 Task: Research Airbnb properties in Yako, Burkina Faso from 1st December, 2023 to 9th December, 2023 for 2 adults.1  bedroom having 1 bed and 1 bathroom. Property type can be house. Amenities needed are: air conditioning, dryer, free parkinig on premises, smoking allowed.  Look for 5 properties as per requirement.
Action: Mouse moved to (588, 127)
Screenshot: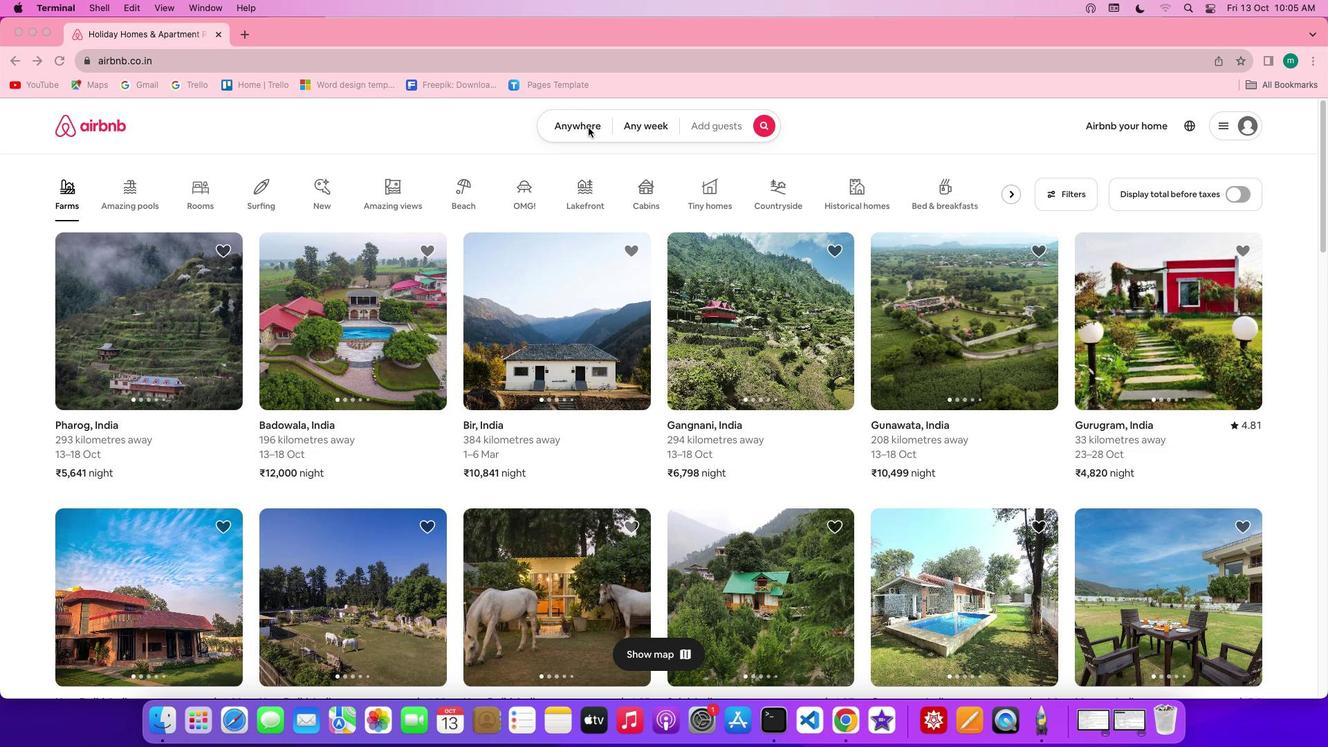
Action: Mouse pressed left at (588, 127)
Screenshot: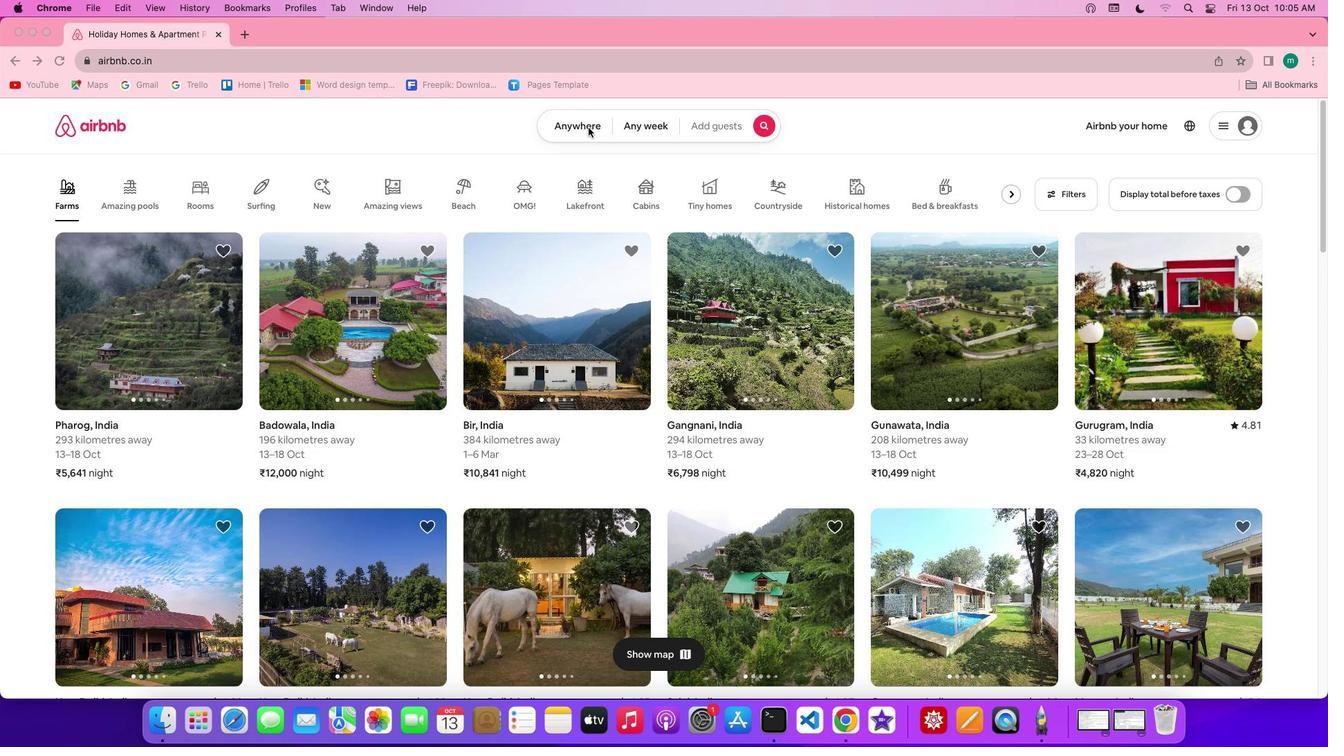 
Action: Mouse pressed left at (588, 127)
Screenshot: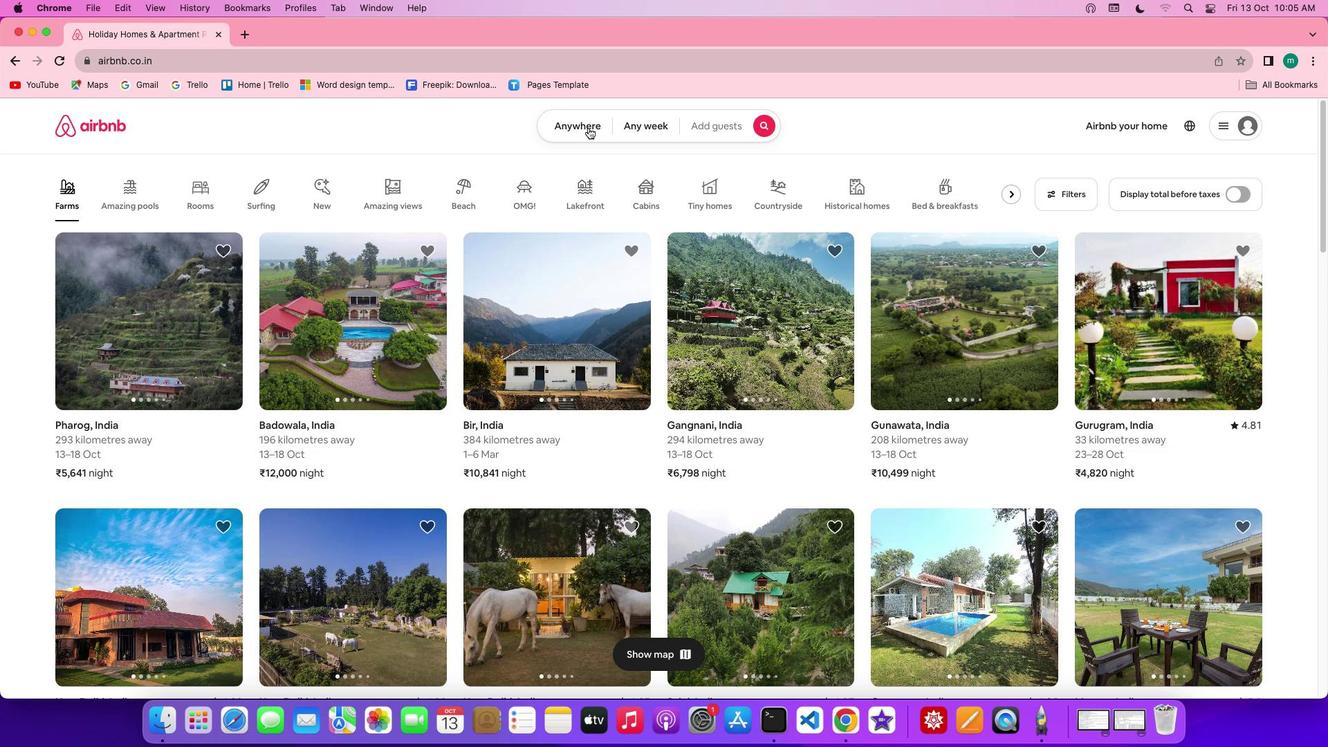 
Action: Mouse moved to (452, 184)
Screenshot: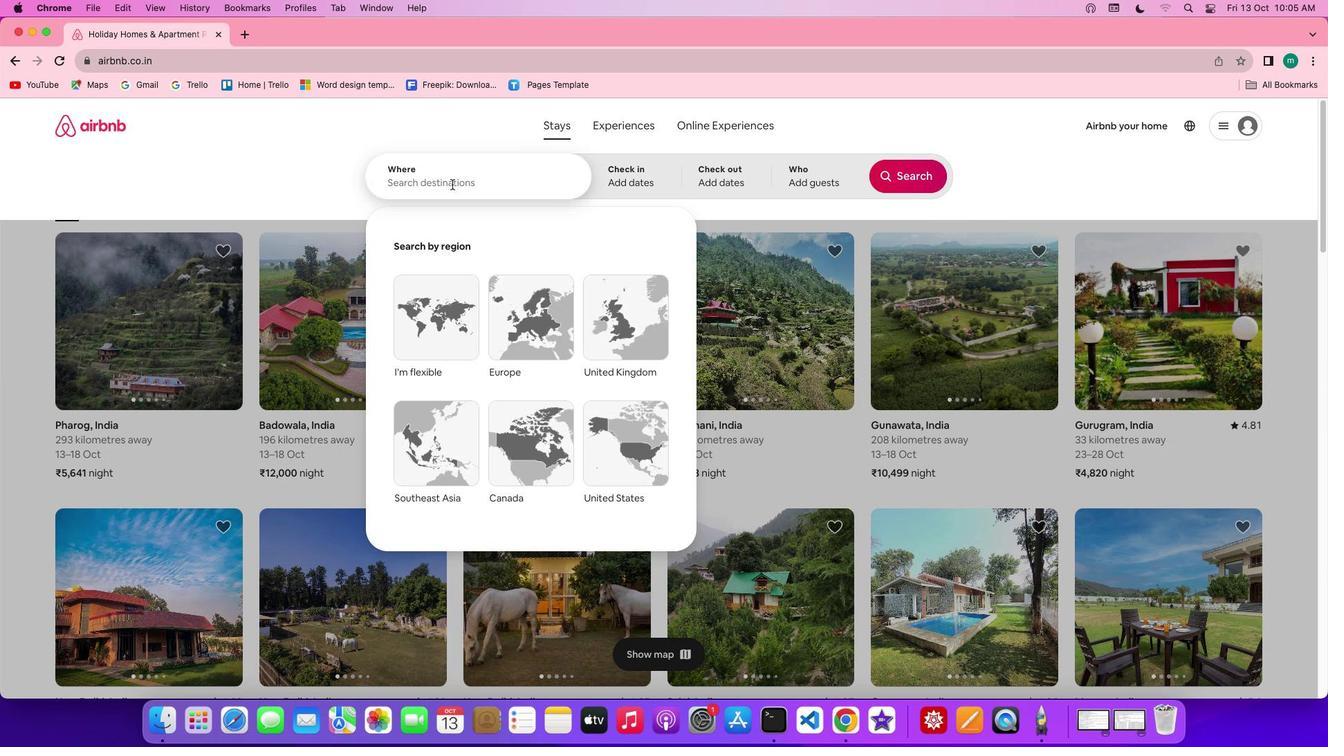 
Action: Mouse pressed left at (452, 184)
Screenshot: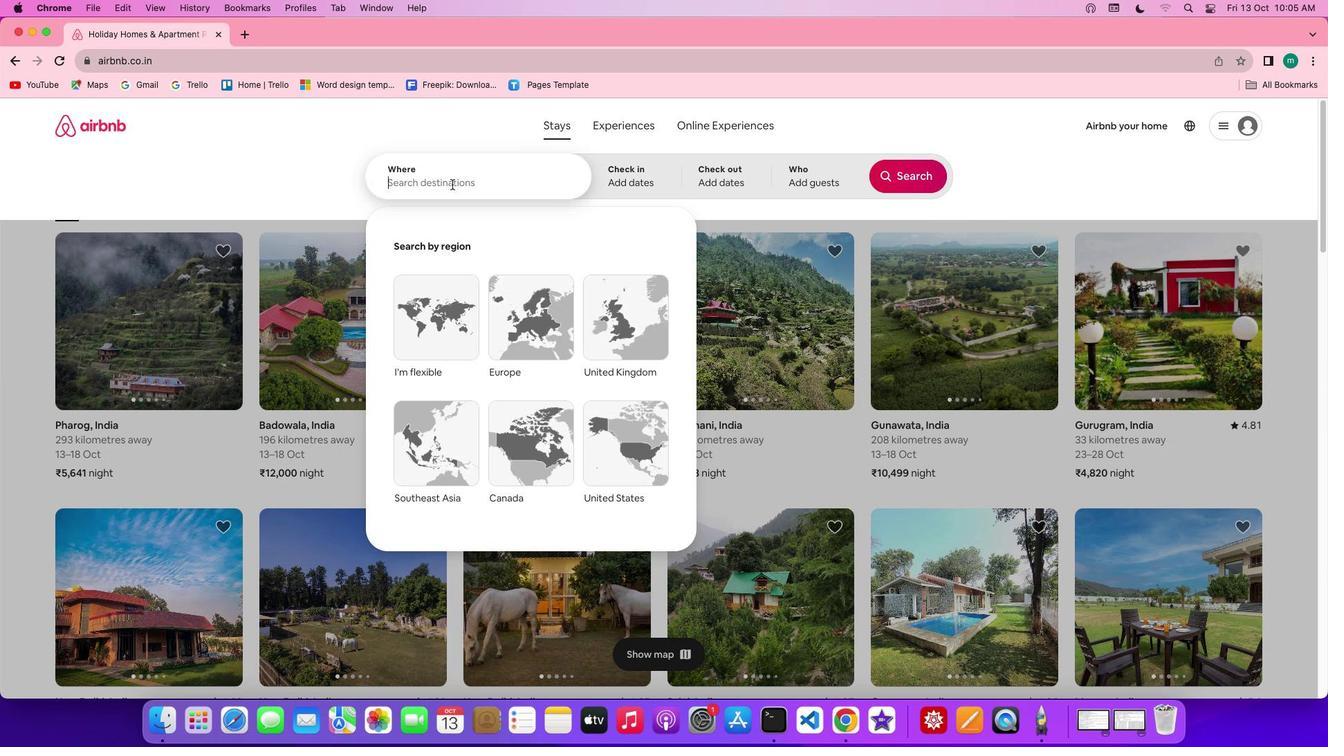 
Action: Key pressed Key.shift'Y''a''k''o'','Key.spaceKey.shift'B''u''r''k''i''n''a'
Screenshot: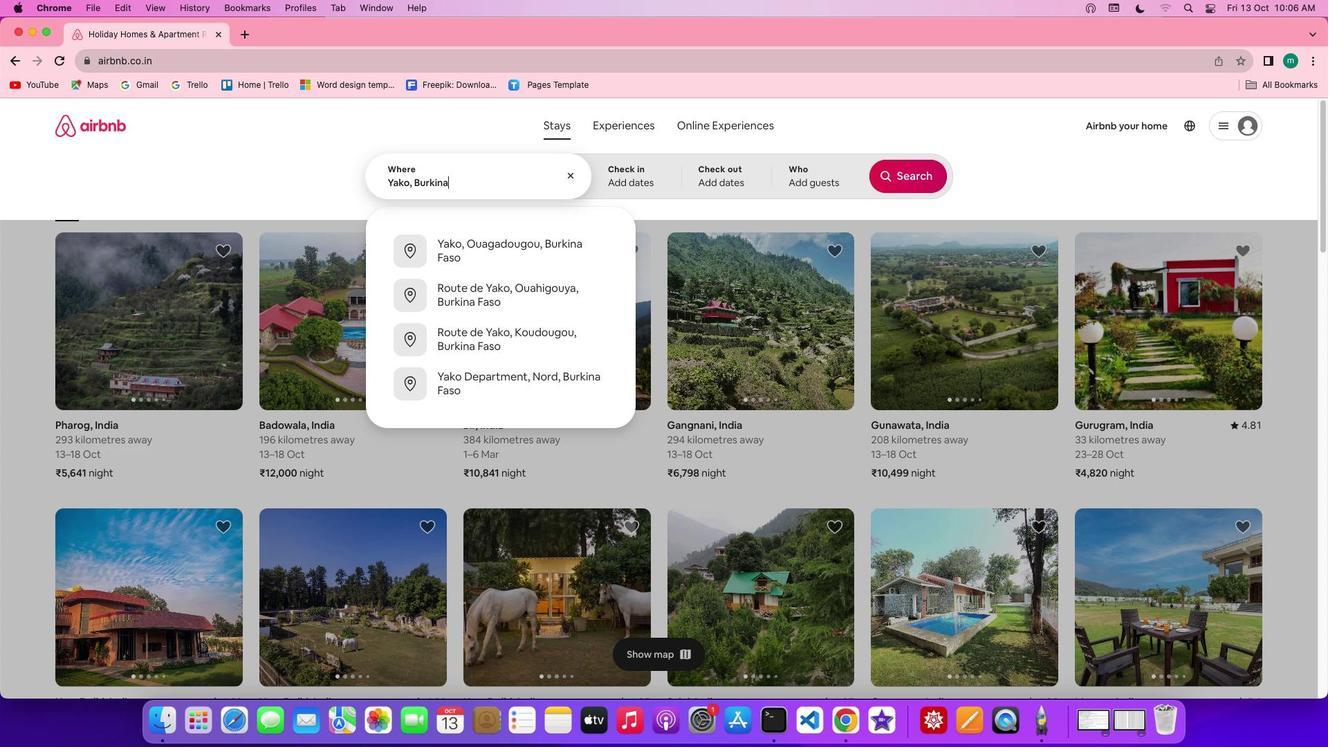 
Action: Mouse moved to (635, 168)
Screenshot: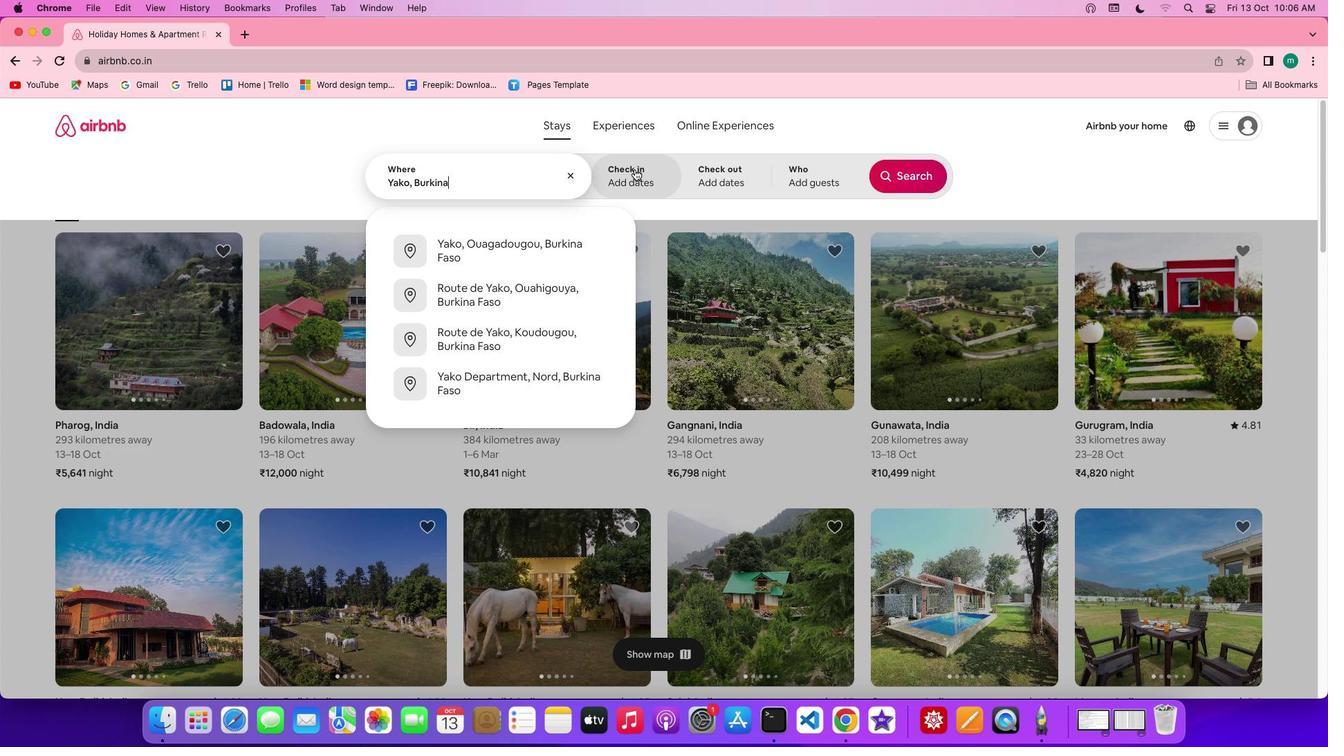 
Action: Mouse pressed left at (635, 168)
Screenshot: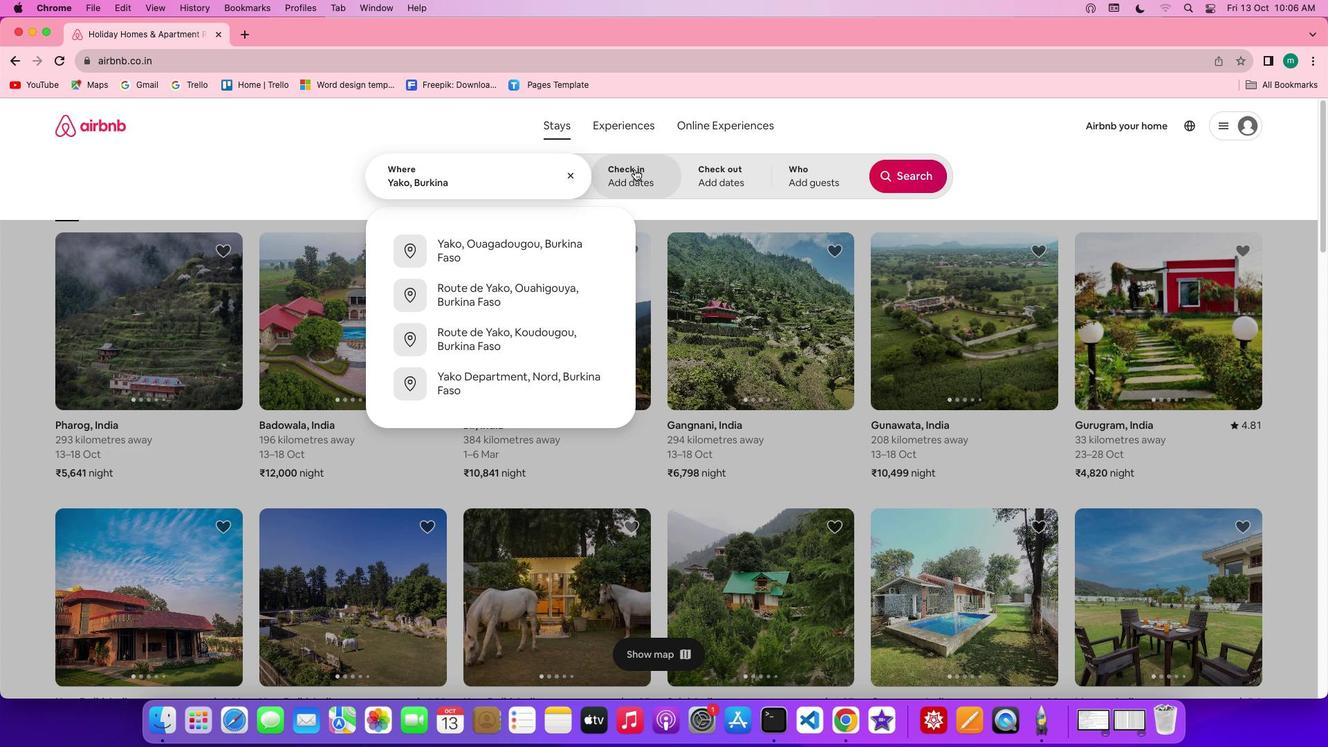 
Action: Mouse moved to (903, 281)
Screenshot: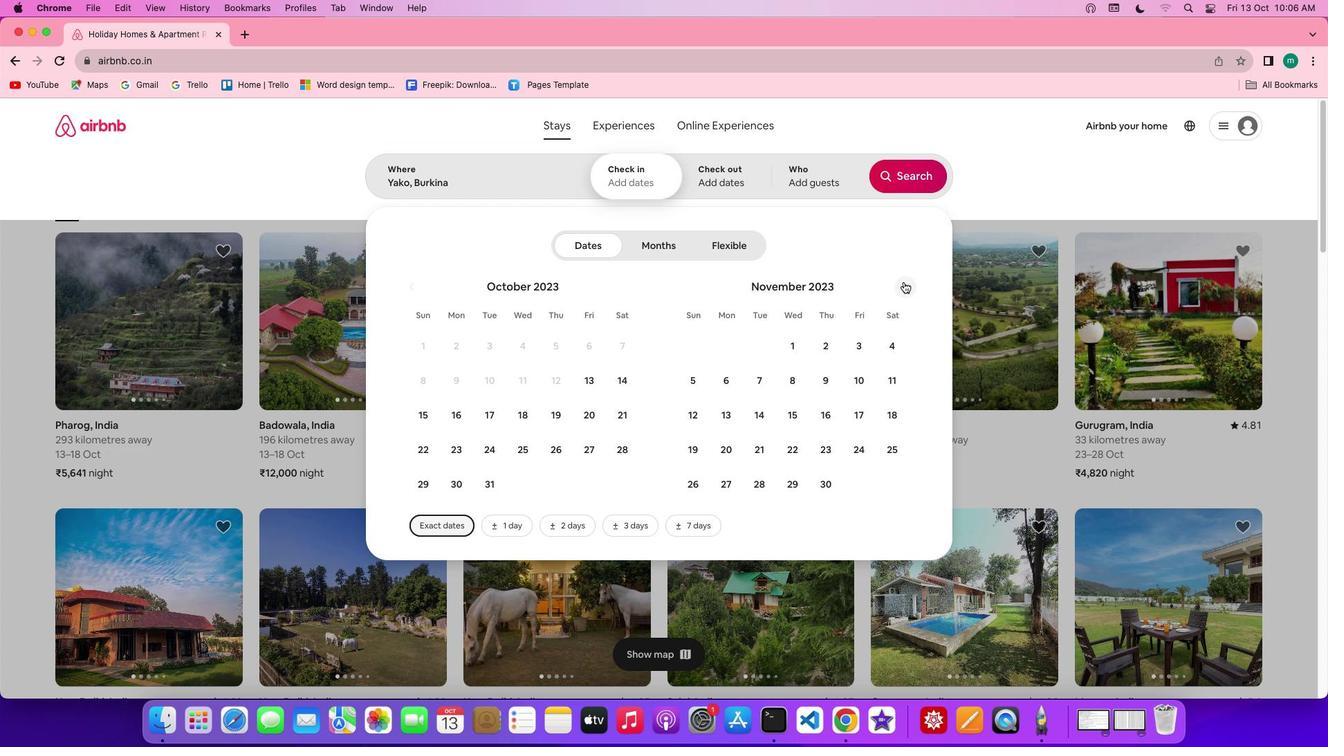 
Action: Mouse pressed left at (903, 281)
Screenshot: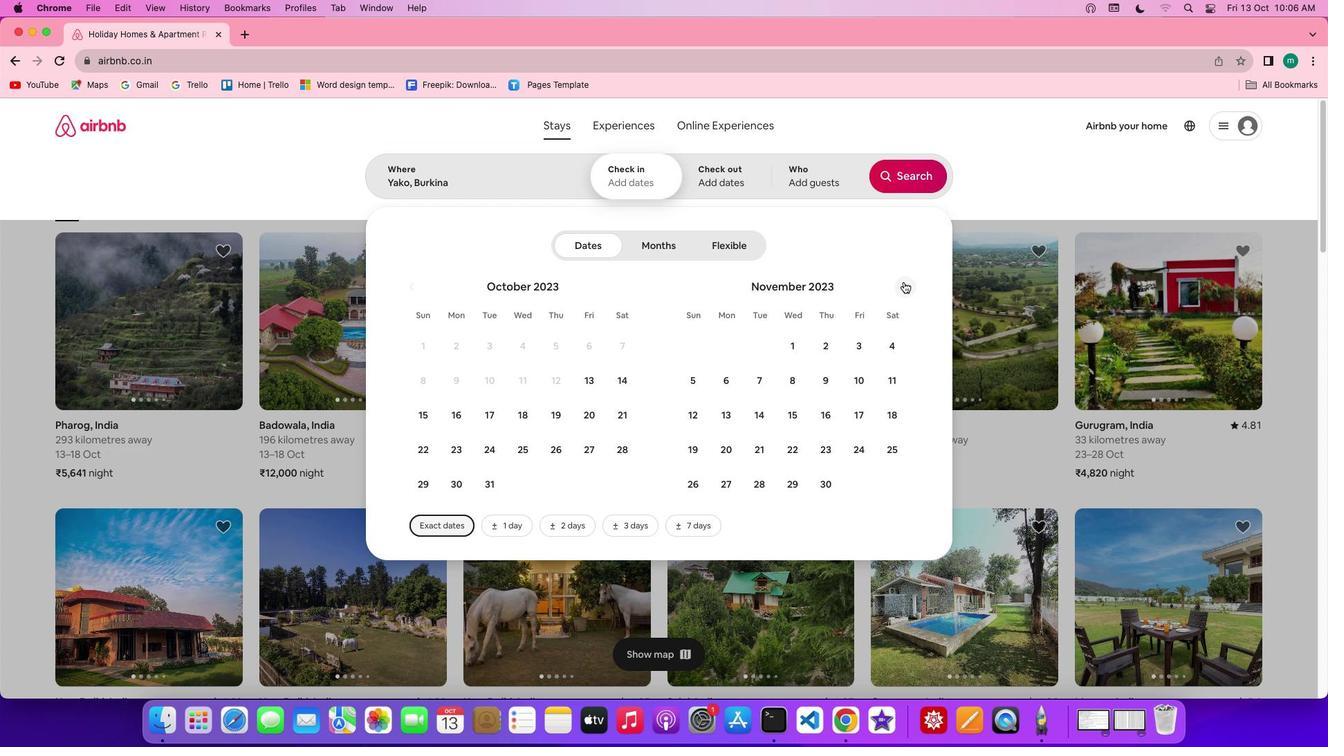 
Action: Mouse moved to (864, 339)
Screenshot: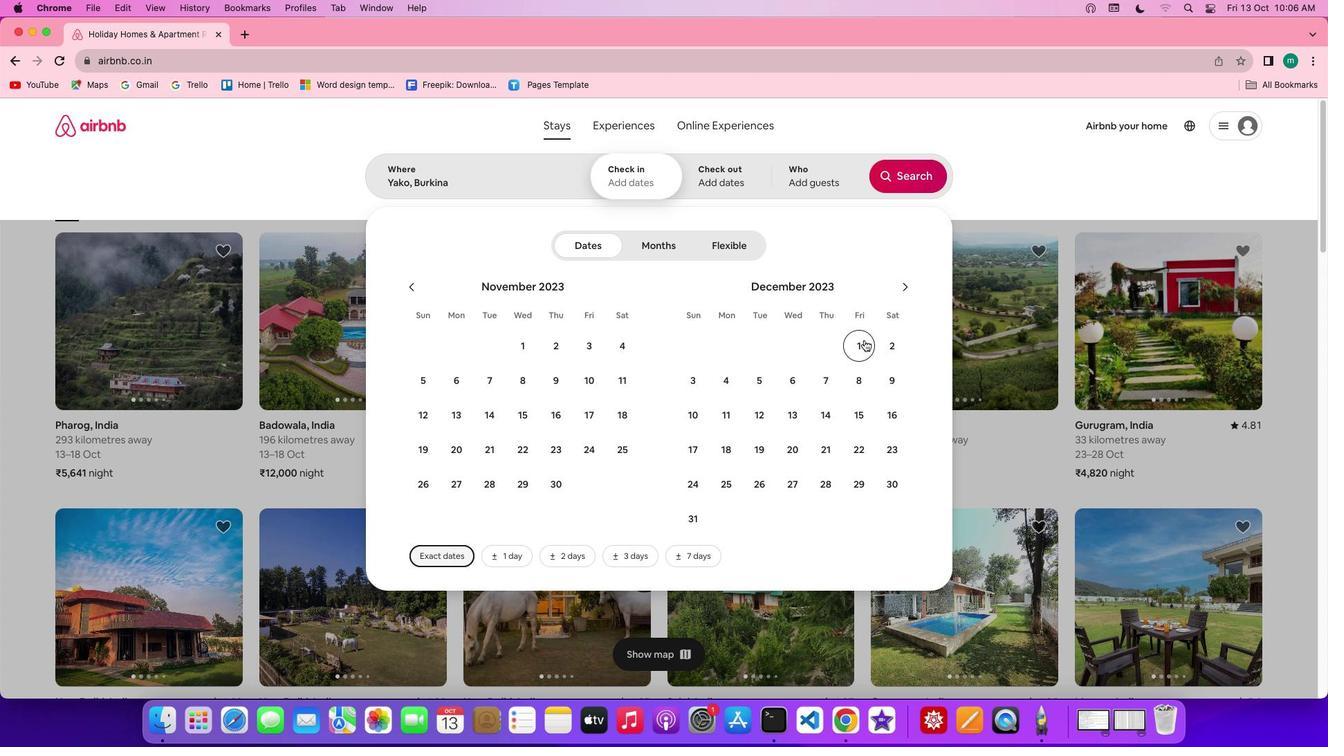 
Action: Mouse pressed left at (864, 339)
Screenshot: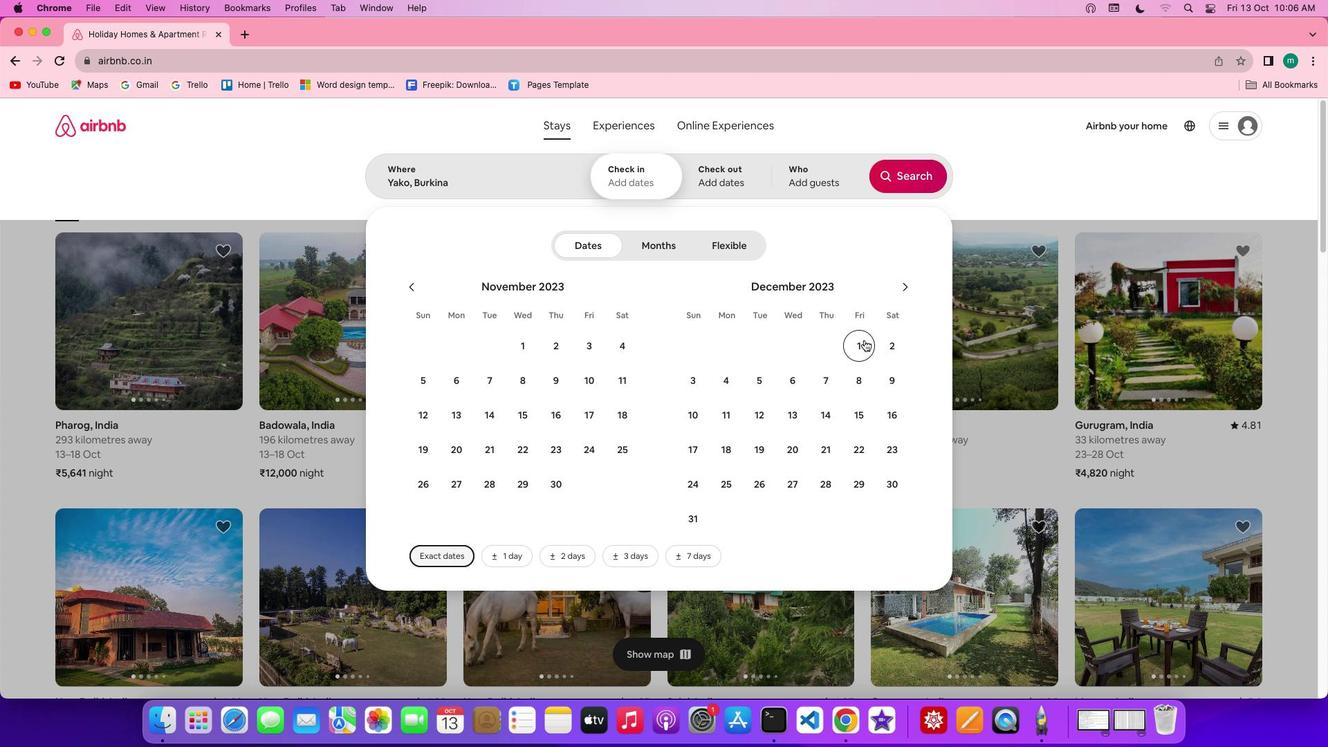 
Action: Mouse moved to (886, 378)
Screenshot: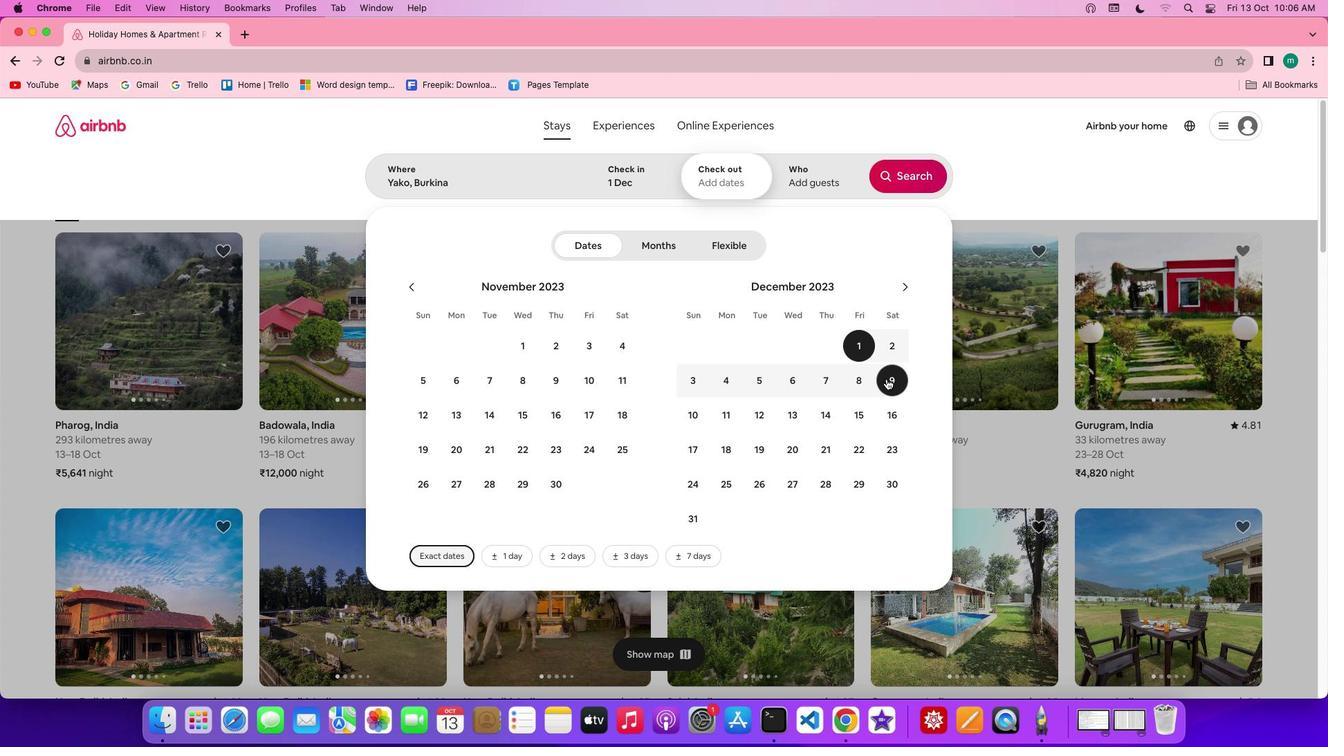 
Action: Mouse pressed left at (886, 378)
Screenshot: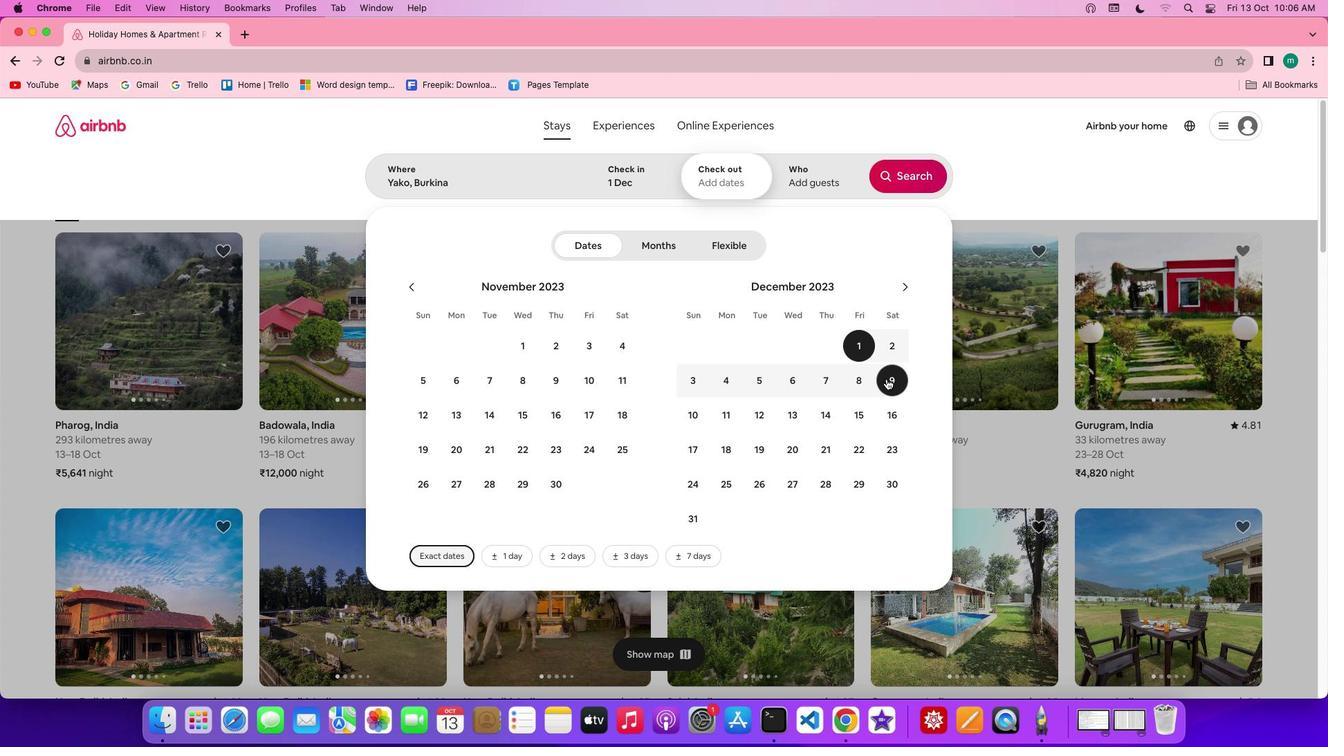 
Action: Mouse moved to (833, 190)
Screenshot: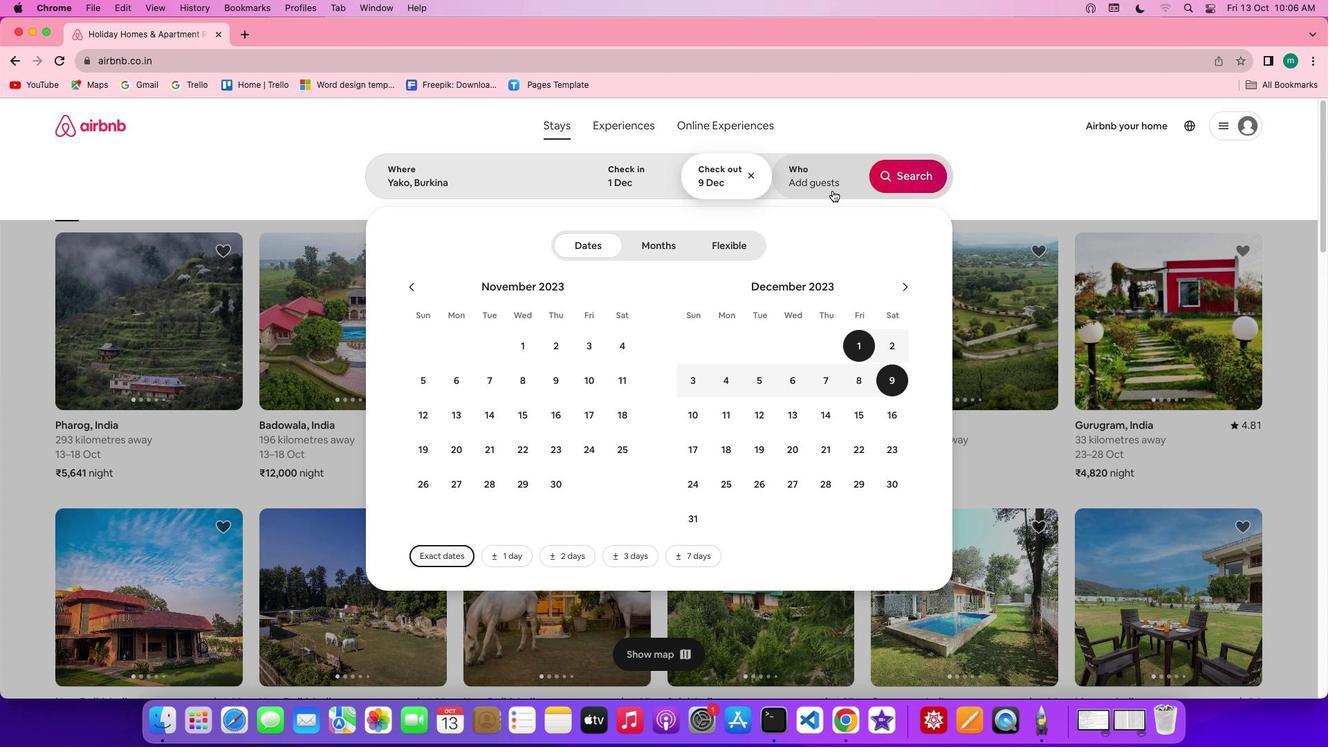 
Action: Mouse pressed left at (833, 190)
Screenshot: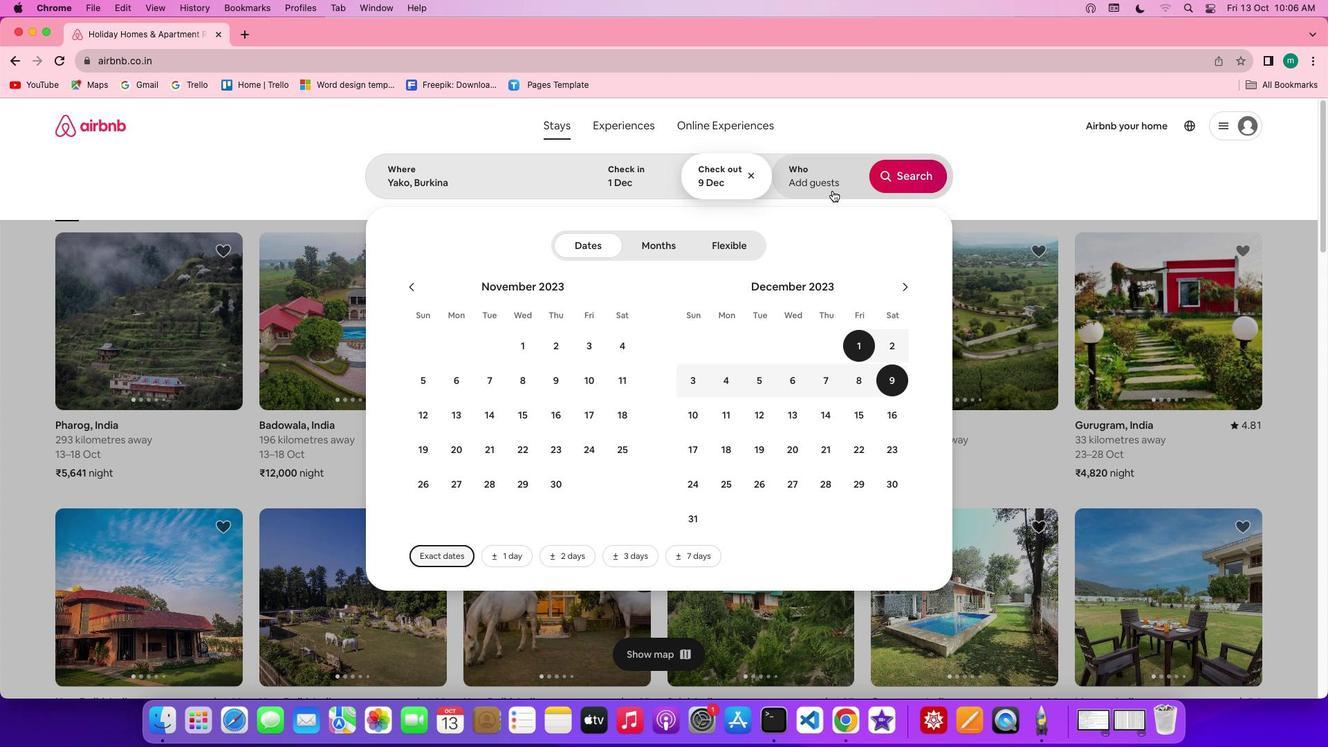 
Action: Mouse moved to (915, 251)
Screenshot: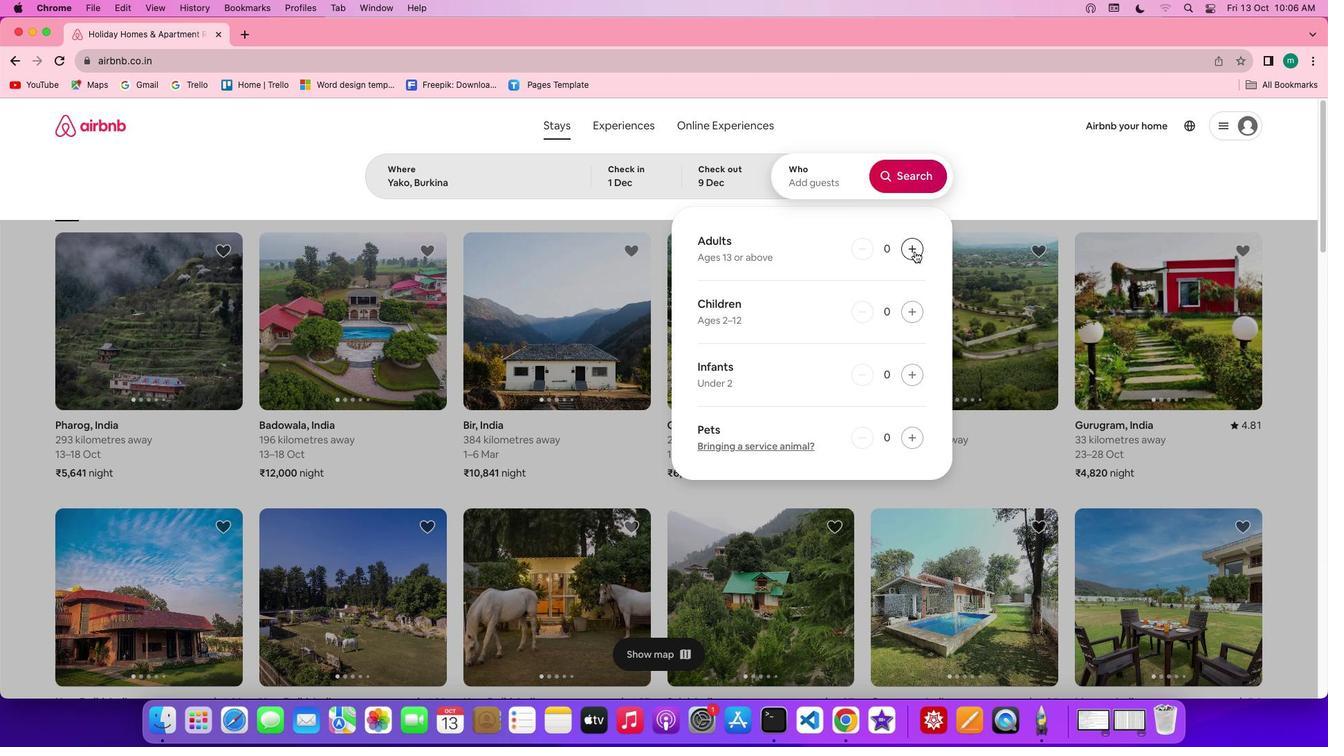 
Action: Mouse pressed left at (915, 251)
Screenshot: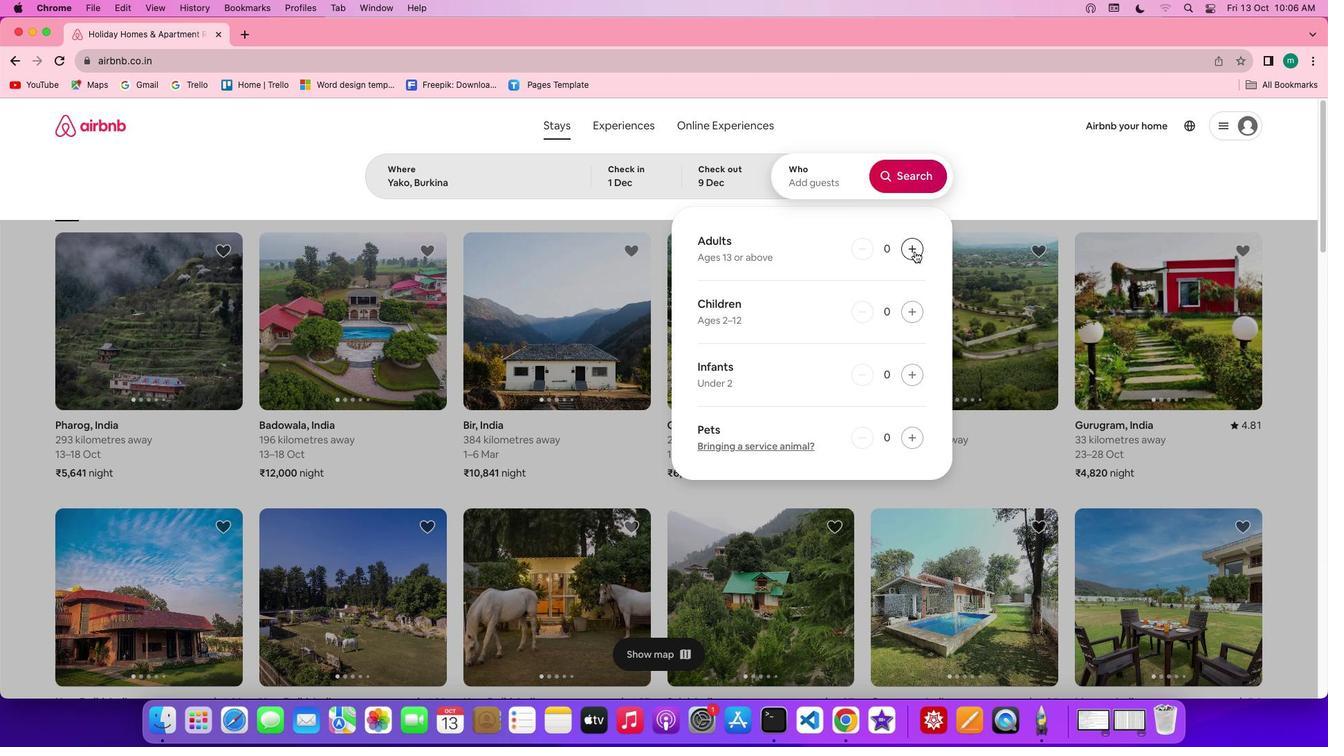 
Action: Mouse pressed left at (915, 251)
Screenshot: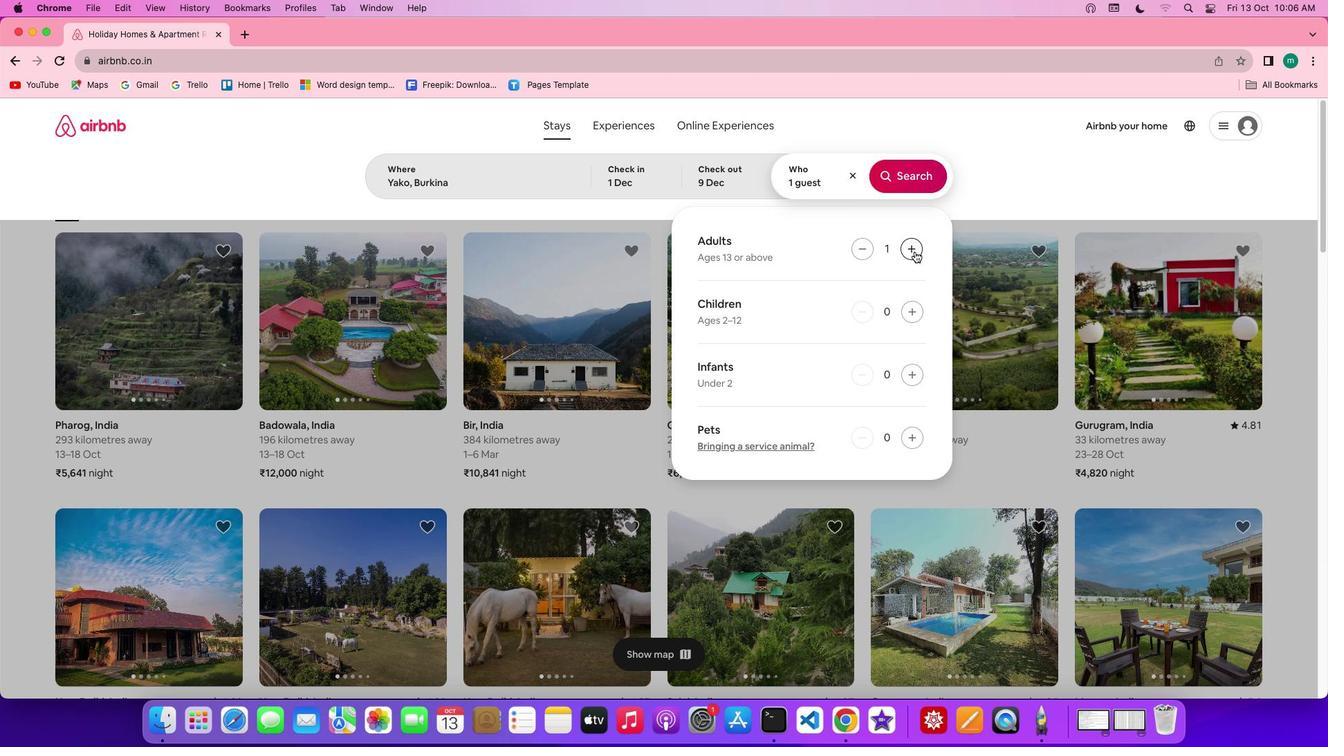 
Action: Mouse moved to (904, 179)
Screenshot: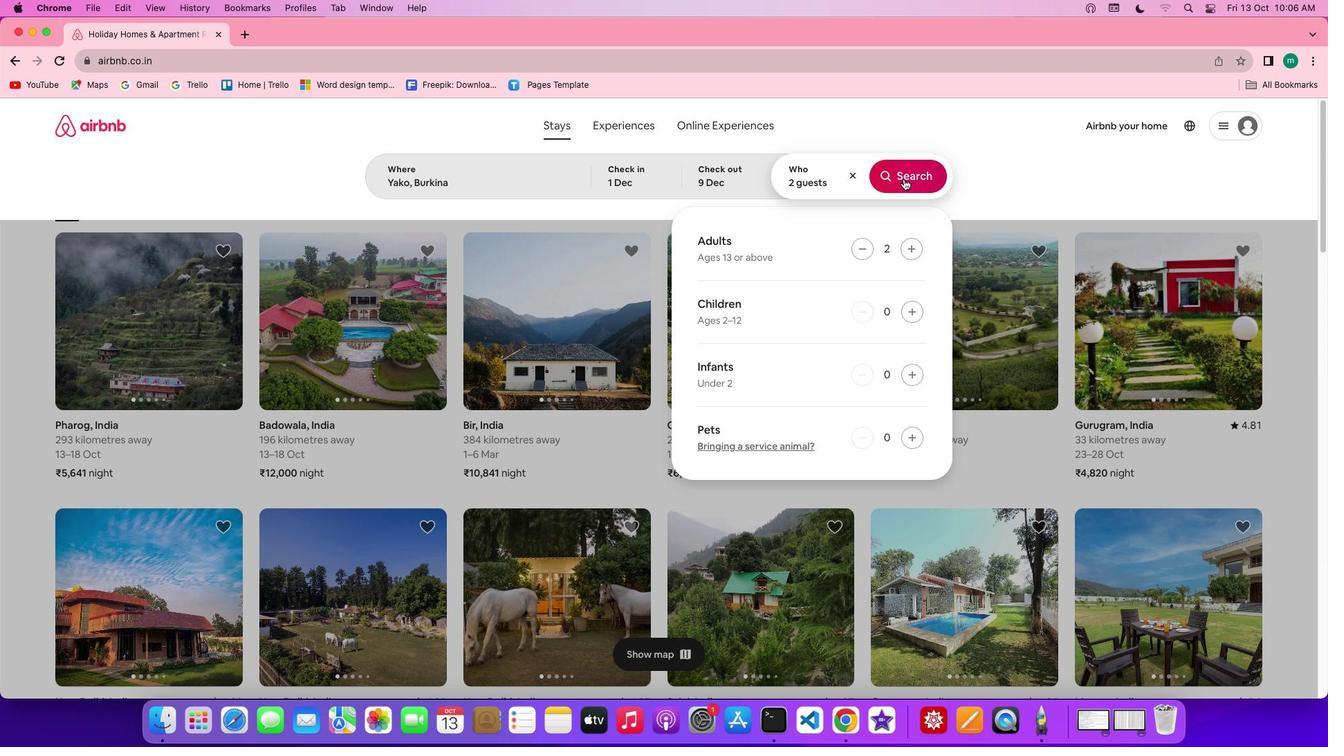 
Action: Mouse pressed left at (904, 179)
Screenshot: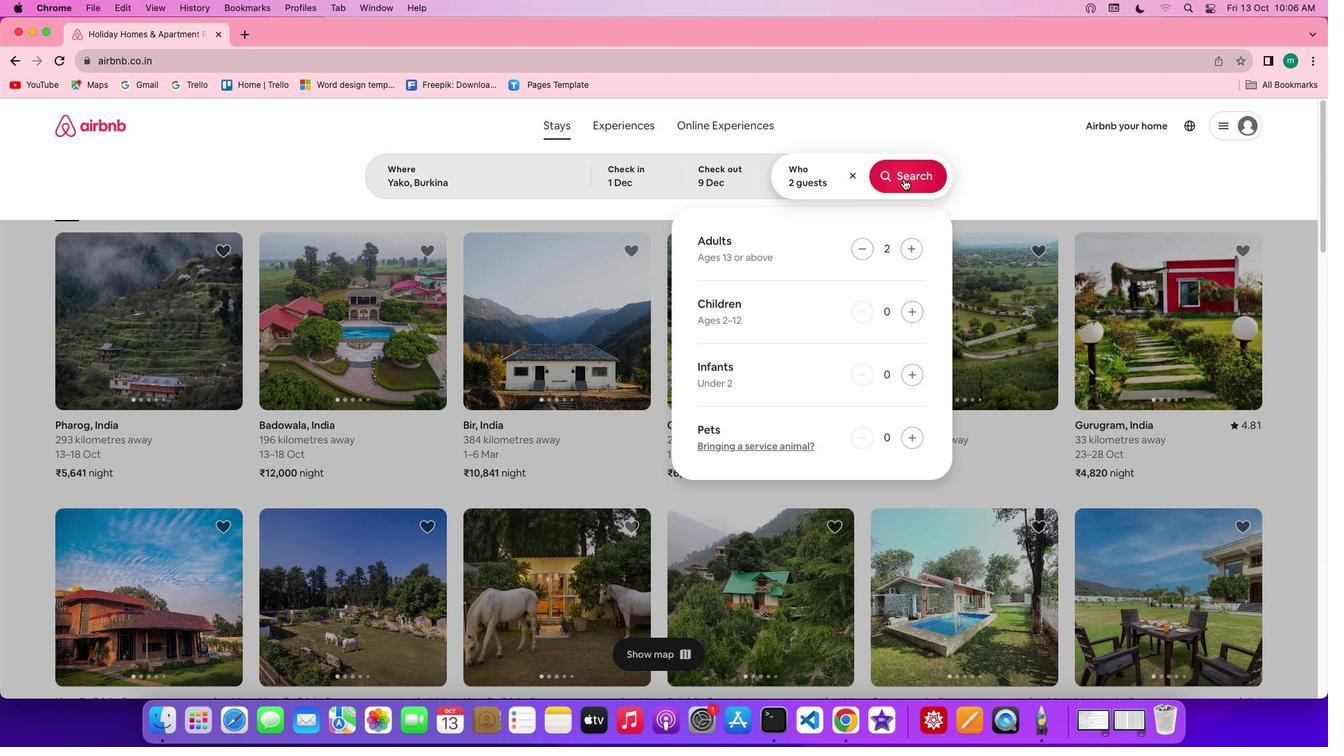 
Action: Mouse moved to (1106, 182)
Screenshot: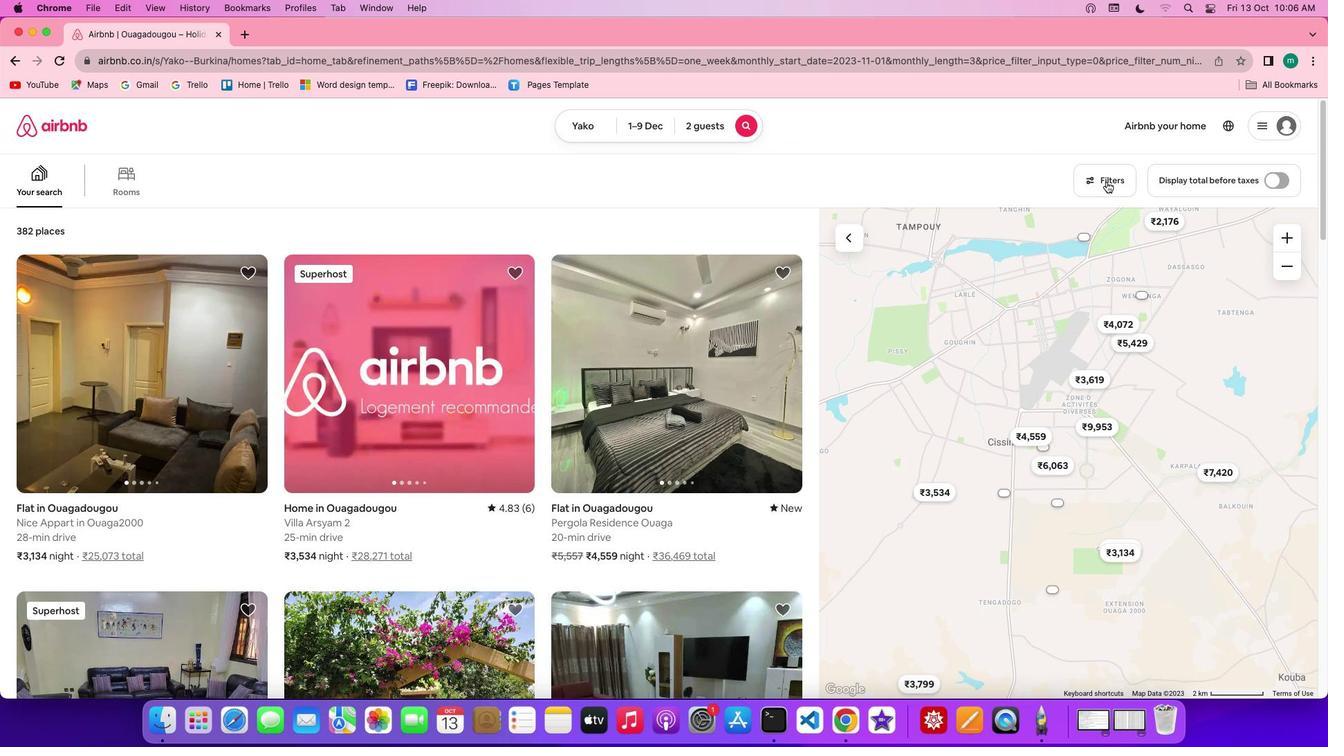 
Action: Mouse pressed left at (1106, 182)
Screenshot: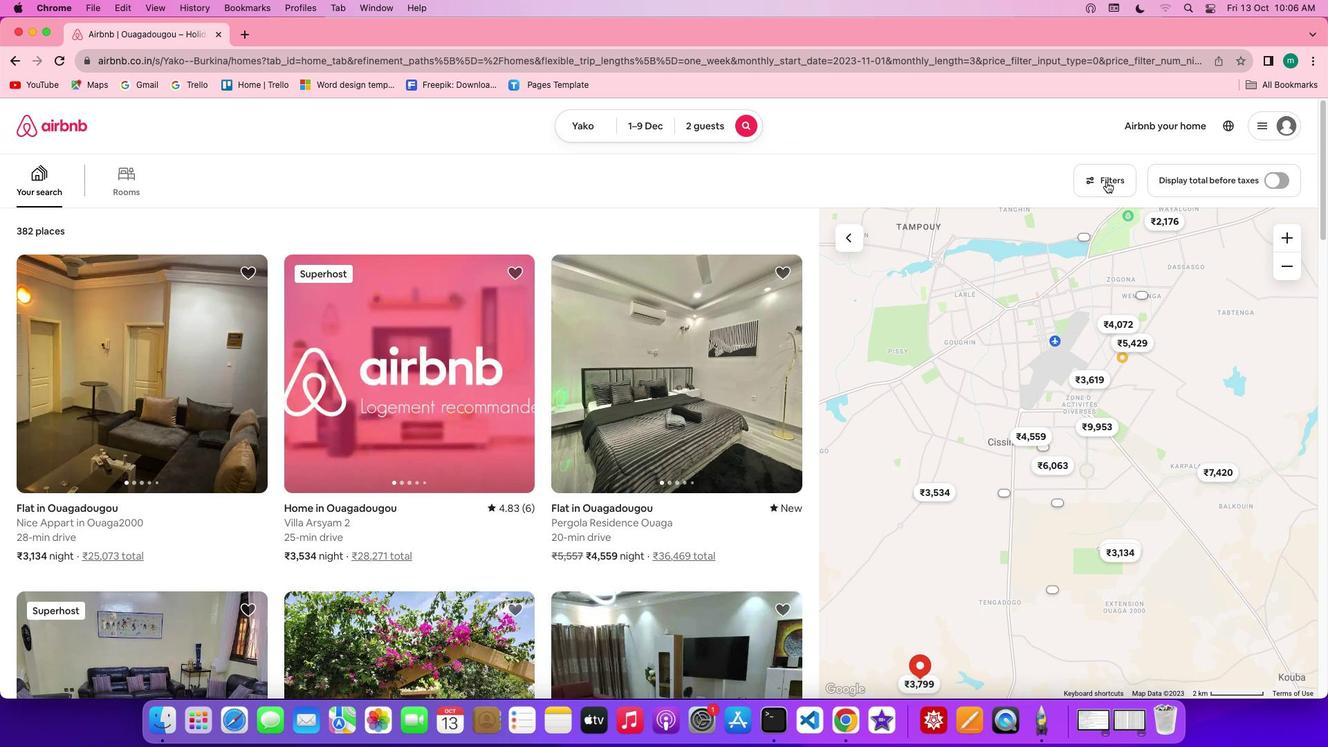 
Action: Mouse moved to (728, 400)
Screenshot: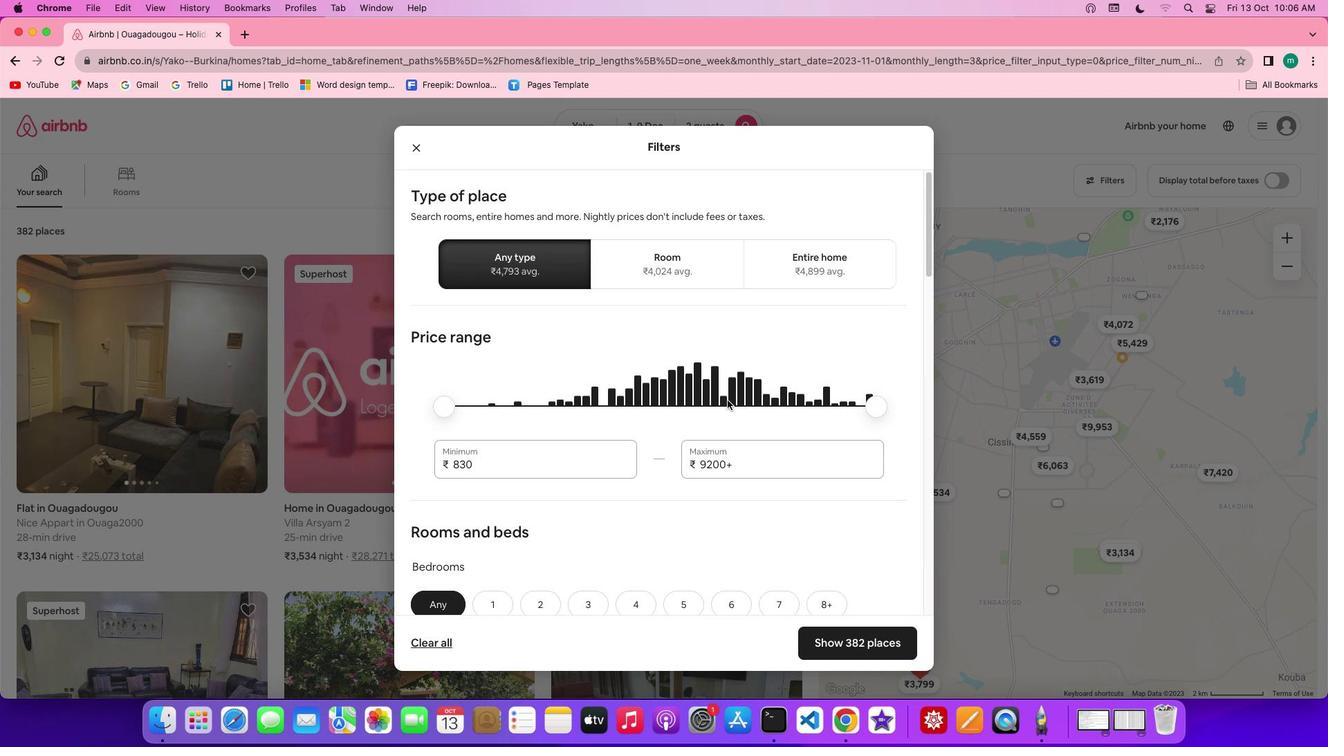 
Action: Mouse scrolled (728, 400) with delta (0, 0)
Screenshot: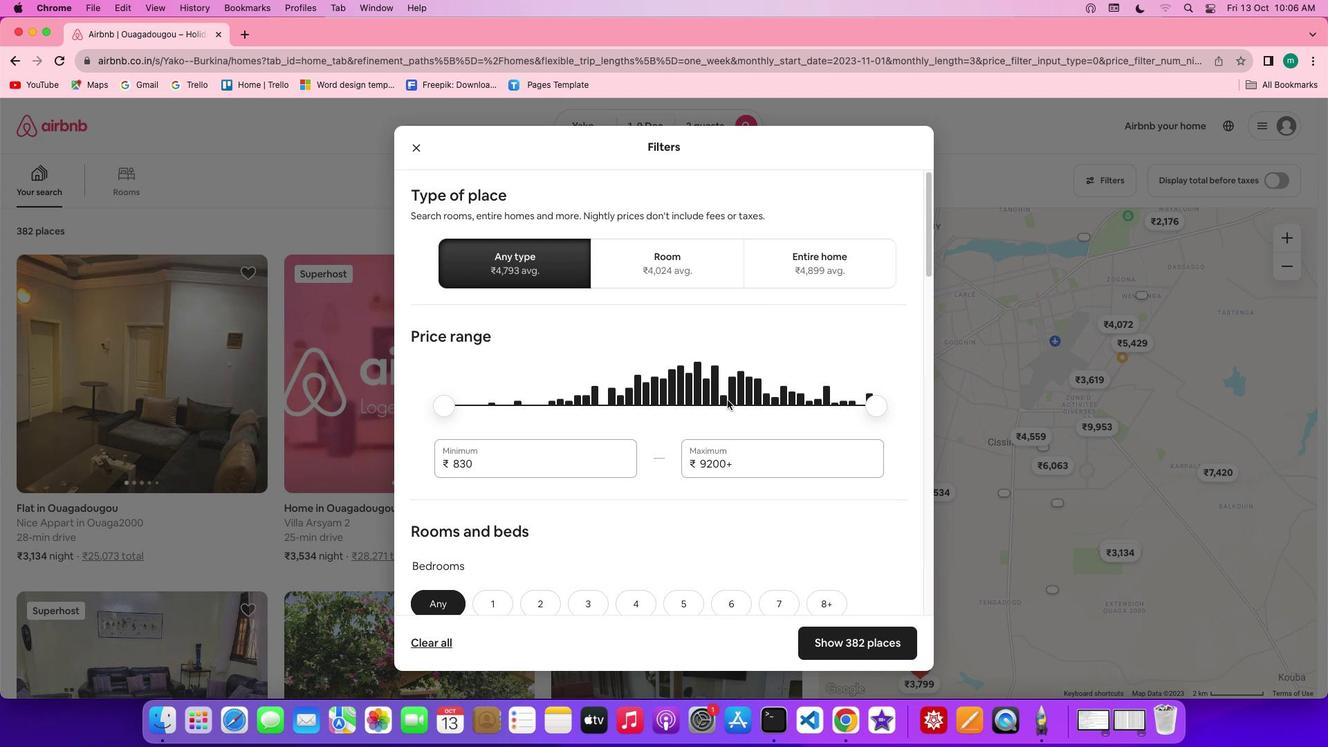 
Action: Mouse scrolled (728, 400) with delta (0, 0)
Screenshot: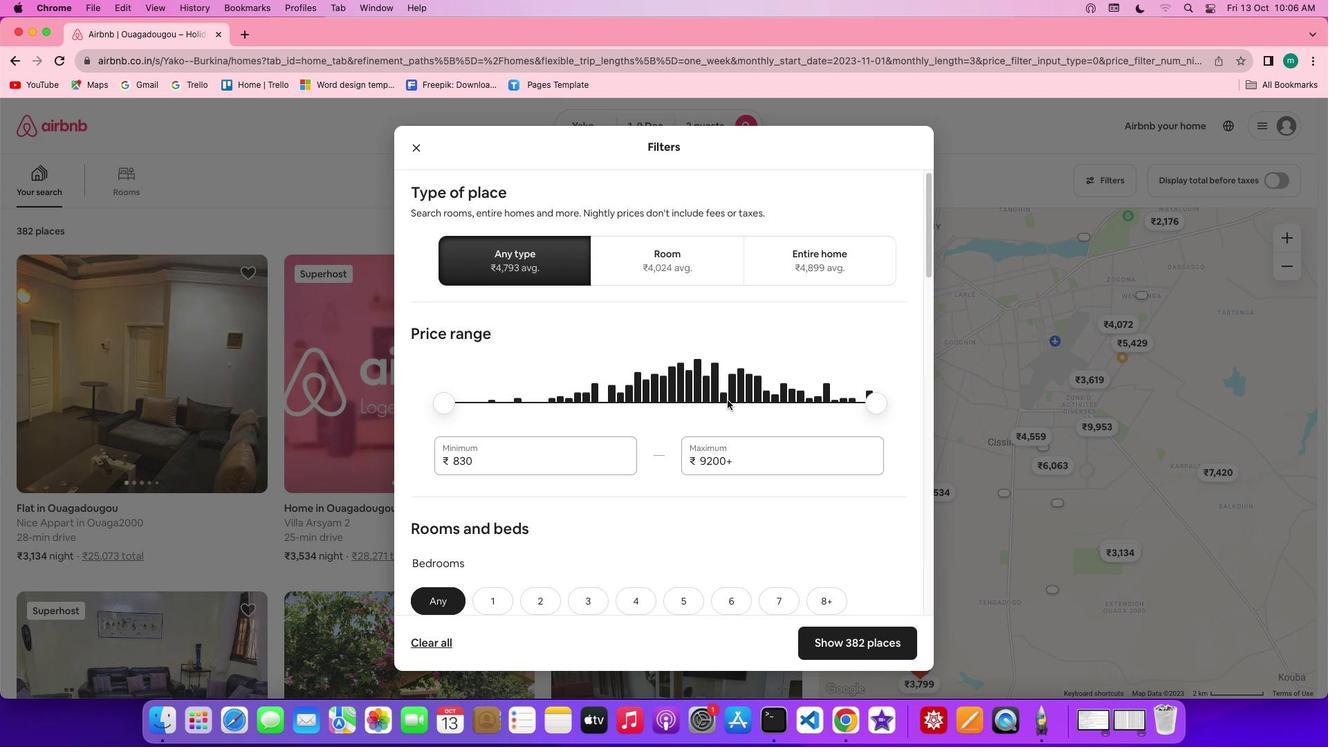 
Action: Mouse scrolled (728, 400) with delta (0, 0)
Screenshot: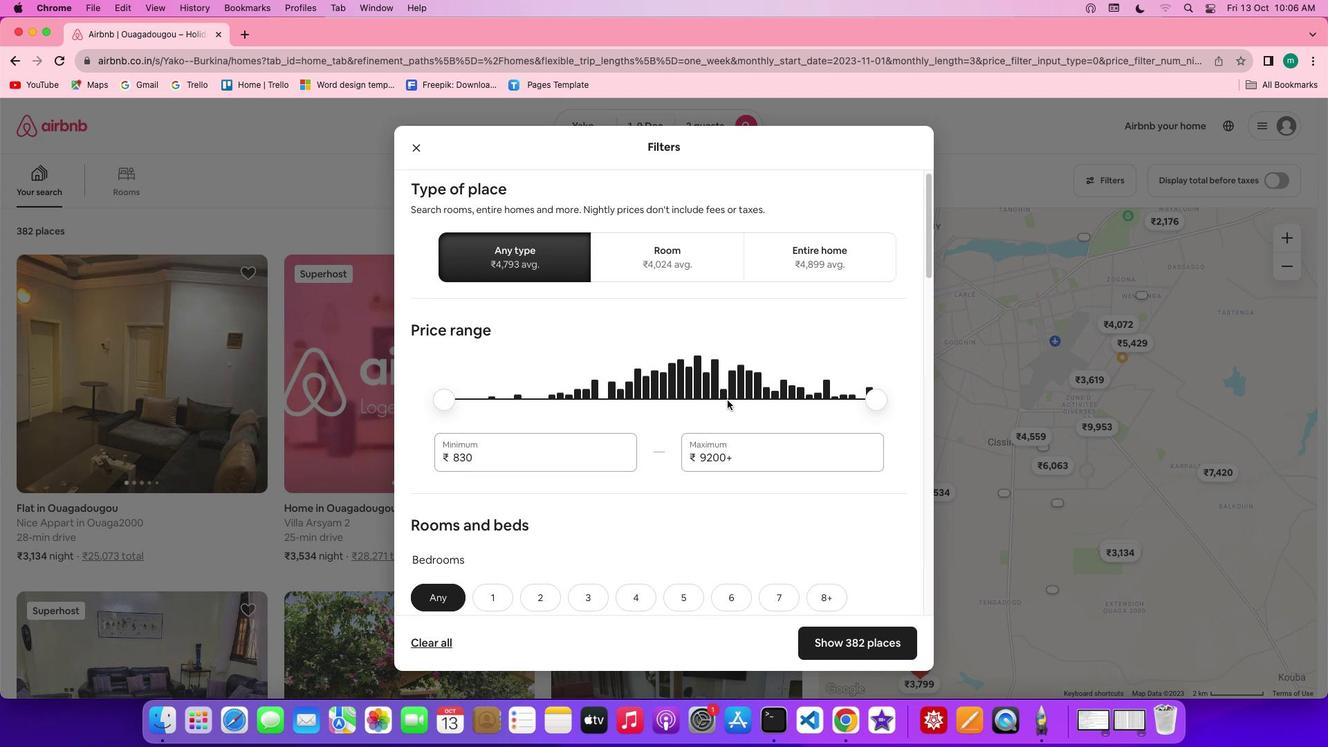 
Action: Mouse scrolled (728, 400) with delta (0, 0)
Screenshot: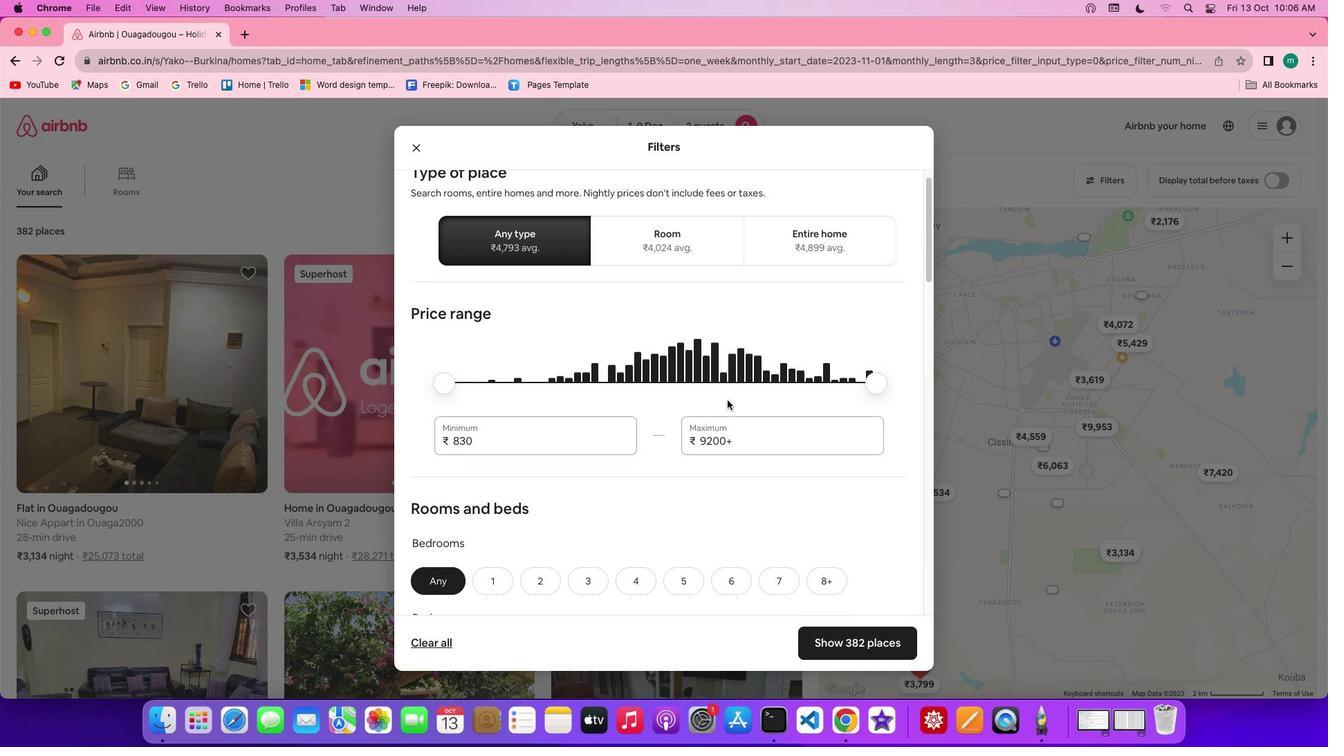 
Action: Mouse scrolled (728, 400) with delta (0, 0)
Screenshot: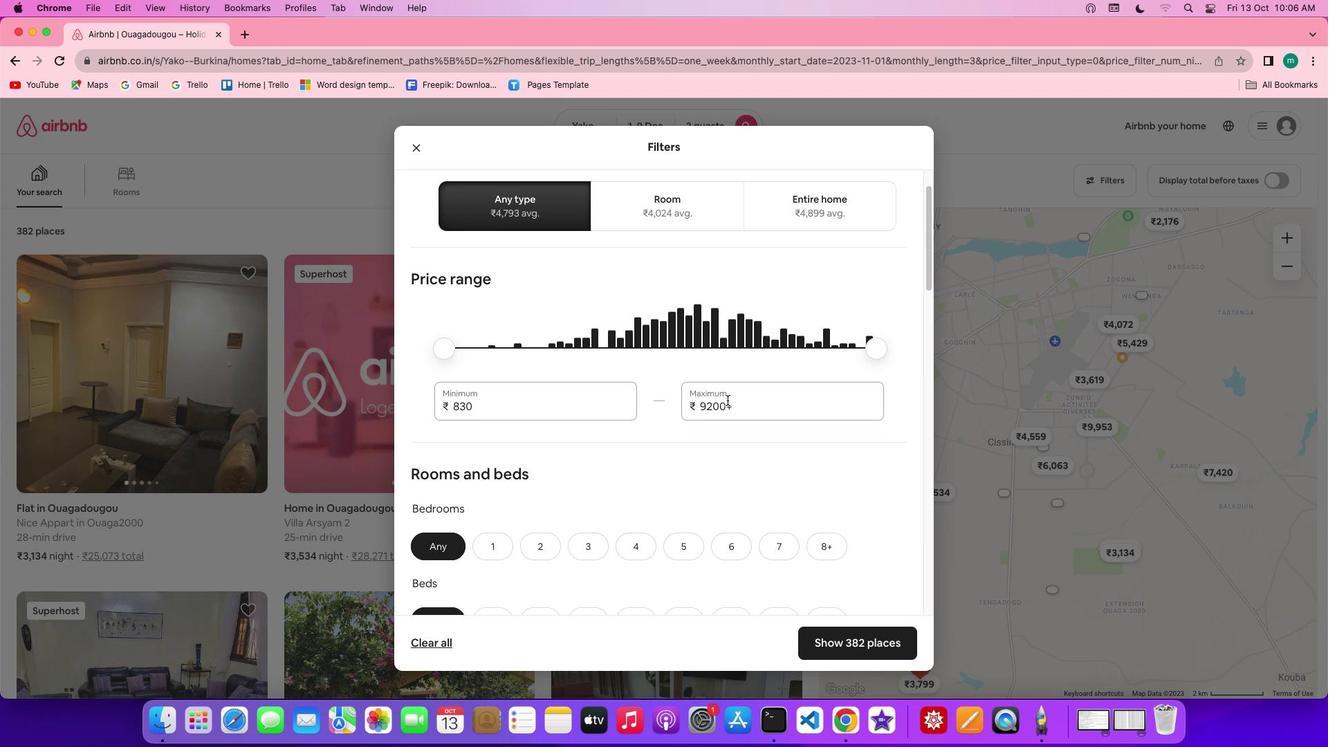 
Action: Mouse scrolled (728, 400) with delta (0, 0)
Screenshot: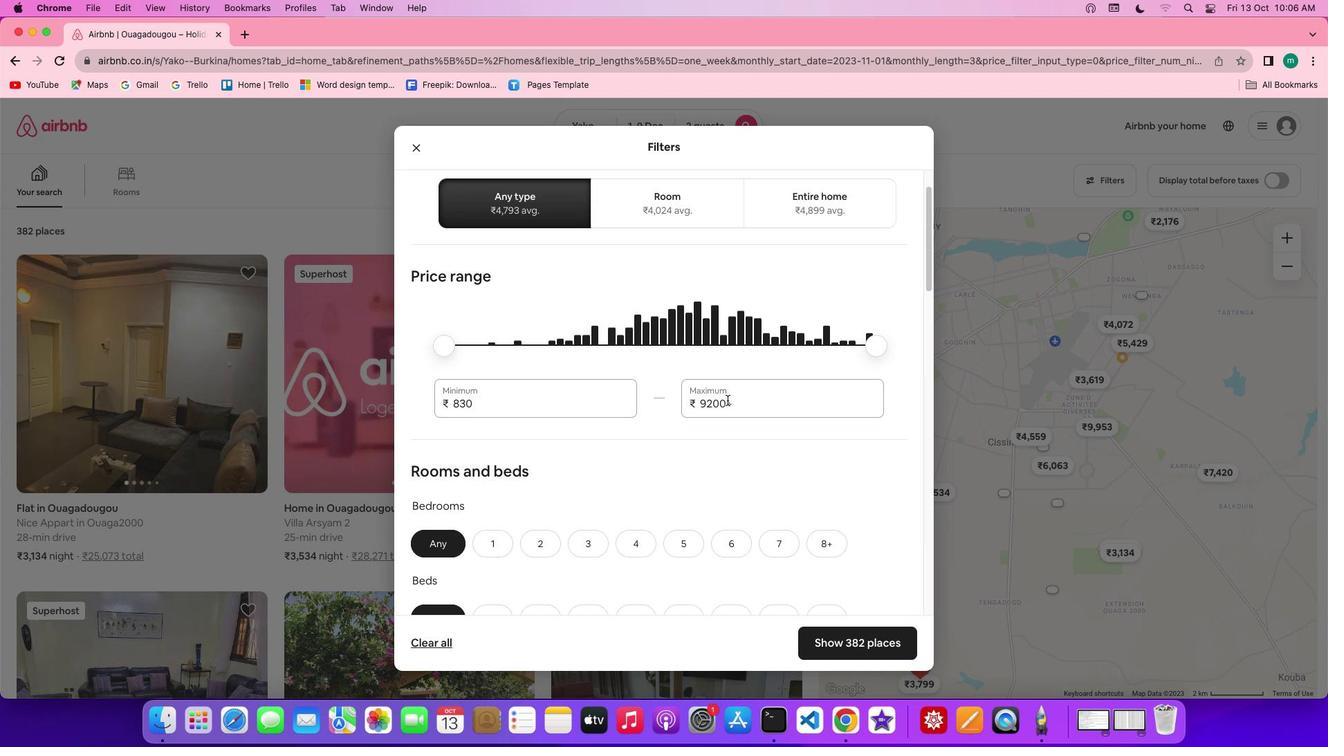 
Action: Mouse scrolled (728, 400) with delta (0, 0)
Screenshot: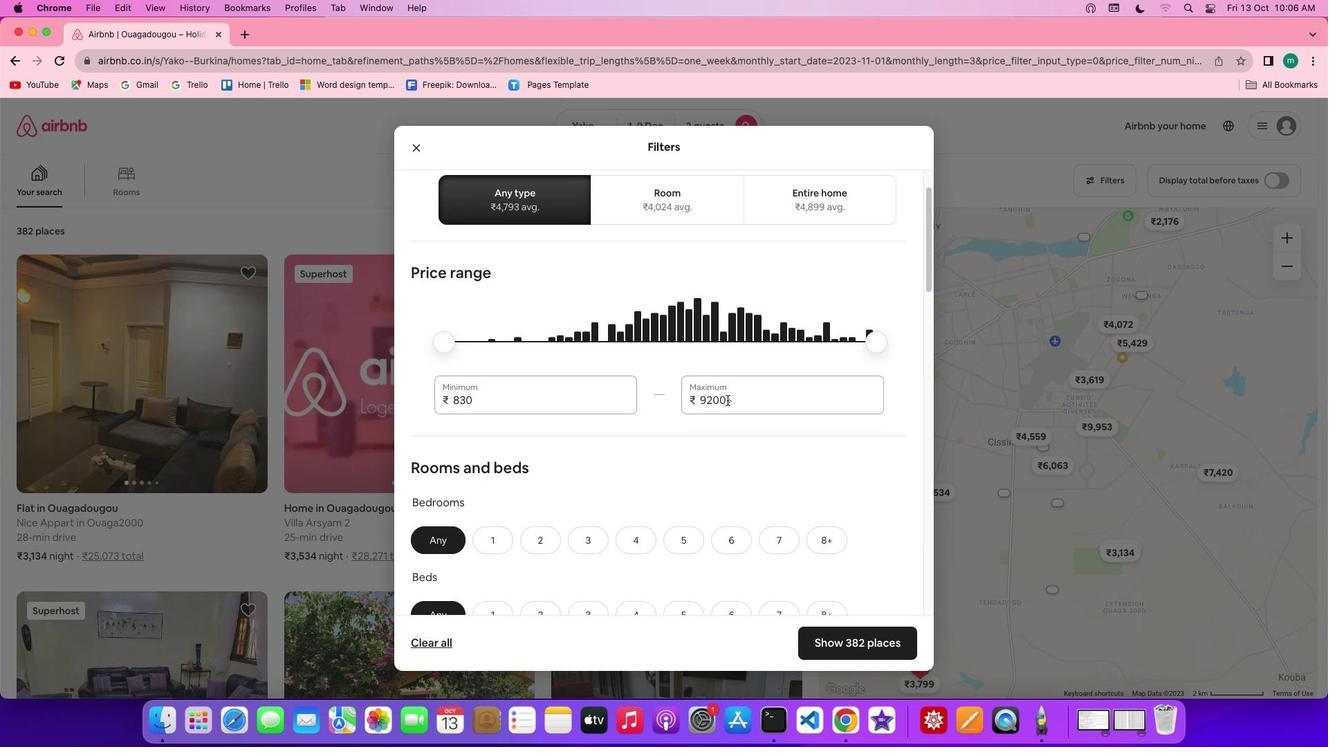 
Action: Mouse scrolled (728, 400) with delta (0, 0)
Screenshot: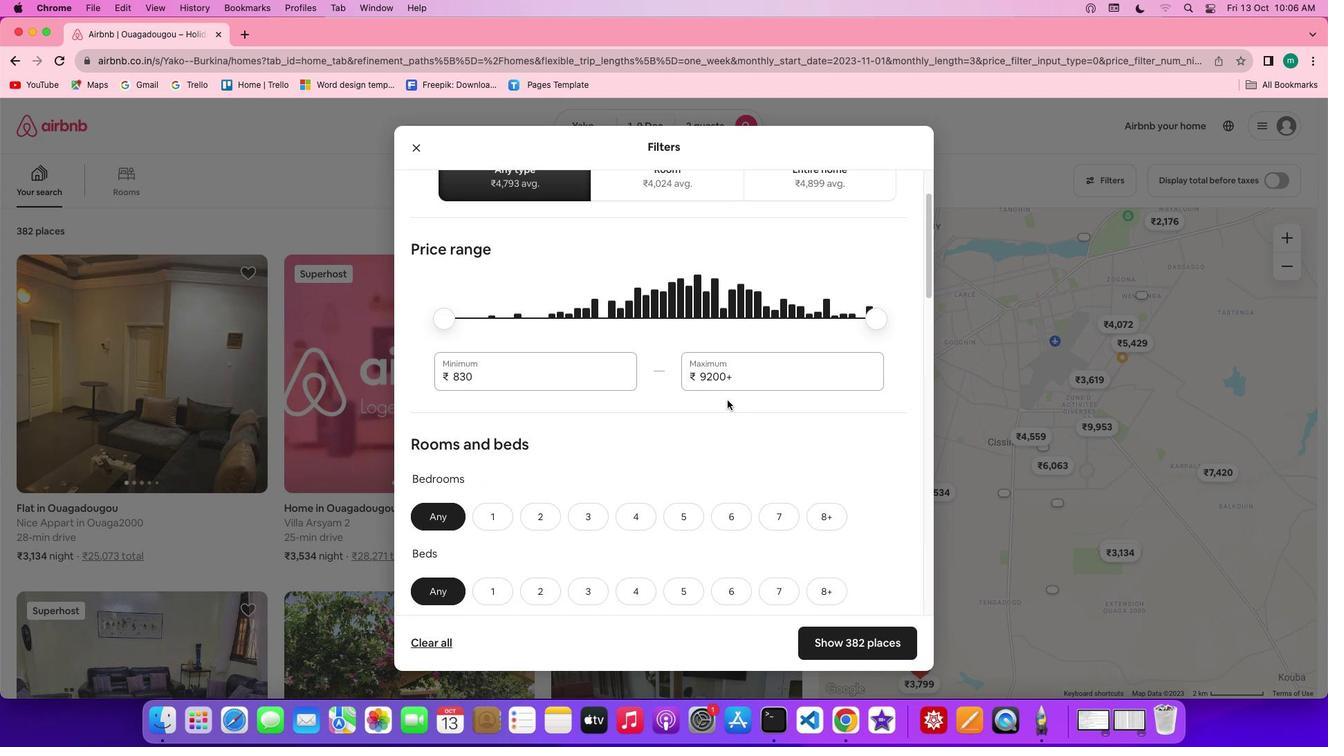 
Action: Mouse scrolled (728, 400) with delta (0, 0)
Screenshot: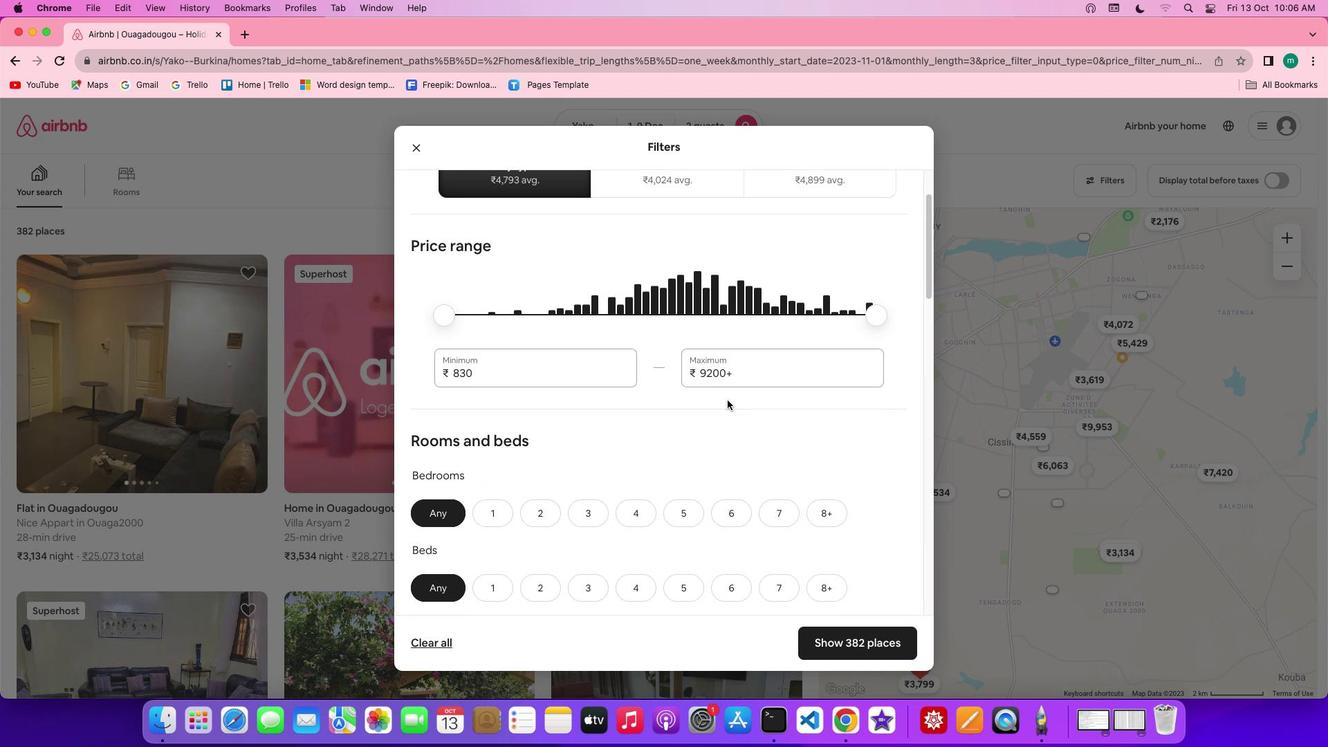 
Action: Mouse scrolled (728, 400) with delta (0, 0)
Screenshot: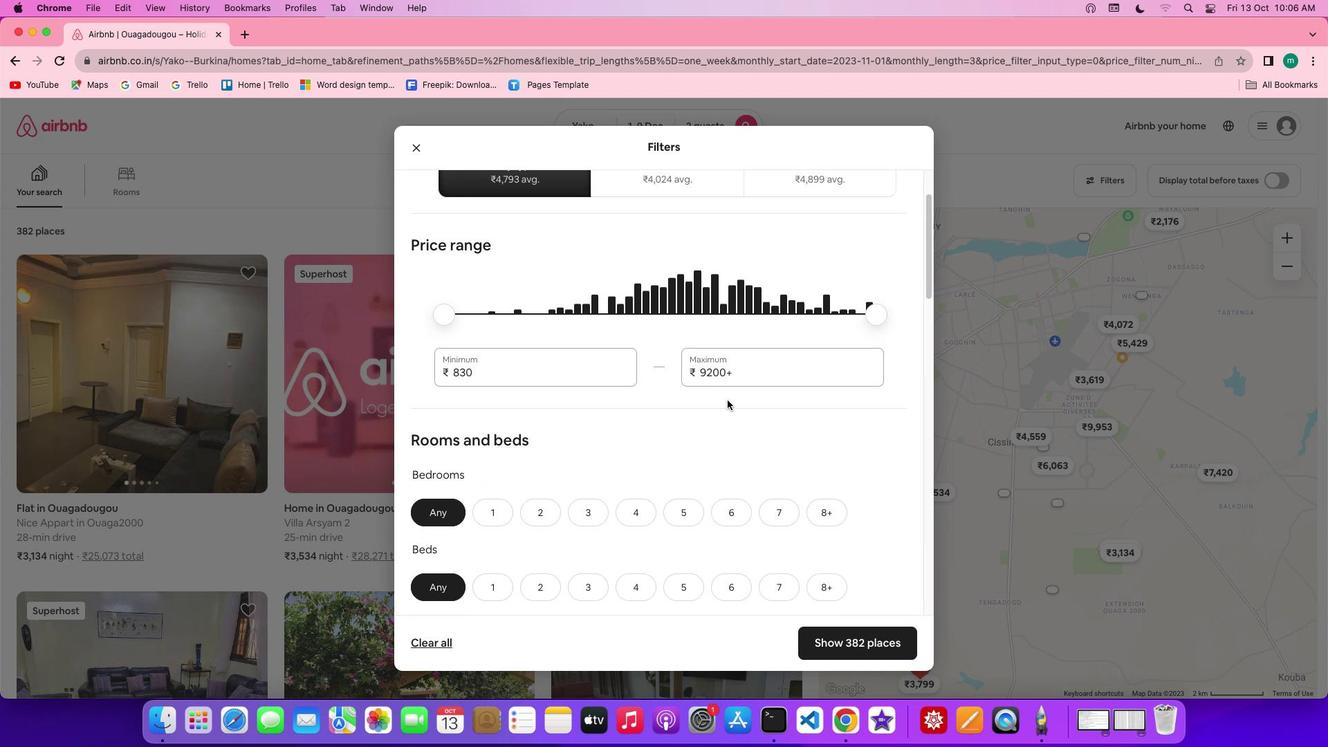
Action: Mouse scrolled (728, 400) with delta (0, 0)
Screenshot: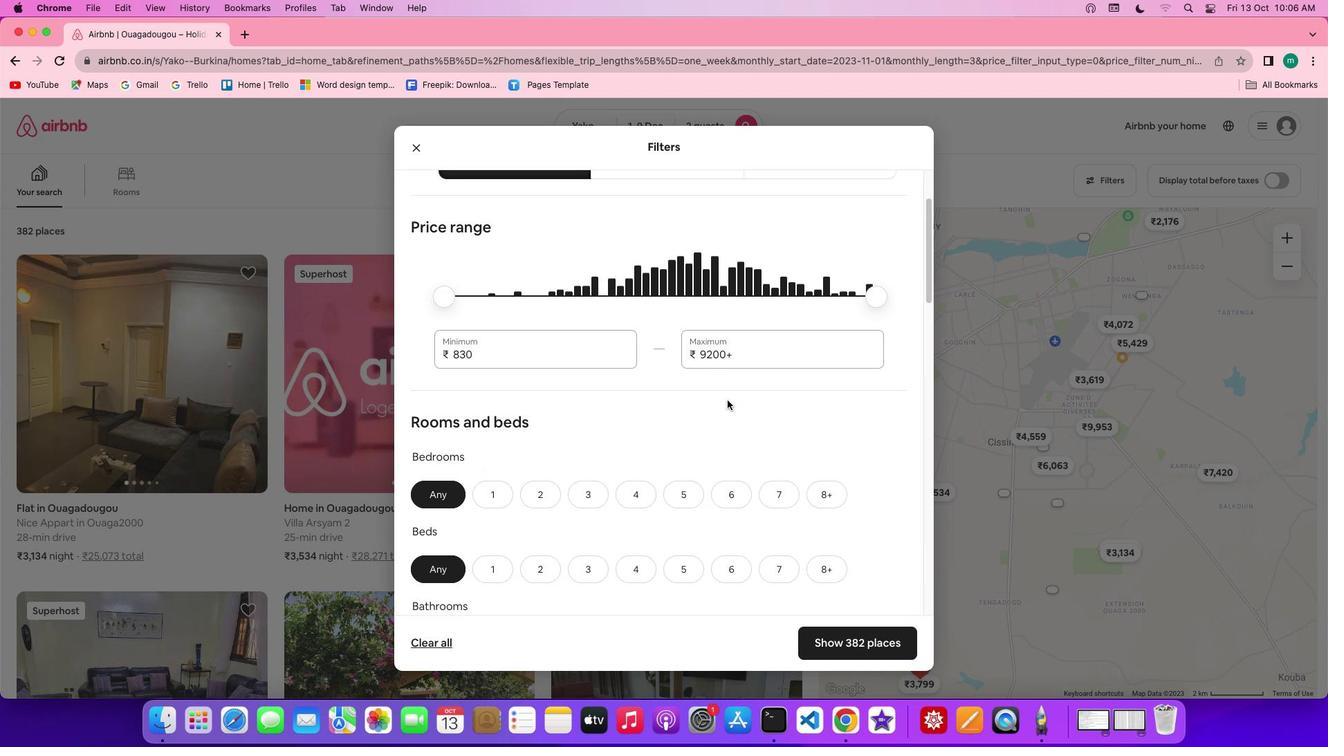 
Action: Mouse scrolled (728, 400) with delta (0, 0)
Screenshot: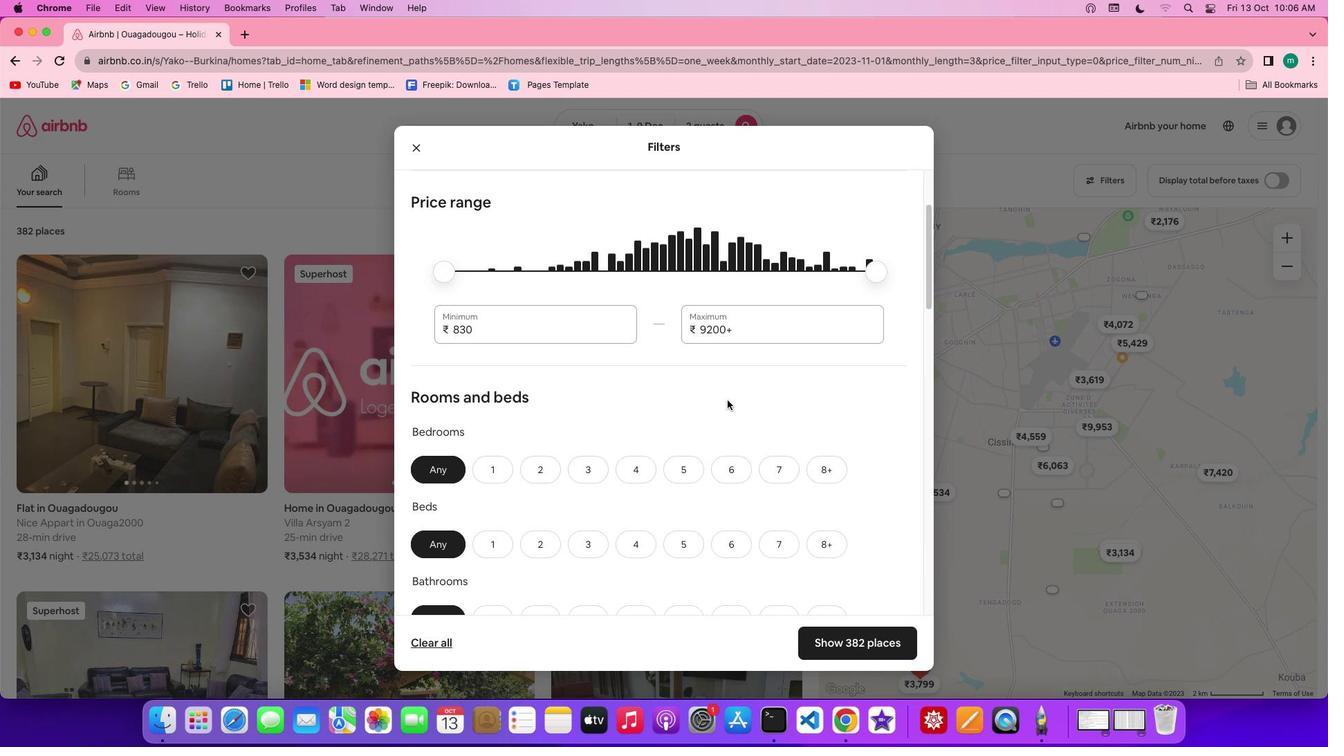 
Action: Mouse scrolled (728, 400) with delta (0, 0)
Screenshot: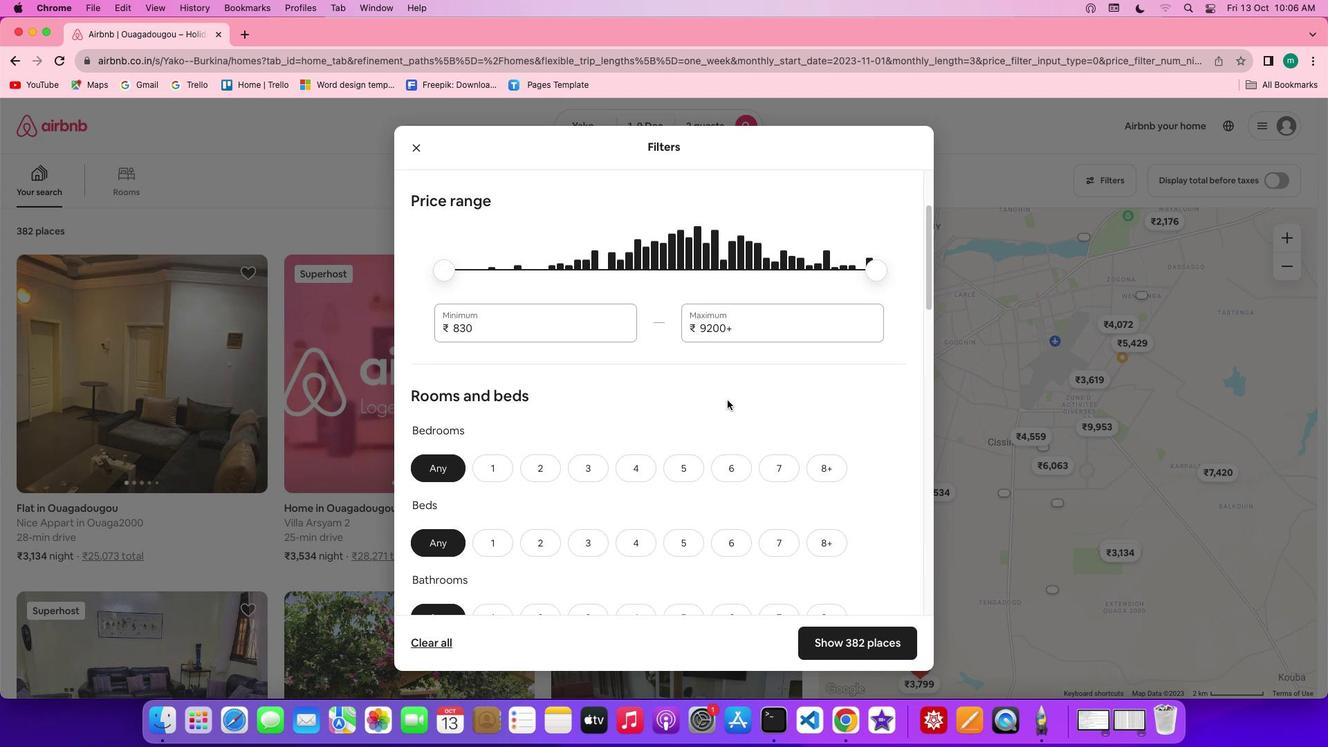
Action: Mouse scrolled (728, 400) with delta (0, 0)
Screenshot: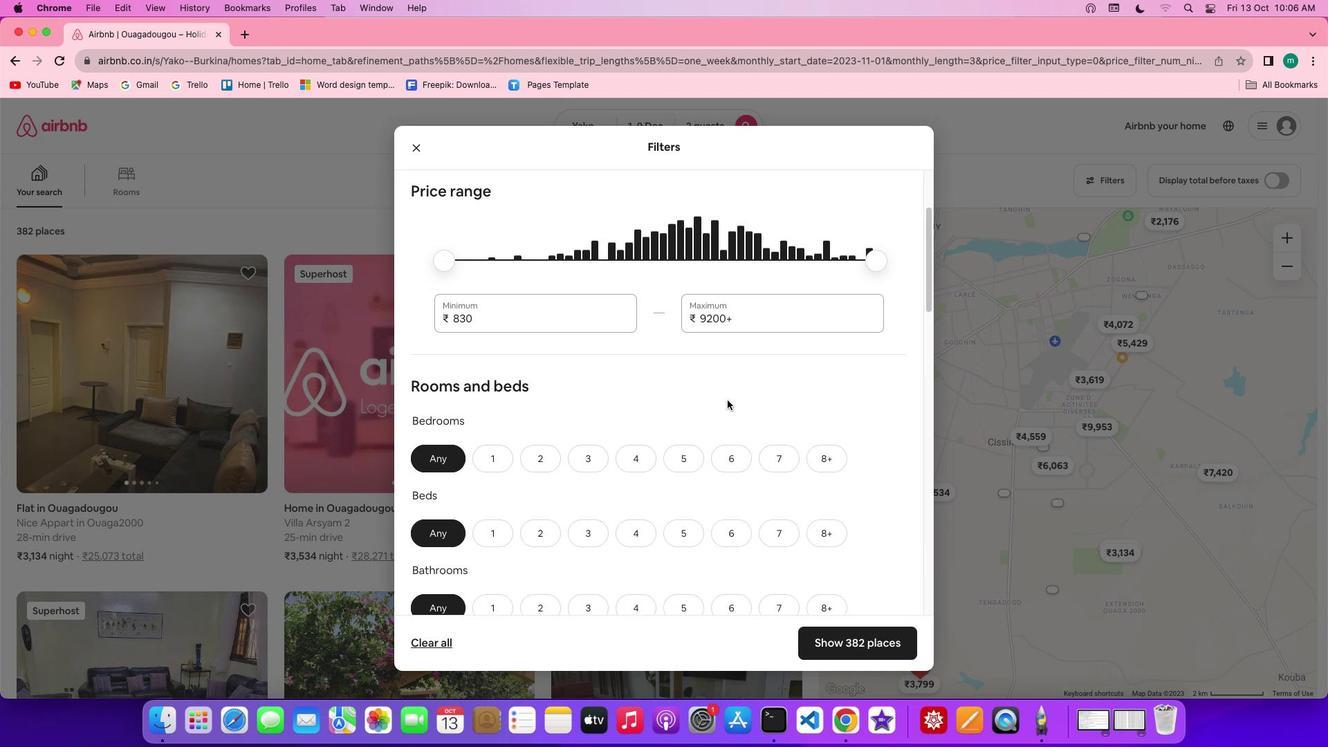 
Action: Mouse scrolled (728, 400) with delta (0, -1)
Screenshot: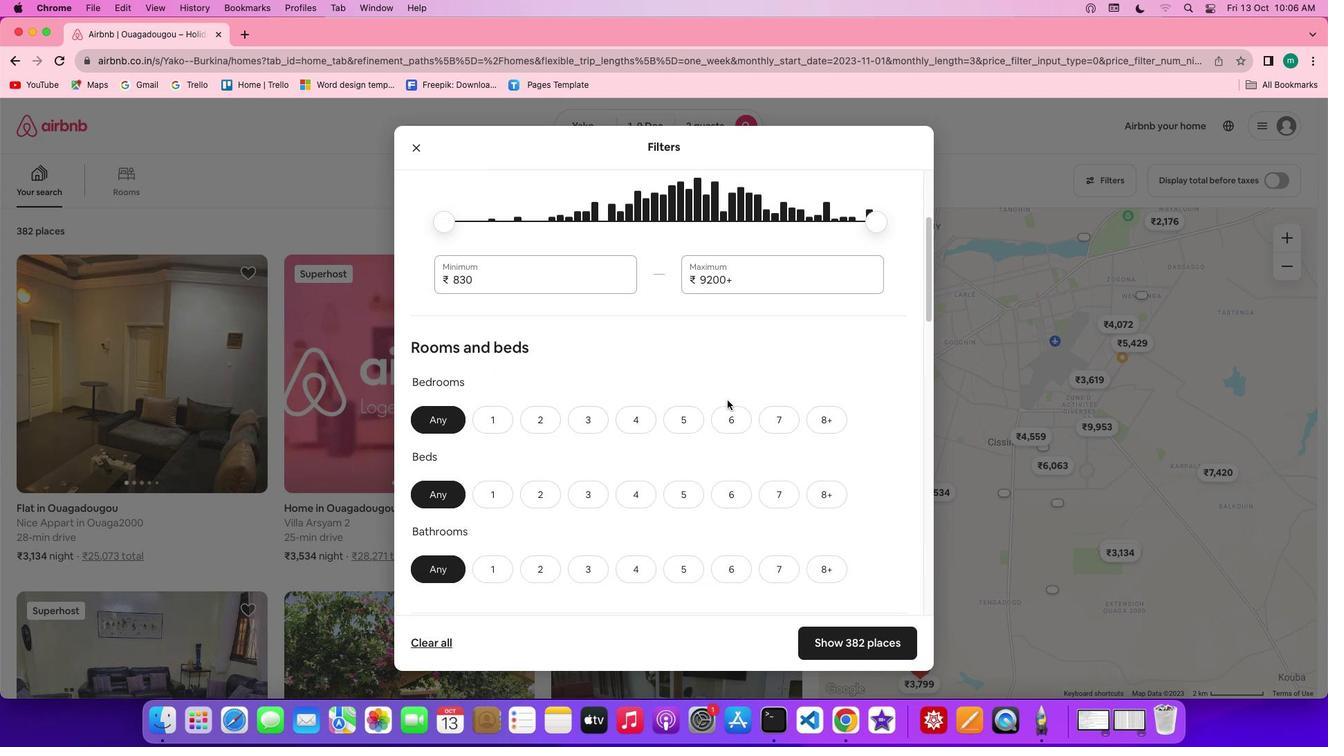 
Action: Mouse scrolled (728, 400) with delta (0, 0)
Screenshot: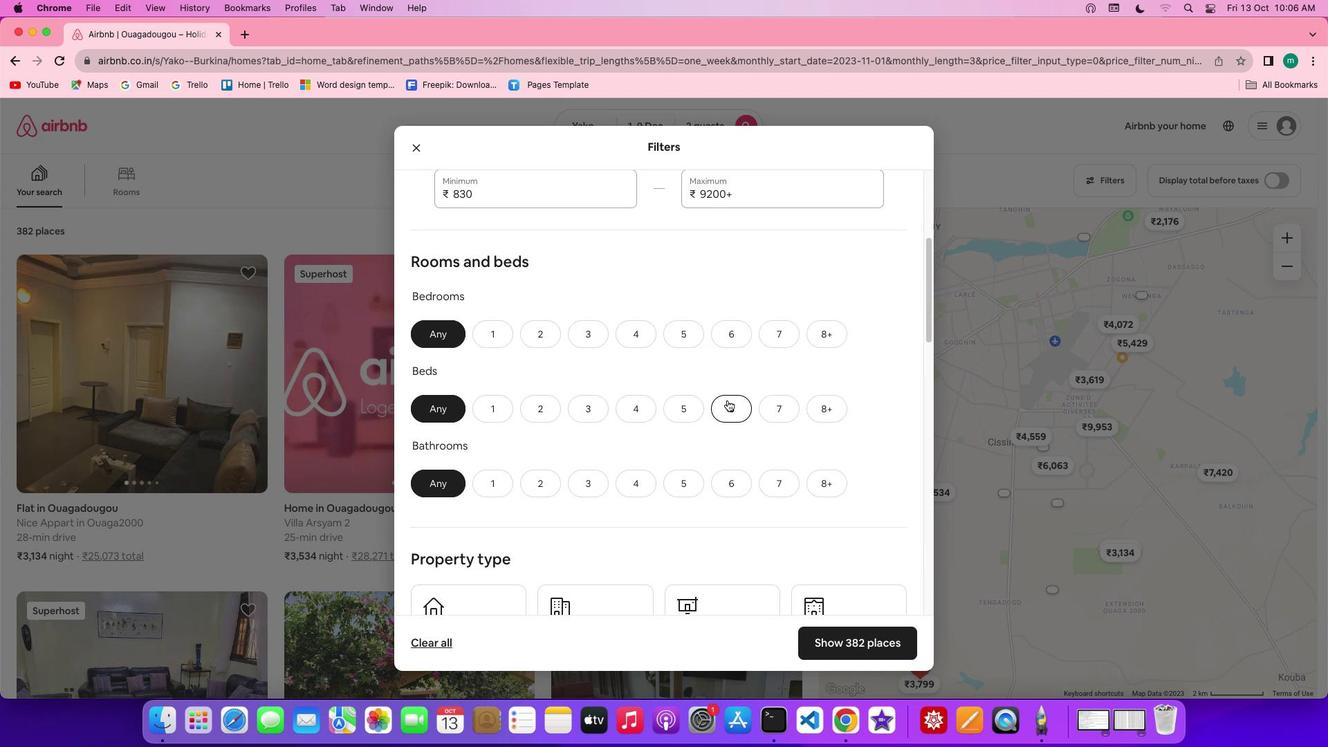 
Action: Mouse scrolled (728, 400) with delta (0, 0)
Screenshot: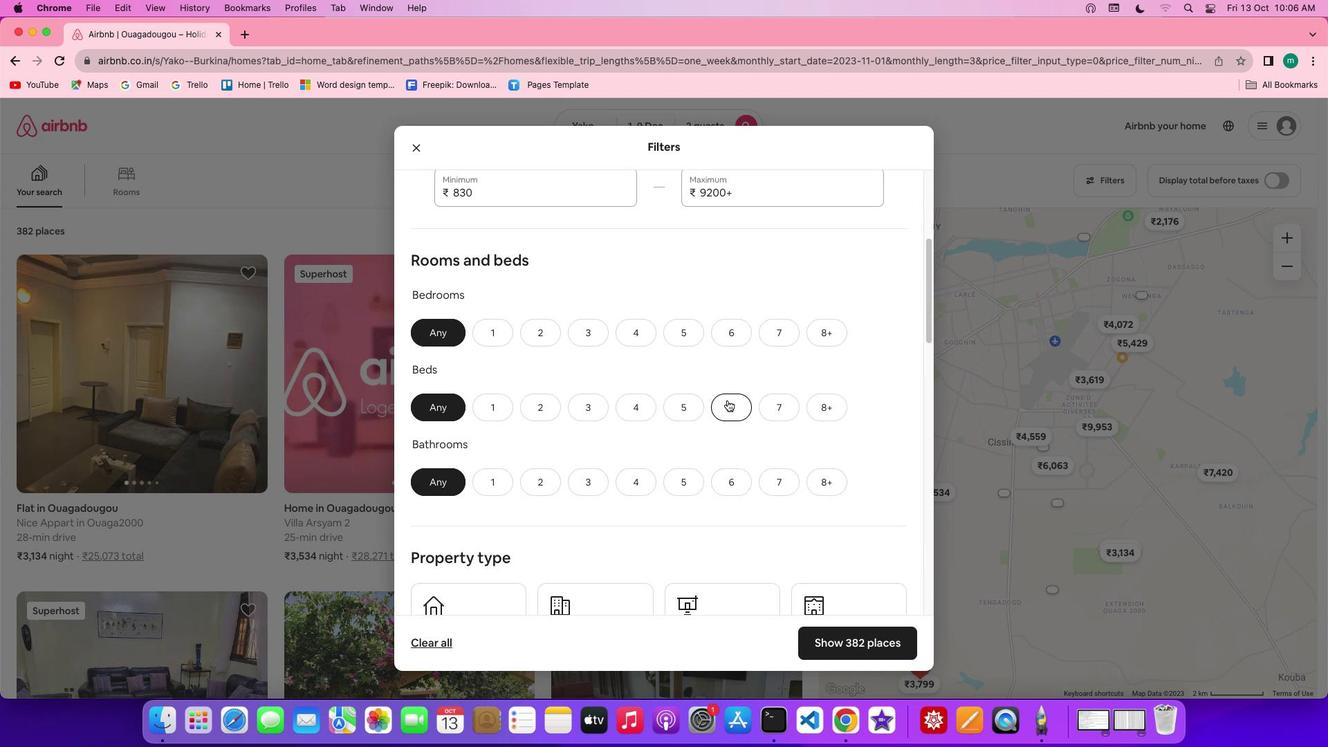 
Action: Mouse scrolled (728, 400) with delta (0, 0)
Screenshot: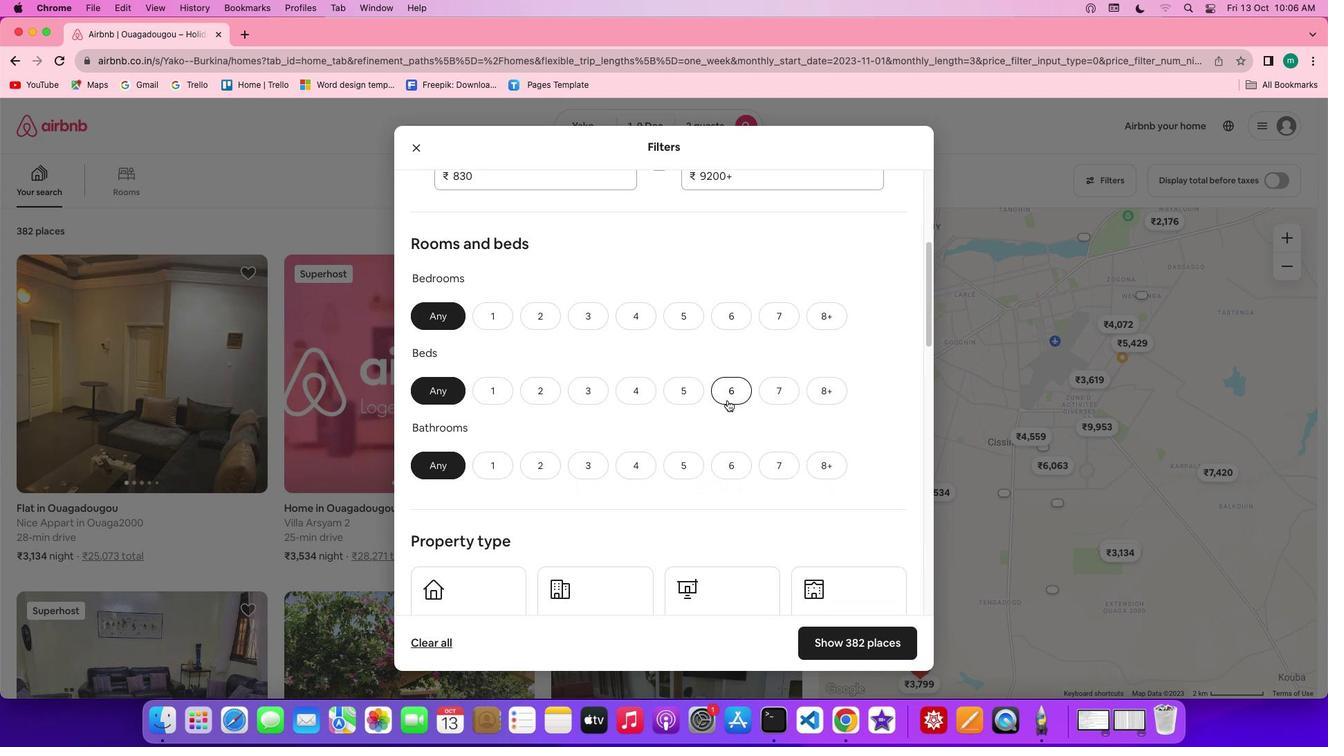 
Action: Mouse scrolled (728, 400) with delta (0, 0)
Screenshot: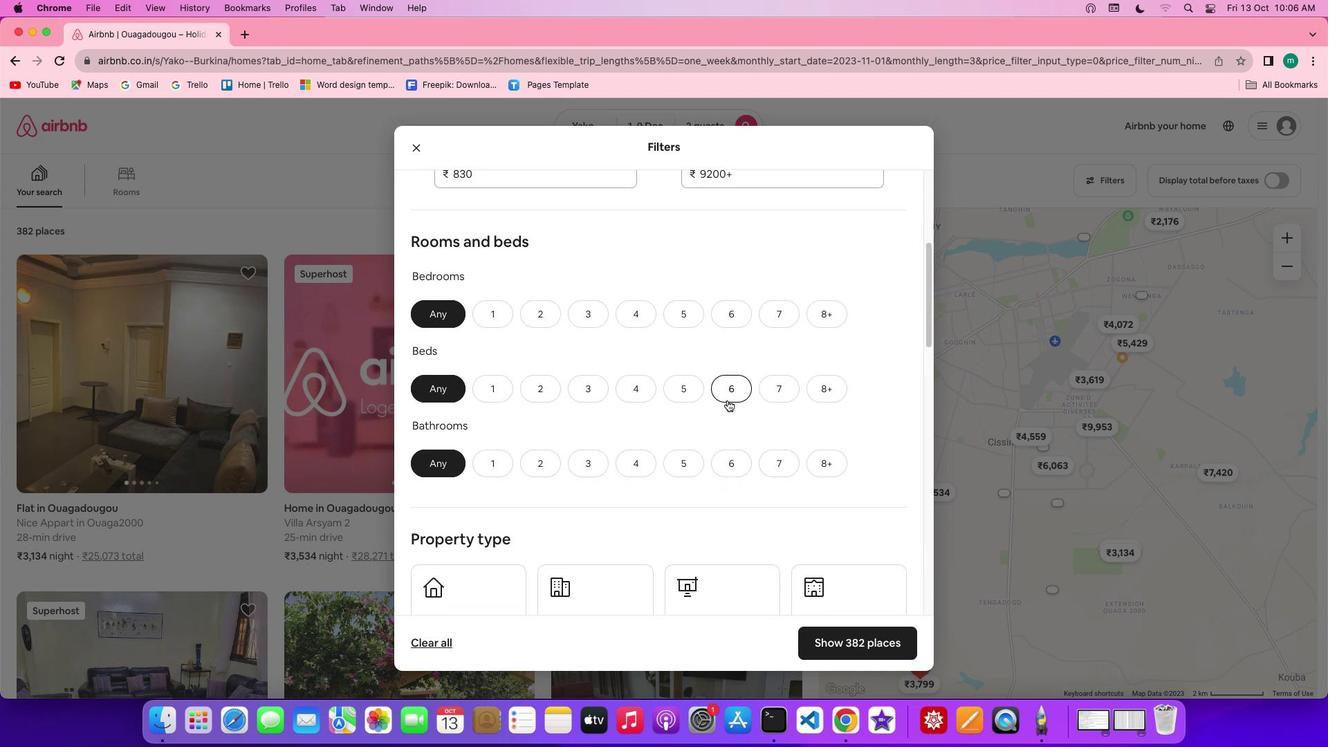 
Action: Mouse scrolled (728, 400) with delta (0, 0)
Screenshot: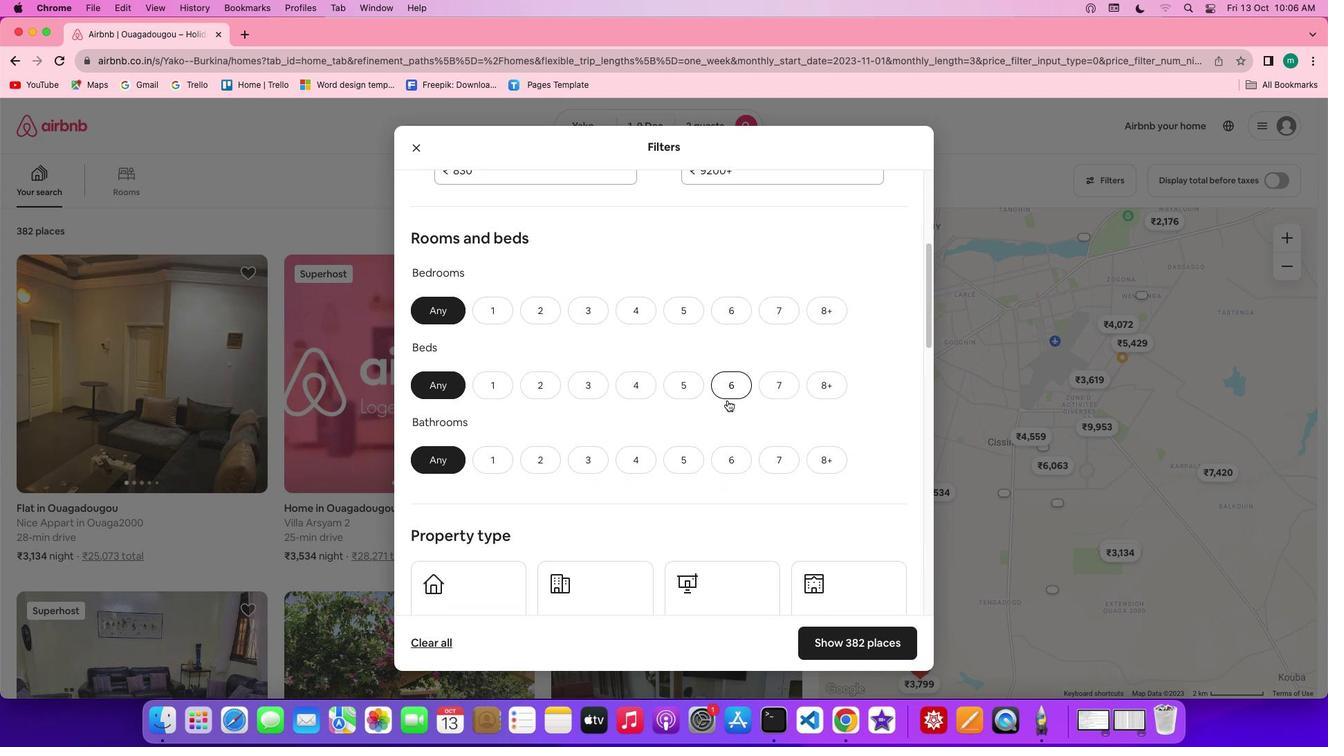 
Action: Mouse scrolled (728, 400) with delta (0, 0)
Screenshot: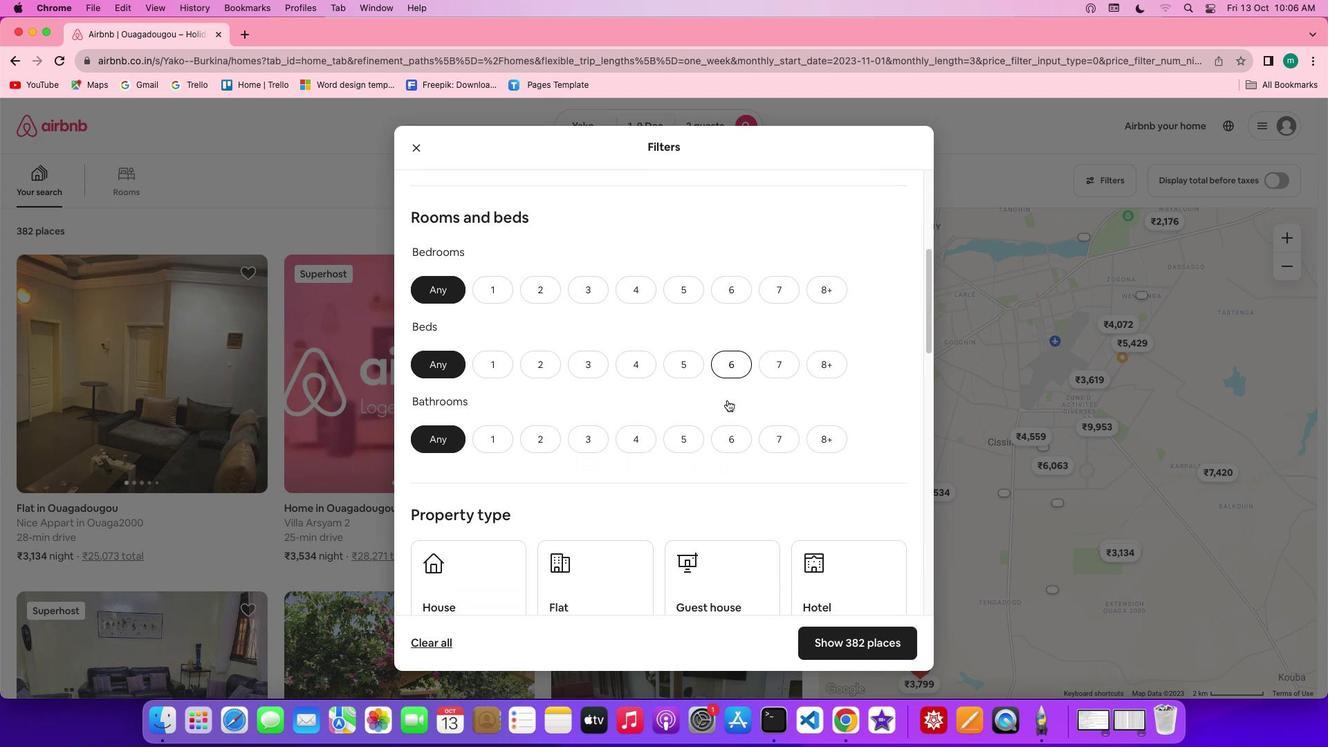 
Action: Mouse scrolled (728, 400) with delta (0, 0)
Screenshot: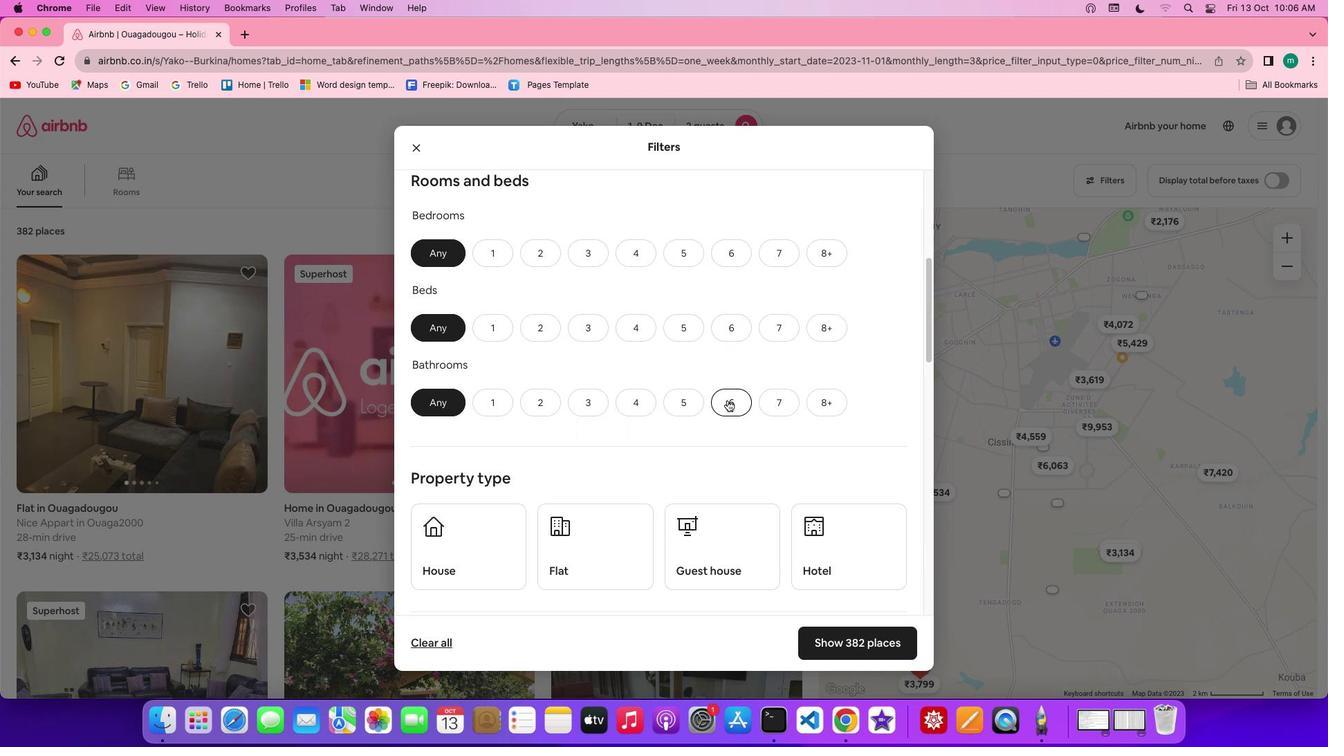 
Action: Mouse scrolled (728, 400) with delta (0, 0)
Screenshot: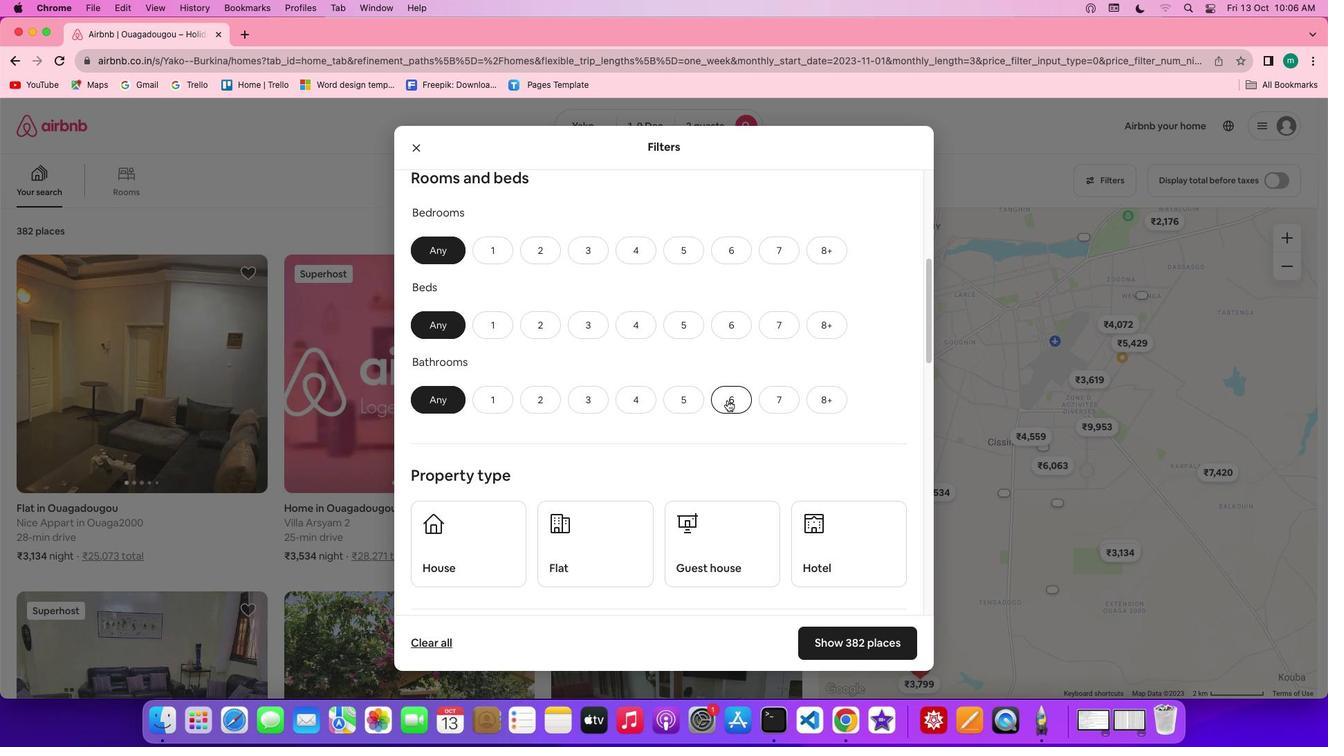 
Action: Mouse scrolled (728, 400) with delta (0, 0)
Screenshot: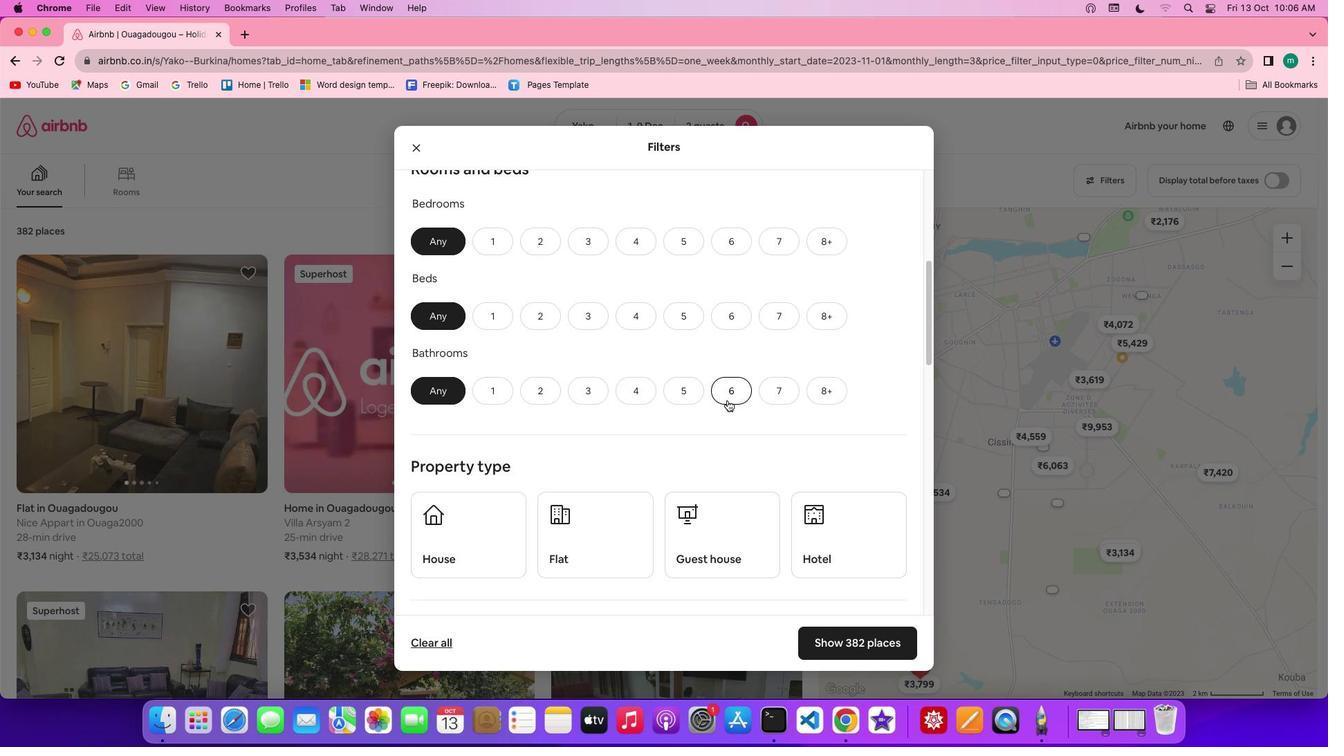 
Action: Mouse scrolled (728, 400) with delta (0, 0)
Screenshot: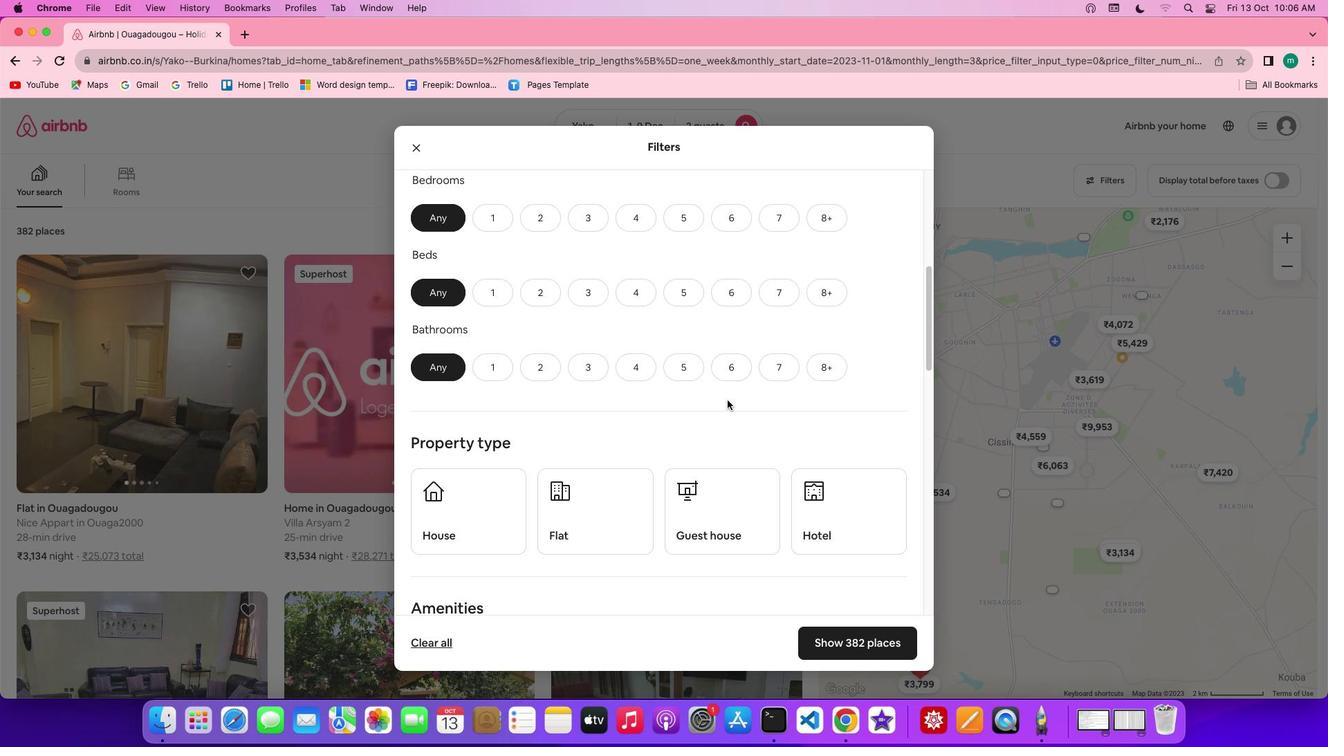 
Action: Mouse scrolled (728, 400) with delta (0, 0)
Screenshot: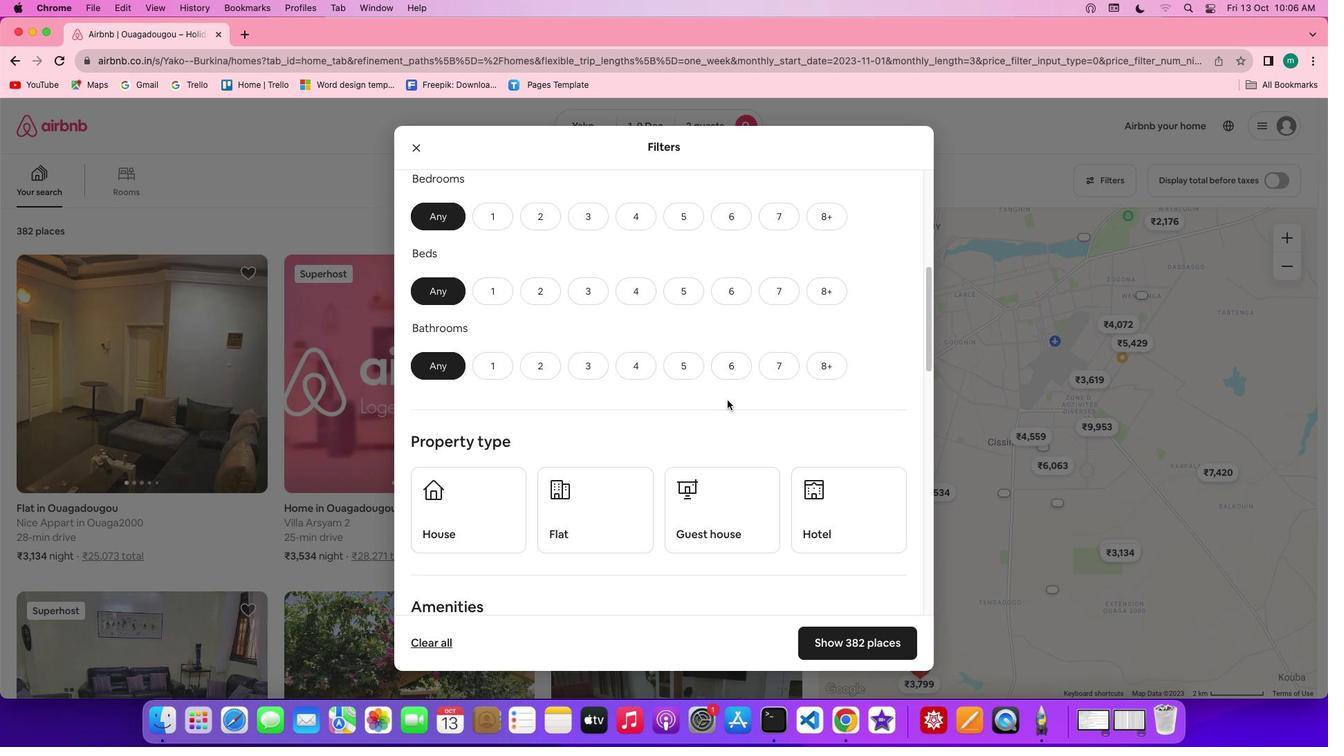 
Action: Mouse scrolled (728, 400) with delta (0, 0)
Screenshot: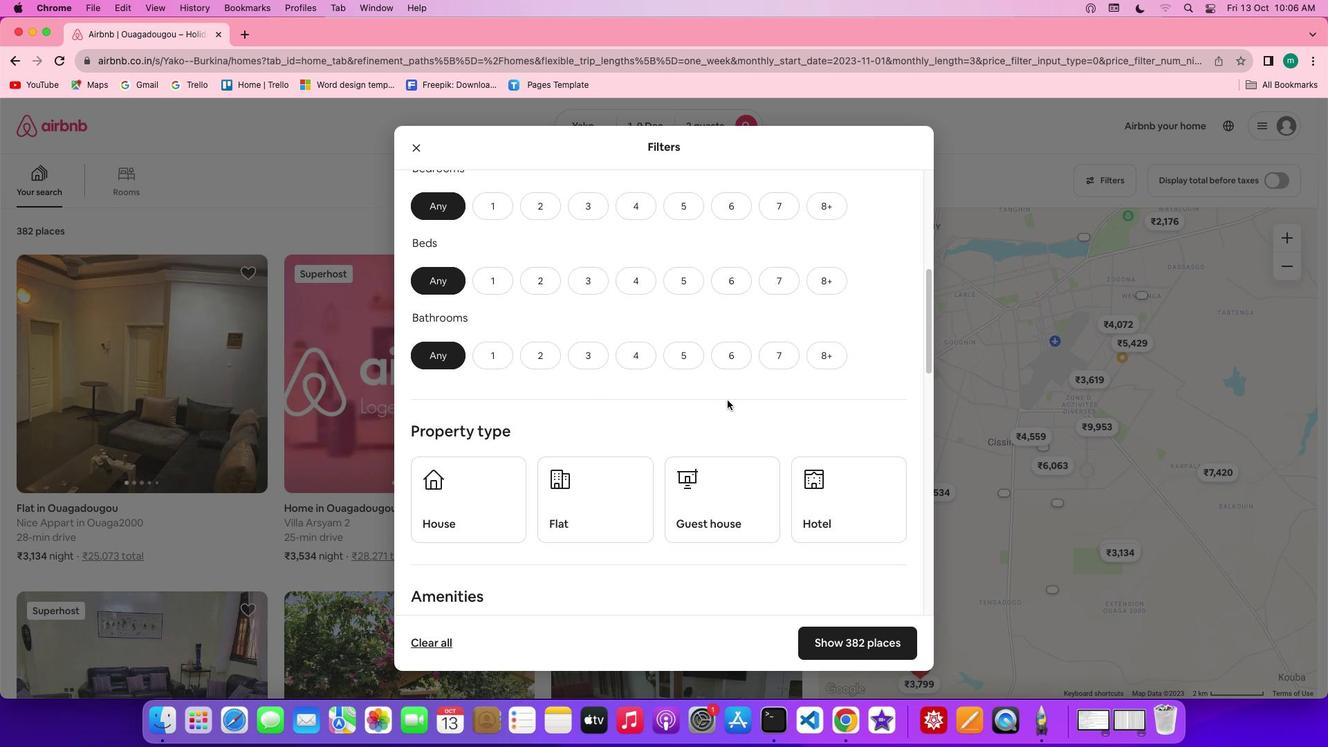
Action: Mouse scrolled (728, 400) with delta (0, 0)
Screenshot: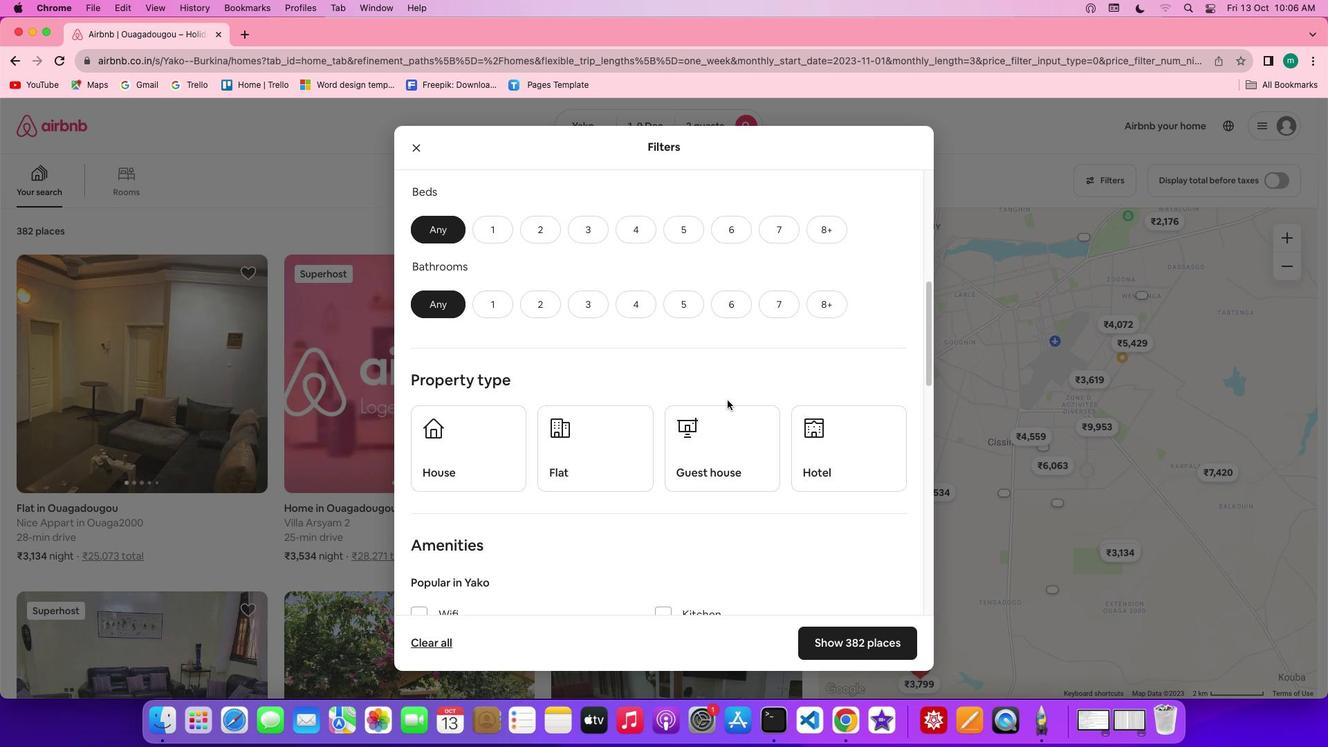
Action: Mouse scrolled (728, 400) with delta (0, 0)
Screenshot: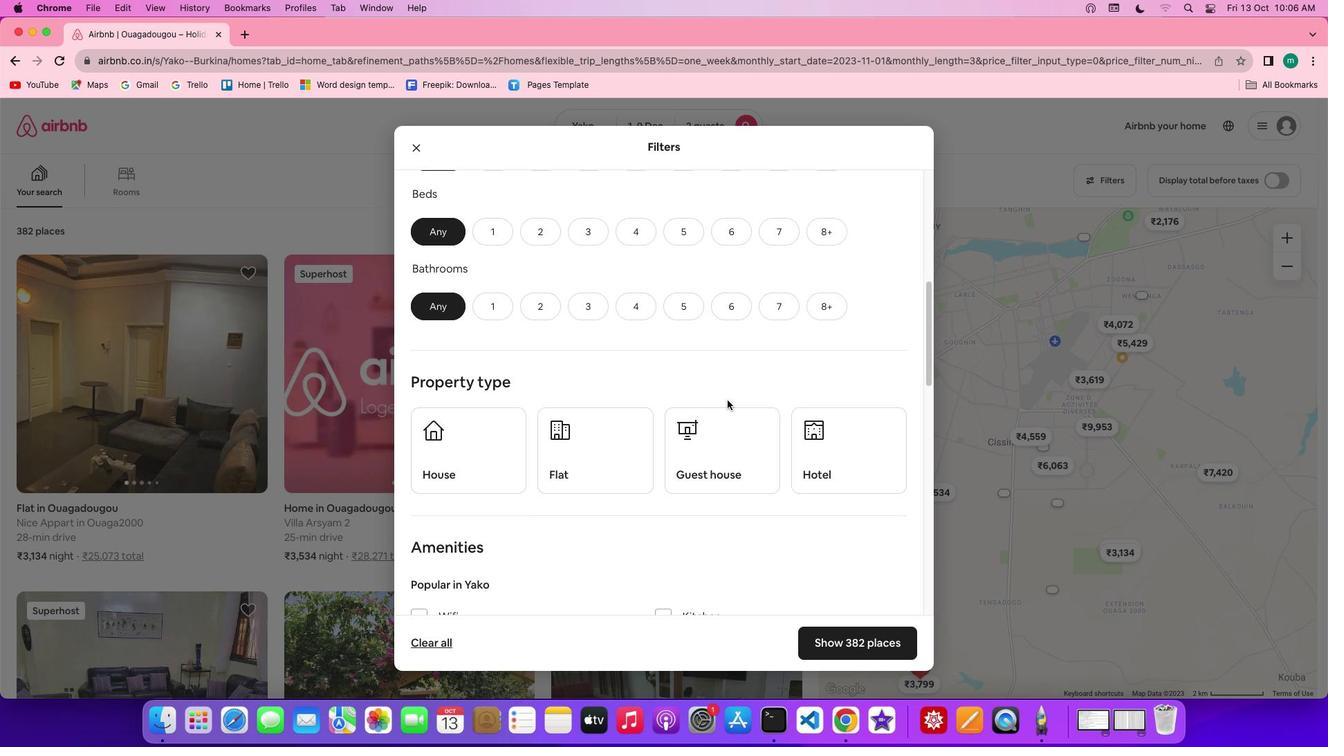 
Action: Mouse scrolled (728, 400) with delta (0, 0)
Screenshot: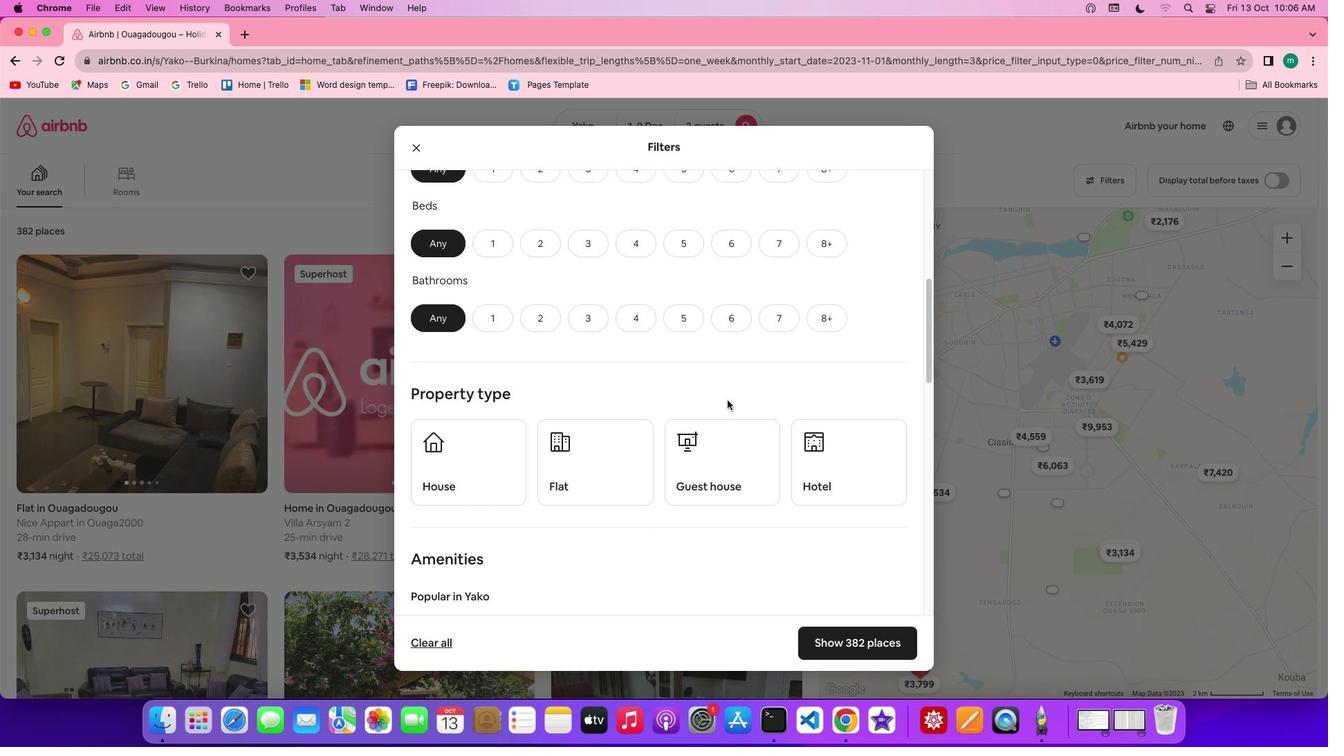 
Action: Mouse moved to (477, 222)
Screenshot: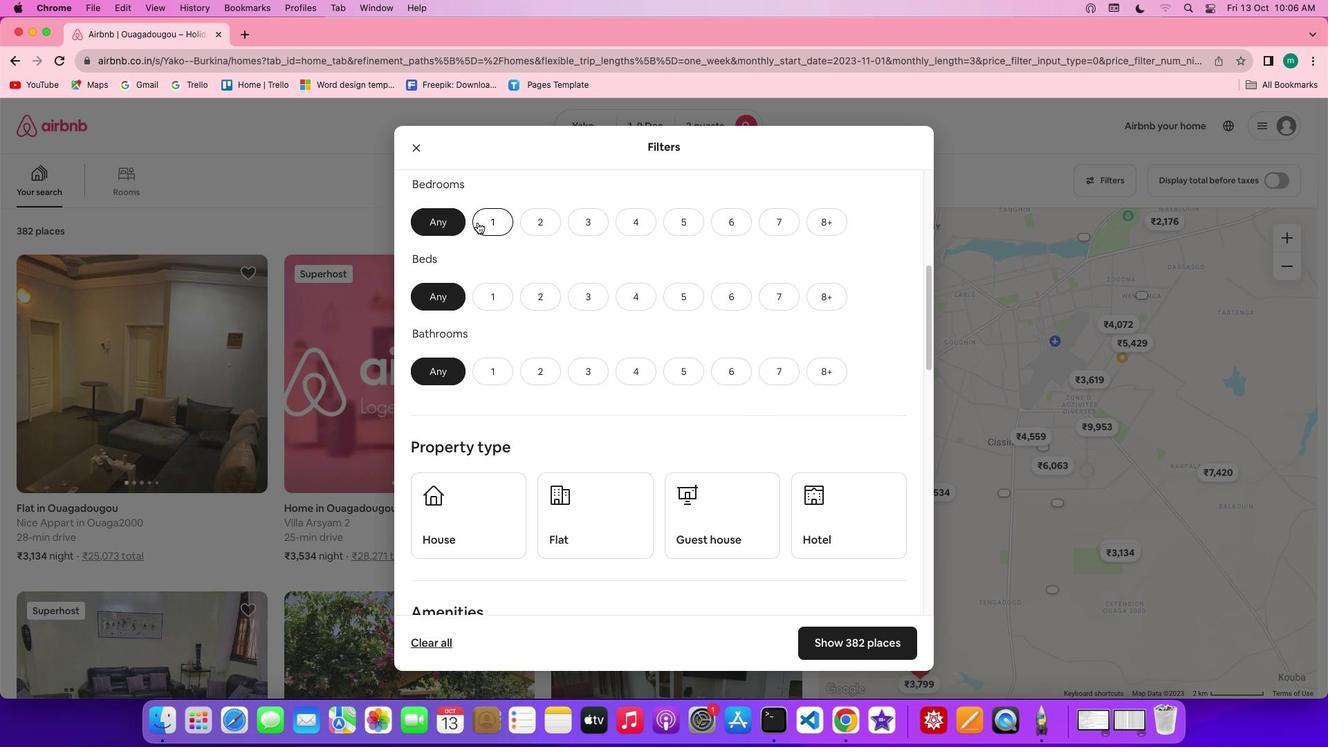 
Action: Mouse pressed left at (477, 222)
Screenshot: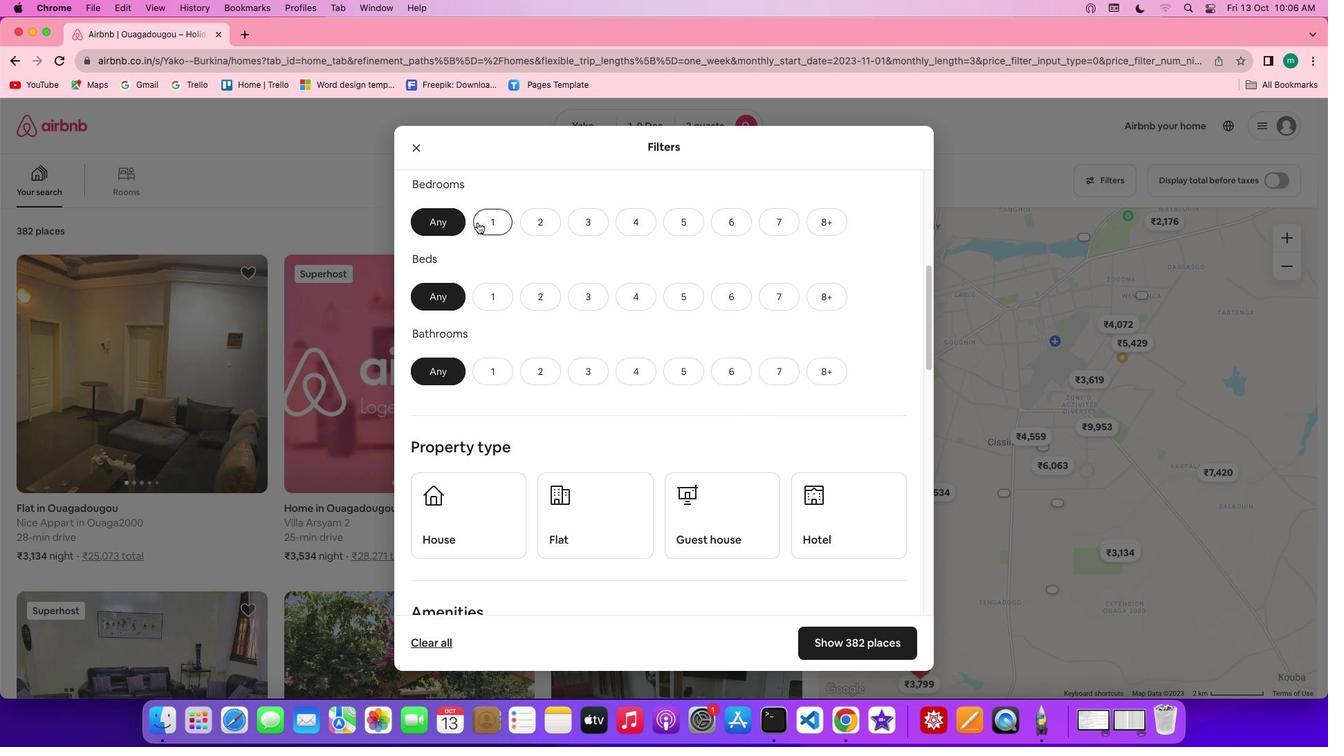 
Action: Mouse moved to (483, 306)
Screenshot: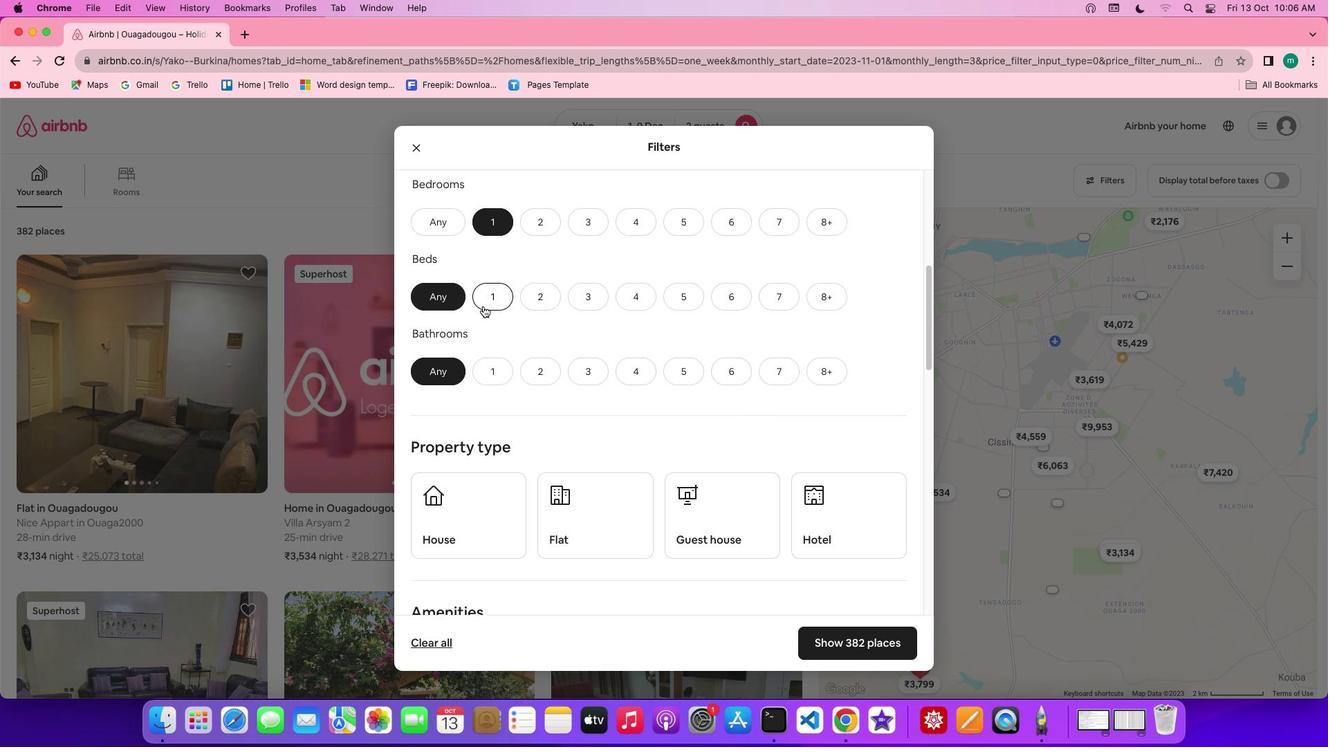 
Action: Mouse pressed left at (483, 306)
Screenshot: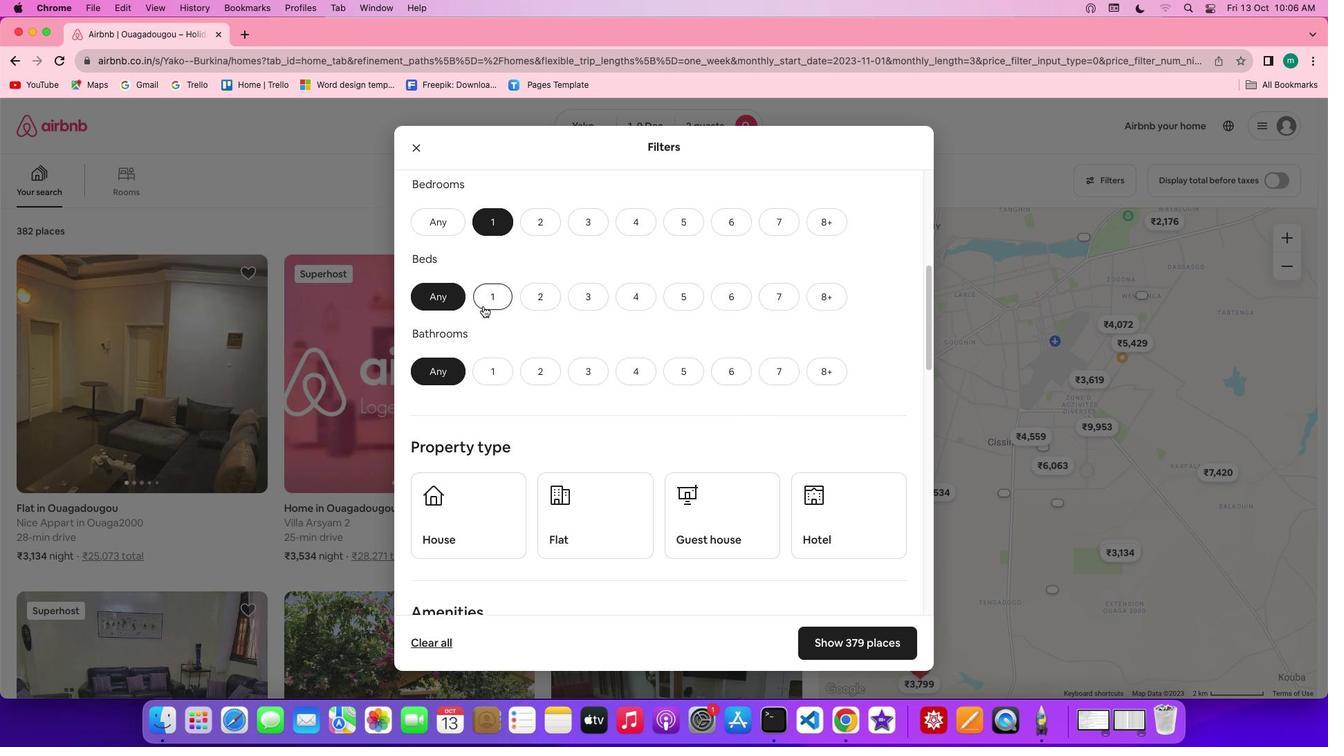 
Action: Mouse moved to (485, 368)
Screenshot: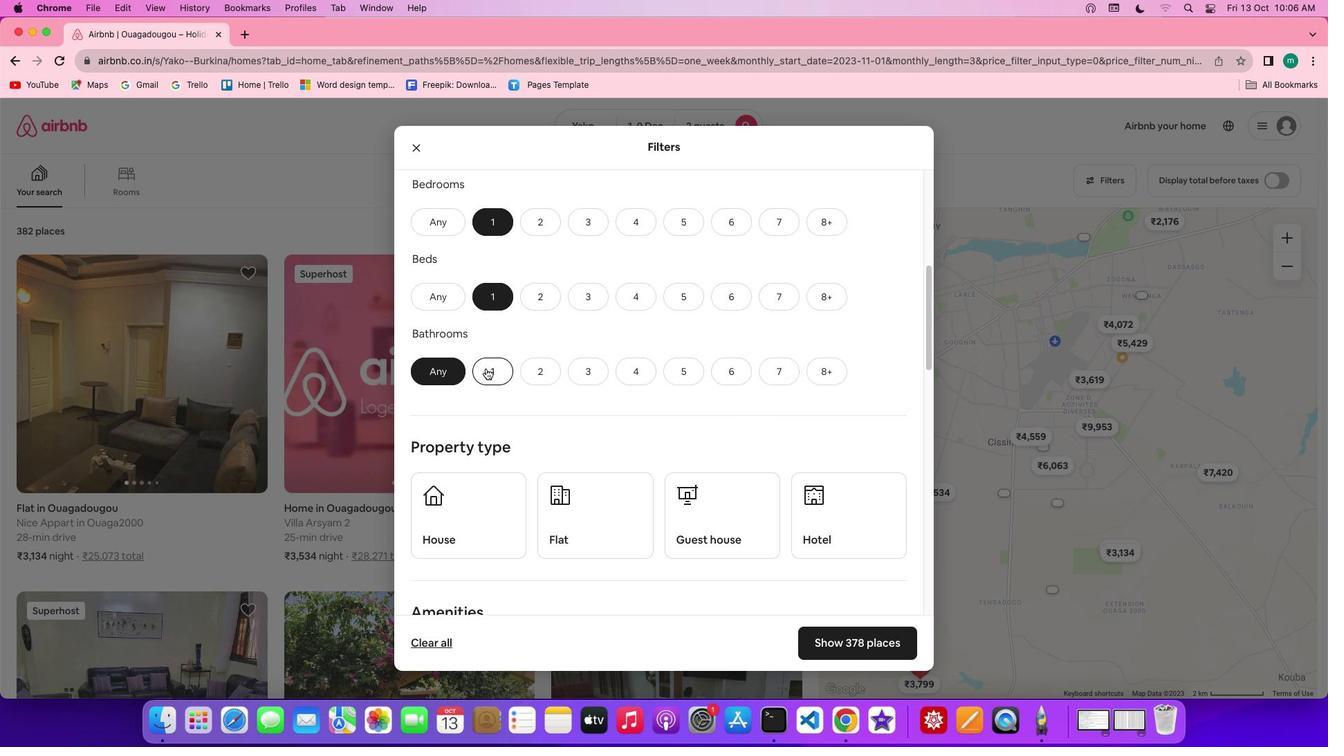 
Action: Mouse pressed left at (485, 368)
Screenshot: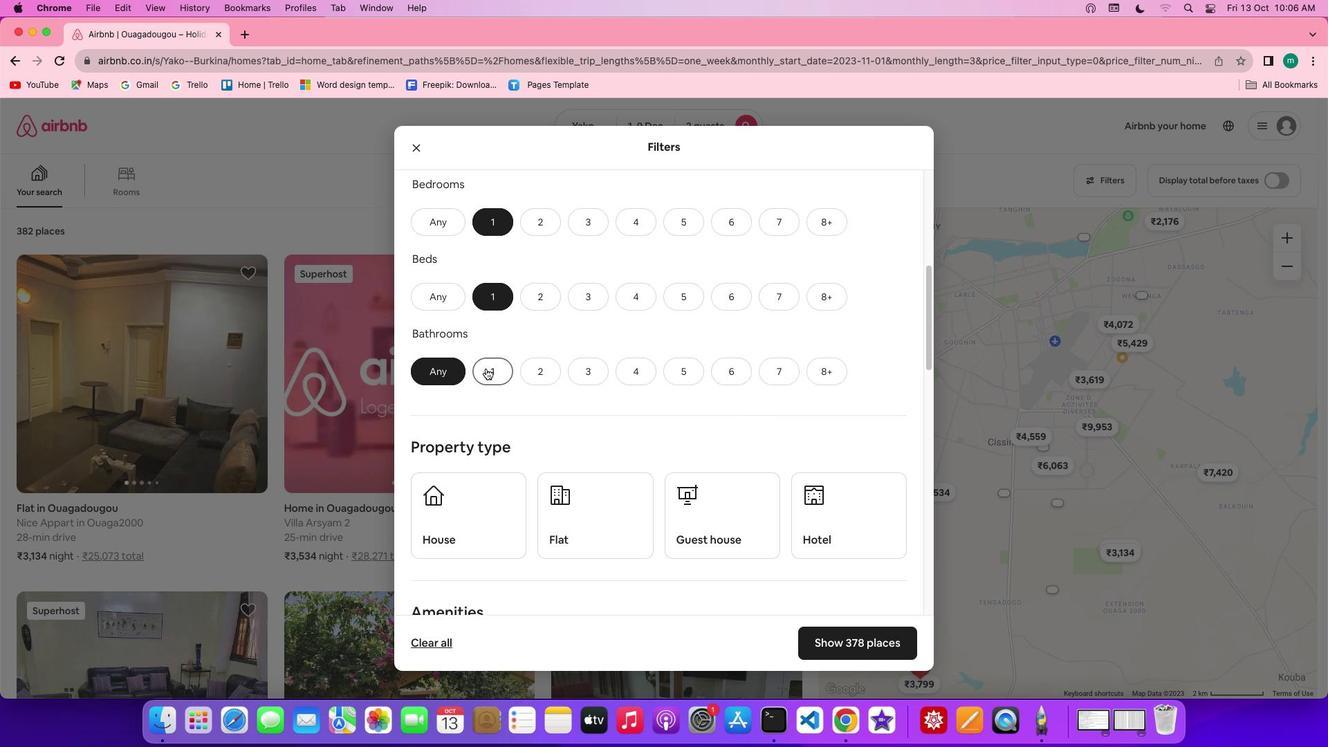
Action: Mouse moved to (669, 430)
Screenshot: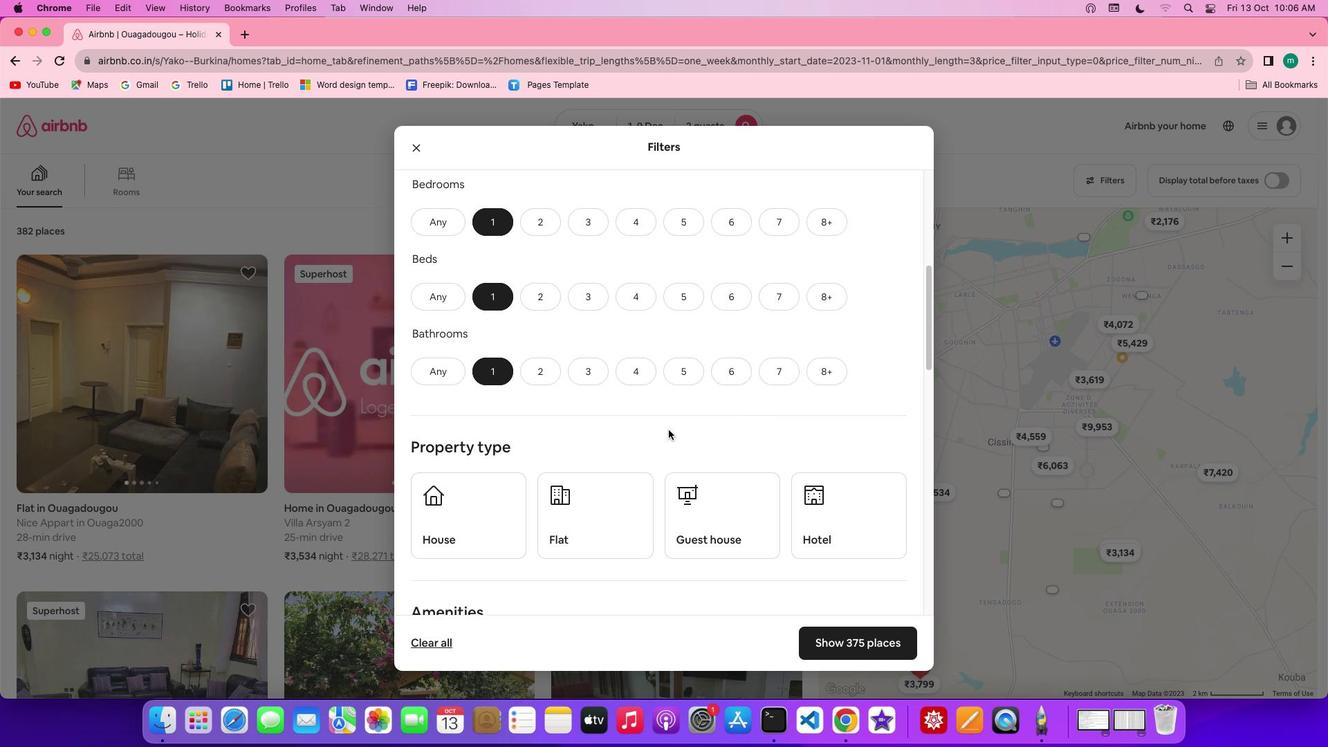 
Action: Mouse scrolled (669, 430) with delta (0, 0)
Screenshot: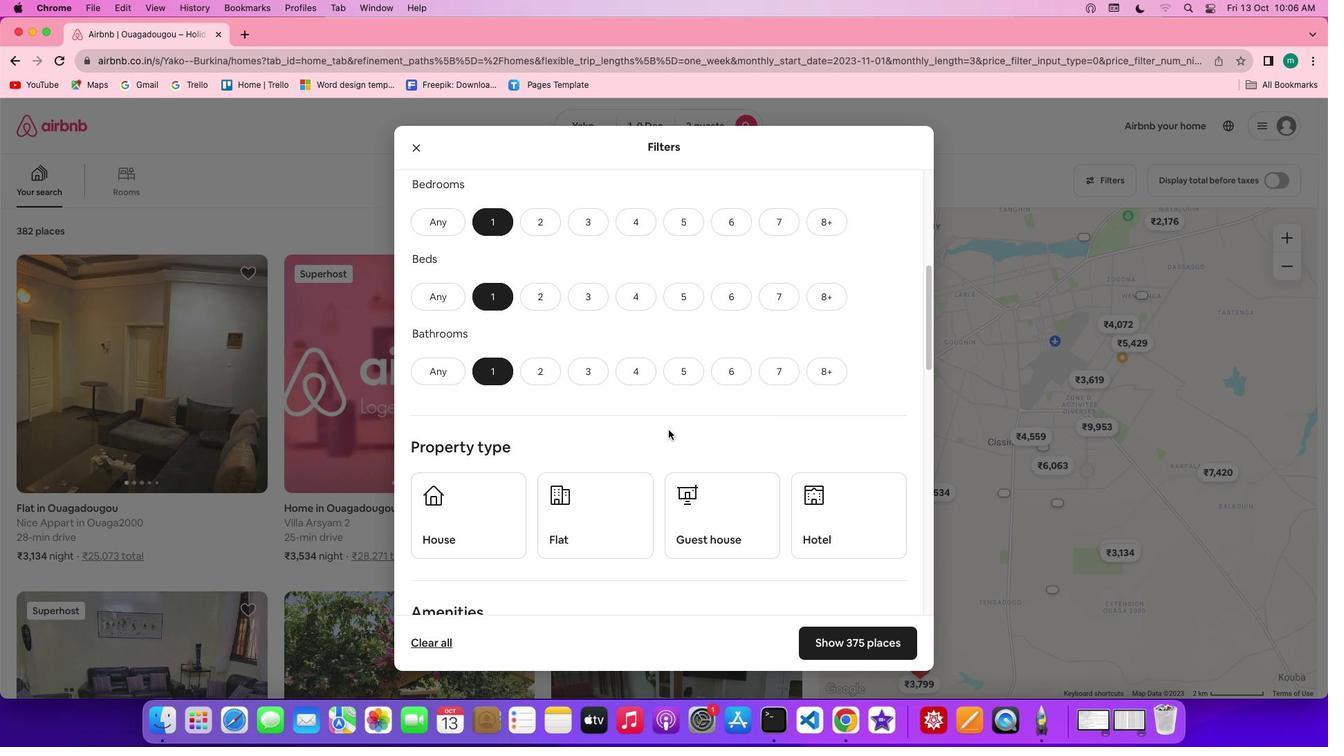 
Action: Mouse scrolled (669, 430) with delta (0, 0)
Screenshot: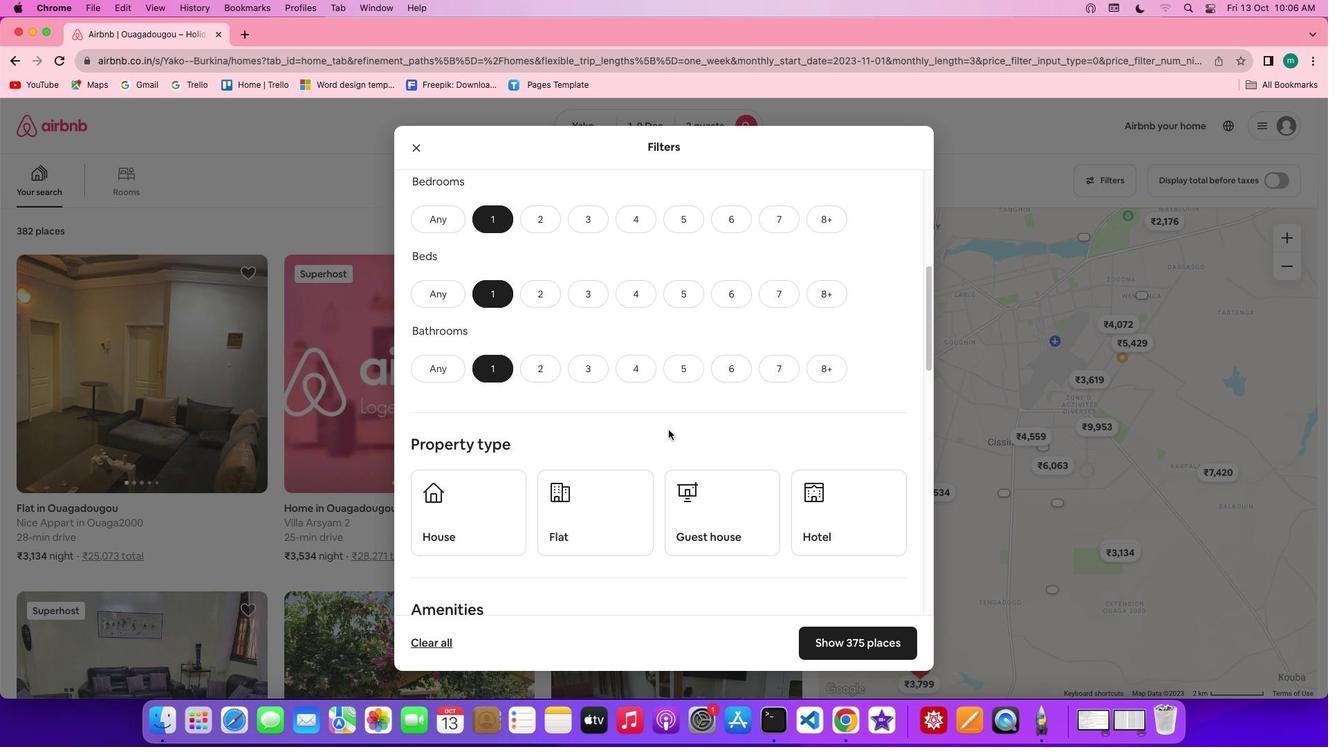 
Action: Mouse scrolled (669, 430) with delta (0, -1)
Screenshot: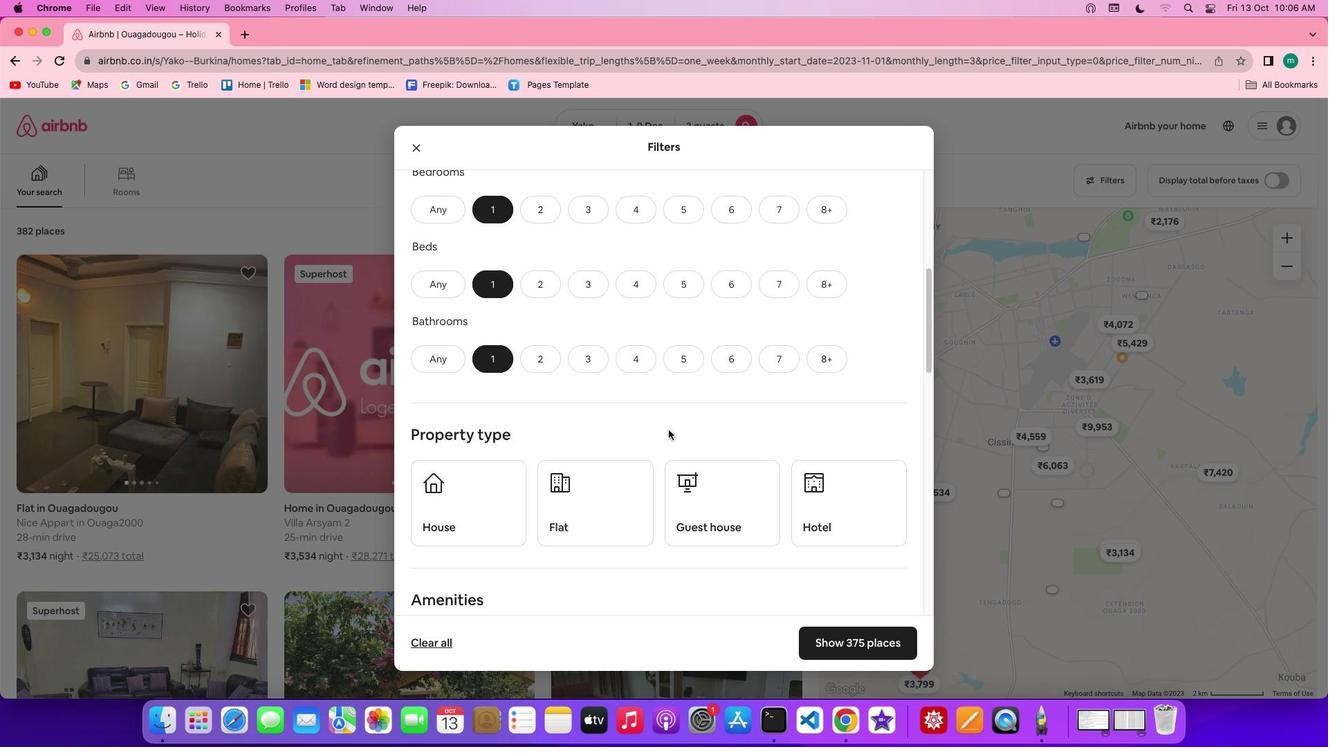 
Action: Mouse scrolled (669, 430) with delta (0, 0)
Screenshot: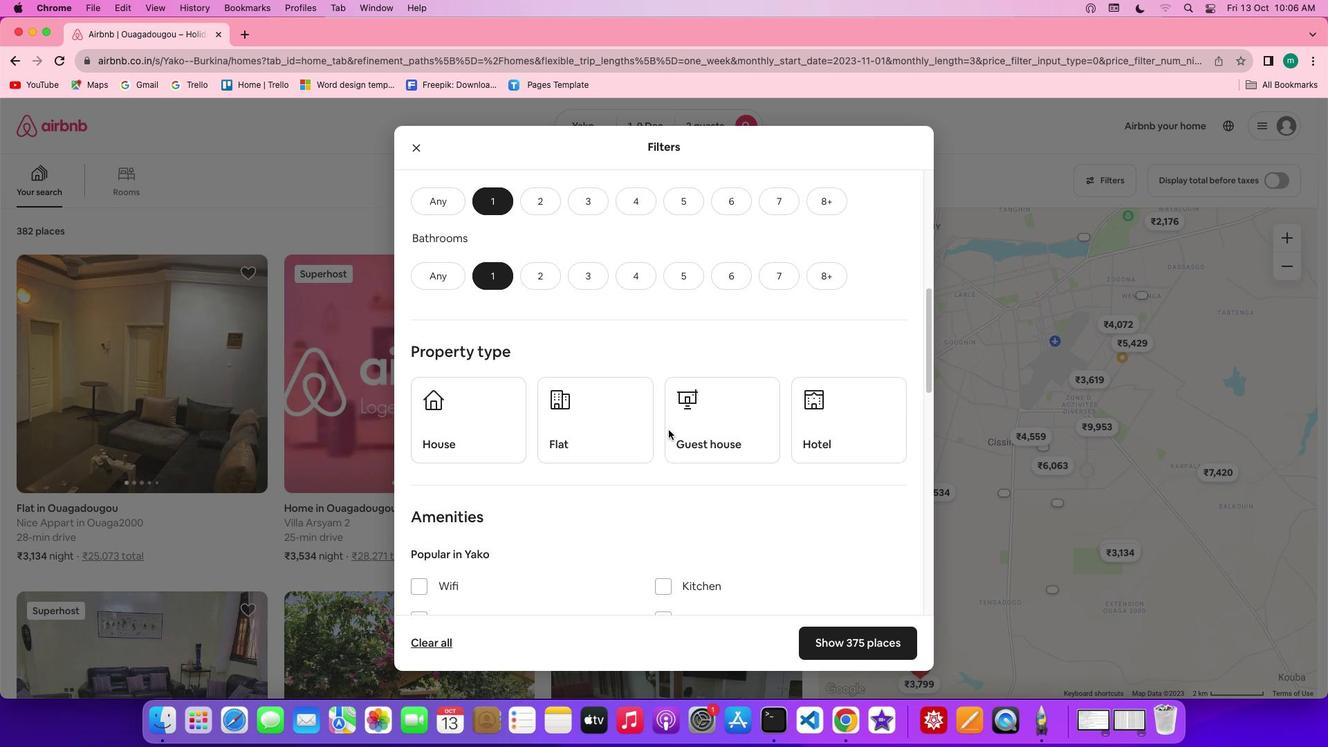 
Action: Mouse scrolled (669, 430) with delta (0, 0)
Screenshot: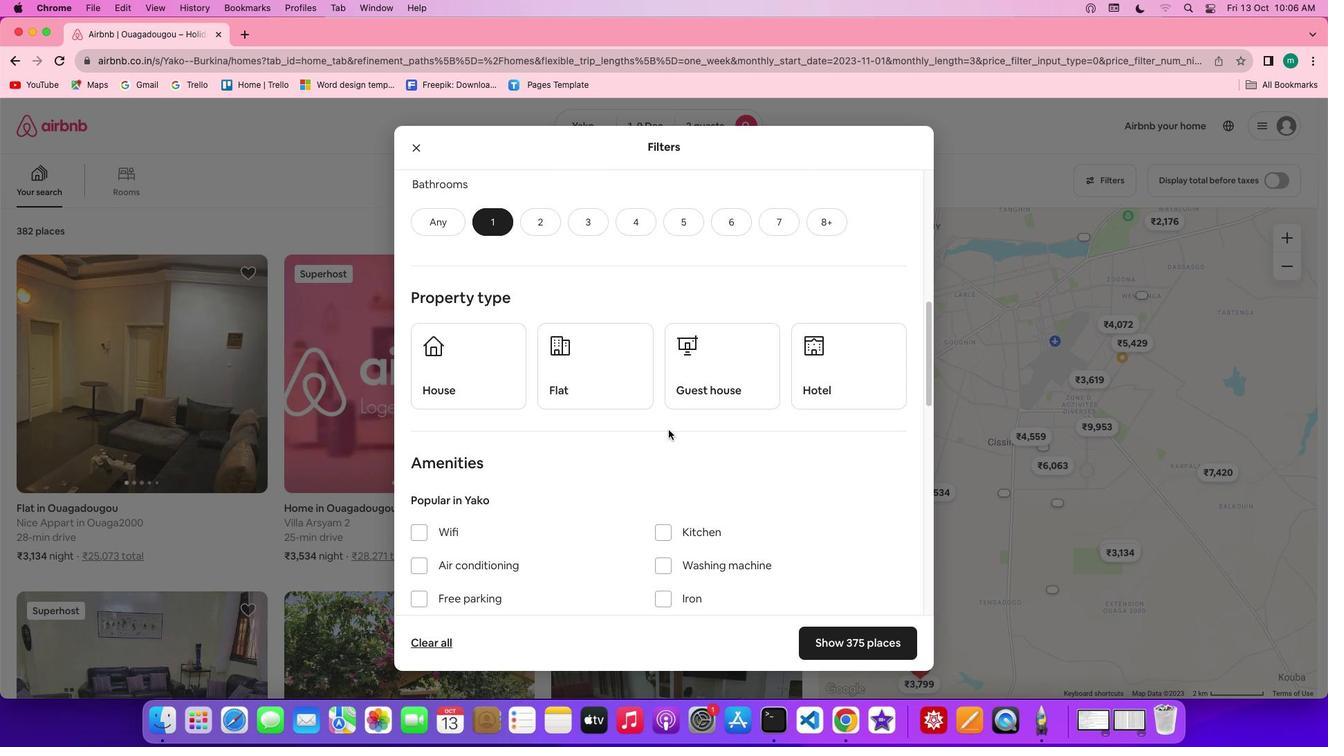
Action: Mouse scrolled (669, 430) with delta (0, 0)
Screenshot: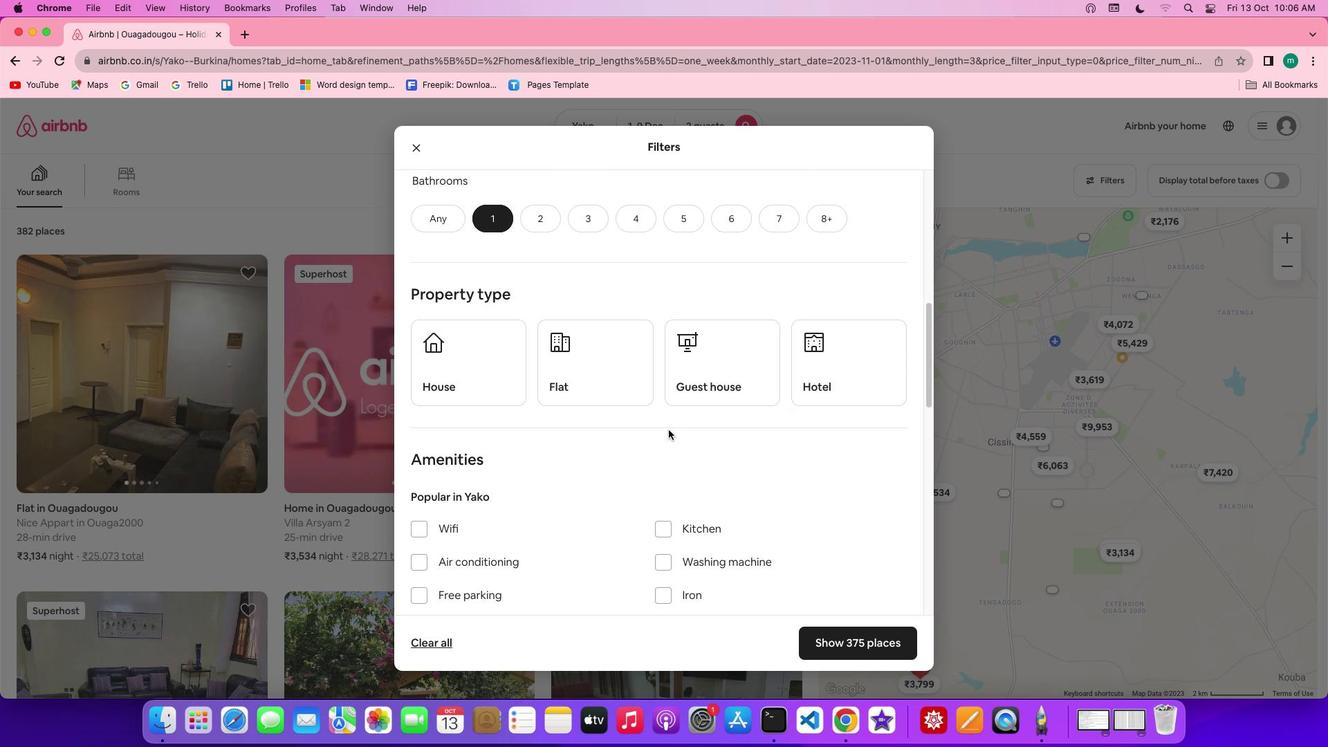 
Action: Mouse moved to (424, 345)
Screenshot: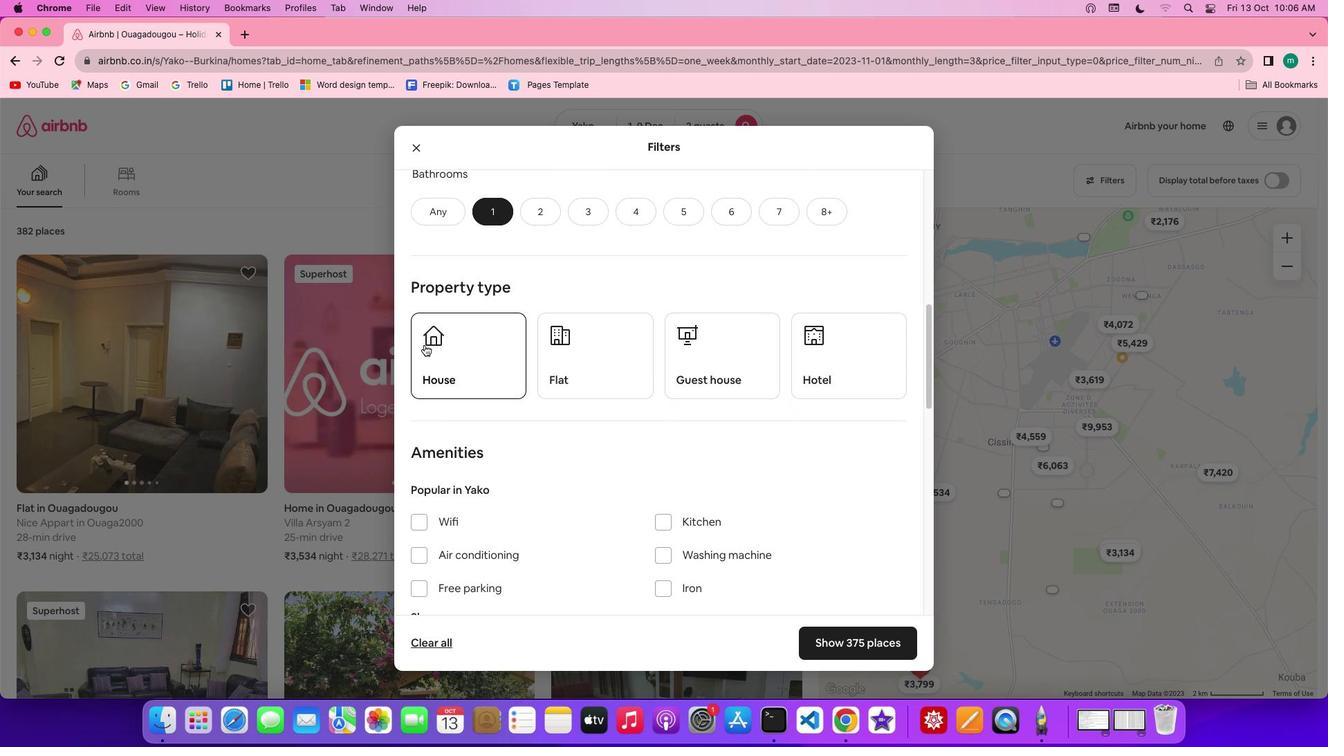 
Action: Mouse pressed left at (424, 345)
Screenshot: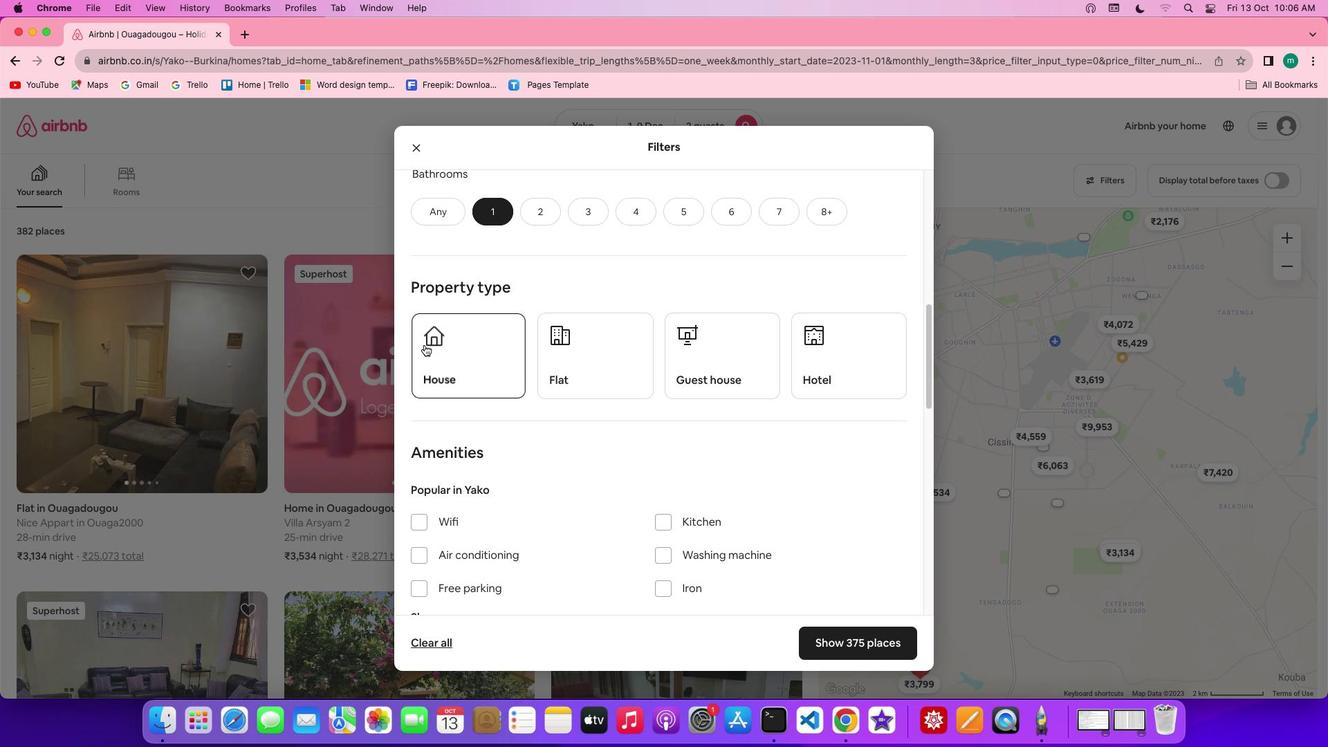 
Action: Mouse moved to (672, 417)
Screenshot: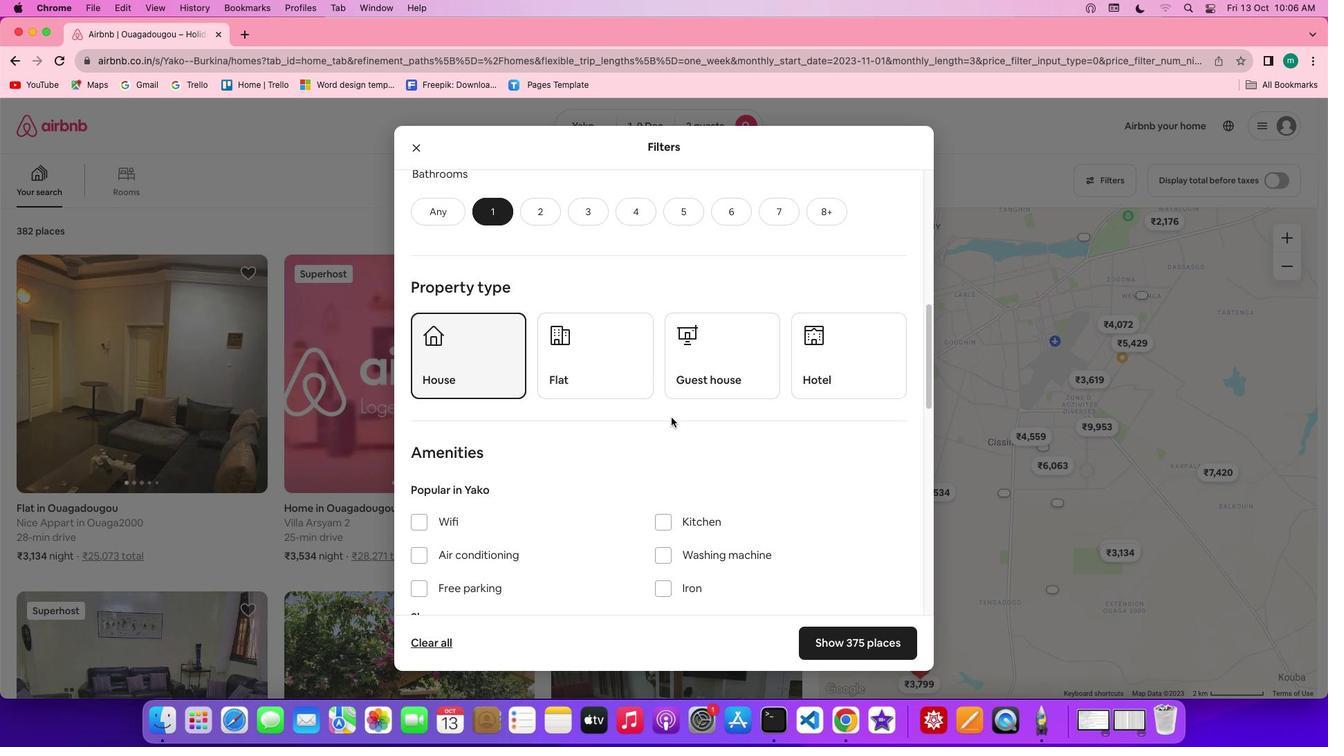 
Action: Mouse scrolled (672, 417) with delta (0, 0)
Screenshot: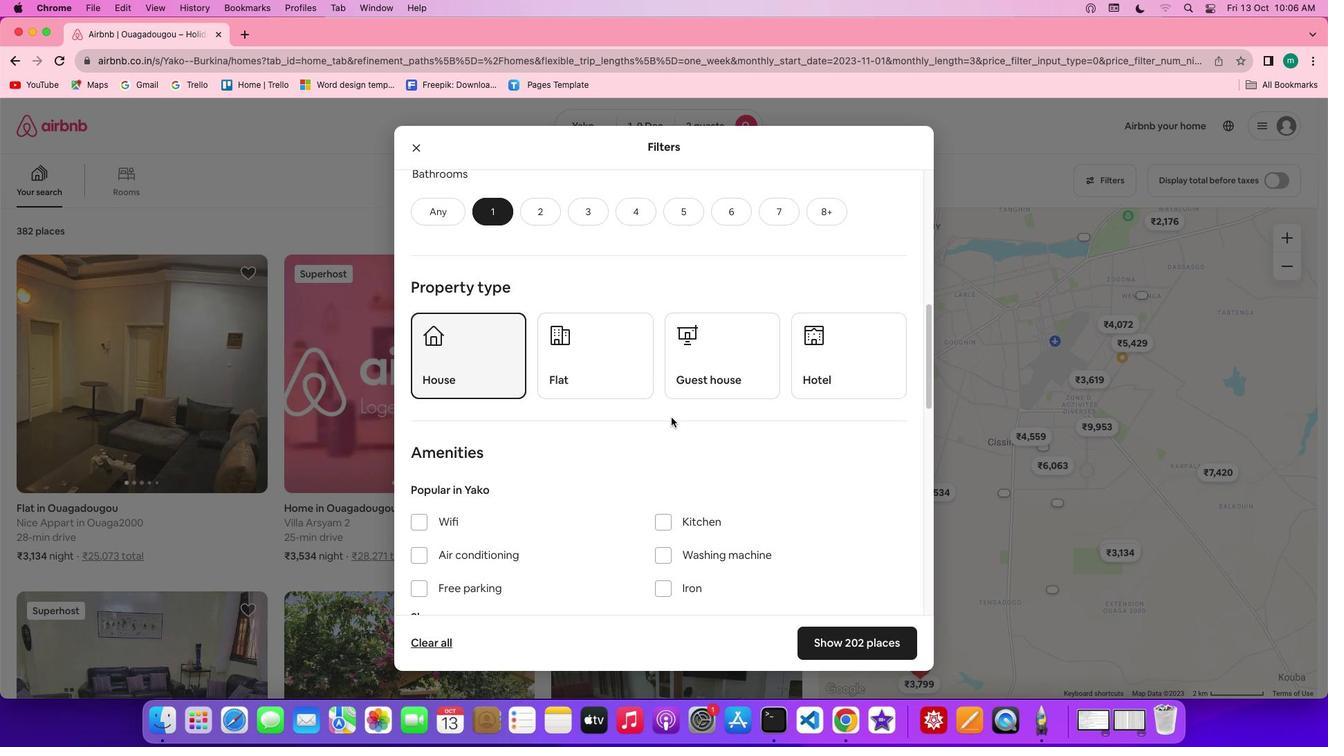 
Action: Mouse scrolled (672, 417) with delta (0, 0)
Screenshot: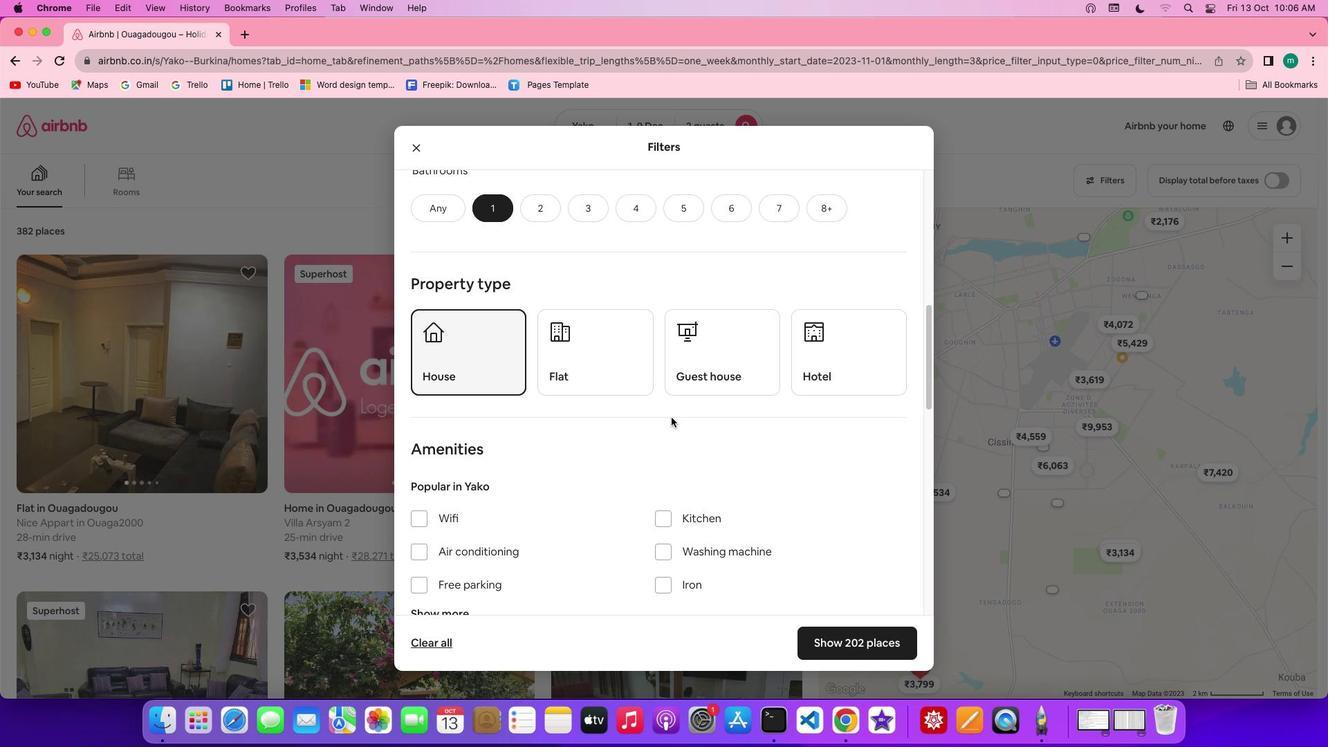 
Action: Mouse scrolled (672, 417) with delta (0, 0)
Screenshot: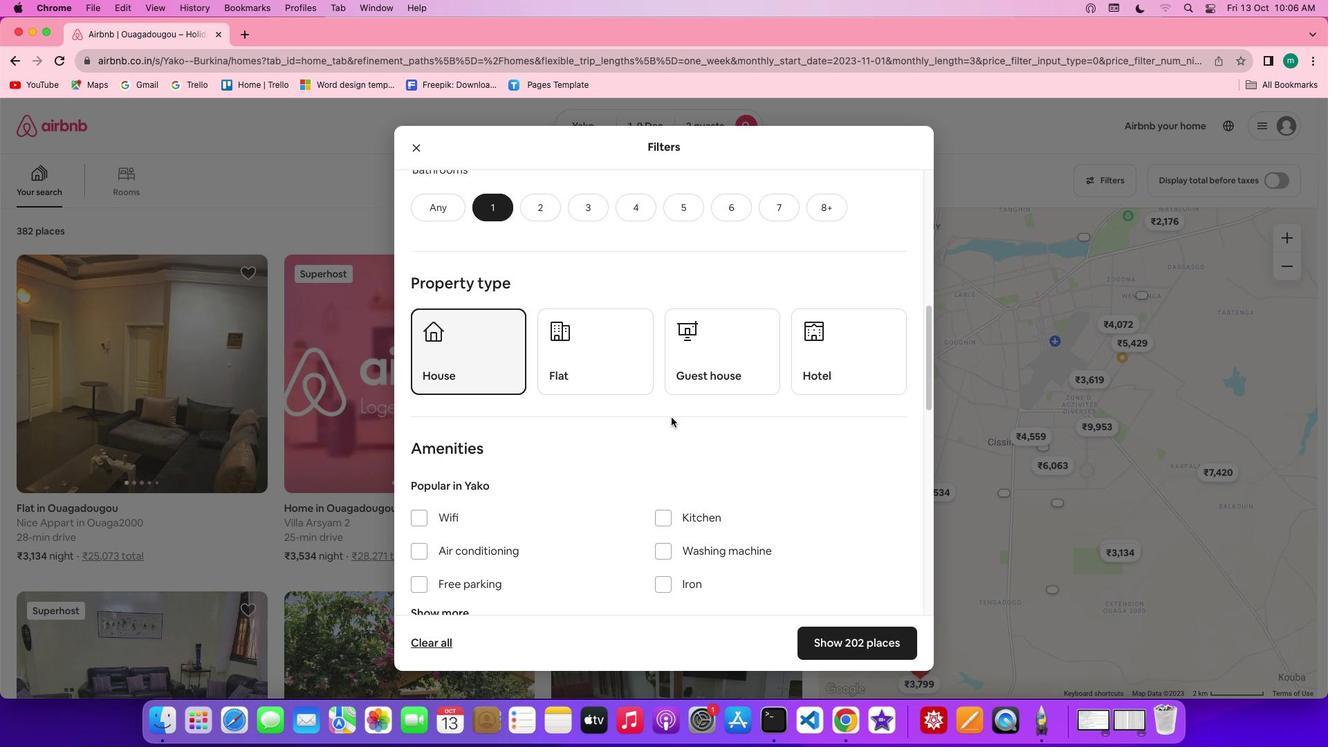 
Action: Mouse scrolled (672, 417) with delta (0, 0)
Screenshot: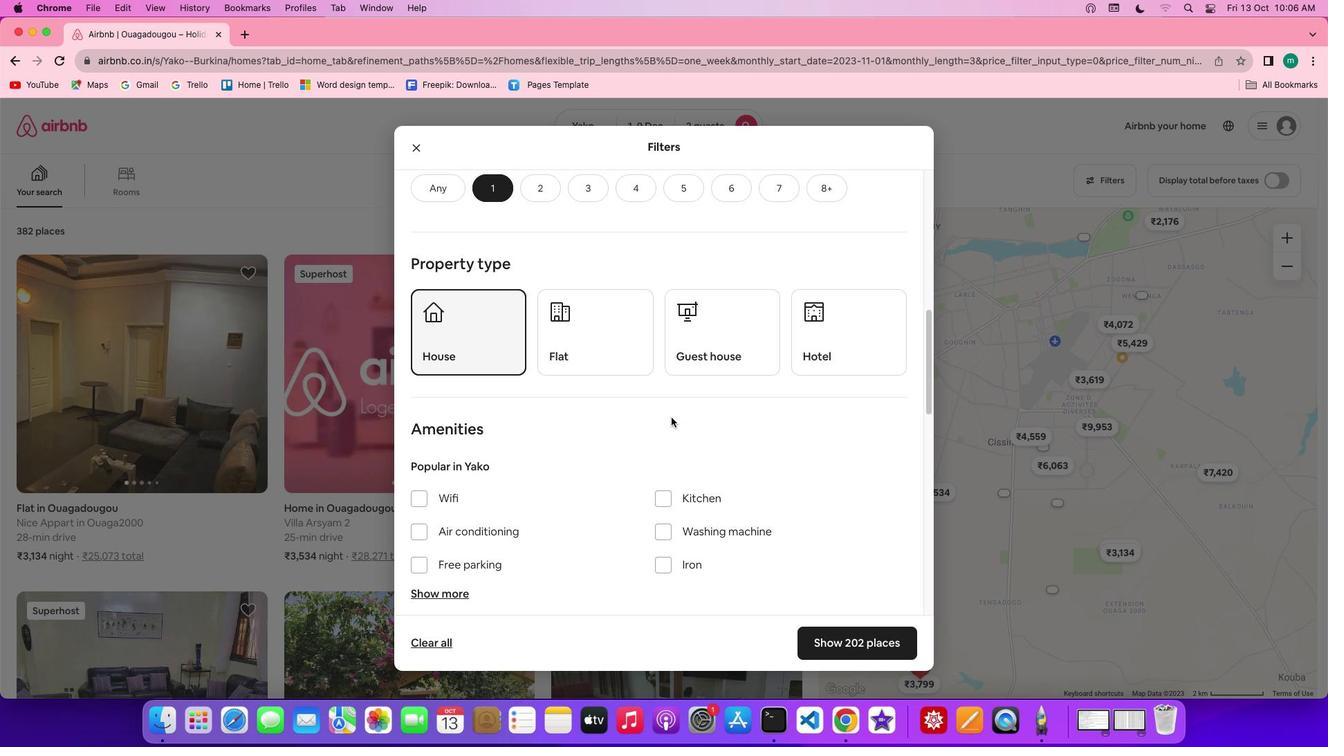 
Action: Mouse scrolled (672, 417) with delta (0, 0)
Screenshot: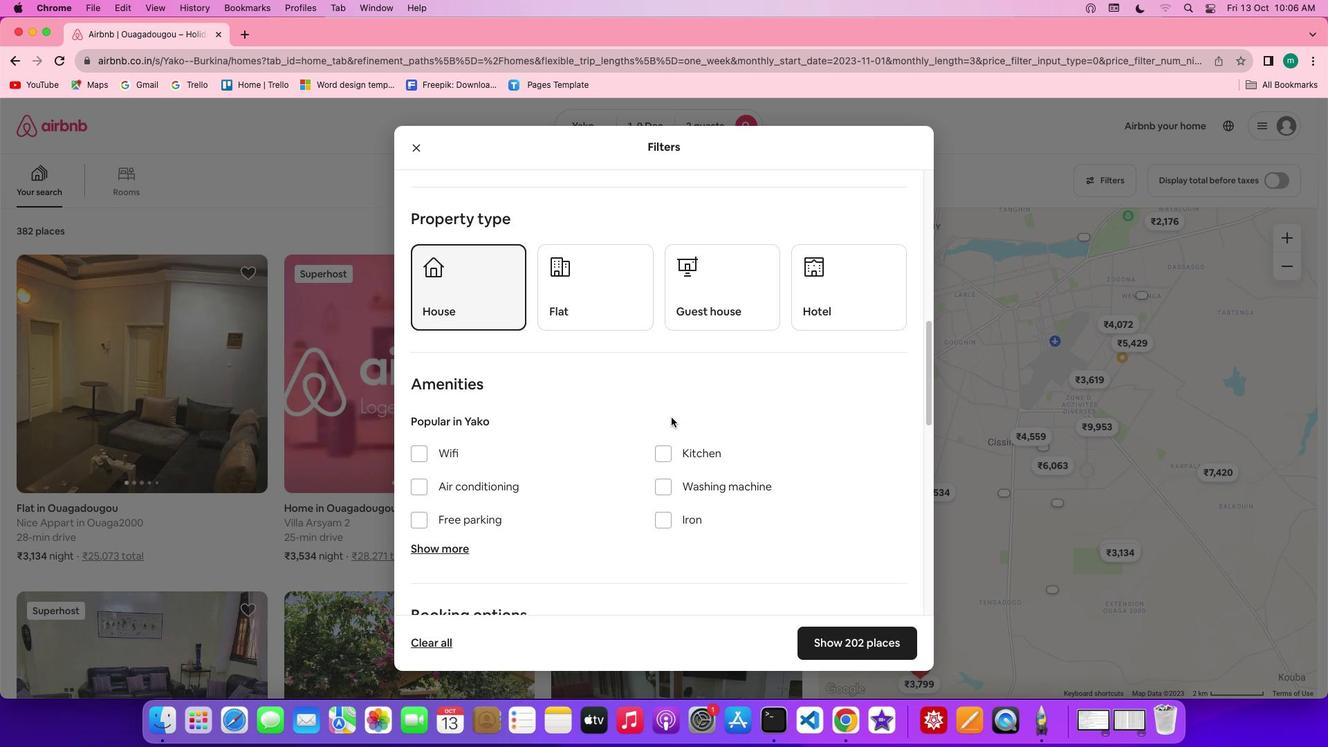 
Action: Mouse scrolled (672, 417) with delta (0, 0)
Screenshot: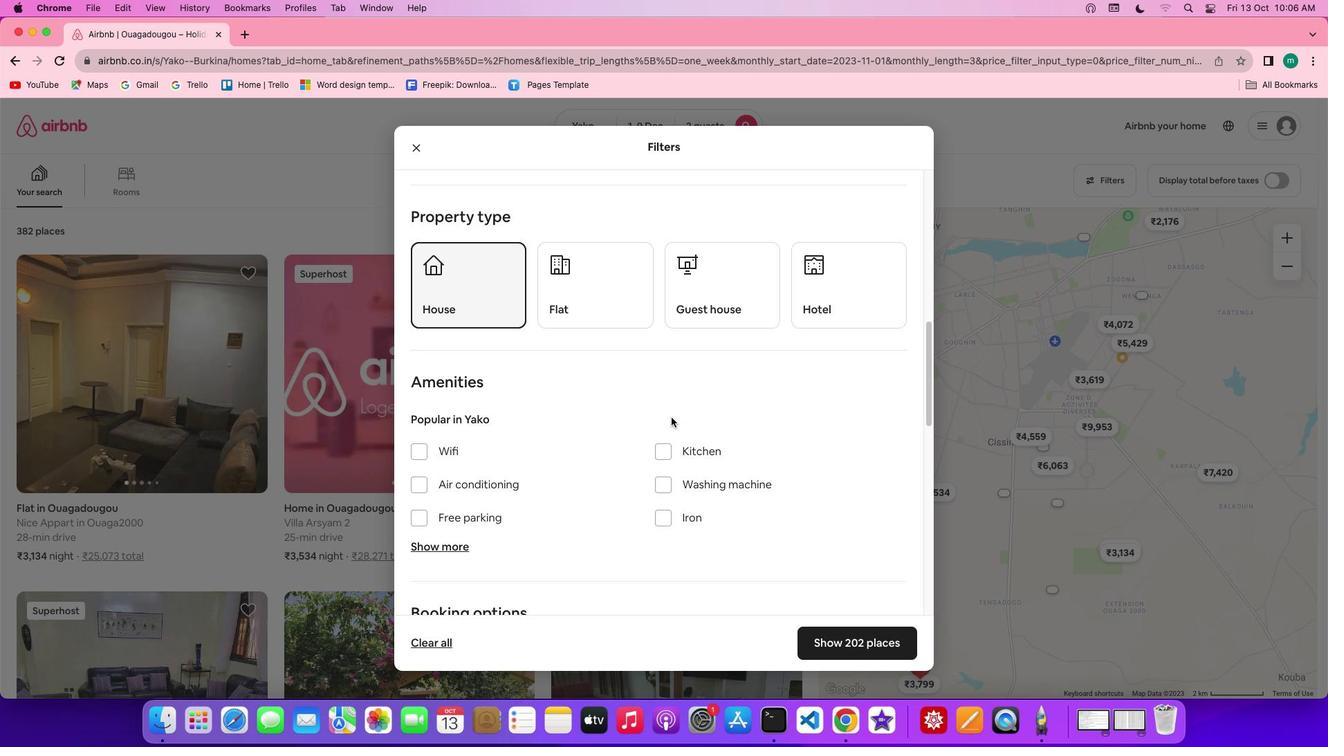 
Action: Mouse scrolled (672, 417) with delta (0, 0)
Screenshot: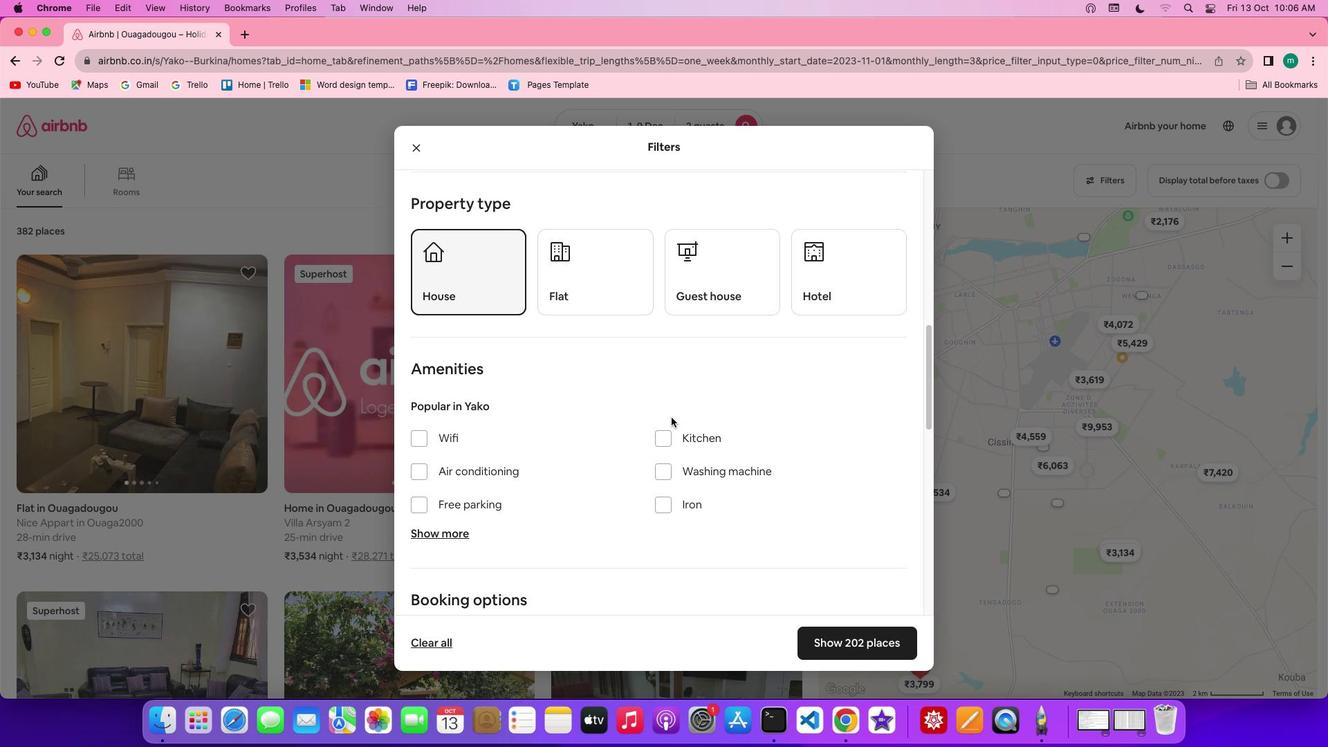 
Action: Mouse scrolled (672, 417) with delta (0, 0)
Screenshot: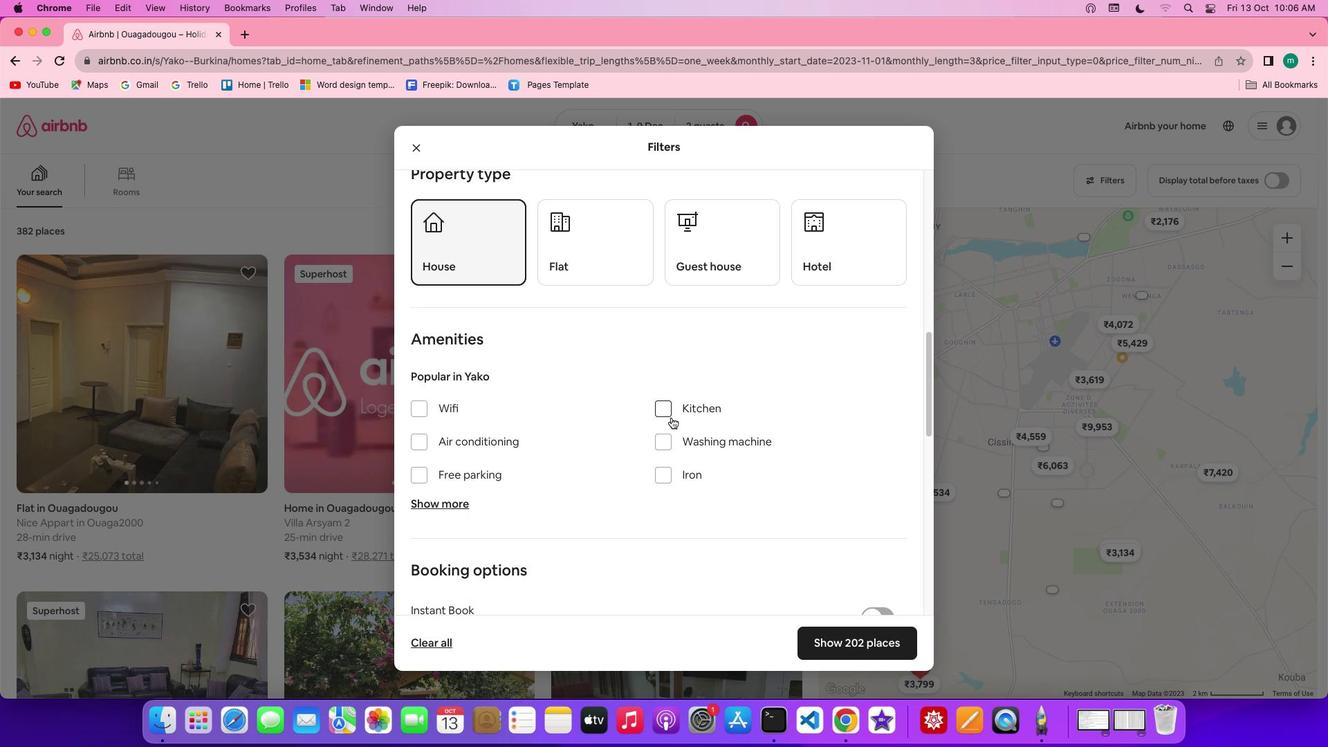 
Action: Mouse scrolled (672, 417) with delta (0, 0)
Screenshot: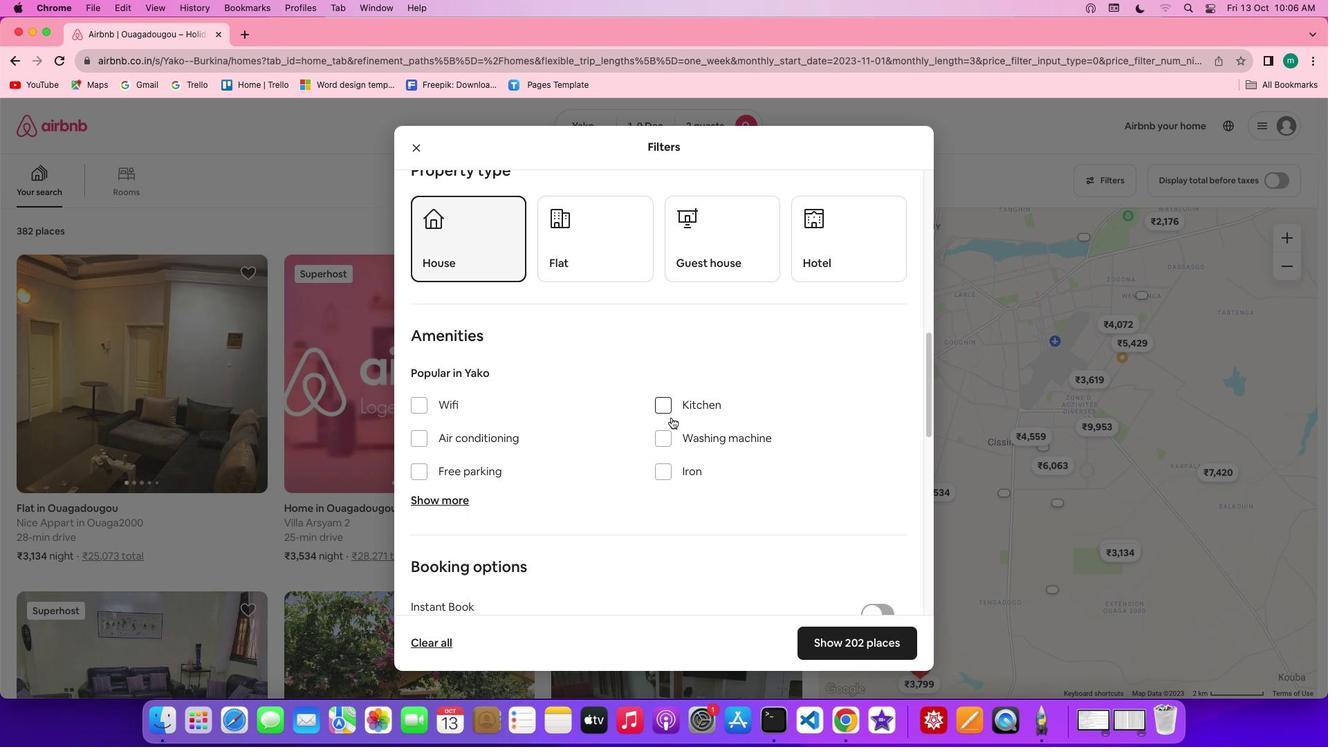 
Action: Mouse scrolled (672, 417) with delta (0, 0)
Screenshot: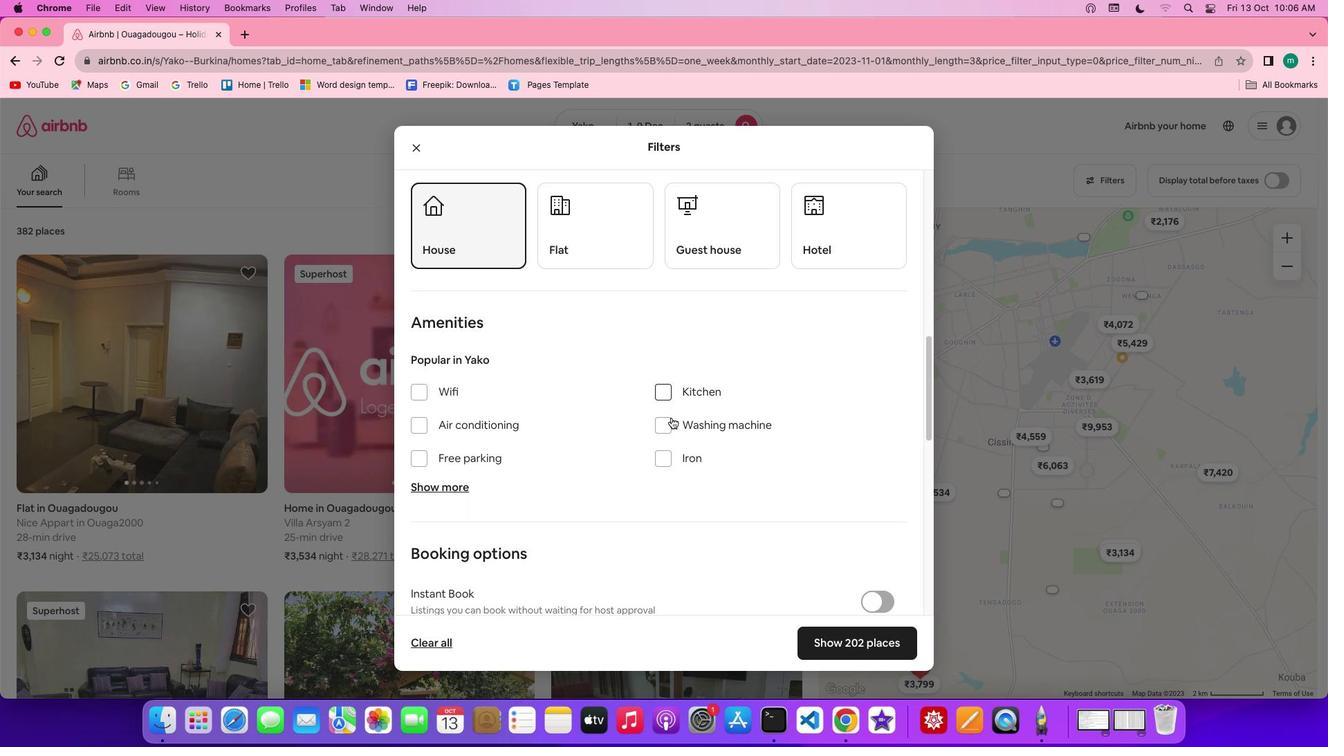
Action: Mouse scrolled (672, 417) with delta (0, 0)
Screenshot: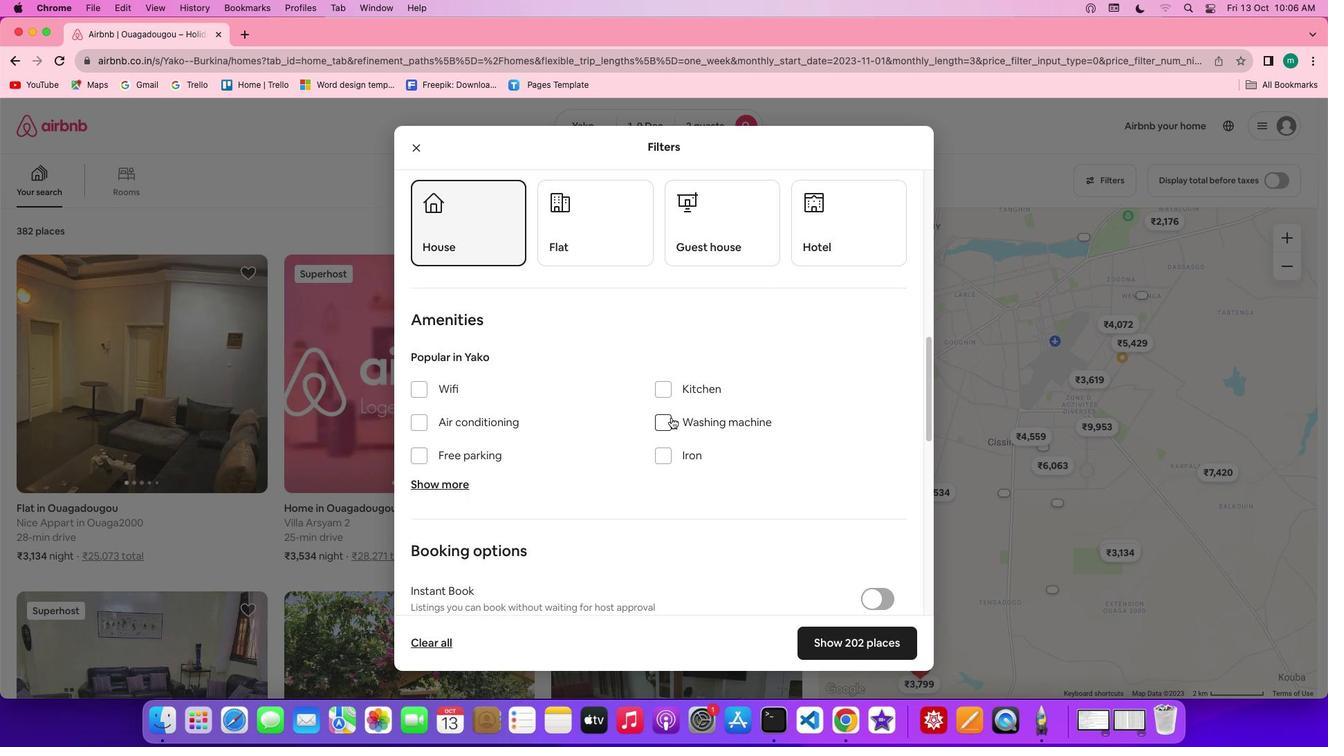 
Action: Mouse scrolled (672, 417) with delta (0, 0)
Screenshot: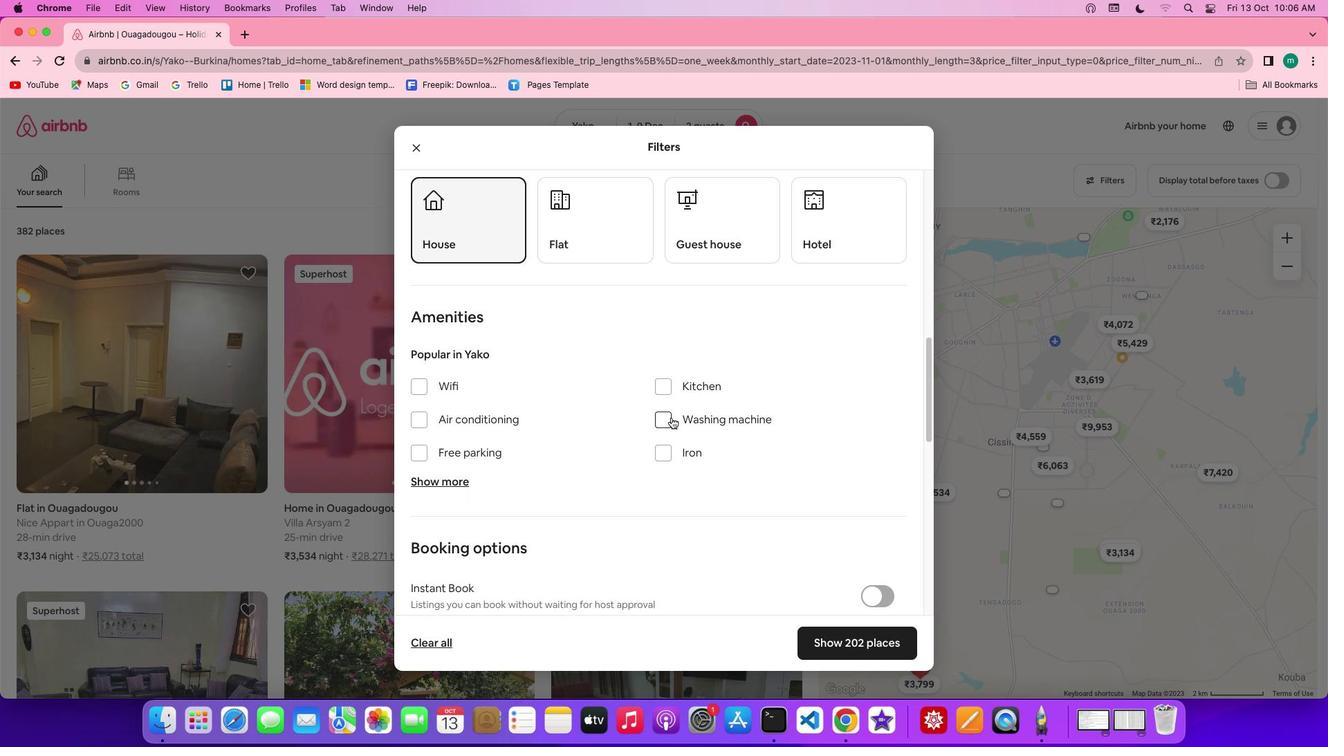 
Action: Mouse scrolled (672, 417) with delta (0, 0)
Screenshot: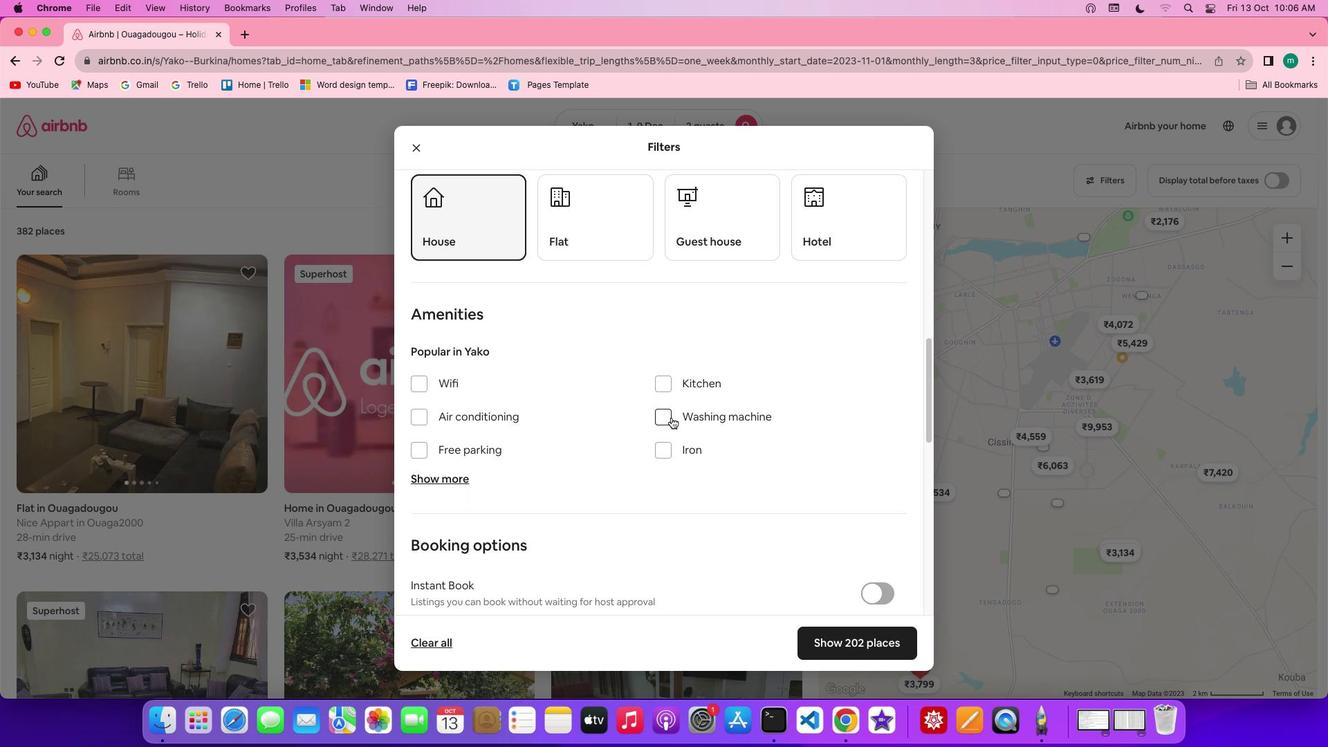 
Action: Mouse scrolled (672, 417) with delta (0, 0)
Screenshot: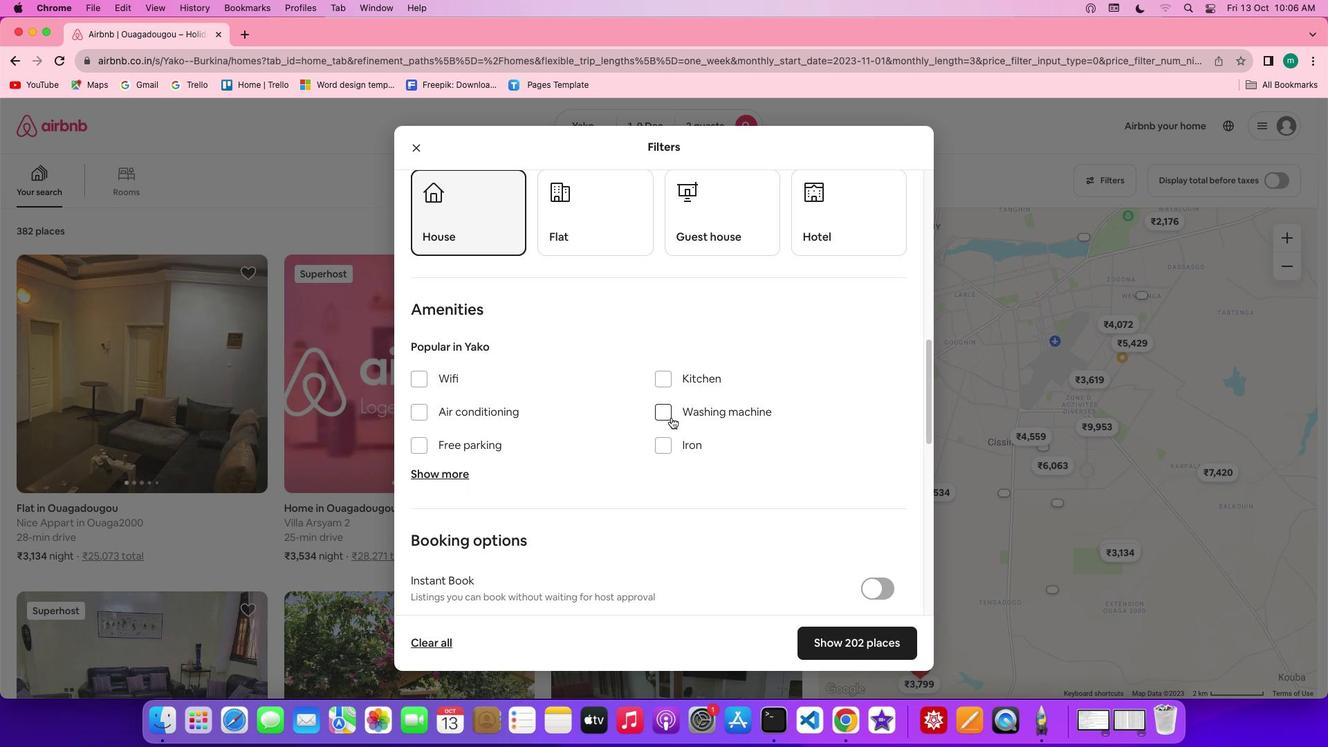 
Action: Mouse scrolled (672, 417) with delta (0, 0)
Screenshot: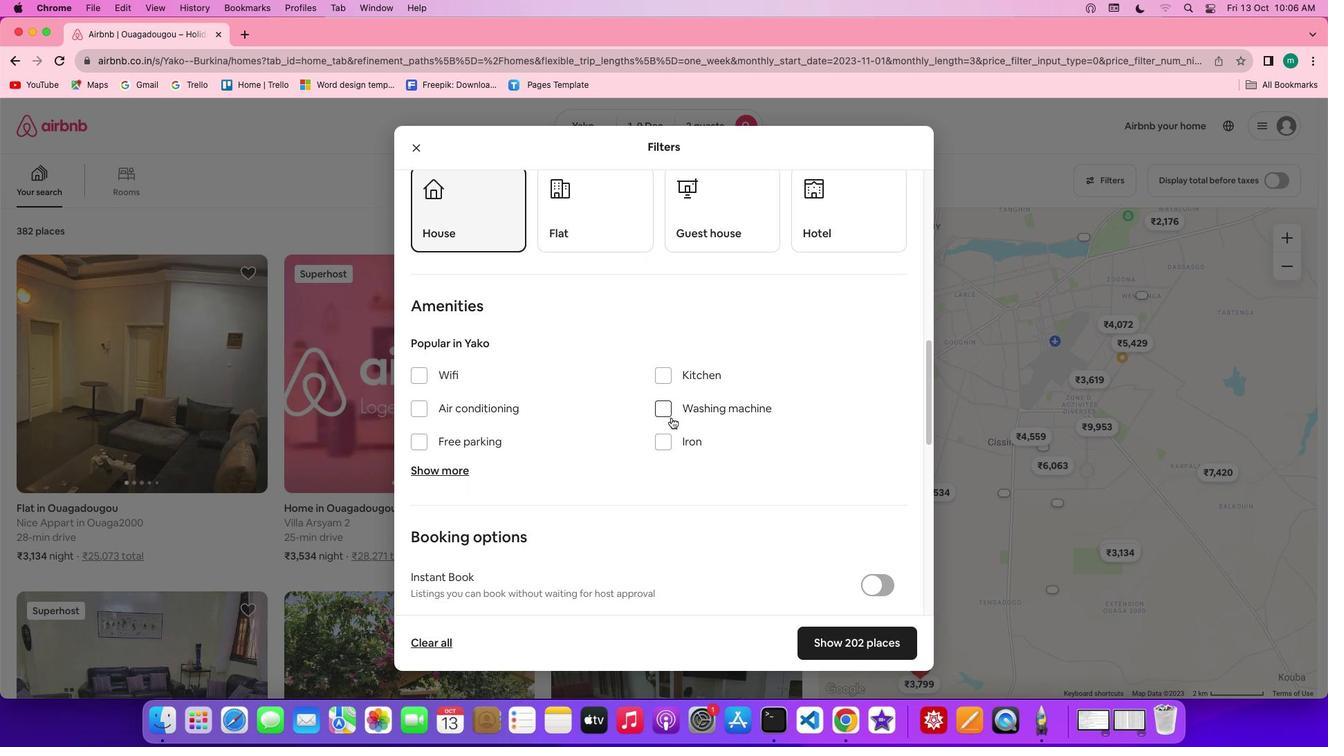 
Action: Mouse scrolled (672, 417) with delta (0, 0)
Screenshot: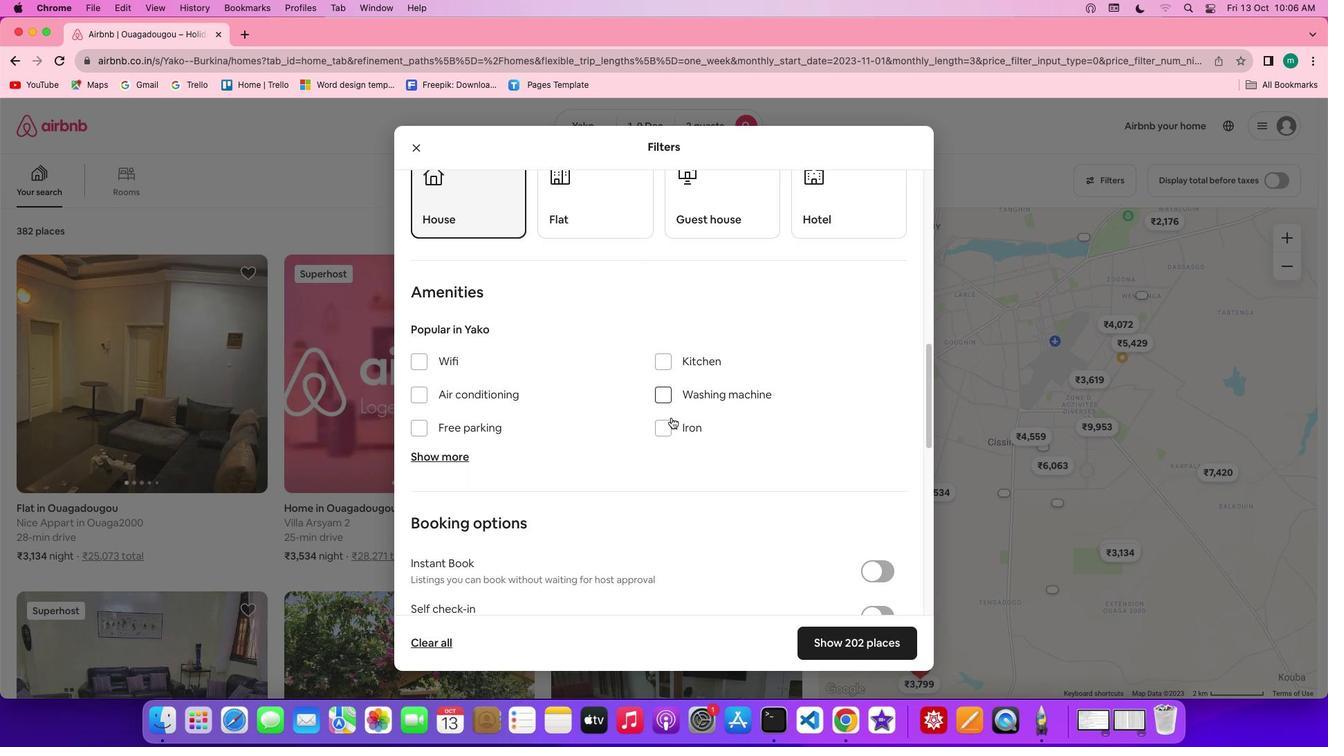 
Action: Mouse moved to (473, 369)
Screenshot: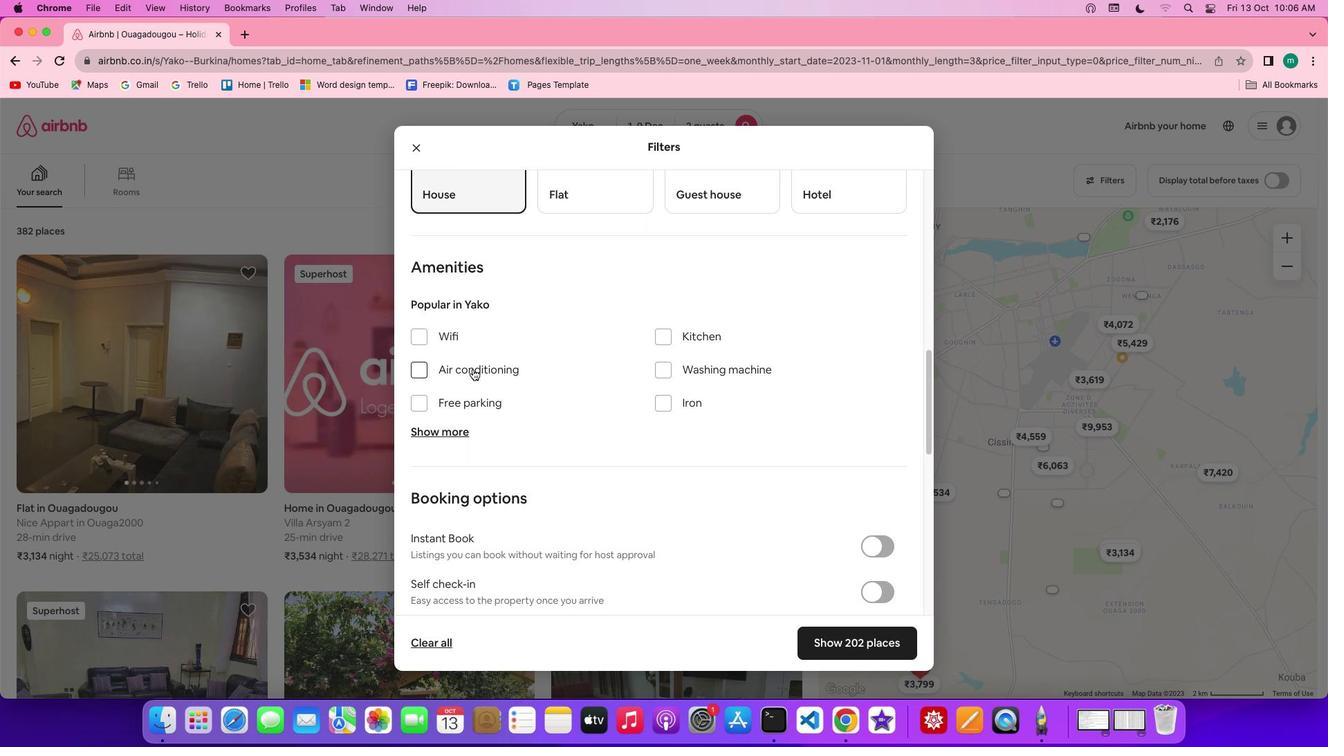
Action: Mouse pressed left at (473, 369)
Screenshot: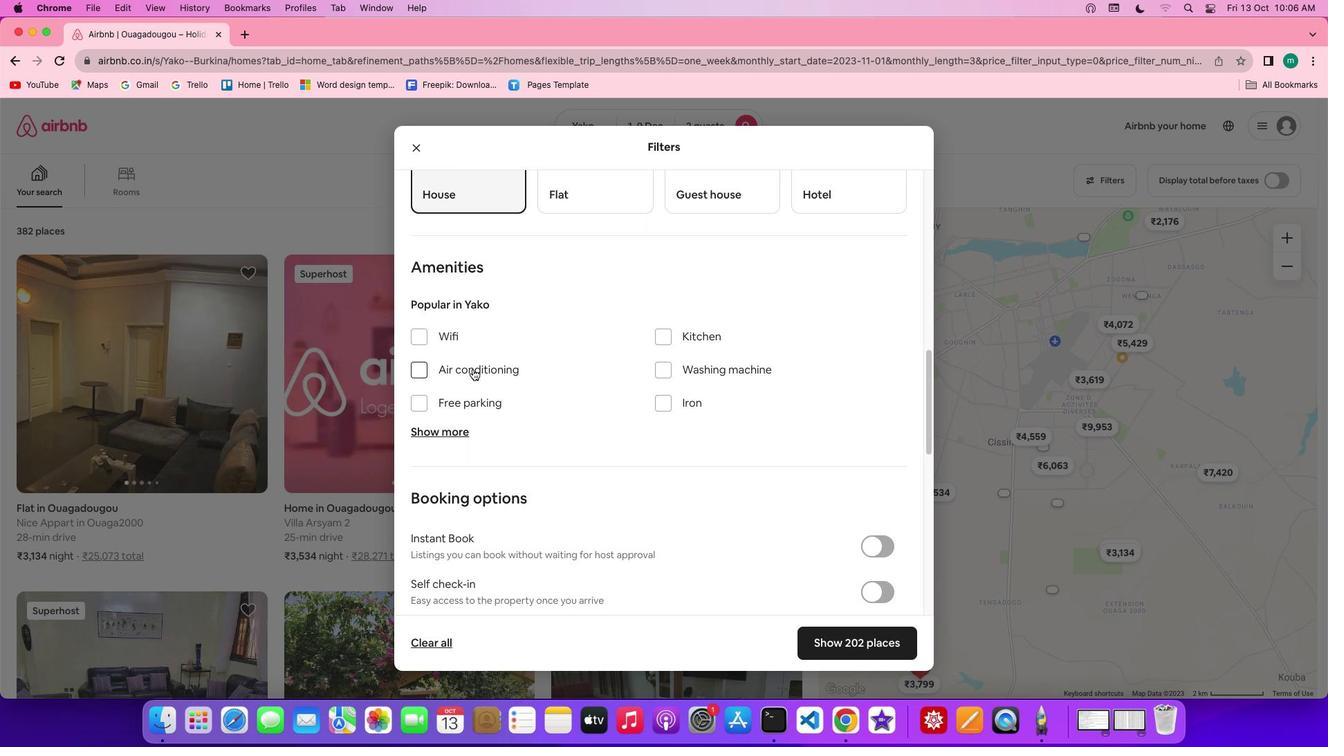 
Action: Mouse moved to (453, 432)
Screenshot: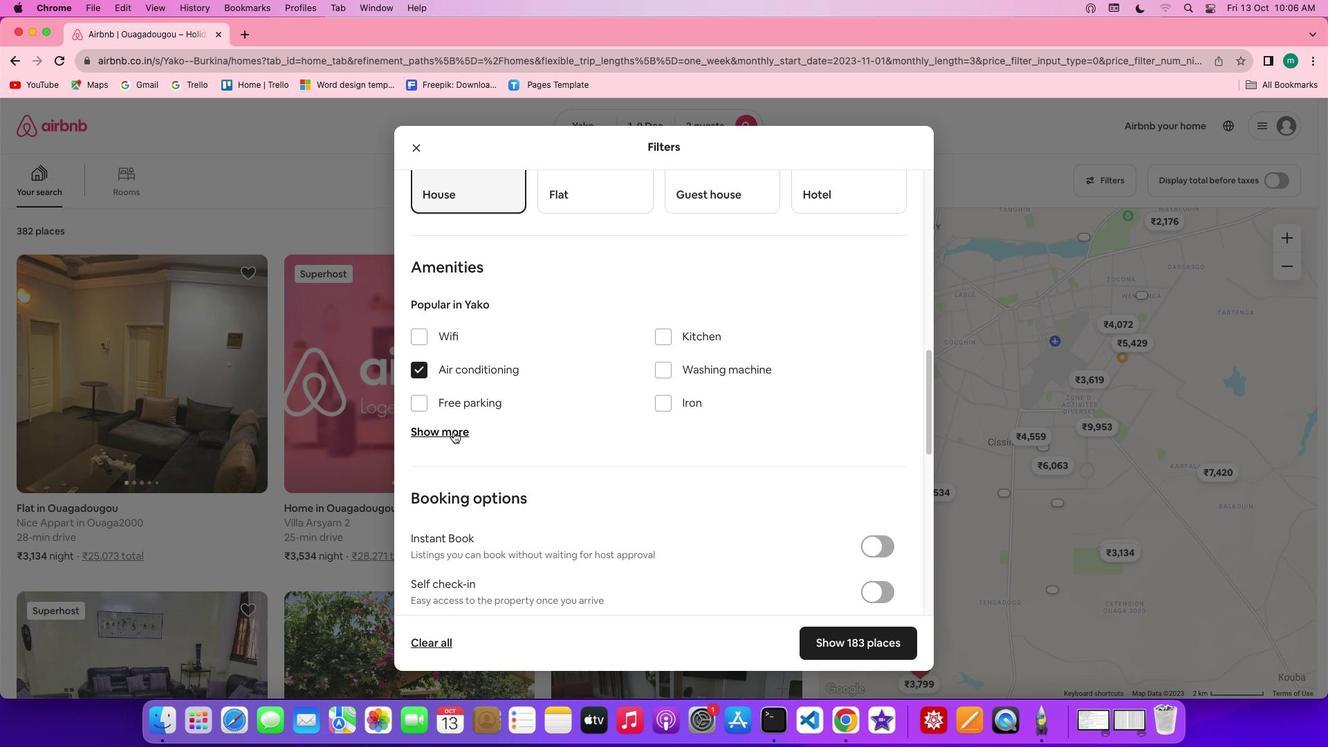 
Action: Mouse pressed left at (453, 432)
Screenshot: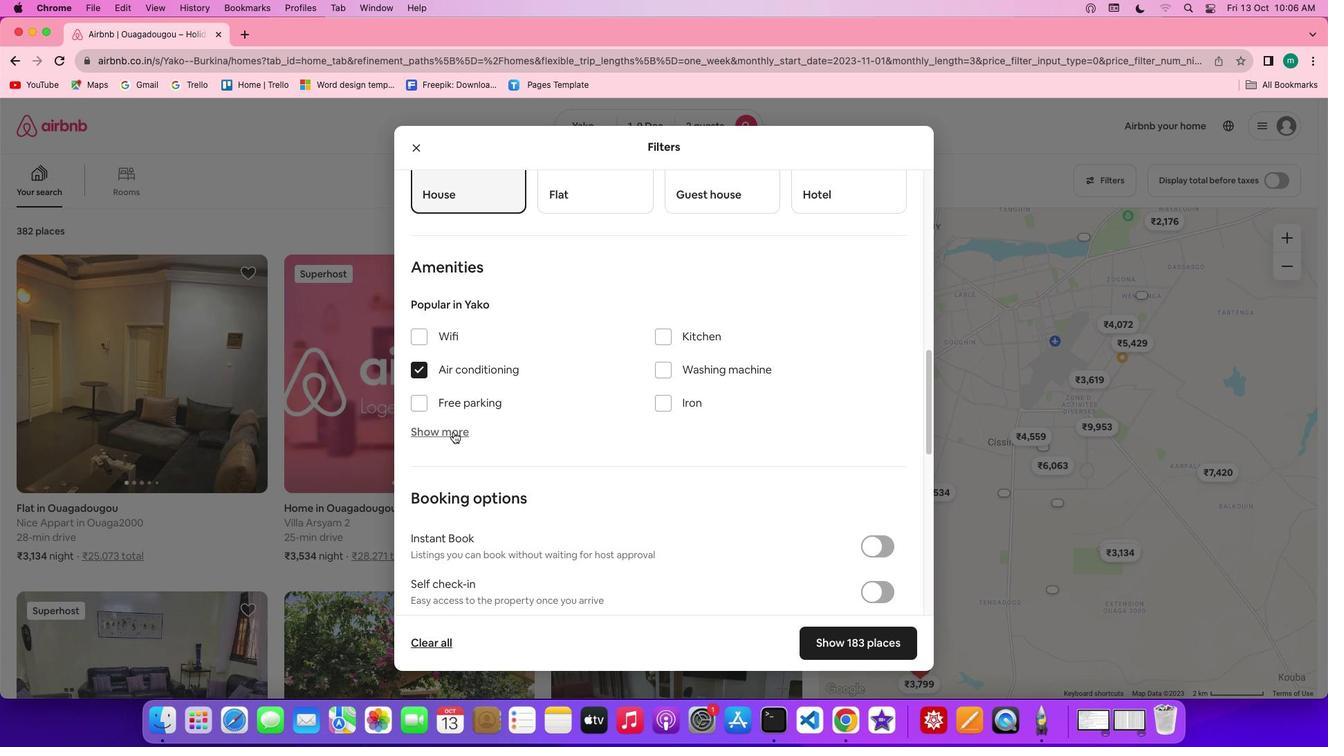 
Action: Mouse moved to (418, 404)
Screenshot: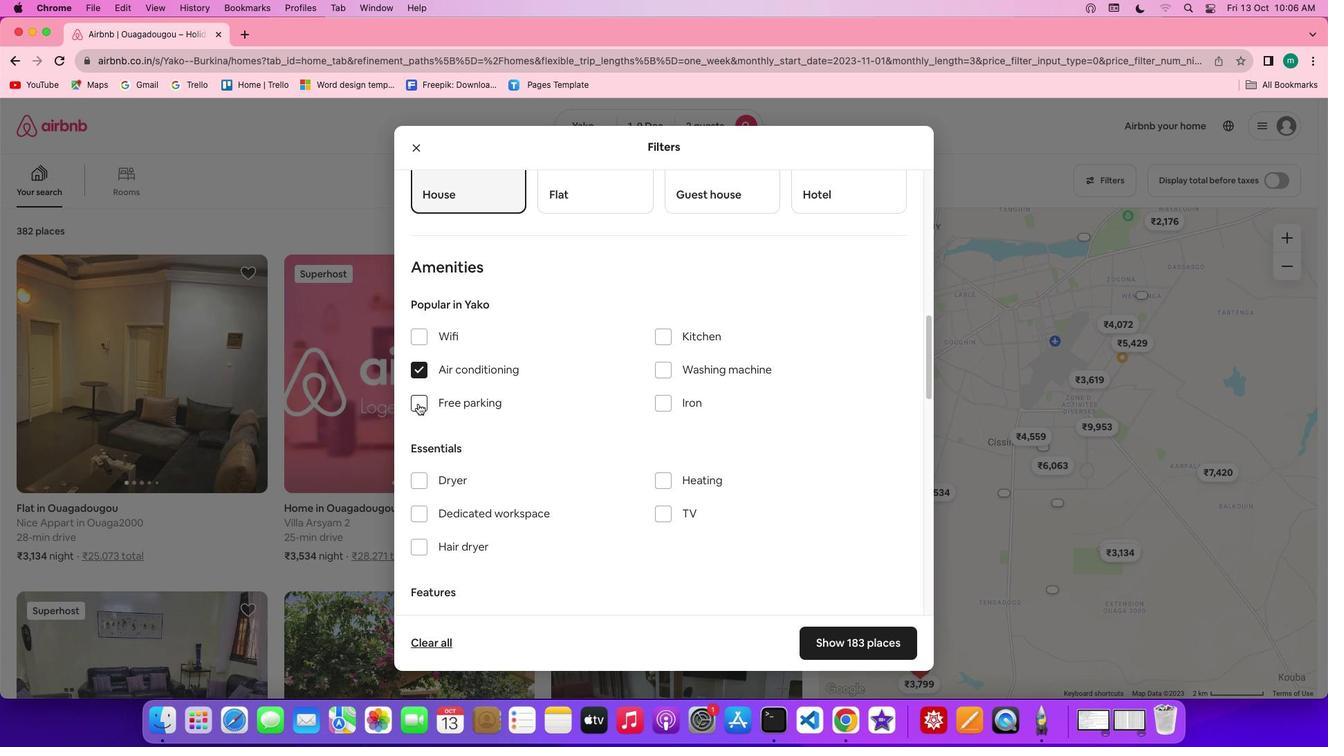 
Action: Mouse pressed left at (418, 404)
Screenshot: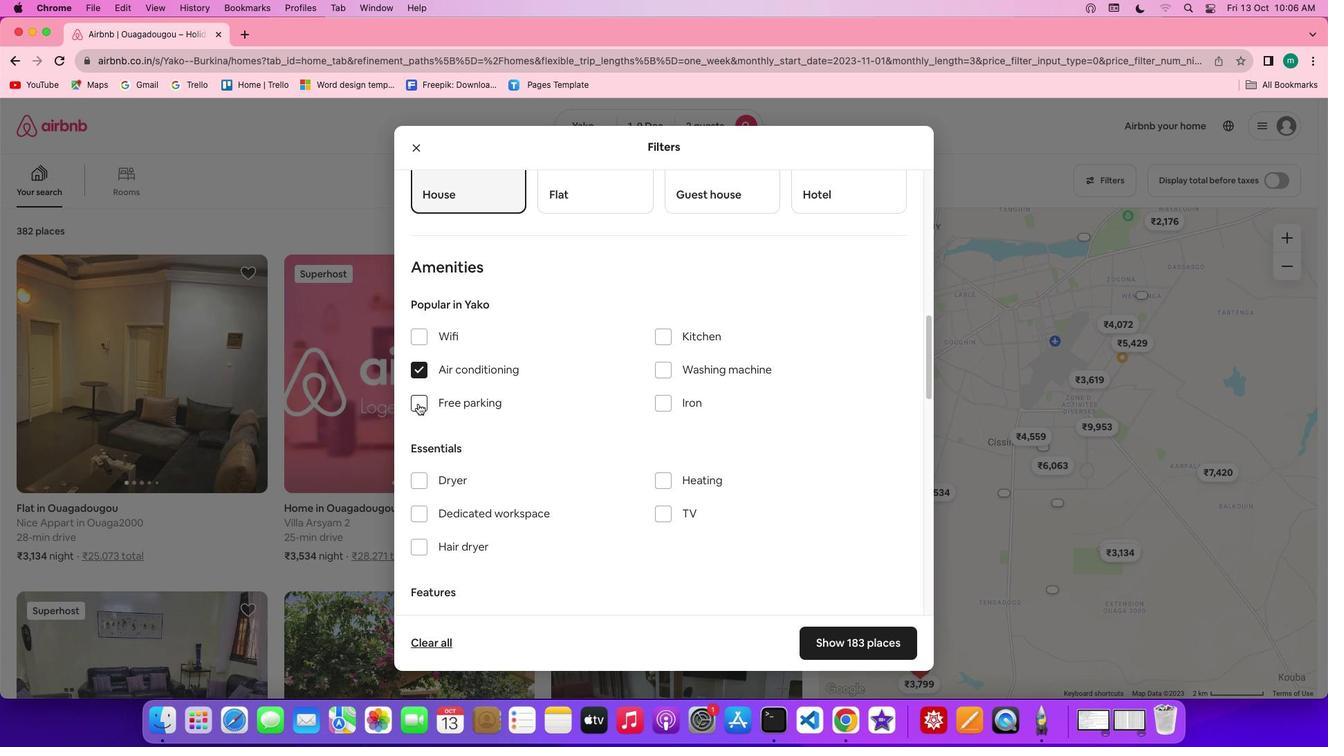 
Action: Mouse moved to (420, 481)
Screenshot: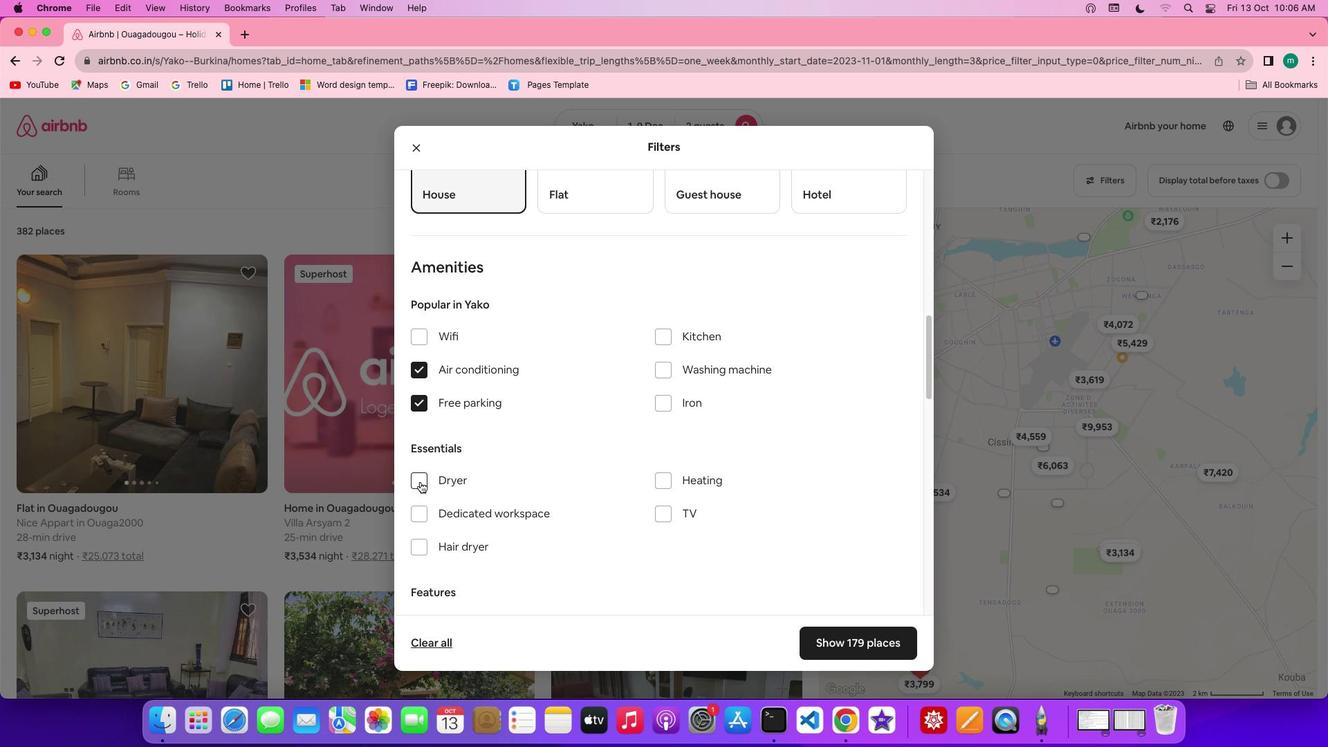 
Action: Mouse pressed left at (420, 481)
Screenshot: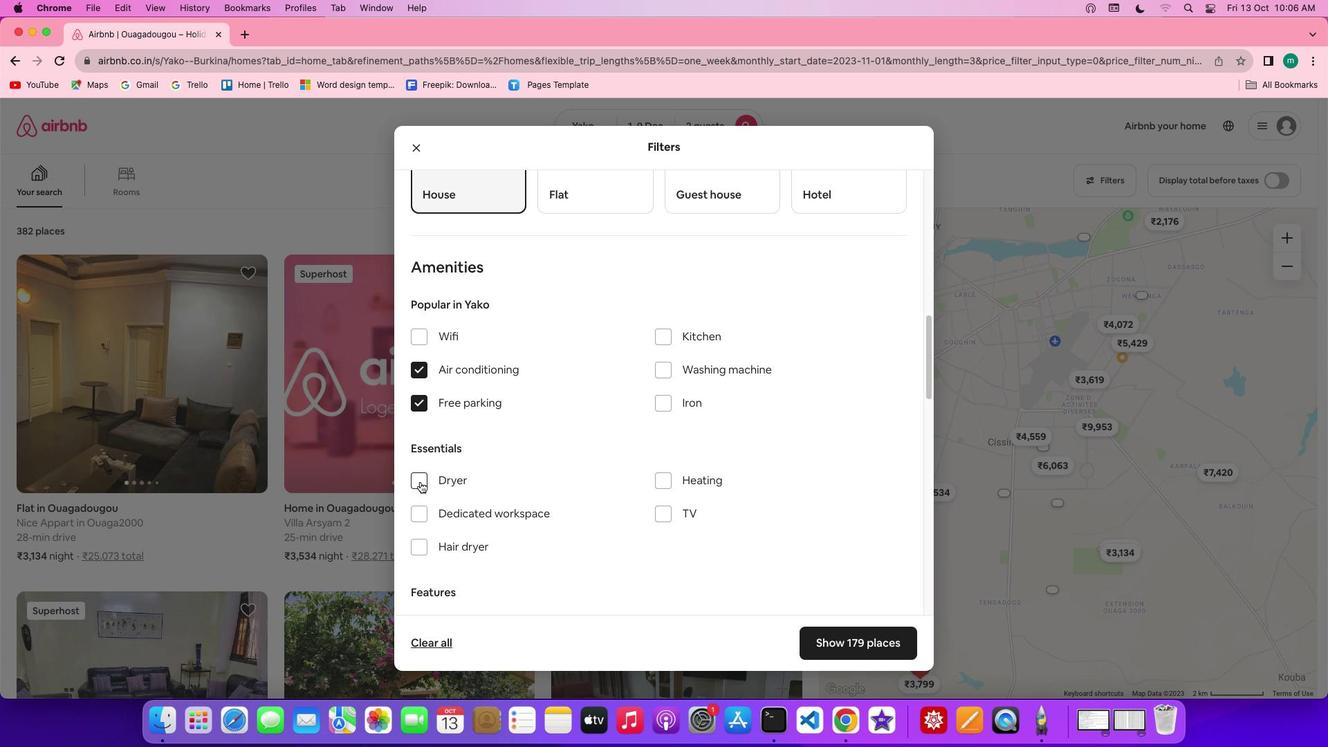 
Action: Mouse moved to (598, 447)
Screenshot: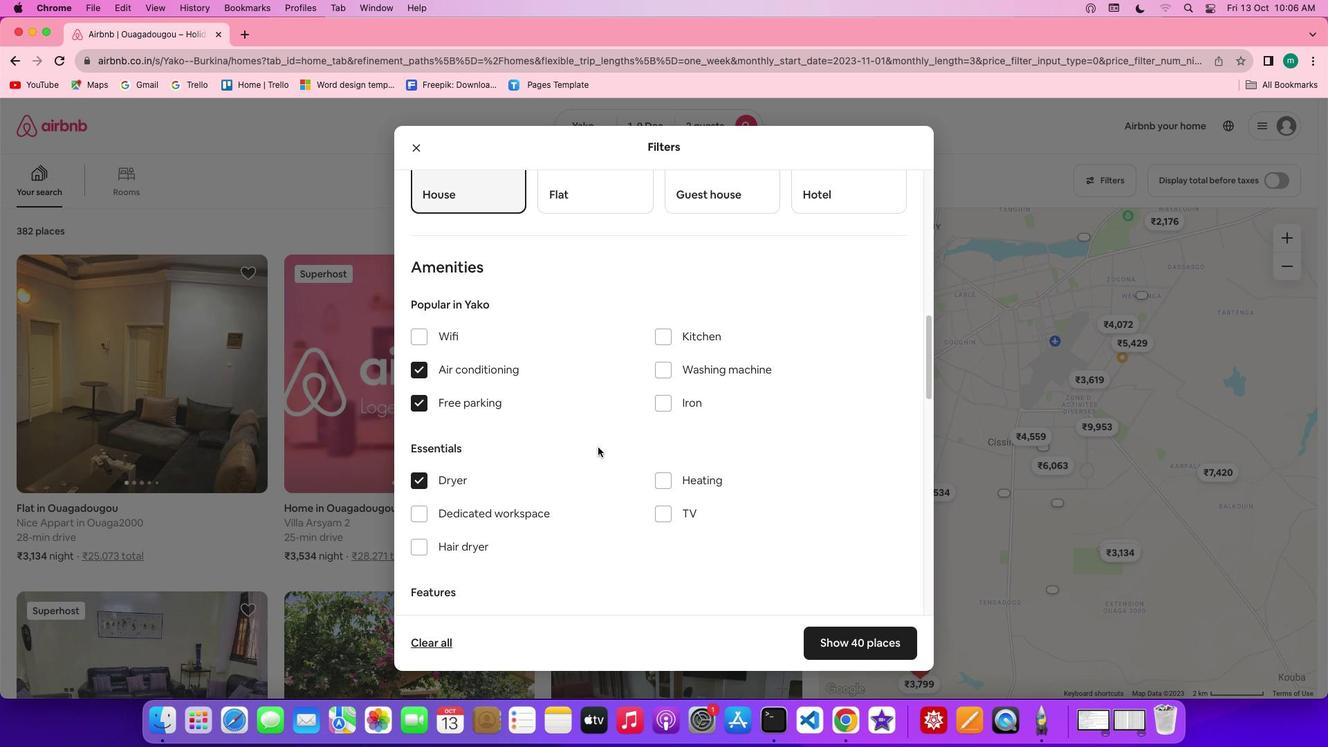 
Action: Mouse scrolled (598, 447) with delta (0, 0)
Screenshot: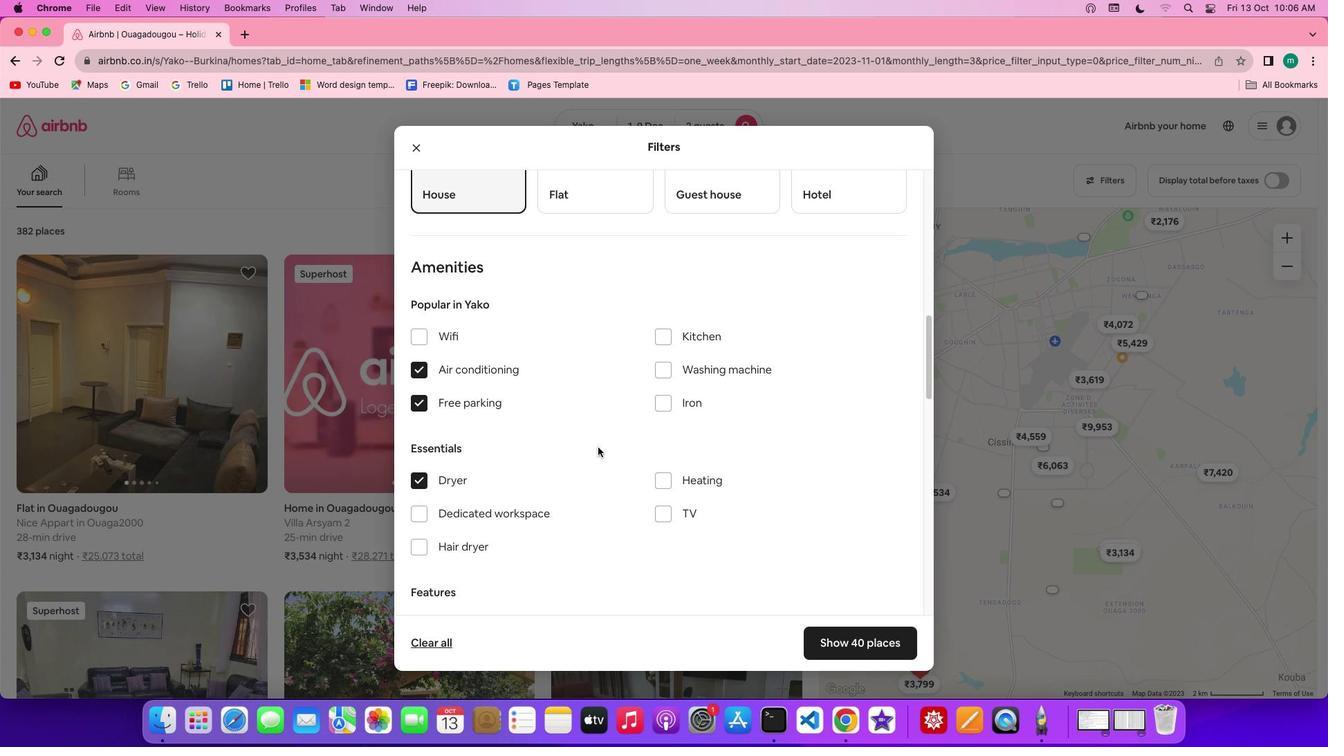 
Action: Mouse scrolled (598, 447) with delta (0, 0)
Screenshot: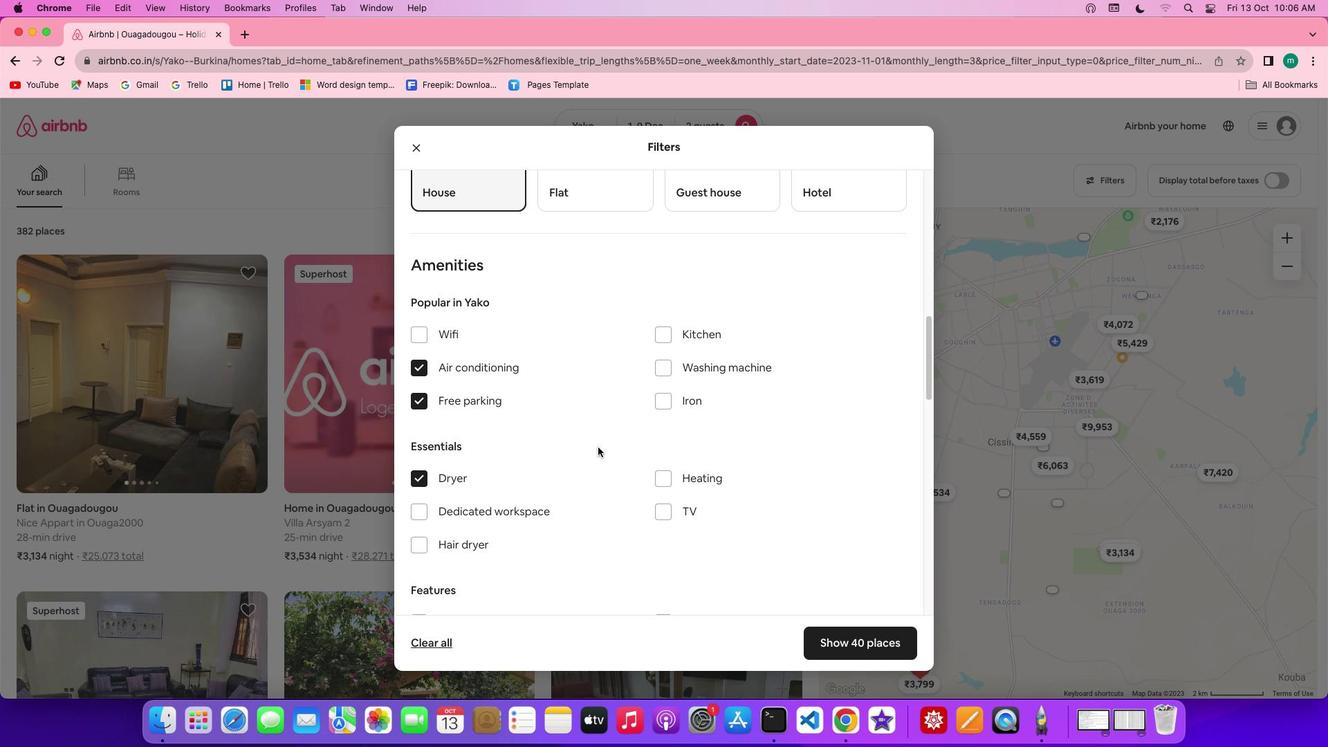
Action: Mouse scrolled (598, 447) with delta (0, 0)
Screenshot: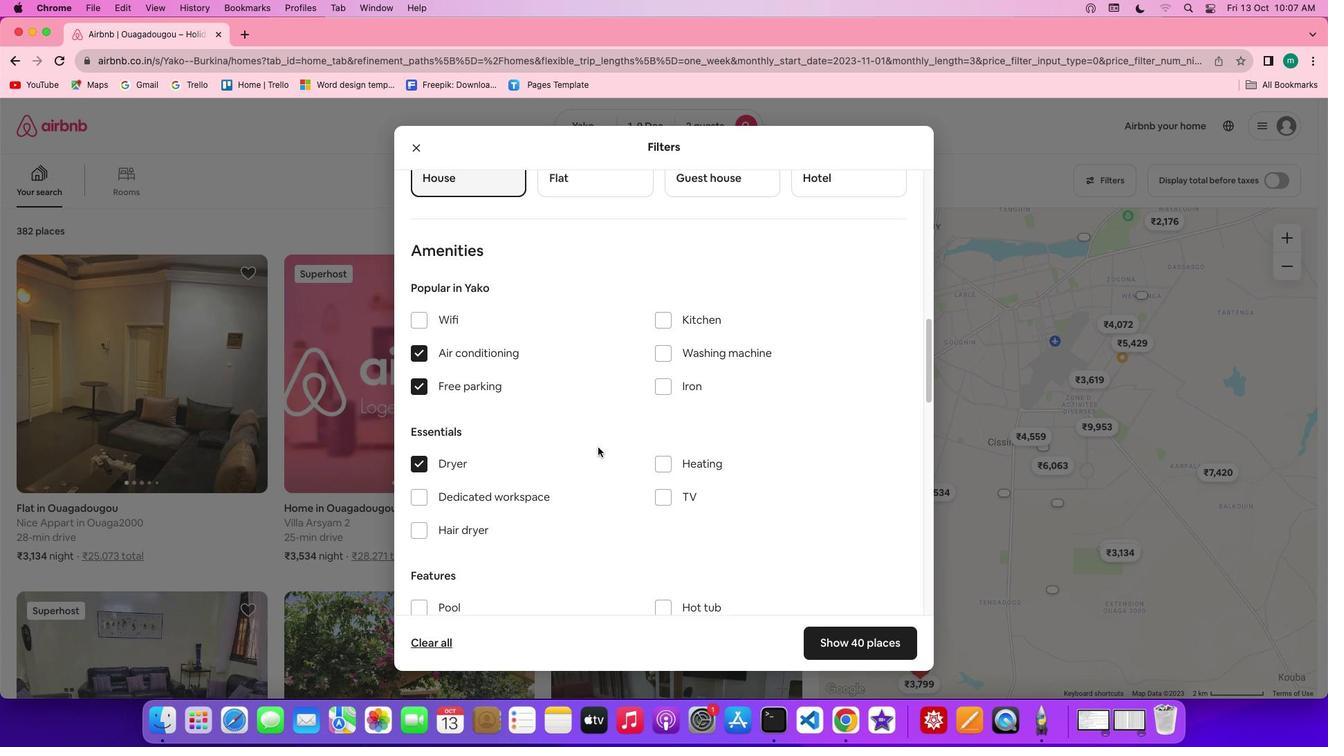 
Action: Mouse scrolled (598, 447) with delta (0, 0)
Screenshot: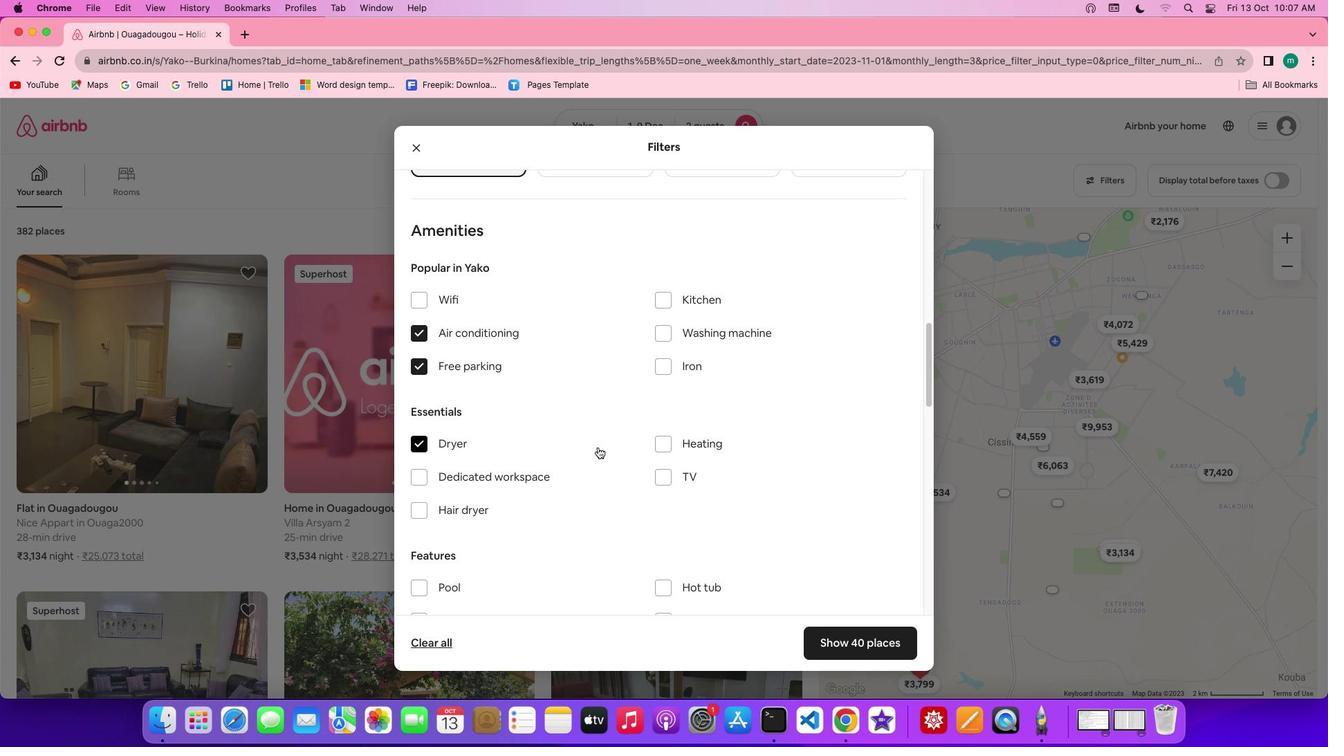 
Action: Mouse scrolled (598, 447) with delta (0, 0)
Screenshot: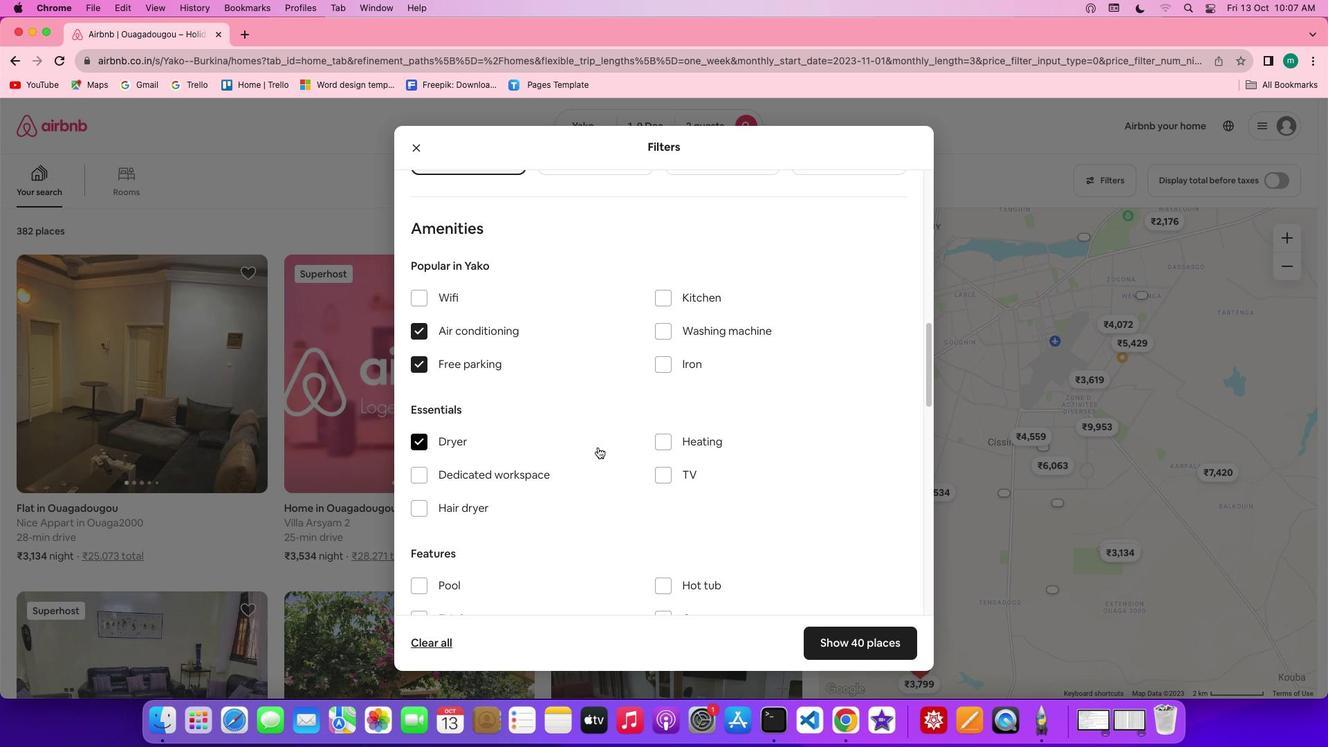 
Action: Mouse scrolled (598, 447) with delta (0, 0)
Screenshot: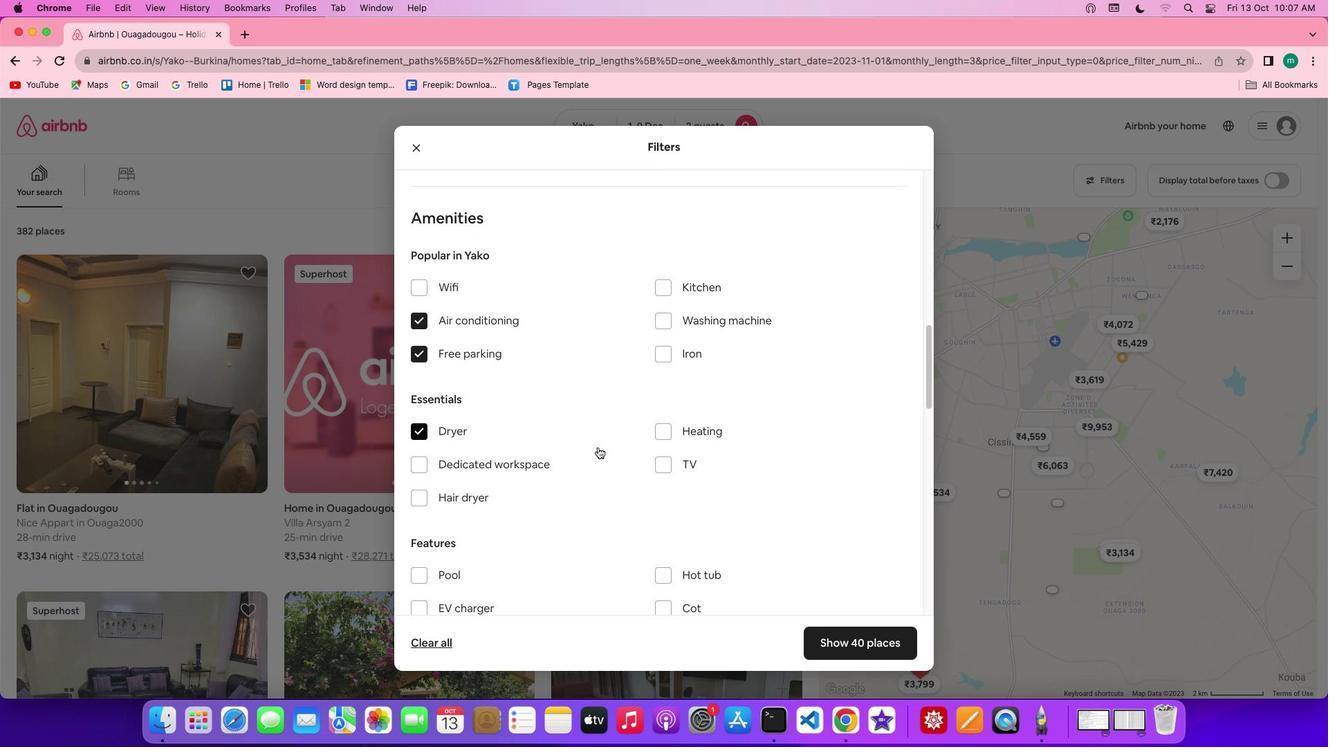 
Action: Mouse scrolled (598, 447) with delta (0, 0)
Screenshot: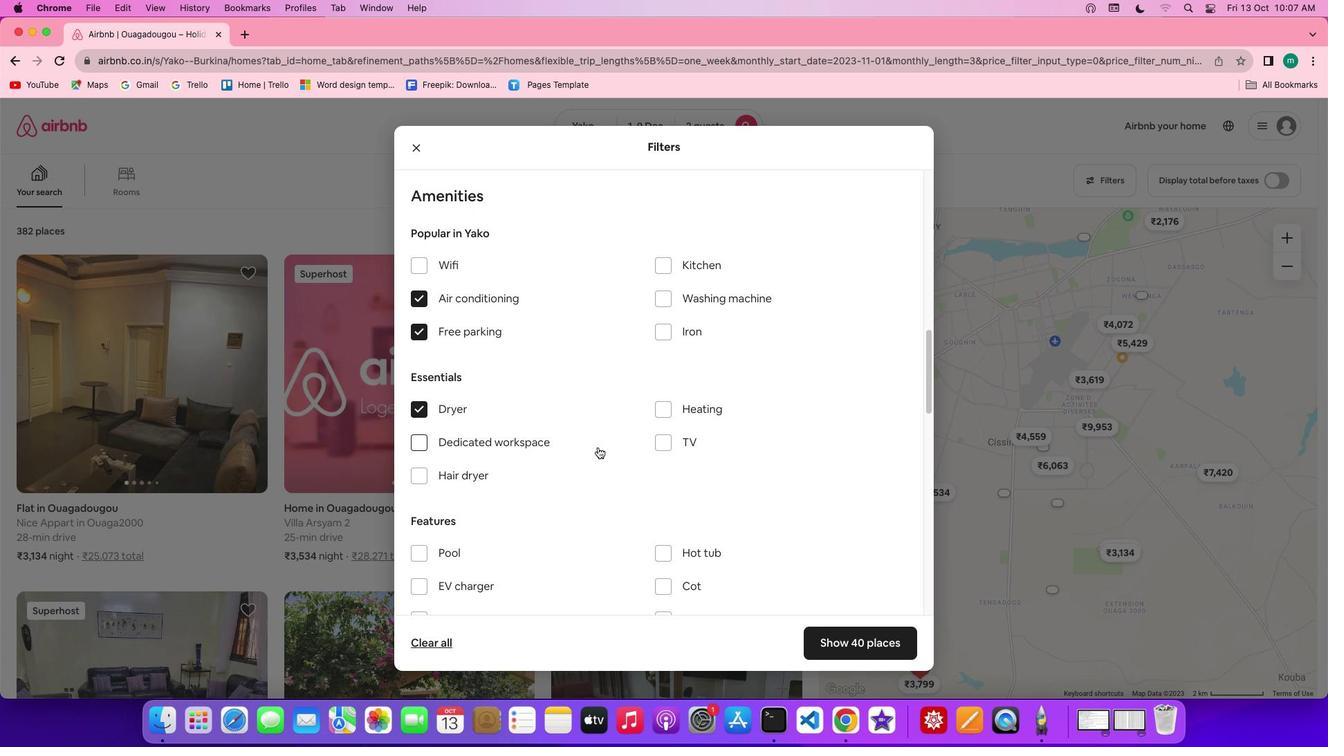 
Action: Mouse scrolled (598, 447) with delta (0, 0)
Screenshot: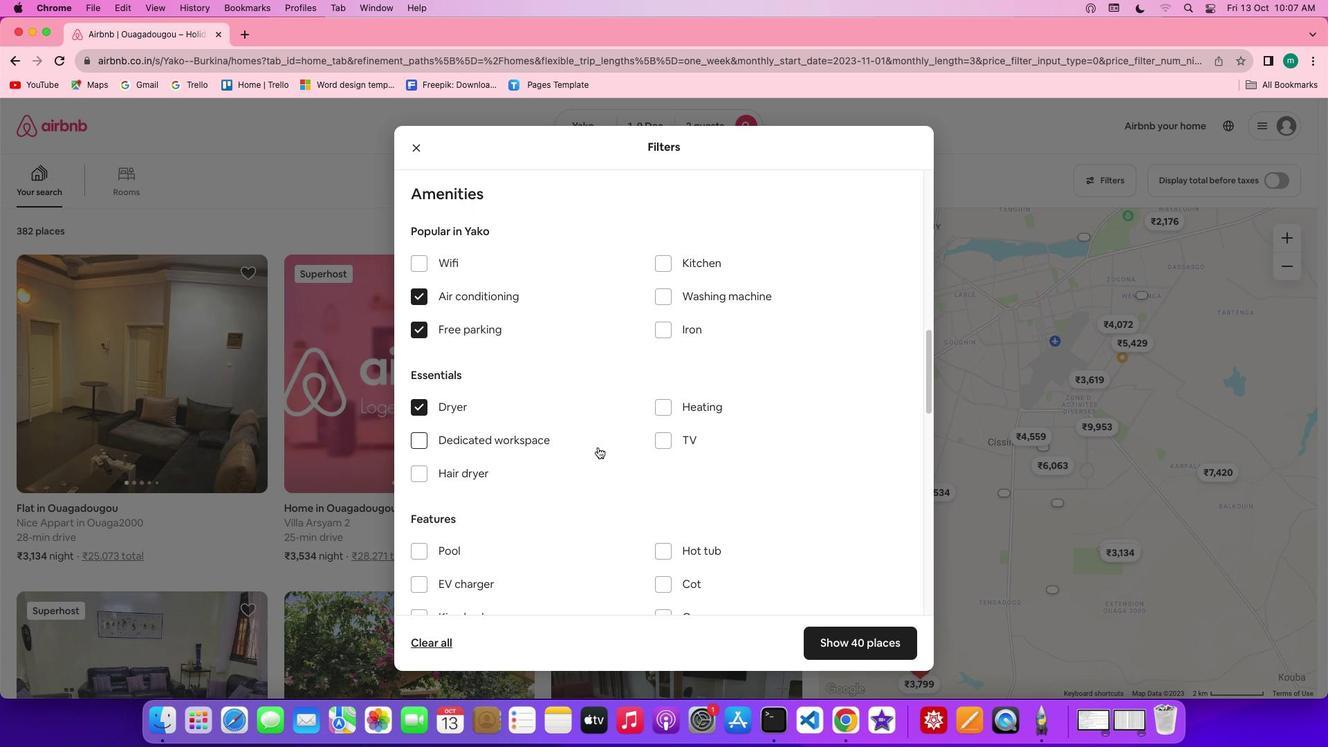 
Action: Mouse scrolled (598, 447) with delta (0, 0)
Screenshot: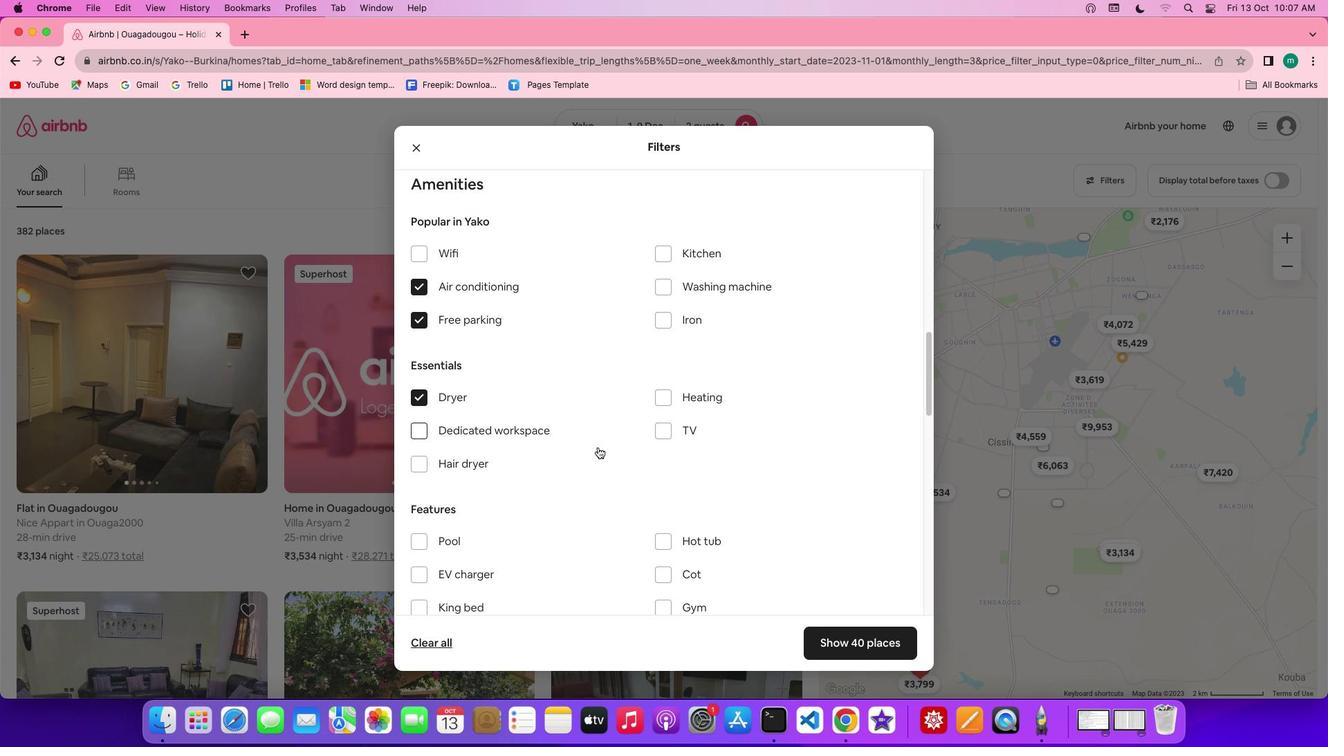 
Action: Mouse scrolled (598, 447) with delta (0, 0)
Screenshot: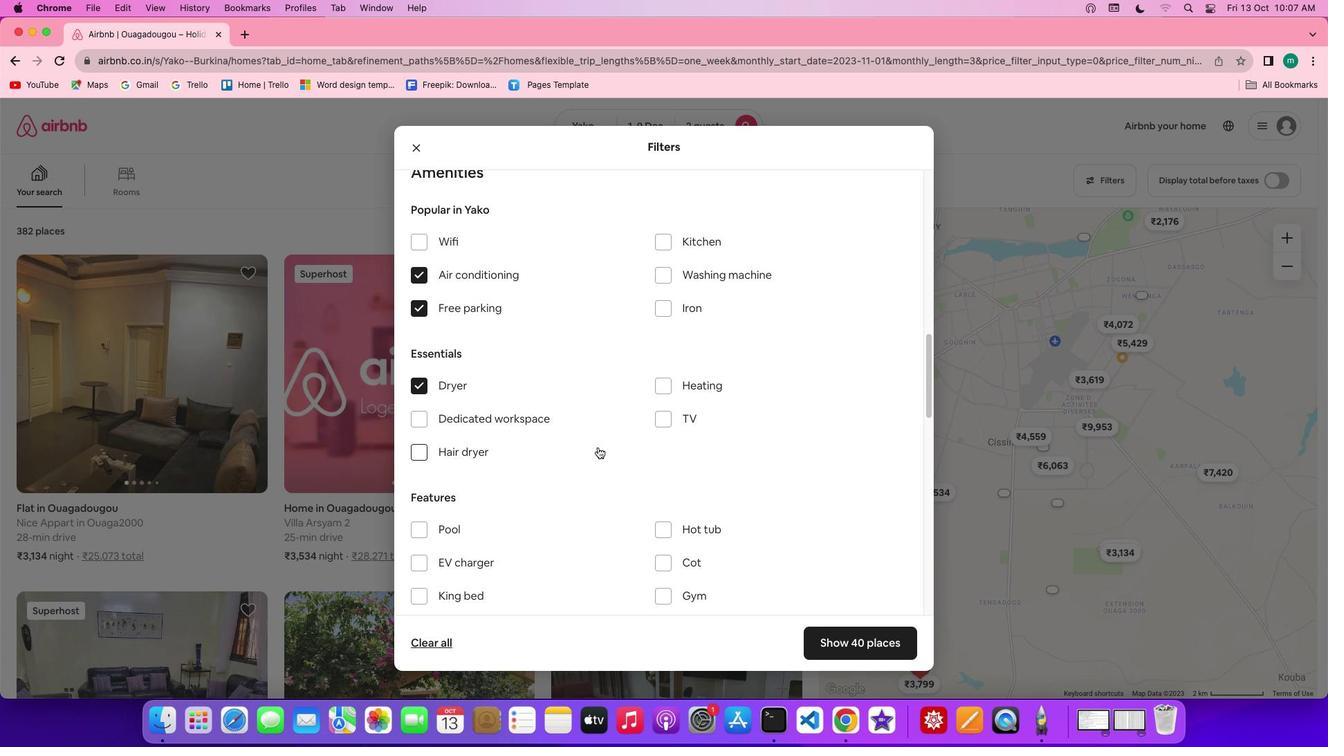 
Action: Mouse scrolled (598, 447) with delta (0, 0)
Screenshot: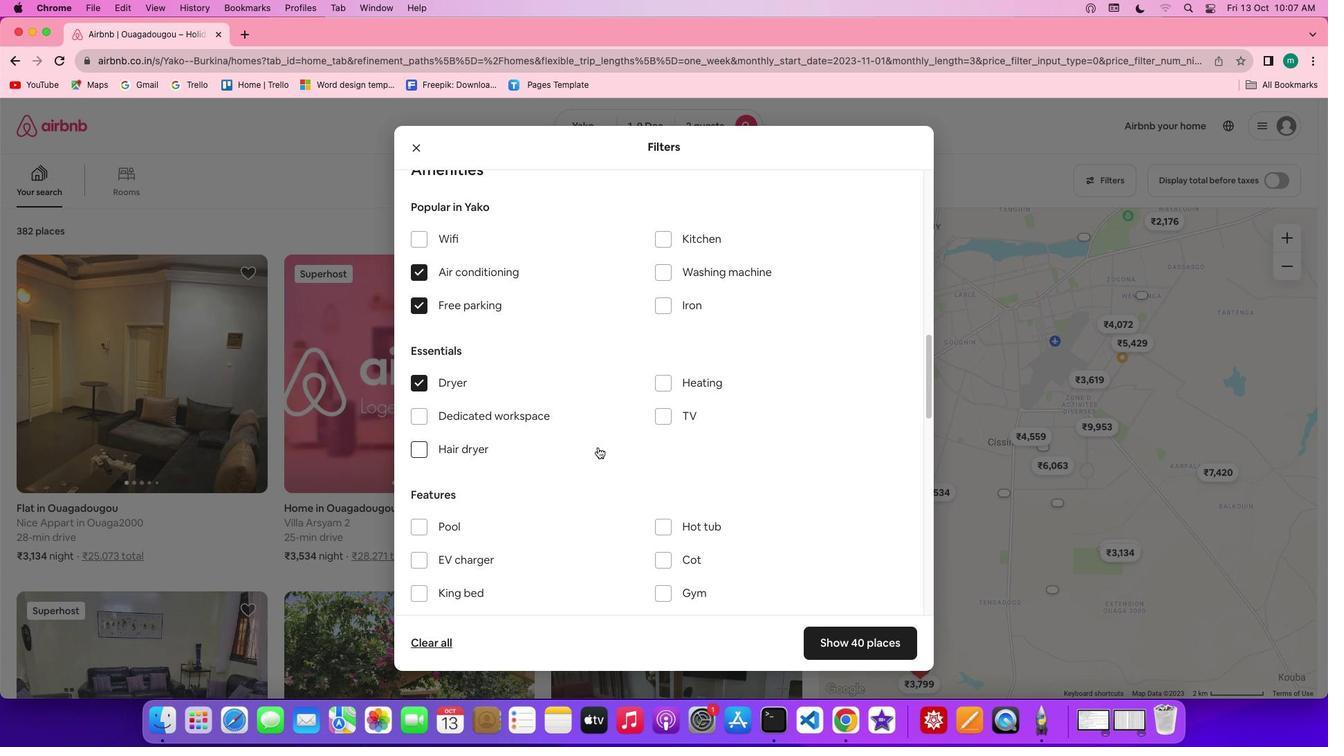
Action: Mouse scrolled (598, 447) with delta (0, 0)
Screenshot: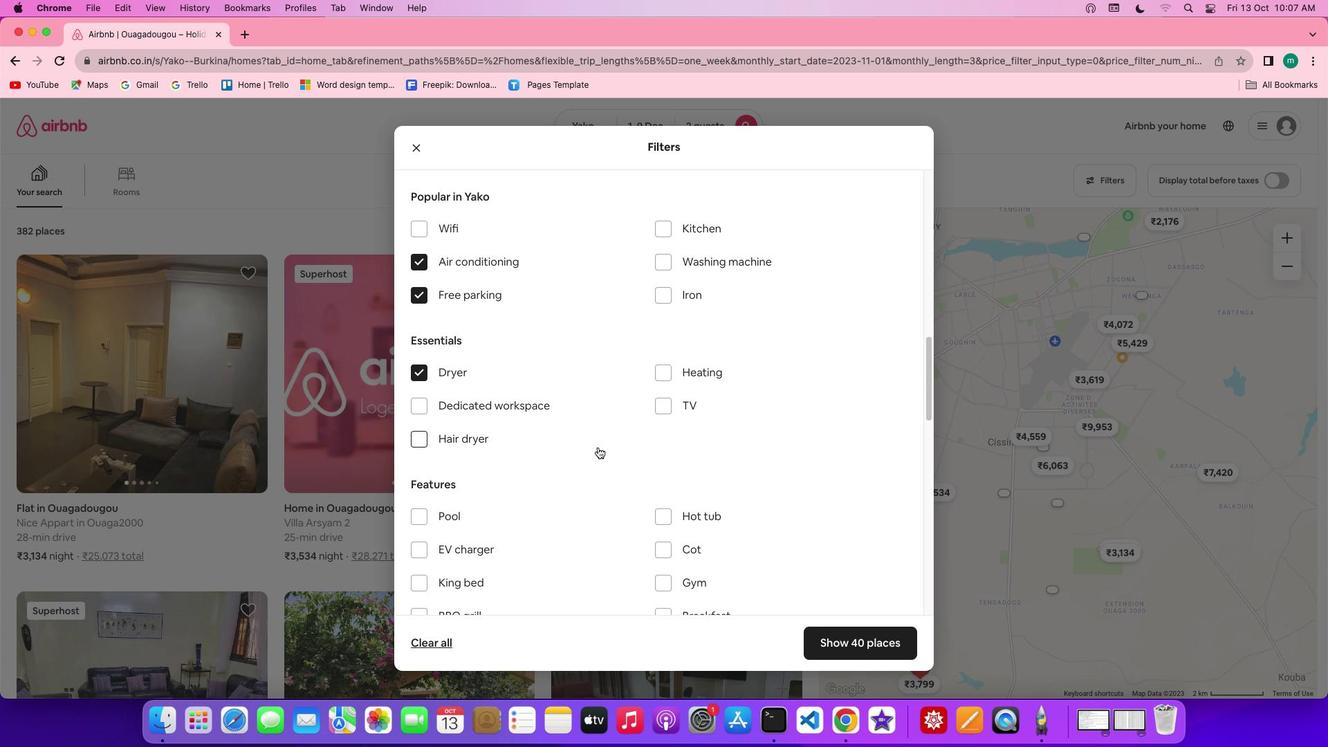 
Action: Mouse scrolled (598, 447) with delta (0, 0)
Screenshot: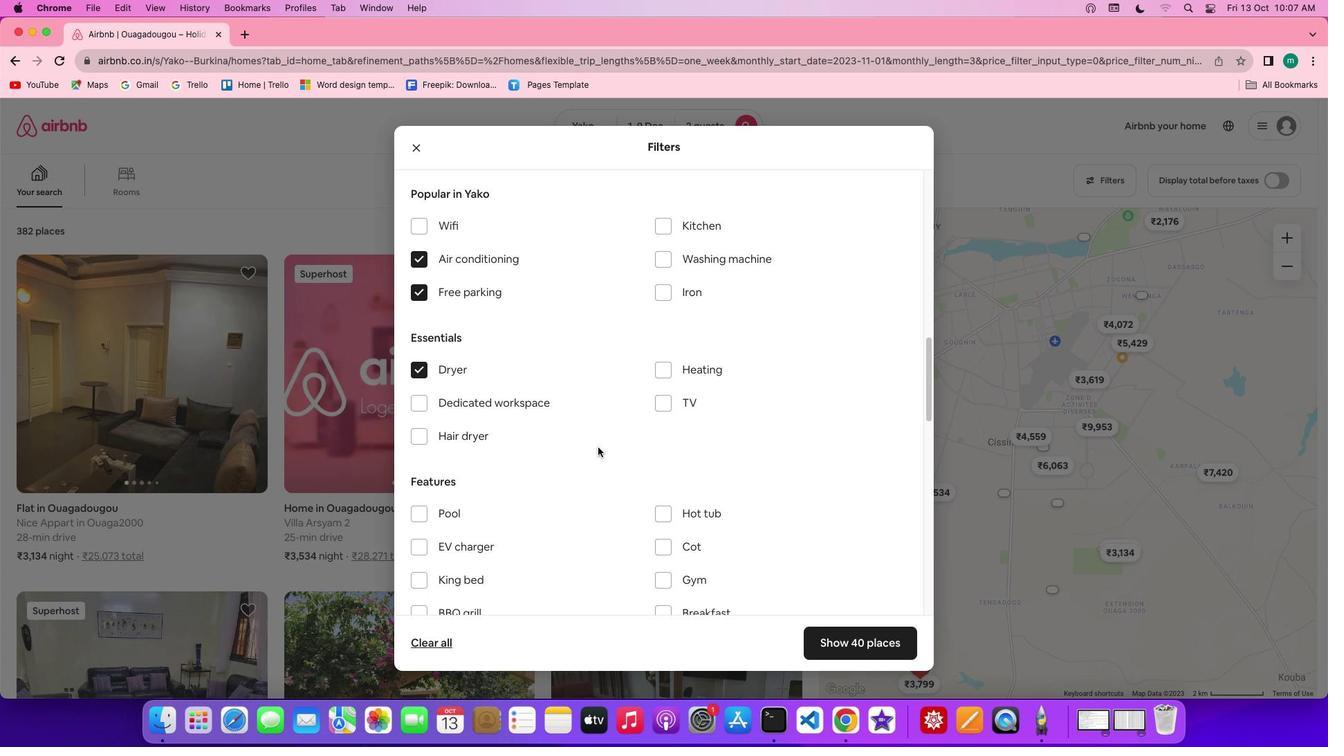
Action: Mouse scrolled (598, 447) with delta (0, 0)
Screenshot: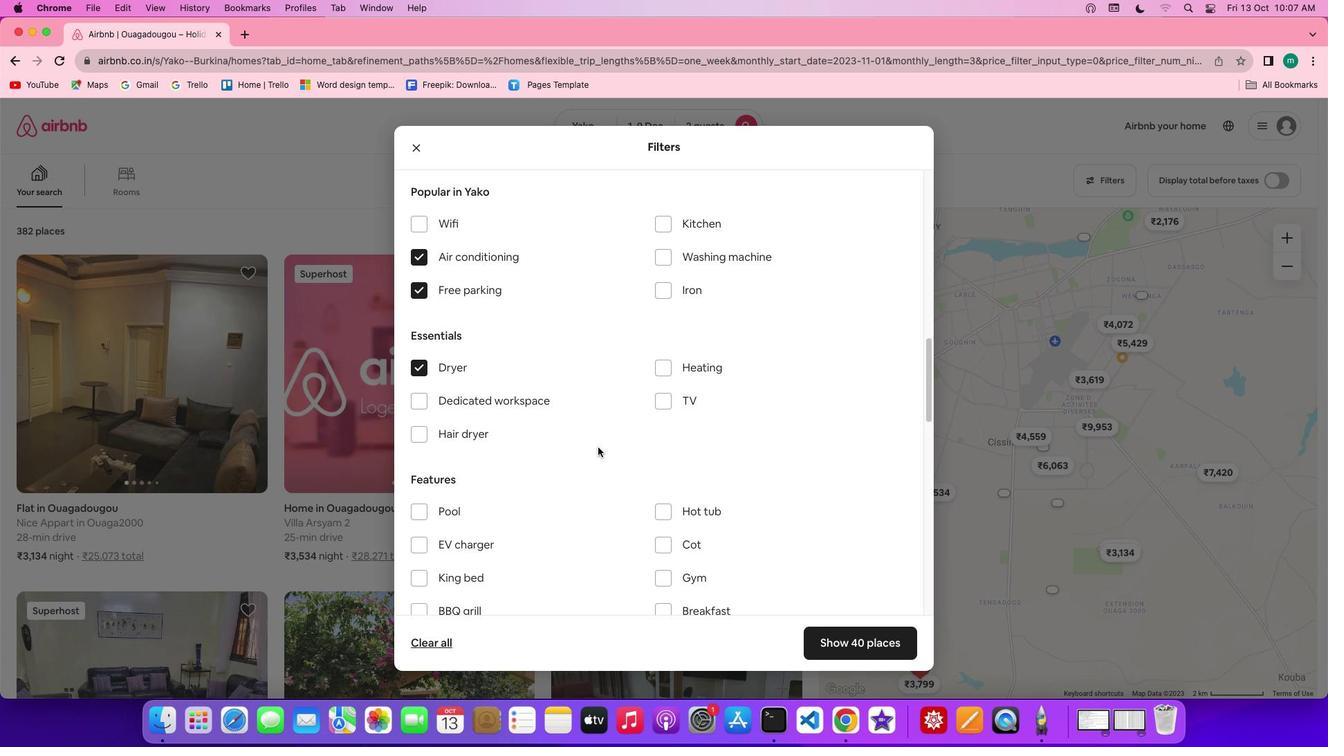 
Action: Mouse scrolled (598, 447) with delta (0, 0)
Screenshot: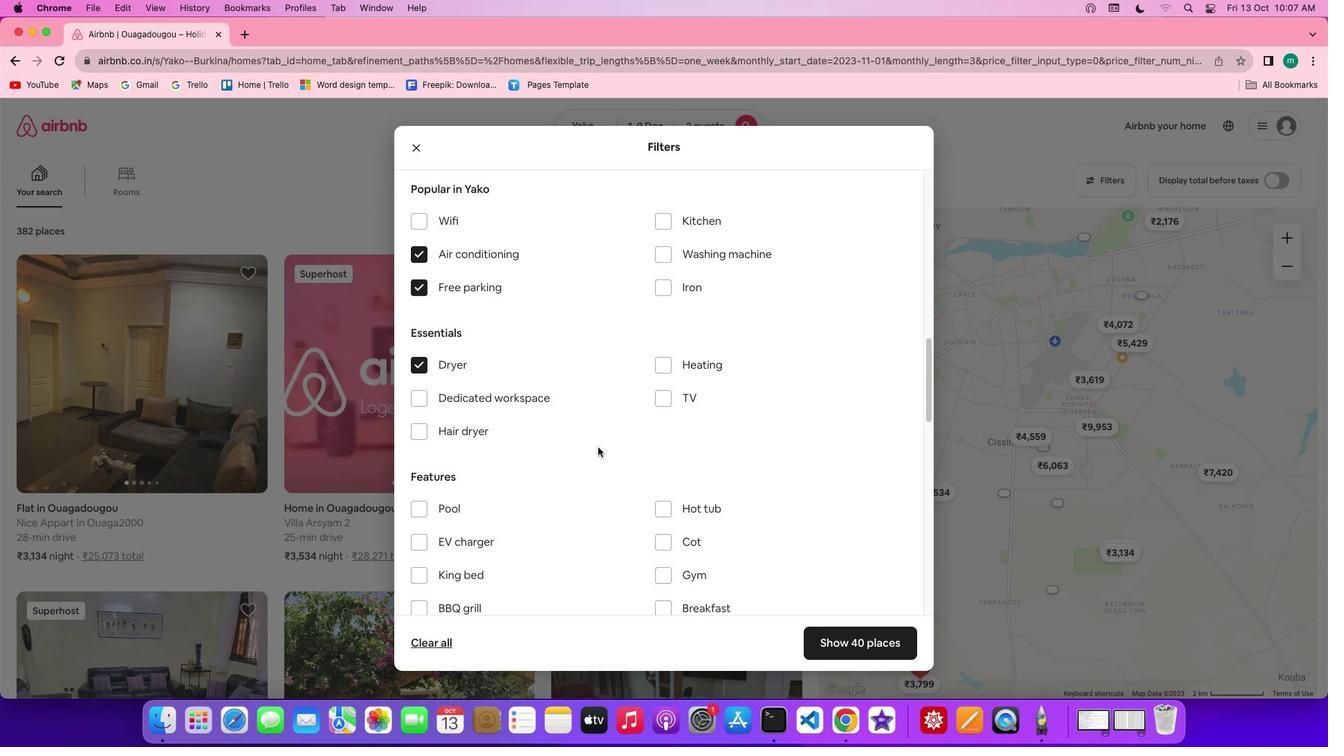 
Action: Mouse scrolled (598, 447) with delta (0, 0)
Screenshot: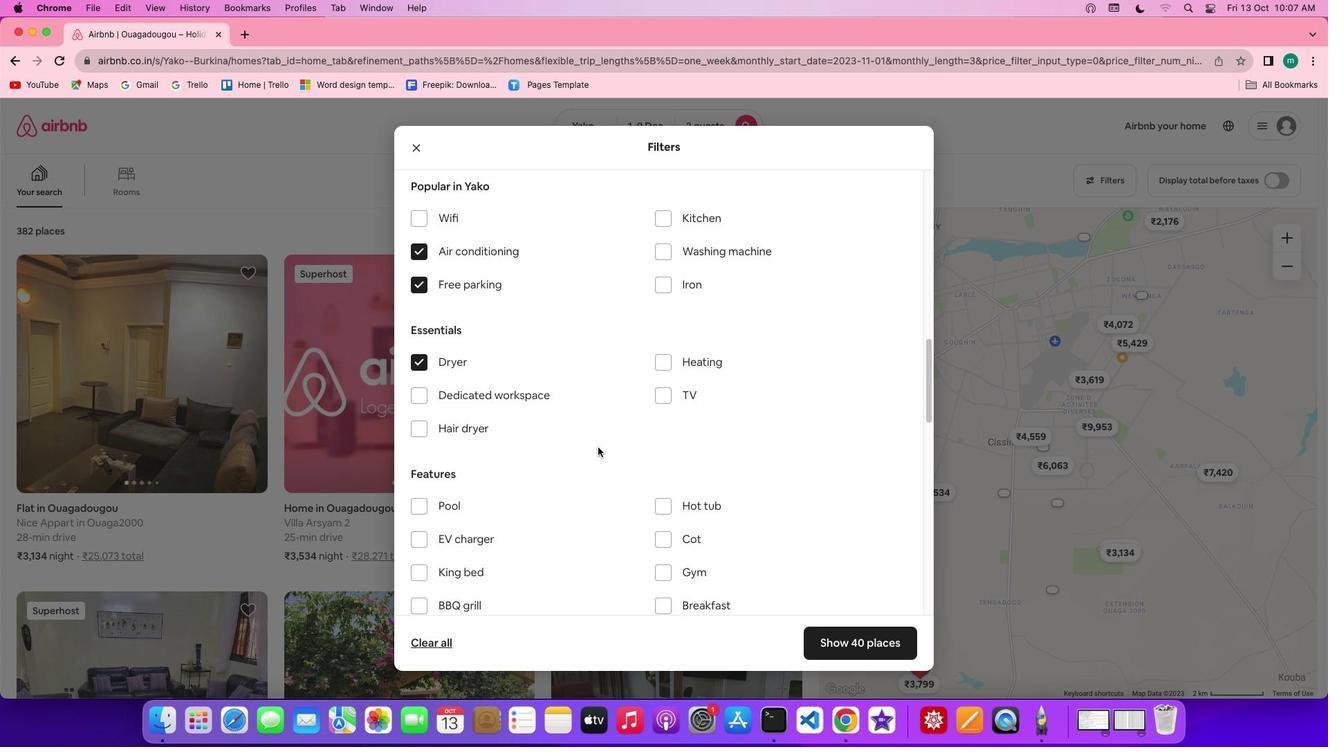 
Action: Mouse scrolled (598, 447) with delta (0, 0)
Screenshot: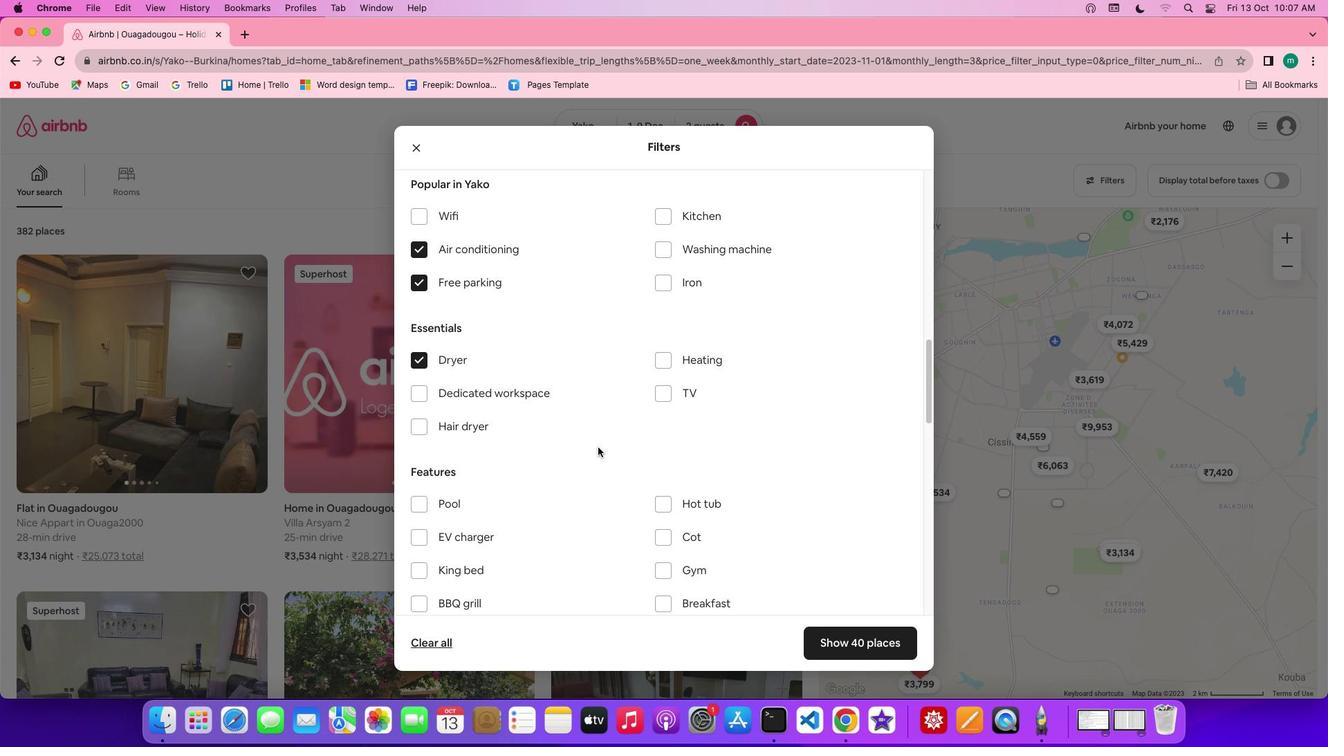 
Action: Mouse scrolled (598, 447) with delta (0, 0)
Screenshot: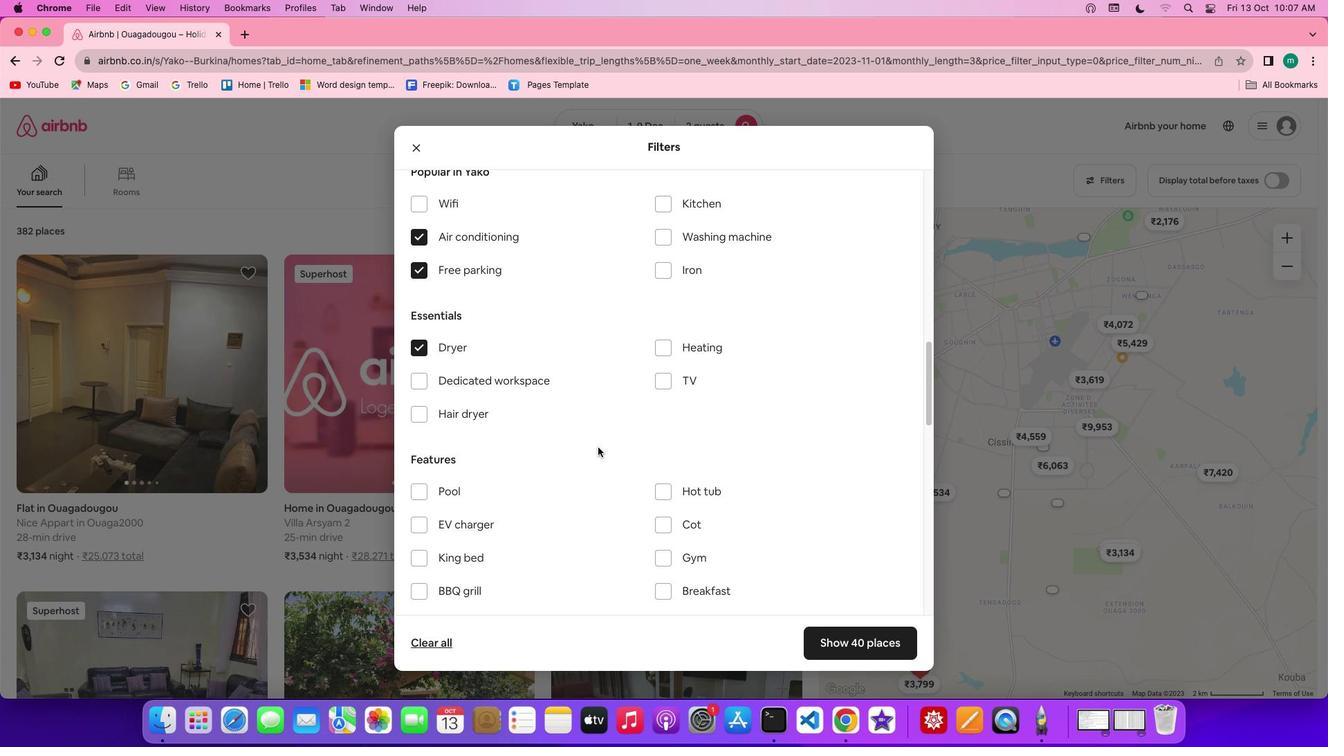 
Action: Mouse scrolled (598, 447) with delta (0, 0)
Screenshot: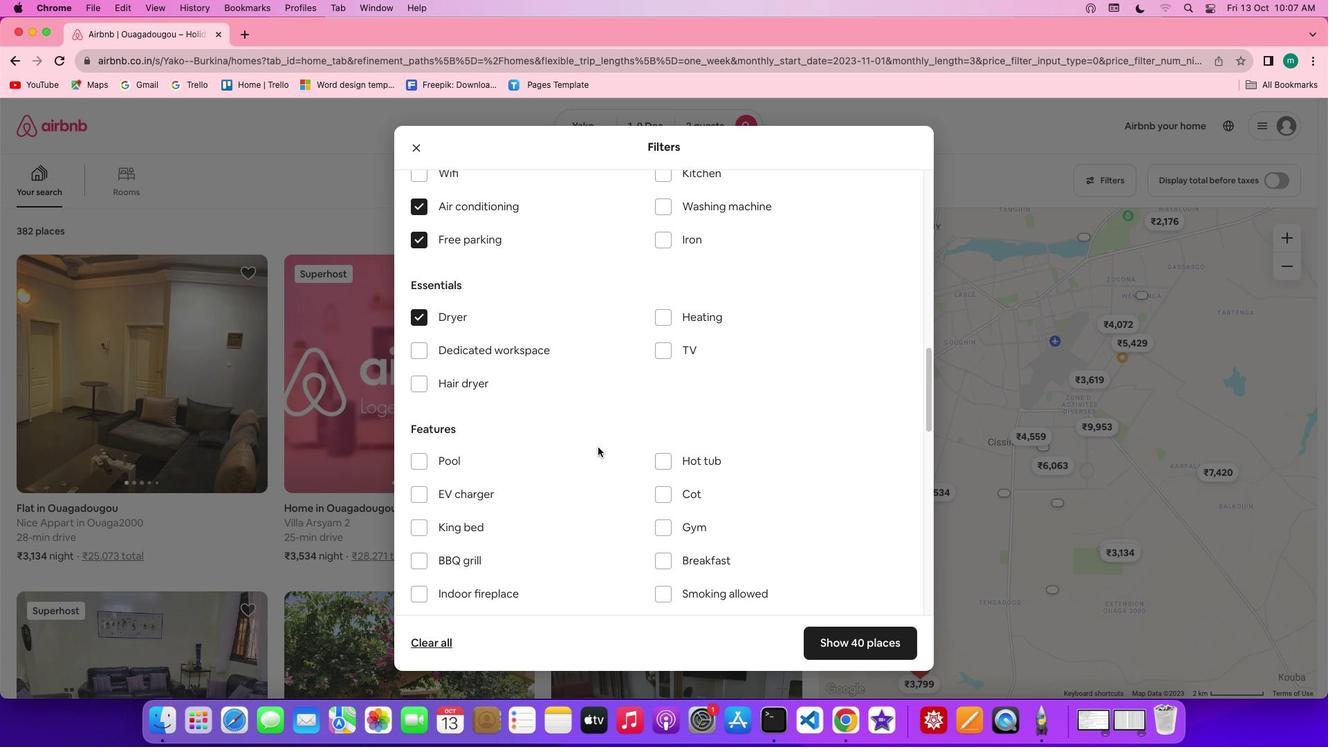 
Action: Mouse scrolled (598, 447) with delta (0, 0)
Screenshot: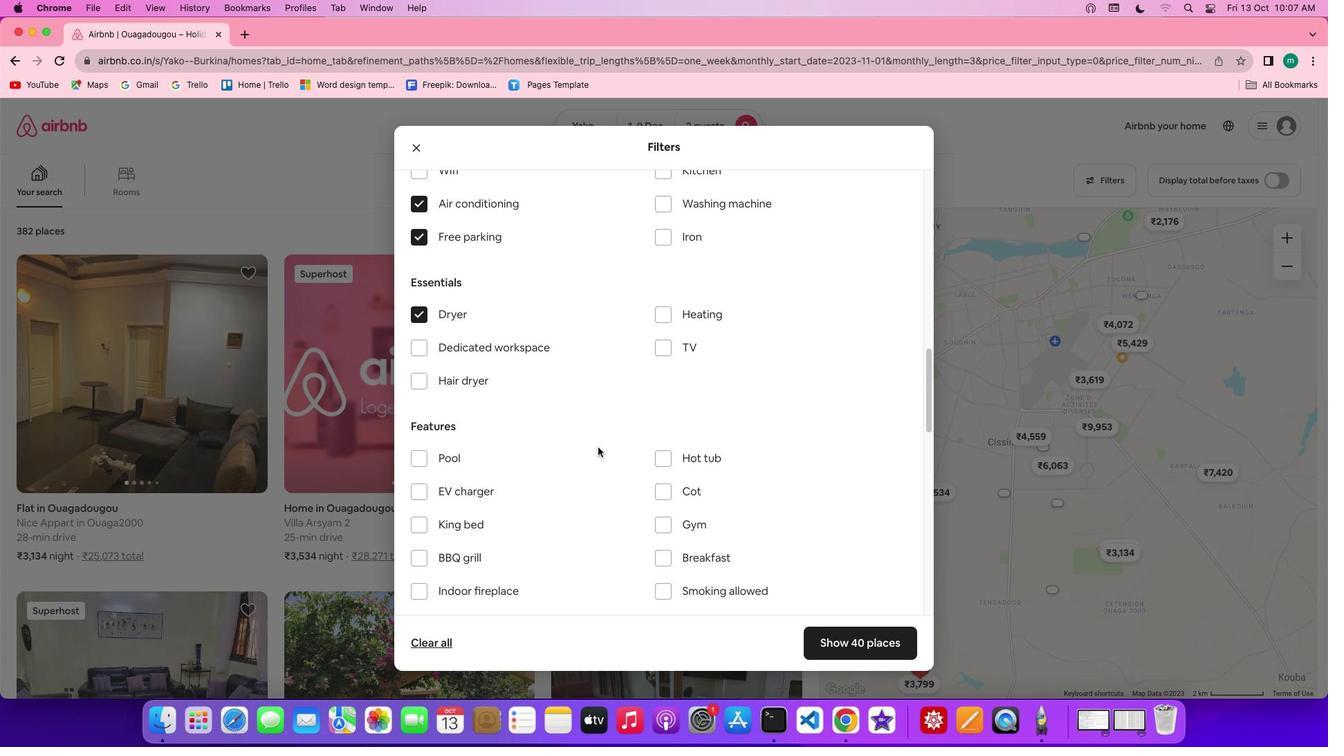 
Action: Mouse scrolled (598, 447) with delta (0, 0)
Screenshot: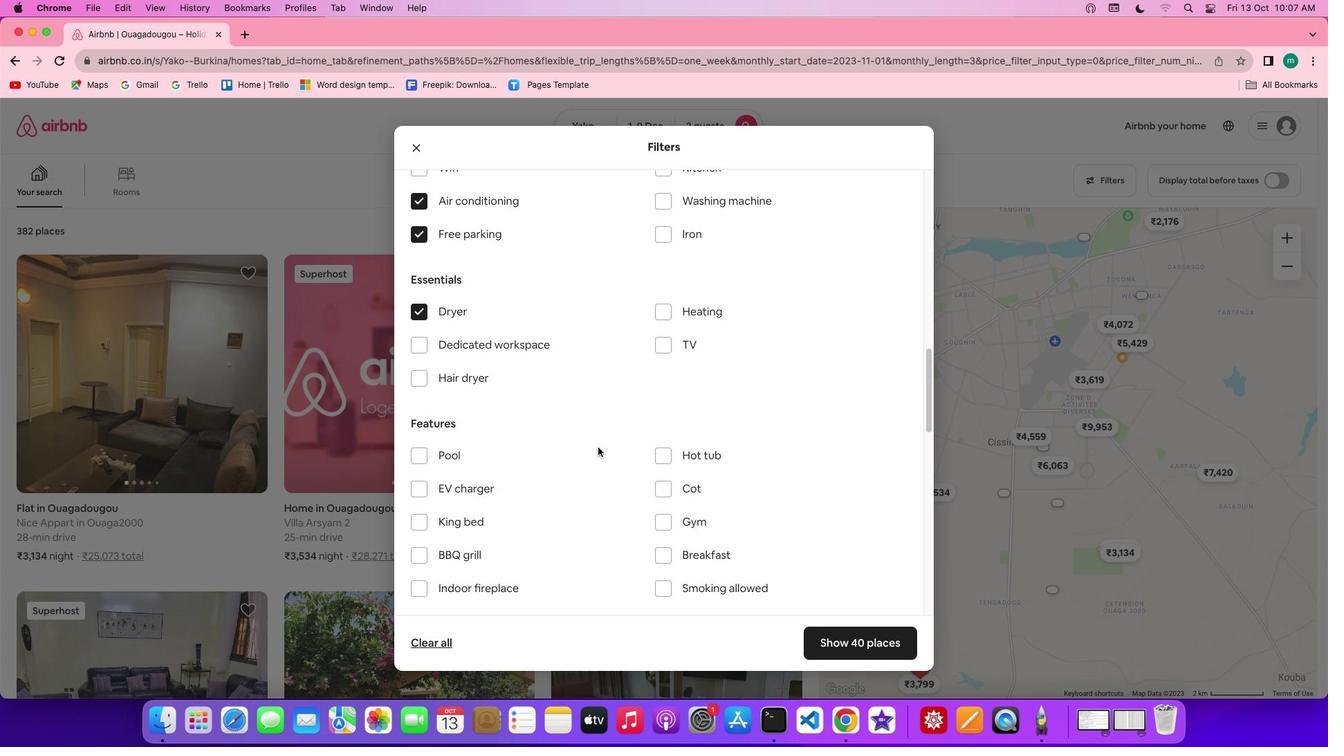 
Action: Mouse scrolled (598, 447) with delta (0, 0)
Screenshot: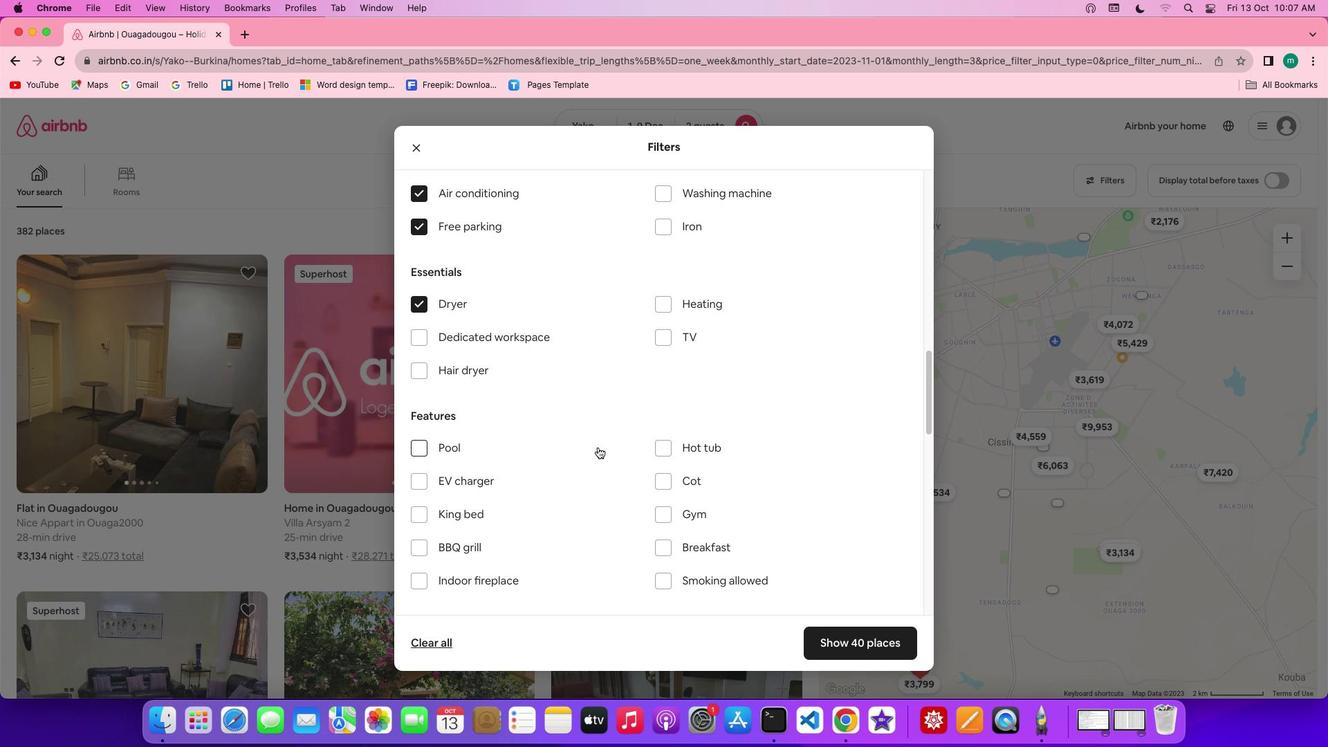 
Action: Mouse scrolled (598, 447) with delta (0, 0)
Screenshot: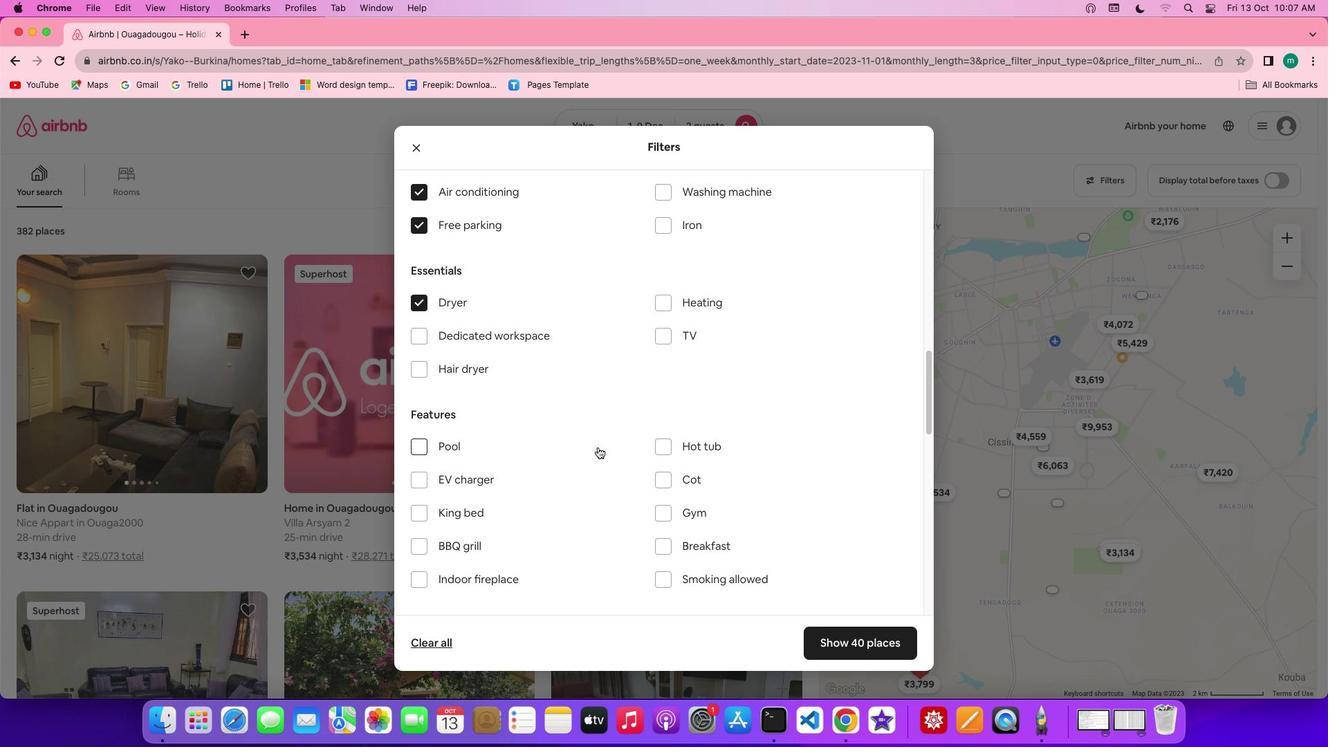 
Action: Mouse scrolled (598, 447) with delta (0, 0)
Screenshot: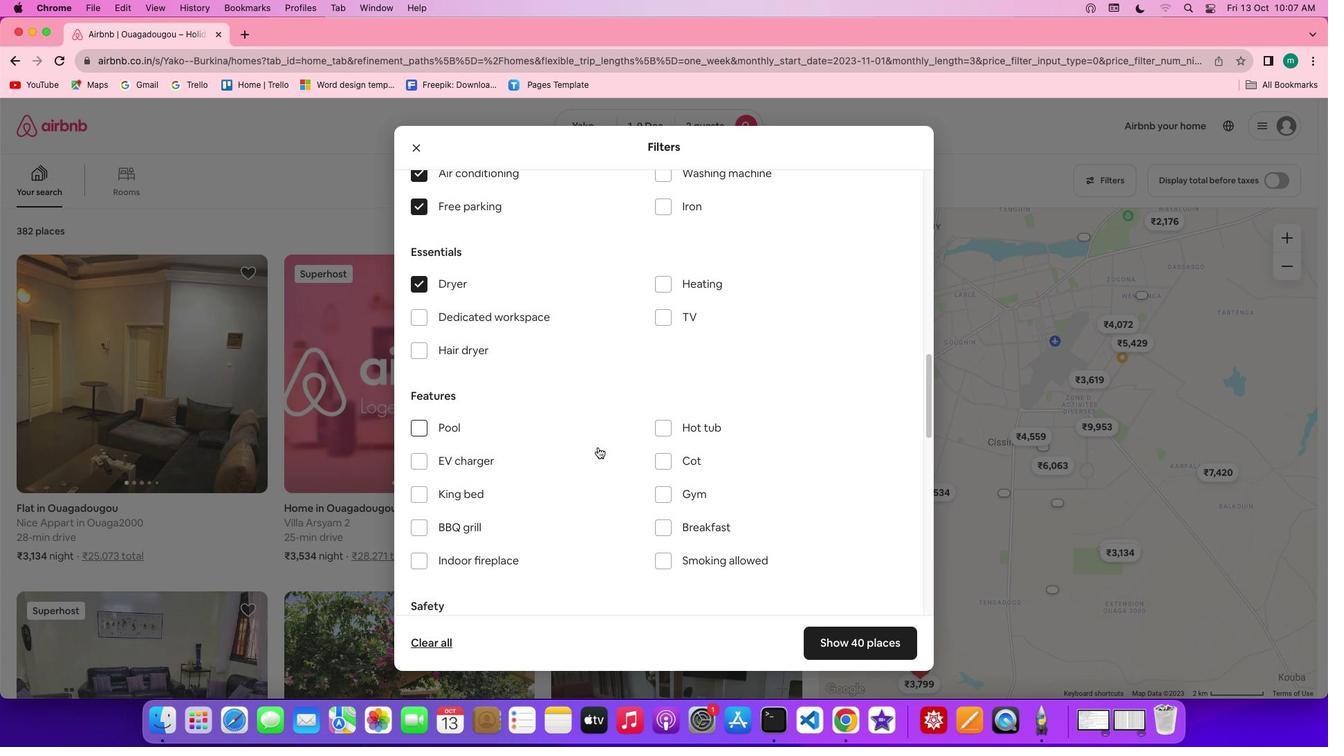 
Action: Mouse scrolled (598, 447) with delta (0, 0)
Screenshot: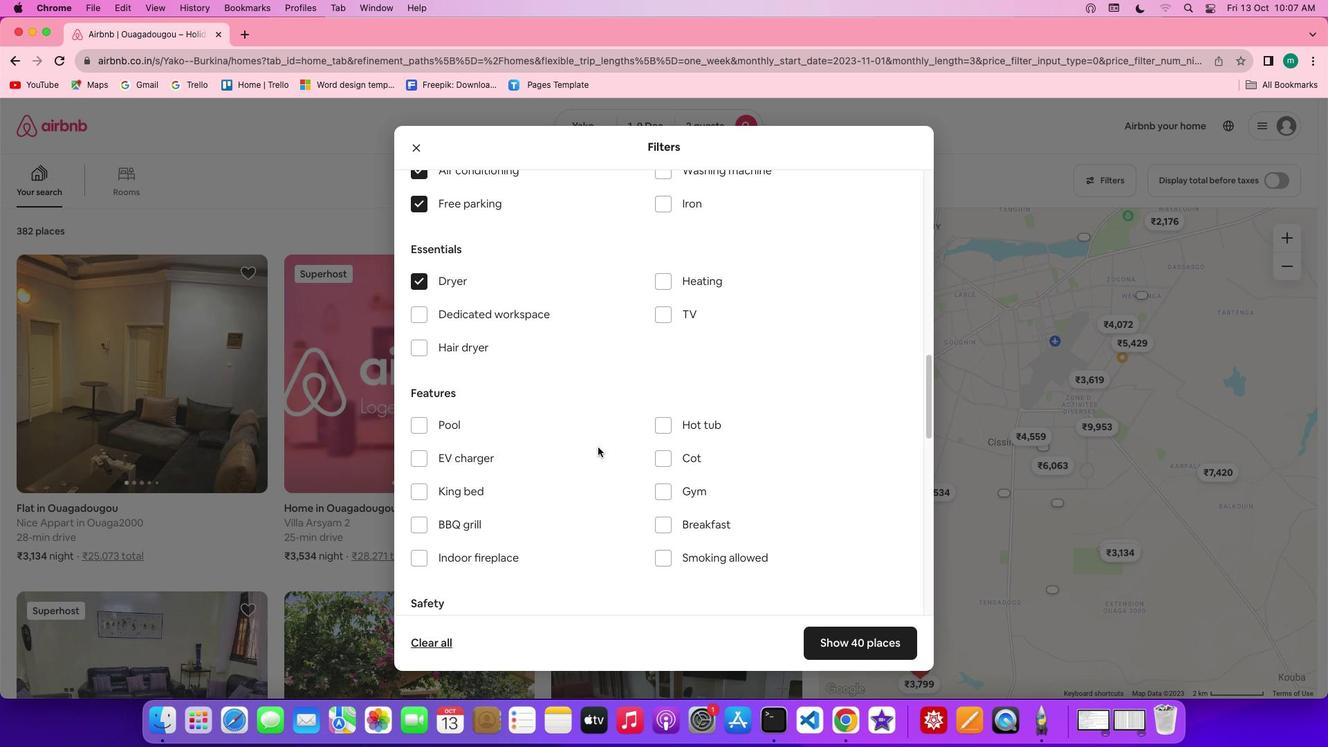 
Action: Mouse scrolled (598, 447) with delta (0, 0)
Screenshot: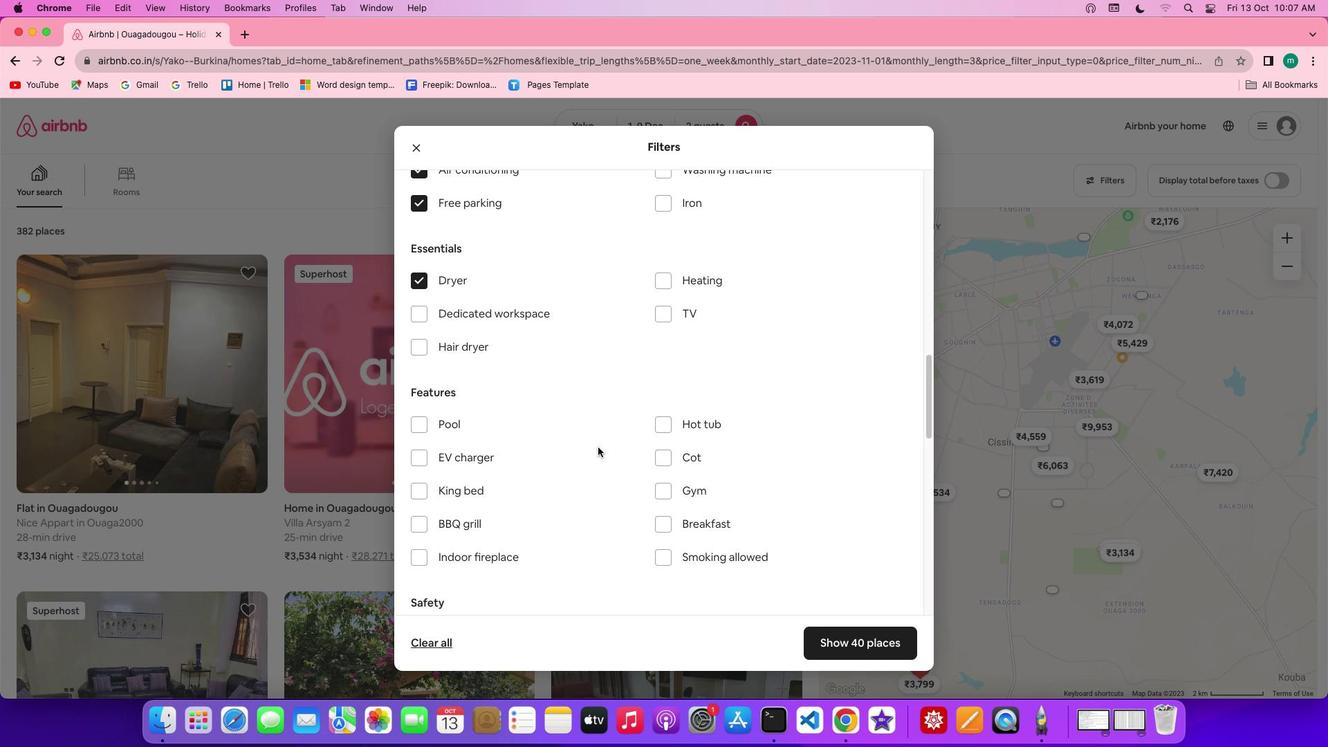
Action: Mouse scrolled (598, 447) with delta (0, 0)
Screenshot: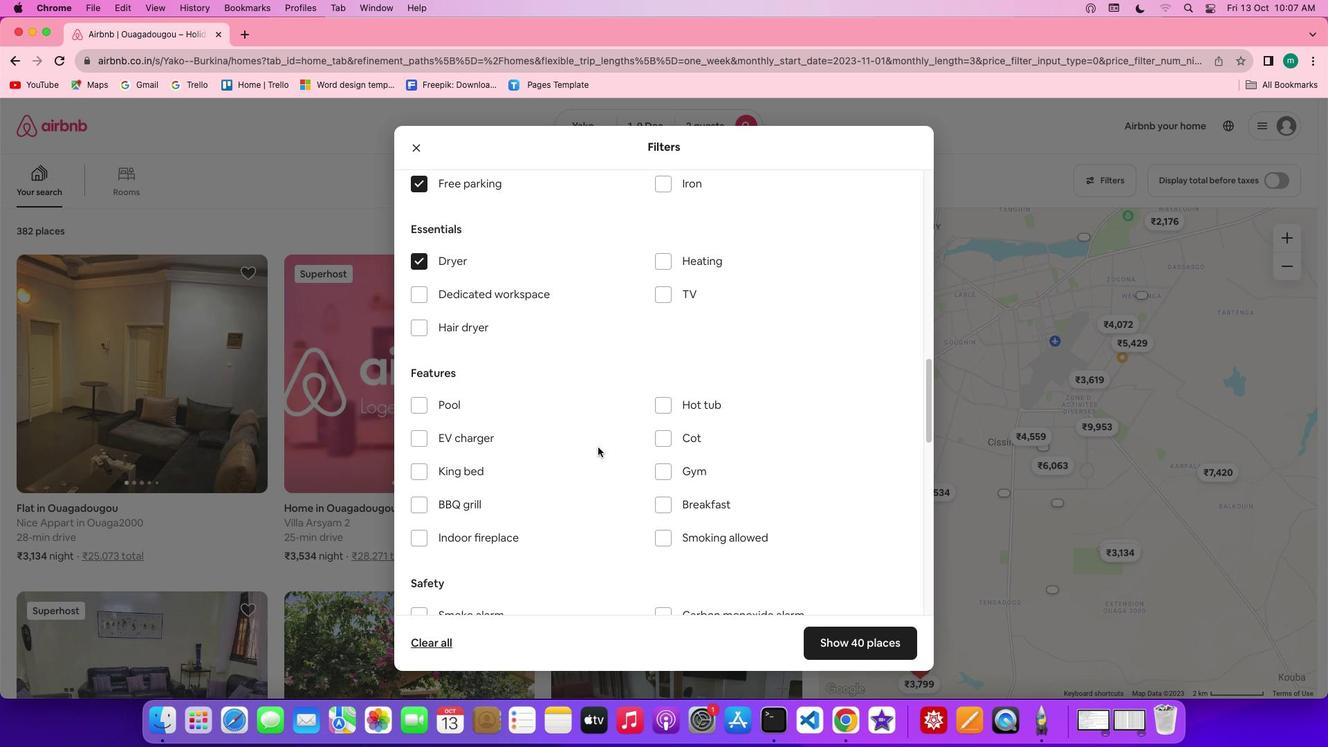 
Action: Mouse scrolled (598, 447) with delta (0, 0)
Screenshot: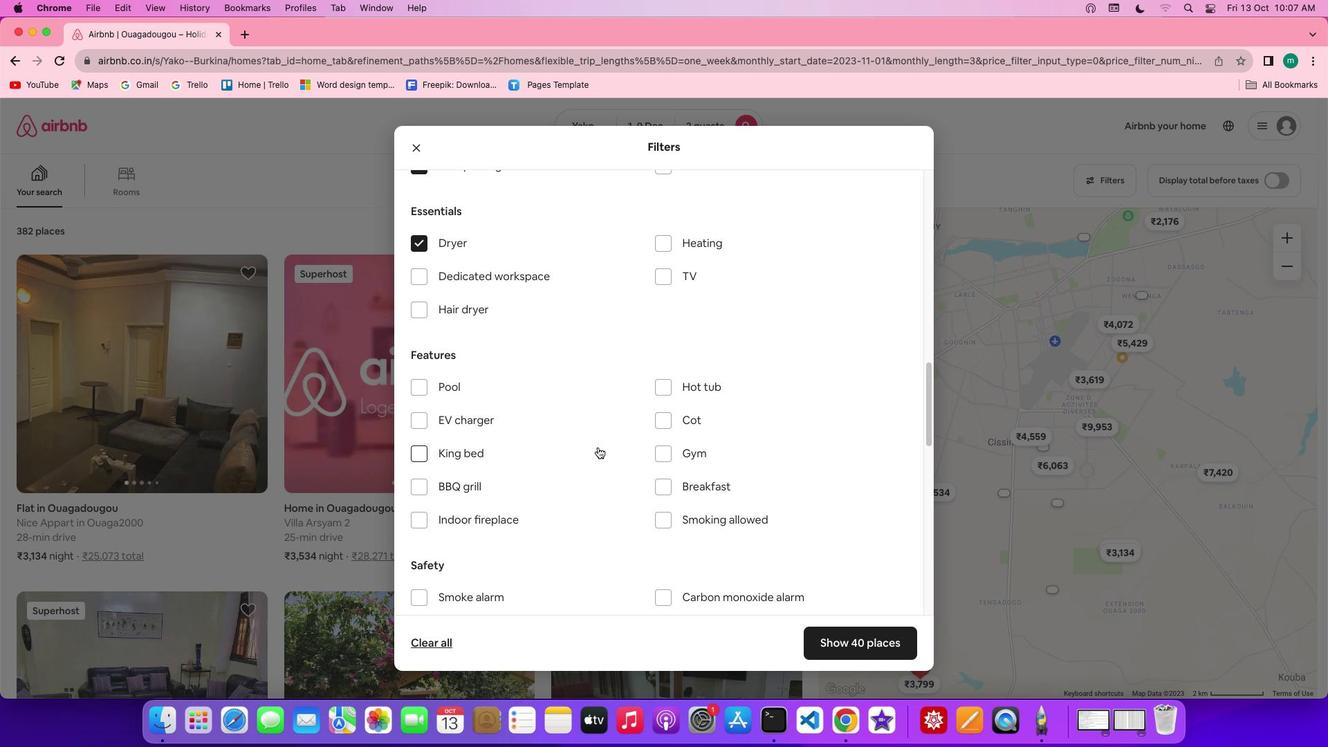 
Action: Mouse scrolled (598, 447) with delta (0, 0)
Screenshot: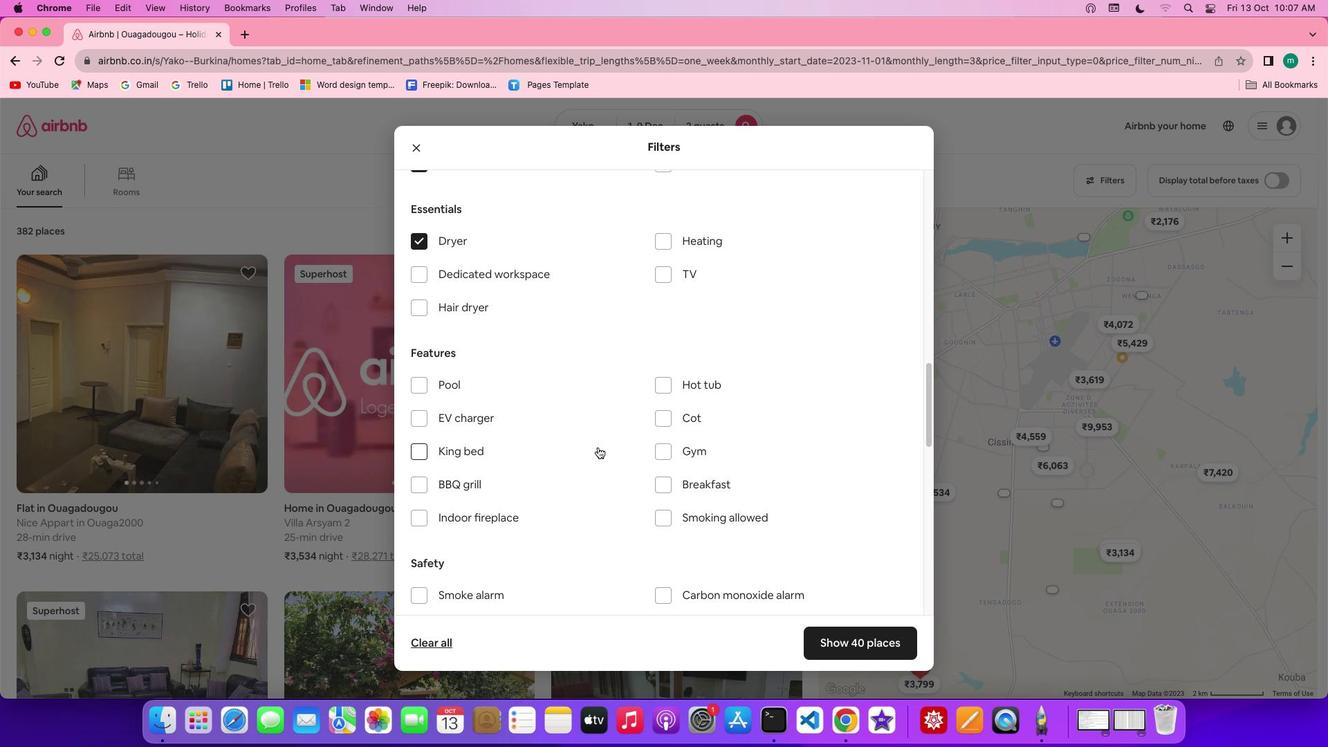 
Action: Mouse scrolled (598, 447) with delta (0, 0)
Screenshot: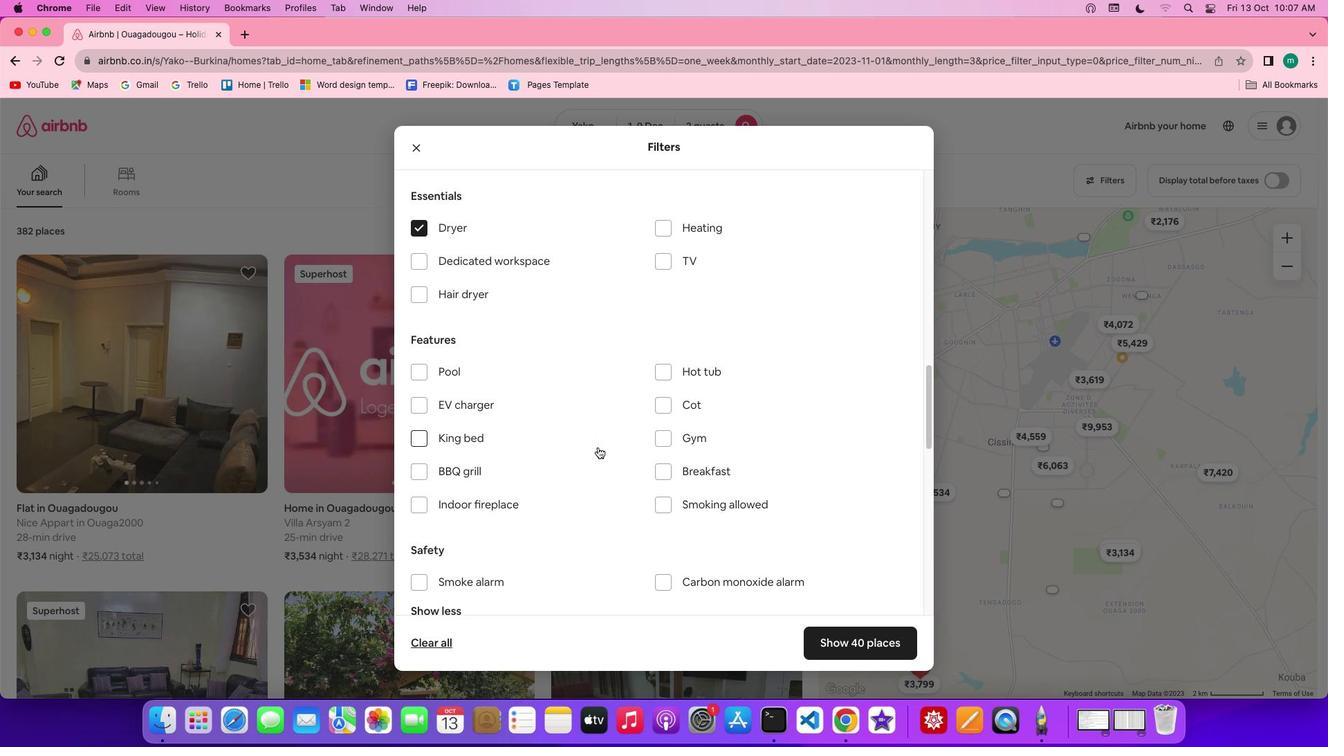 
Action: Mouse moved to (666, 477)
Screenshot: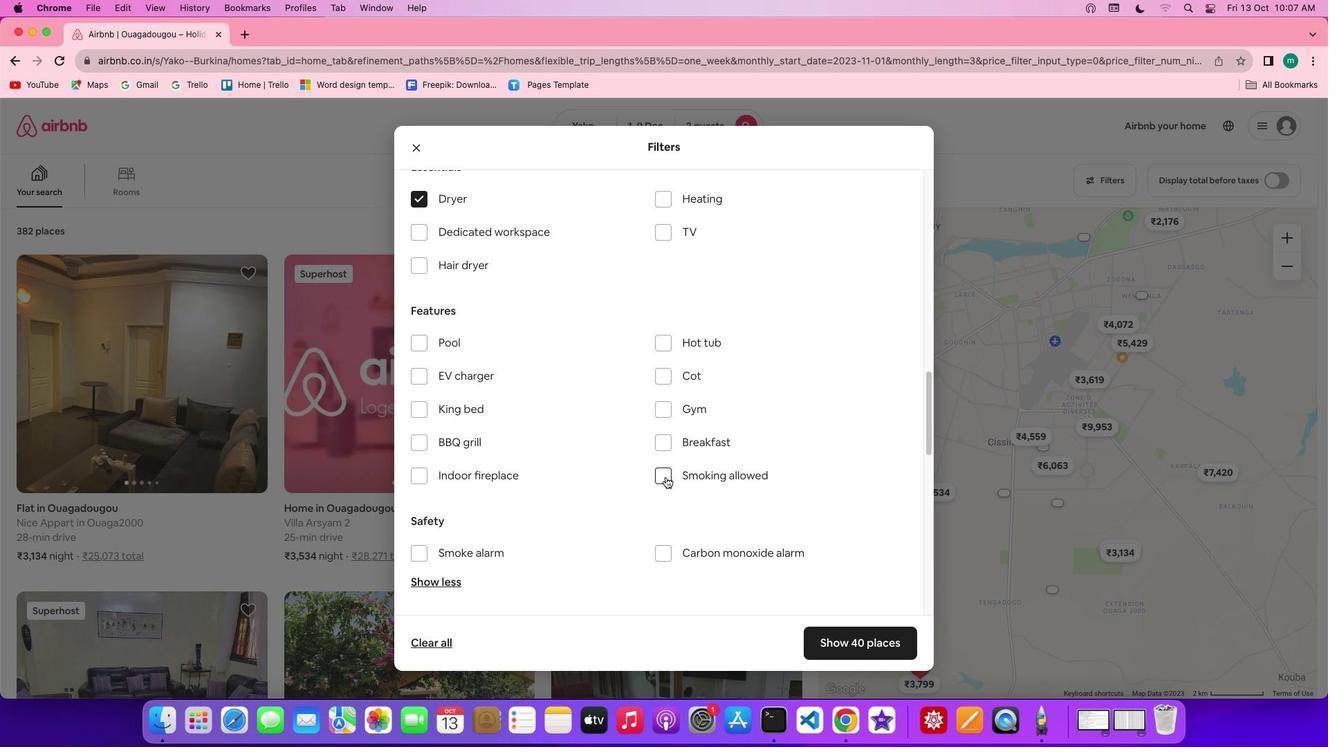
Action: Mouse pressed left at (666, 477)
Screenshot: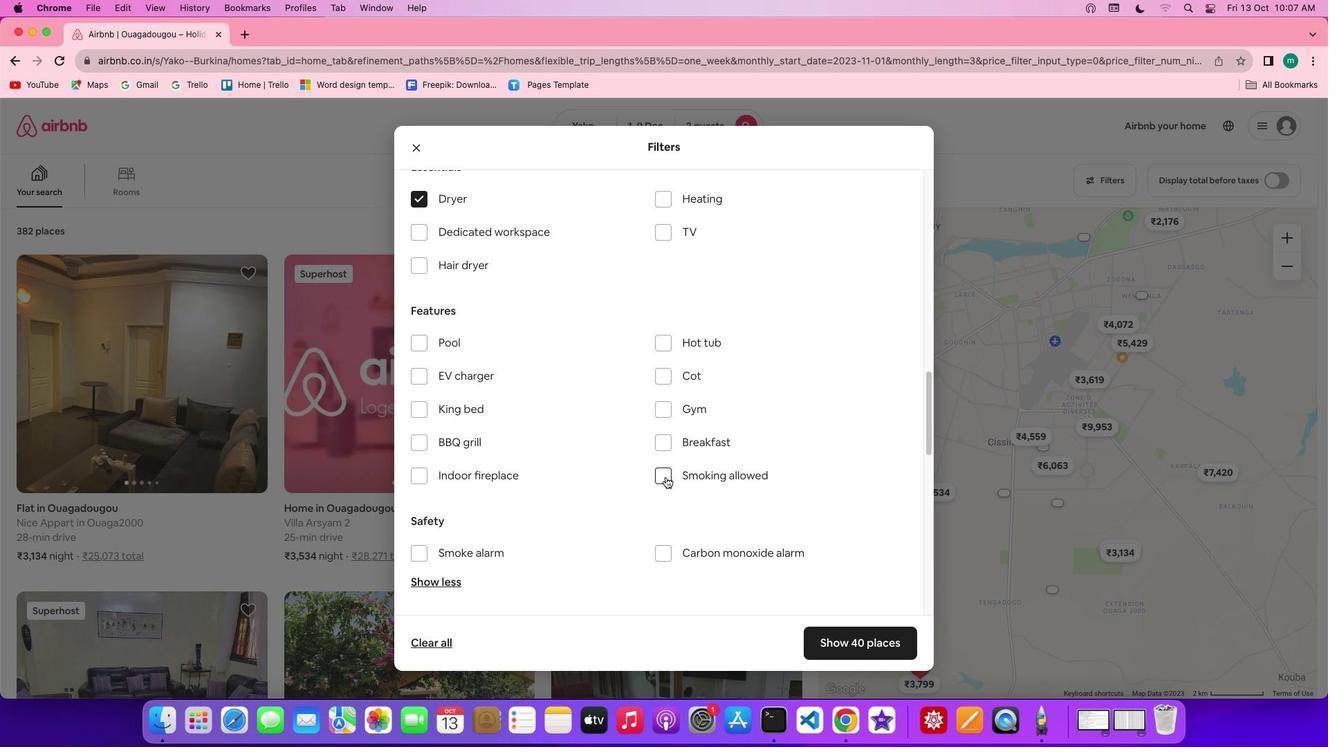 
Action: Mouse moved to (598, 485)
Screenshot: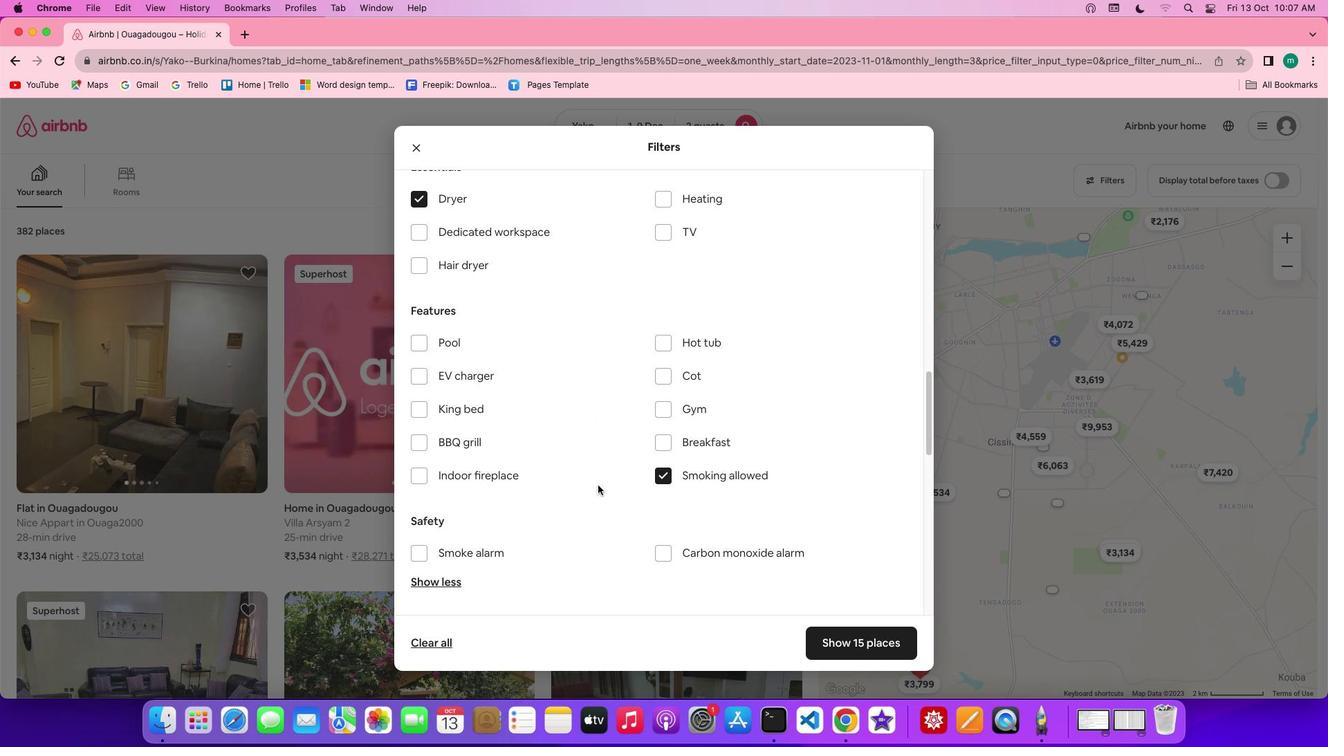 
Action: Mouse scrolled (598, 485) with delta (0, 0)
Screenshot: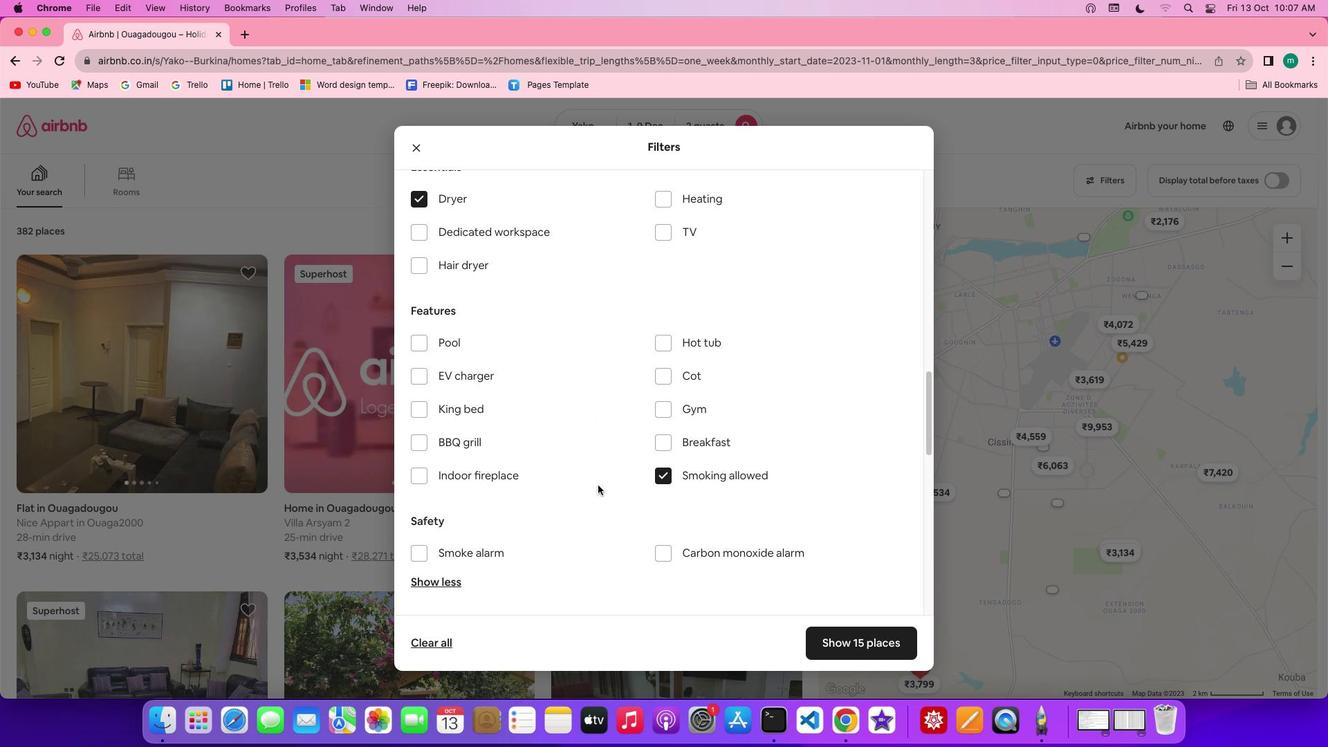 
Action: Mouse moved to (598, 485)
Screenshot: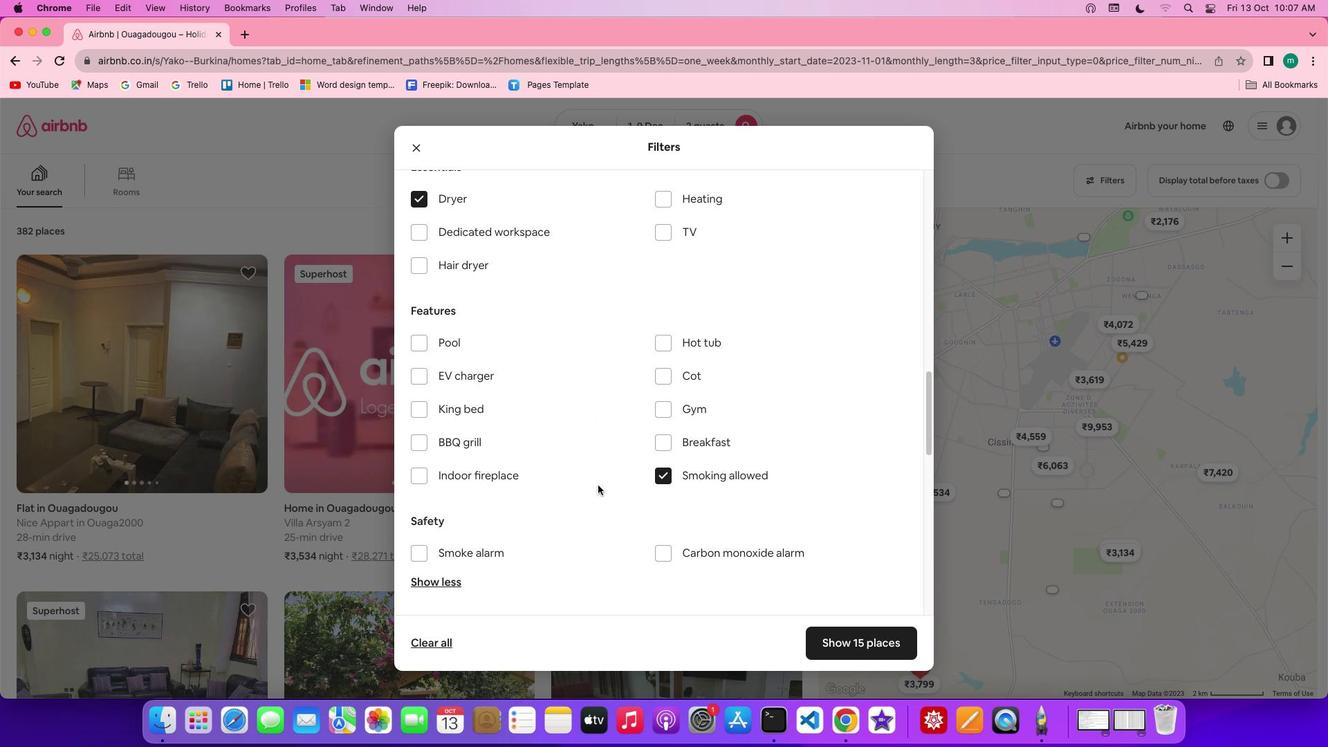
Action: Mouse scrolled (598, 485) with delta (0, 0)
Screenshot: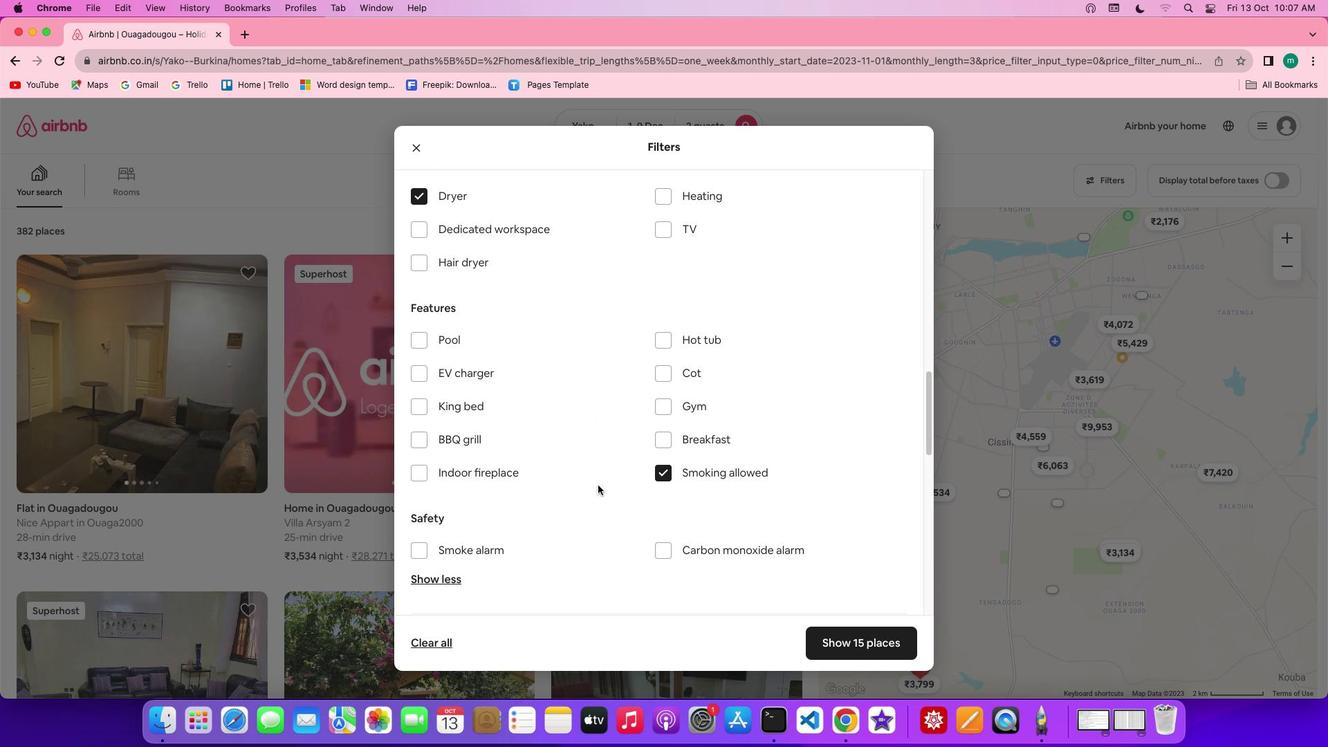 
Action: Mouse scrolled (598, 485) with delta (0, 0)
Screenshot: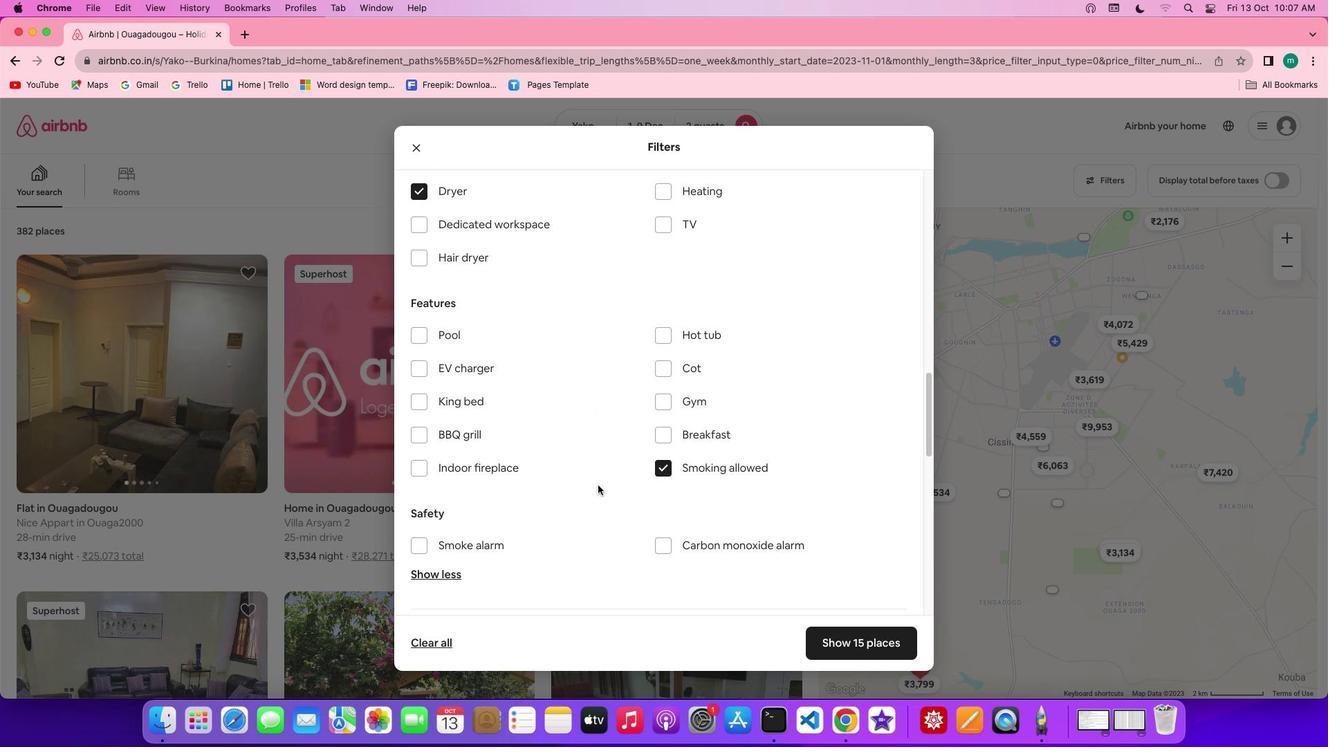
Action: Mouse scrolled (598, 485) with delta (0, 0)
Screenshot: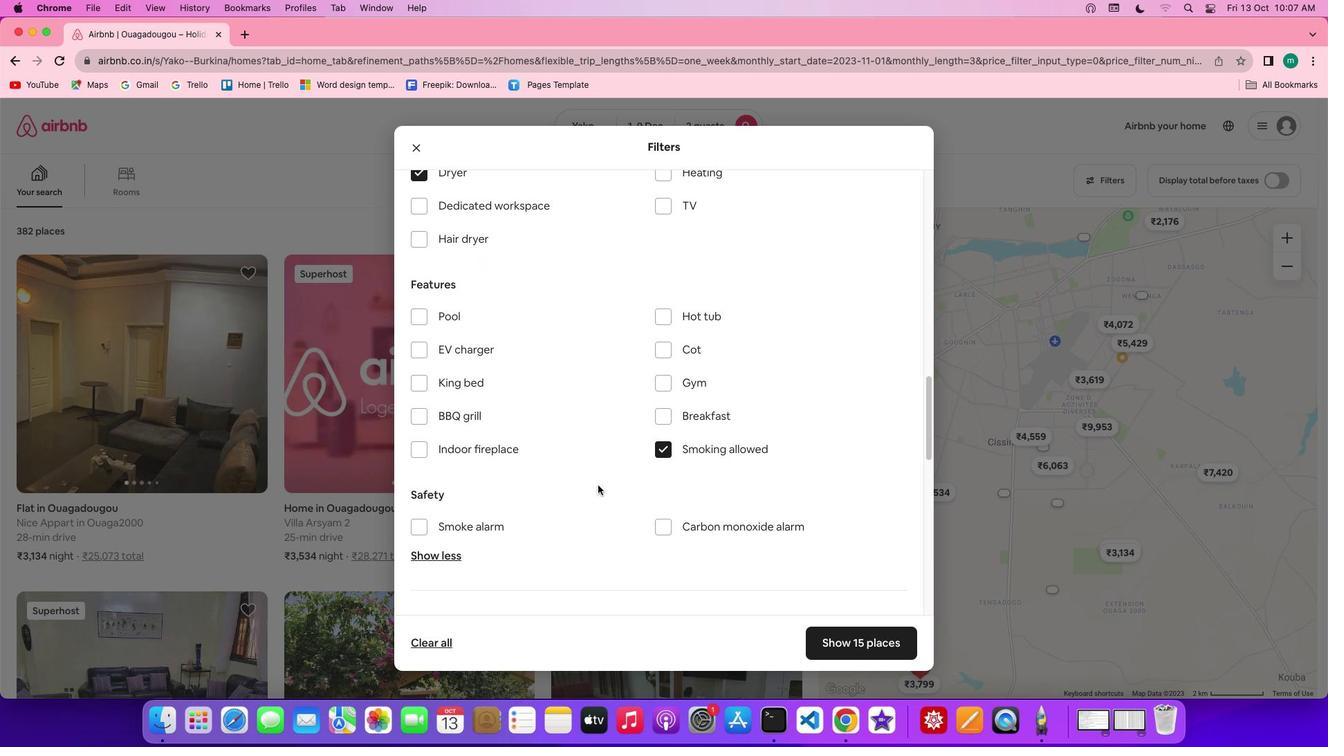 
Action: Mouse scrolled (598, 485) with delta (0, 0)
Screenshot: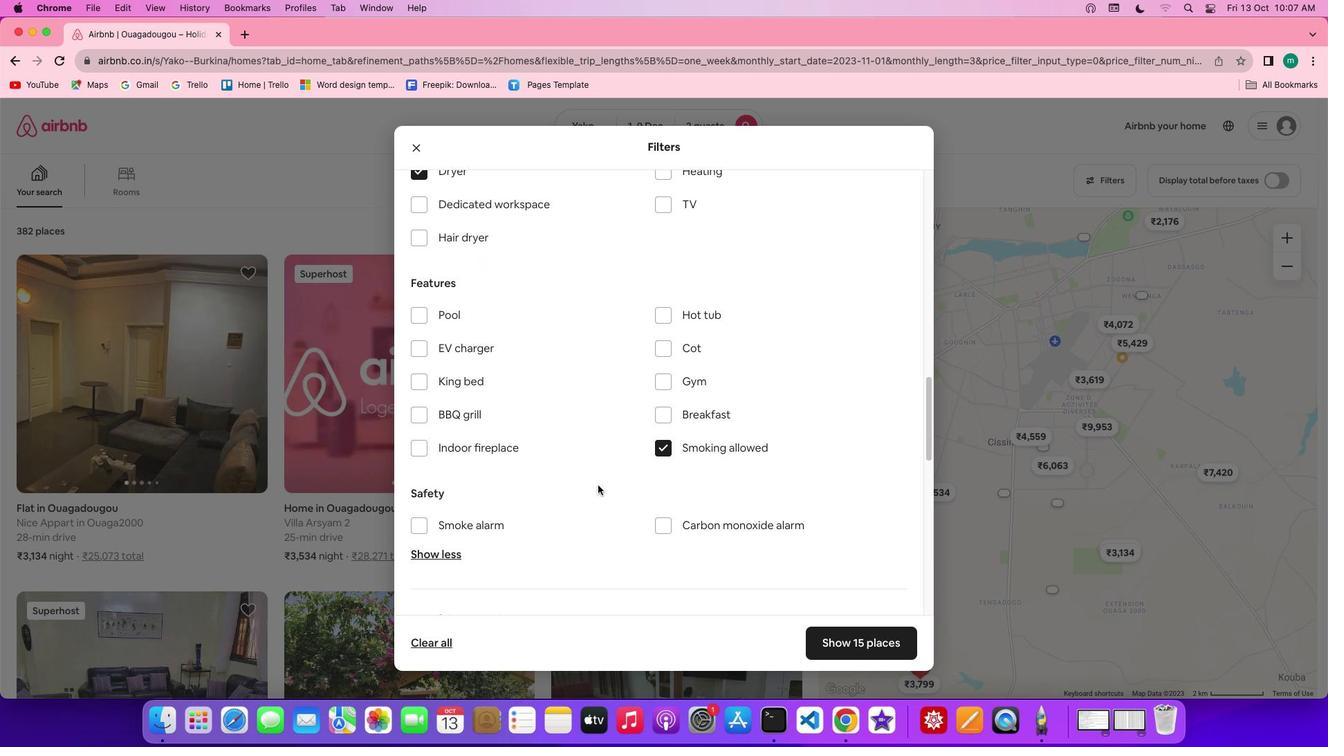 
Action: Mouse scrolled (598, 485) with delta (0, 0)
Screenshot: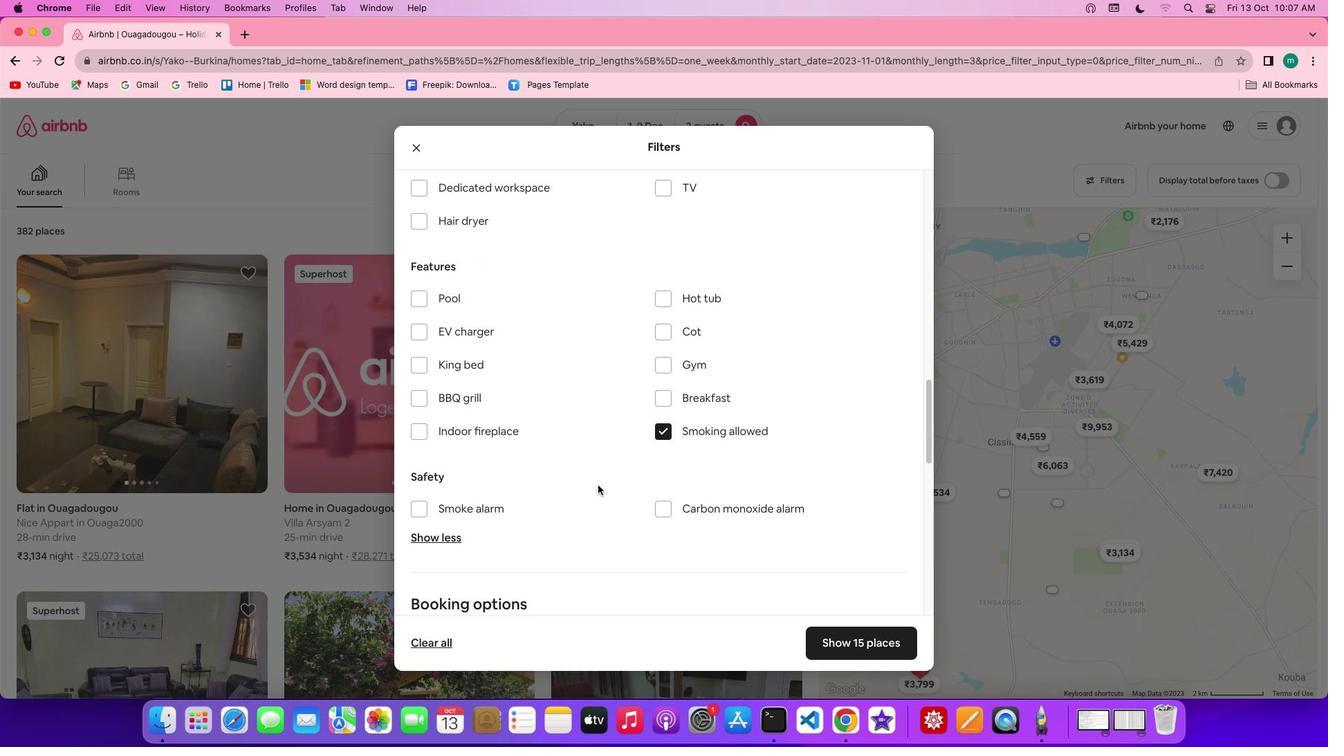 
Action: Mouse scrolled (598, 485) with delta (0, 0)
Screenshot: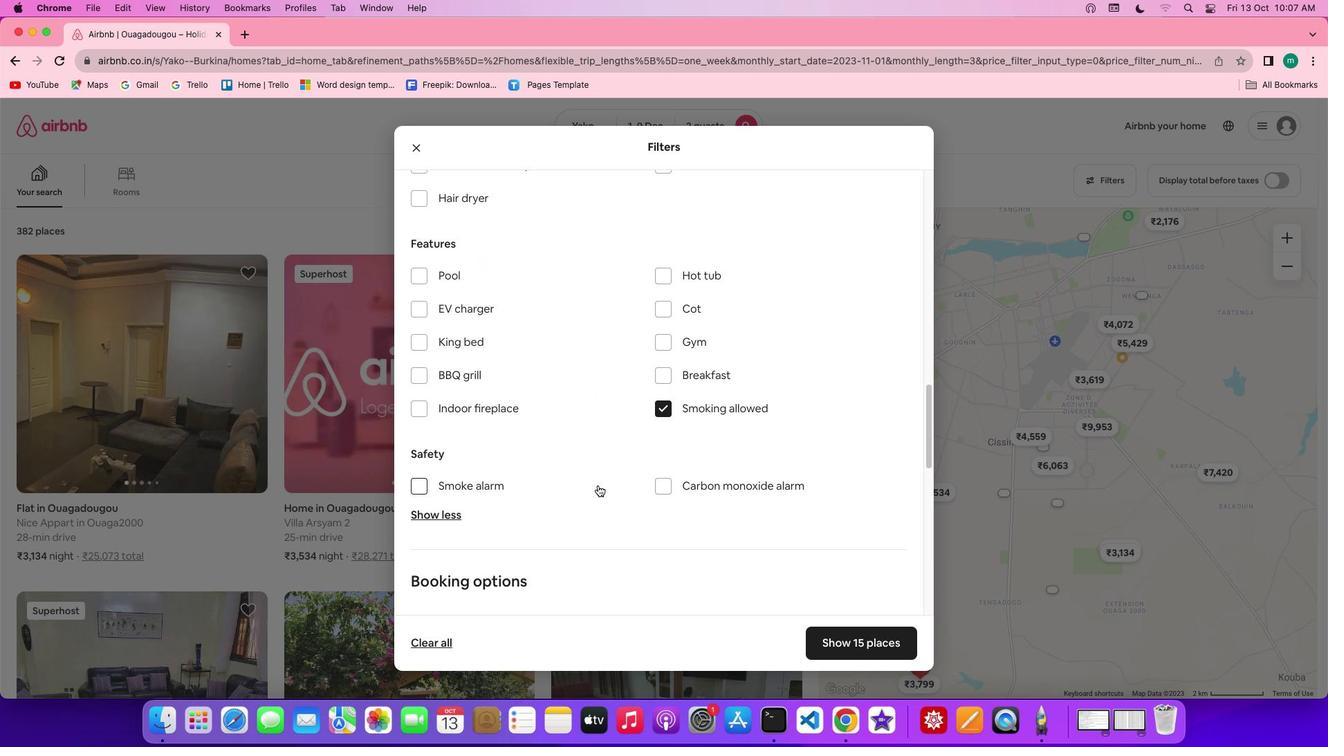 
Action: Mouse scrolled (598, 485) with delta (0, 0)
Screenshot: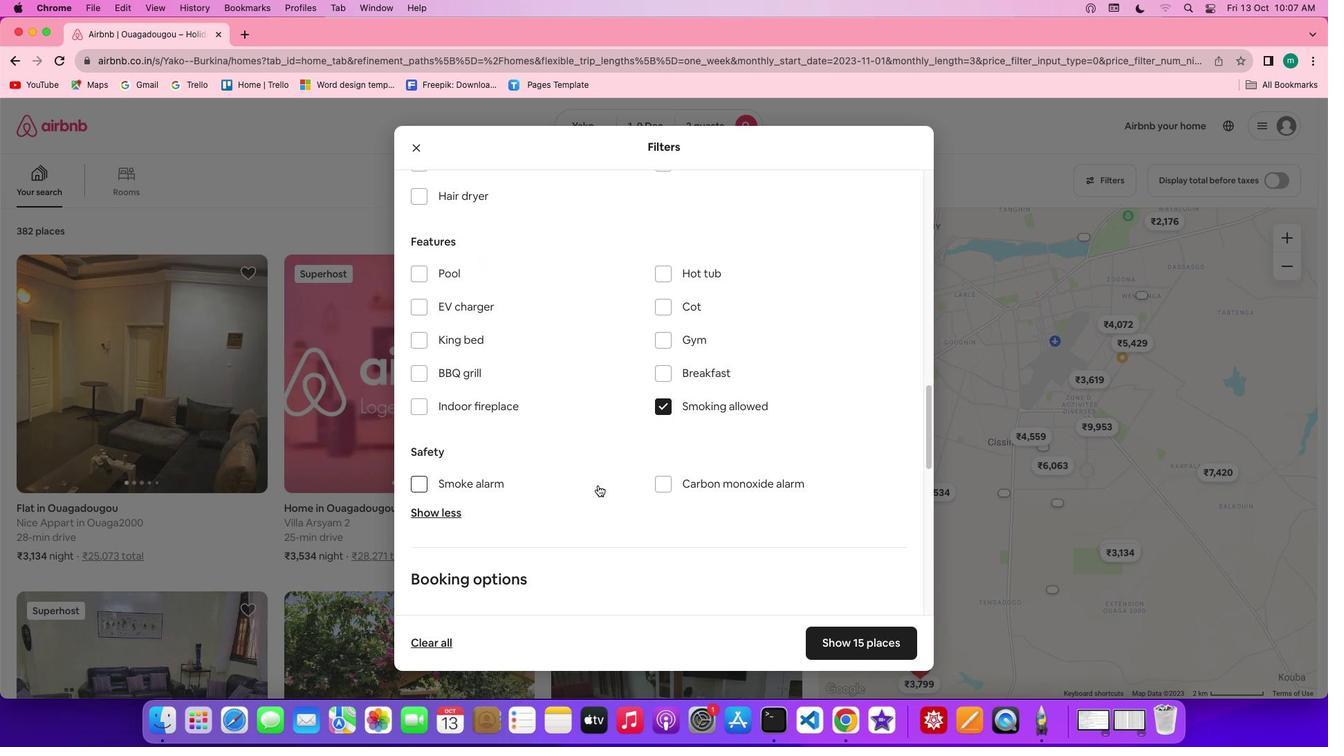
Action: Mouse scrolled (598, 485) with delta (0, 0)
Screenshot: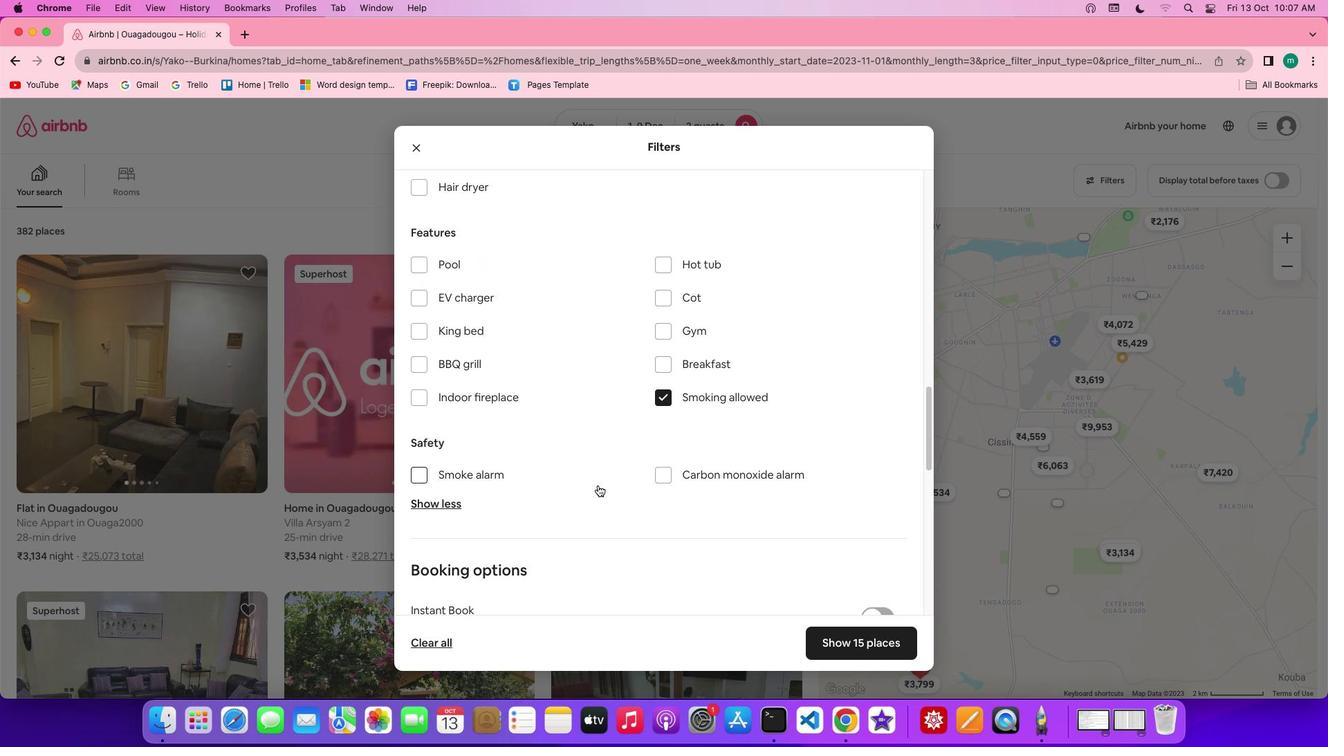 
Action: Mouse scrolled (598, 485) with delta (0, 0)
Screenshot: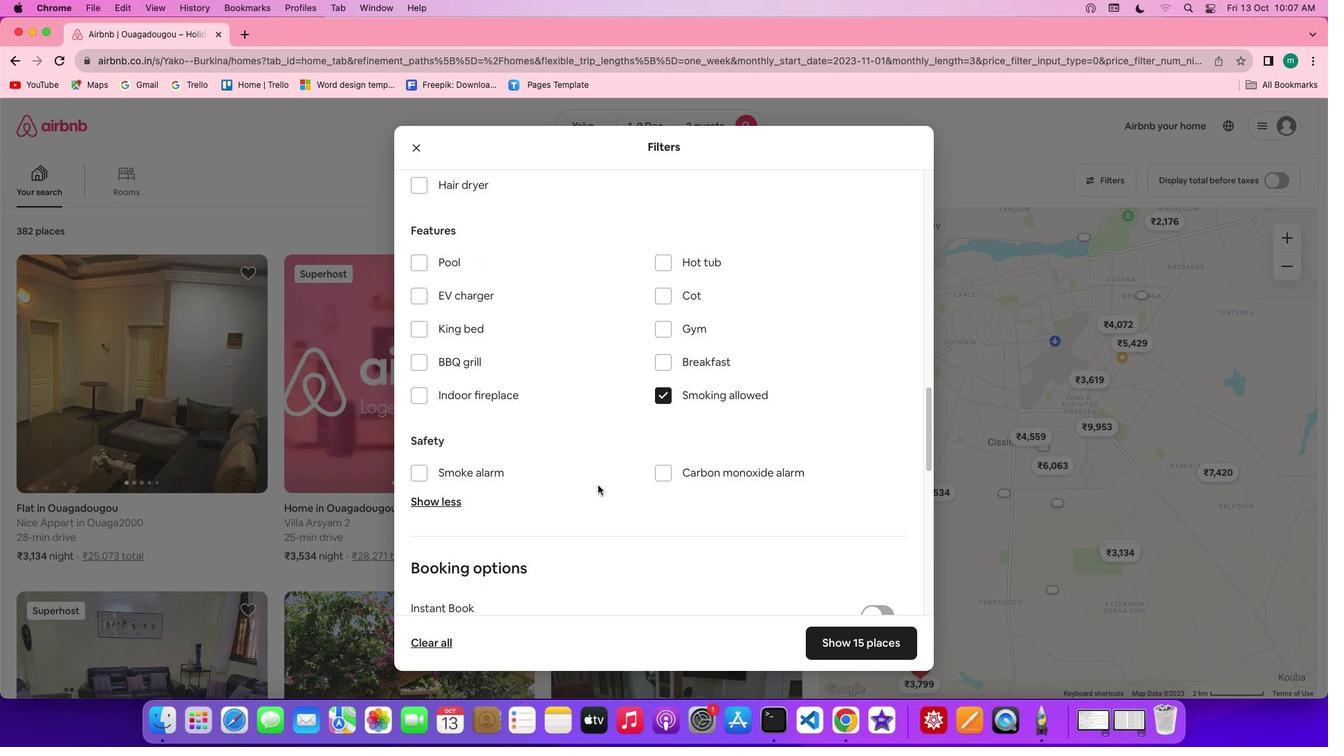 
Action: Mouse scrolled (598, 485) with delta (0, 0)
Screenshot: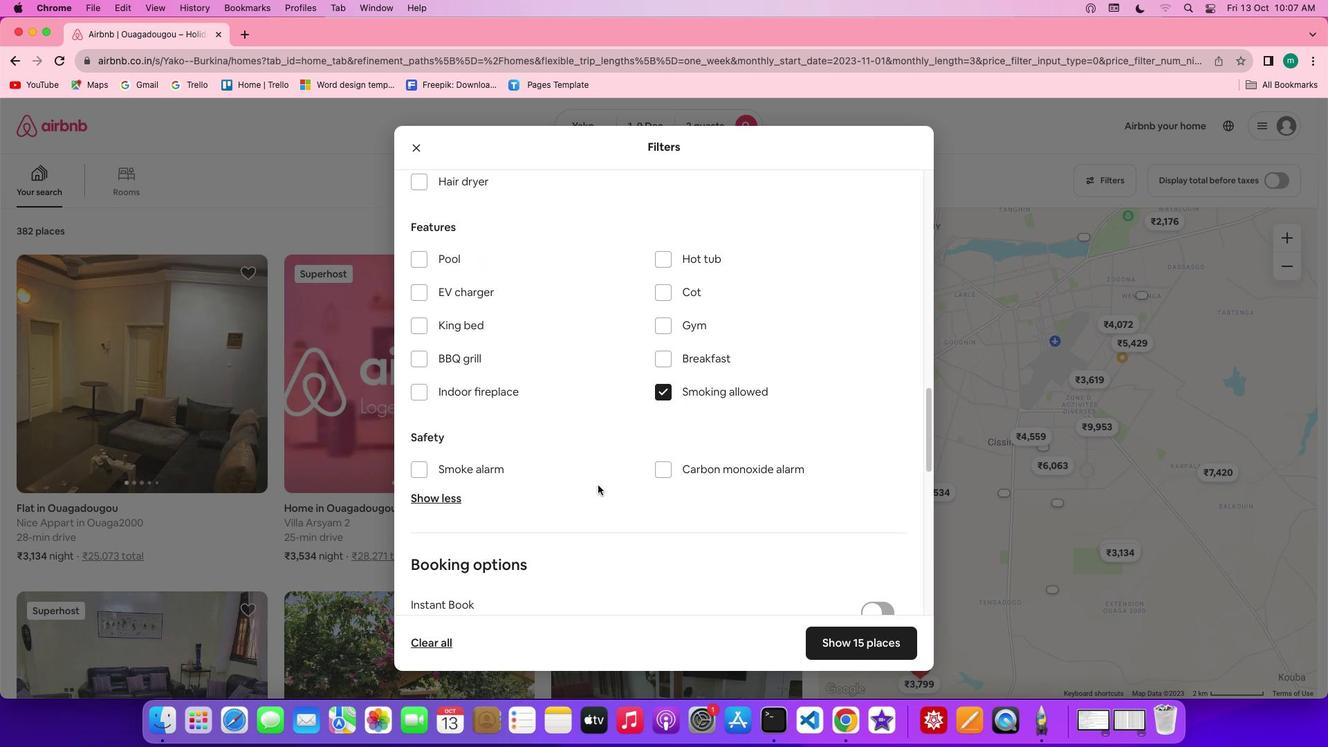 
Action: Mouse scrolled (598, 485) with delta (0, 0)
Screenshot: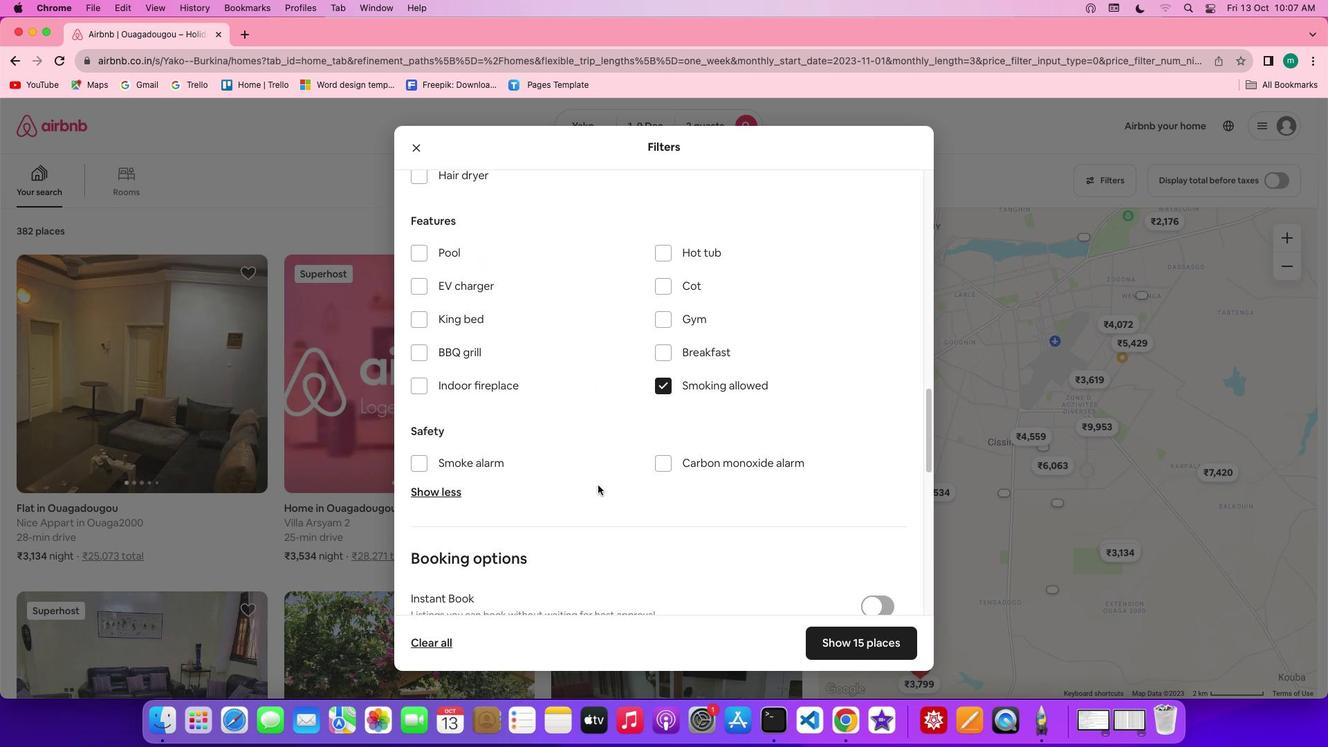 
Action: Mouse scrolled (598, 485) with delta (0, 0)
Screenshot: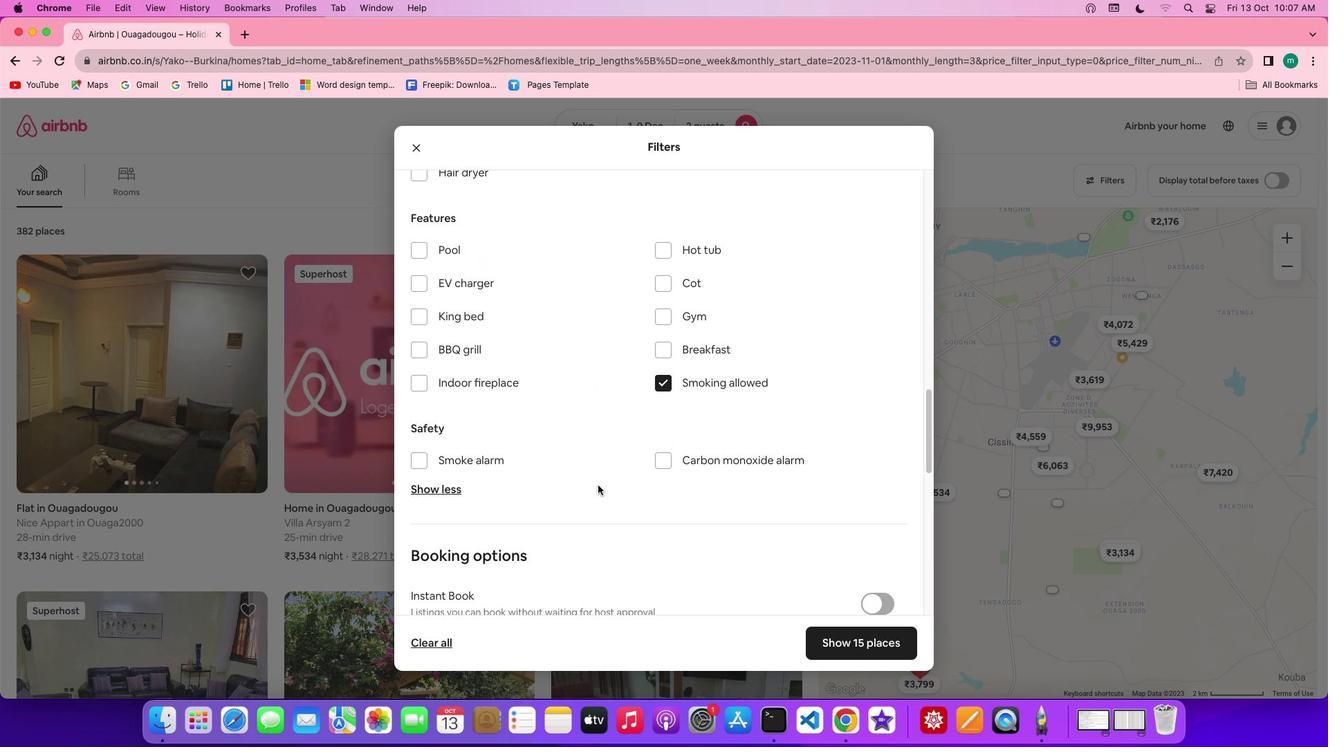 
Action: Mouse scrolled (598, 485) with delta (0, 0)
Screenshot: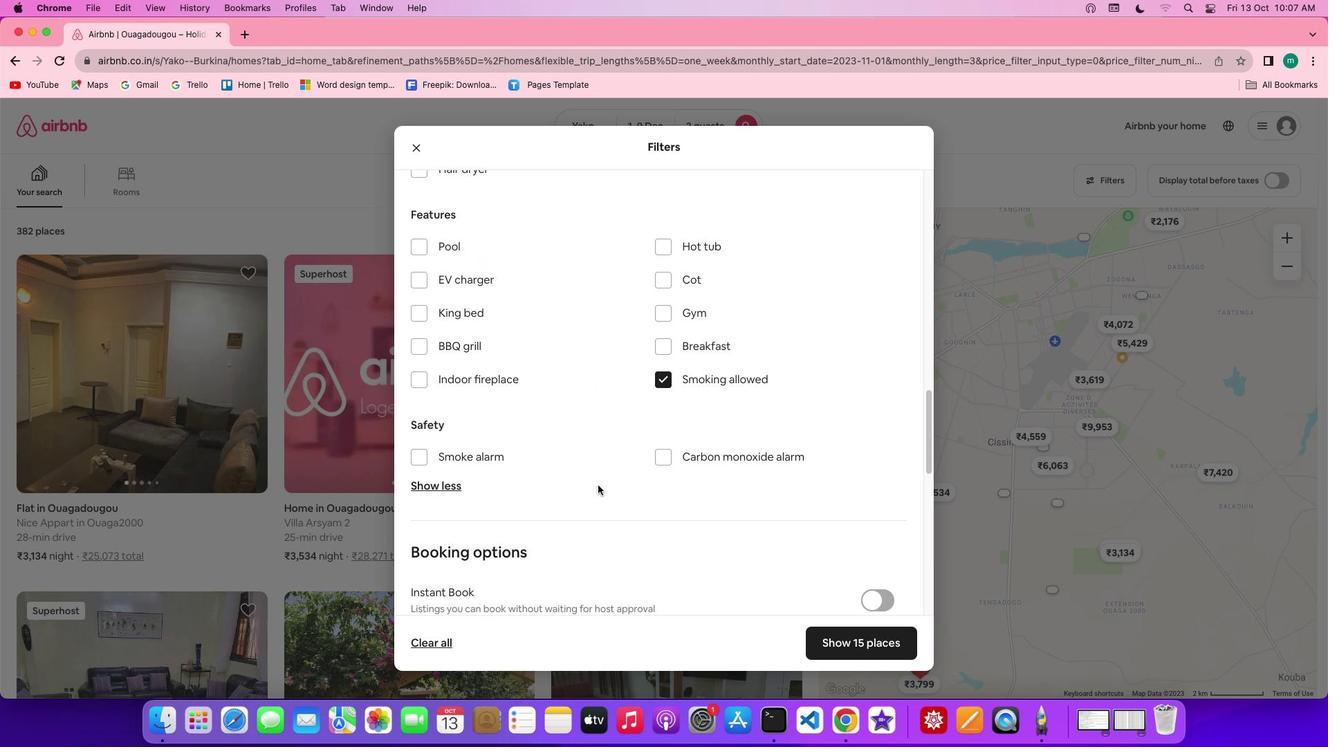 
Action: Mouse scrolled (598, 485) with delta (0, 0)
Screenshot: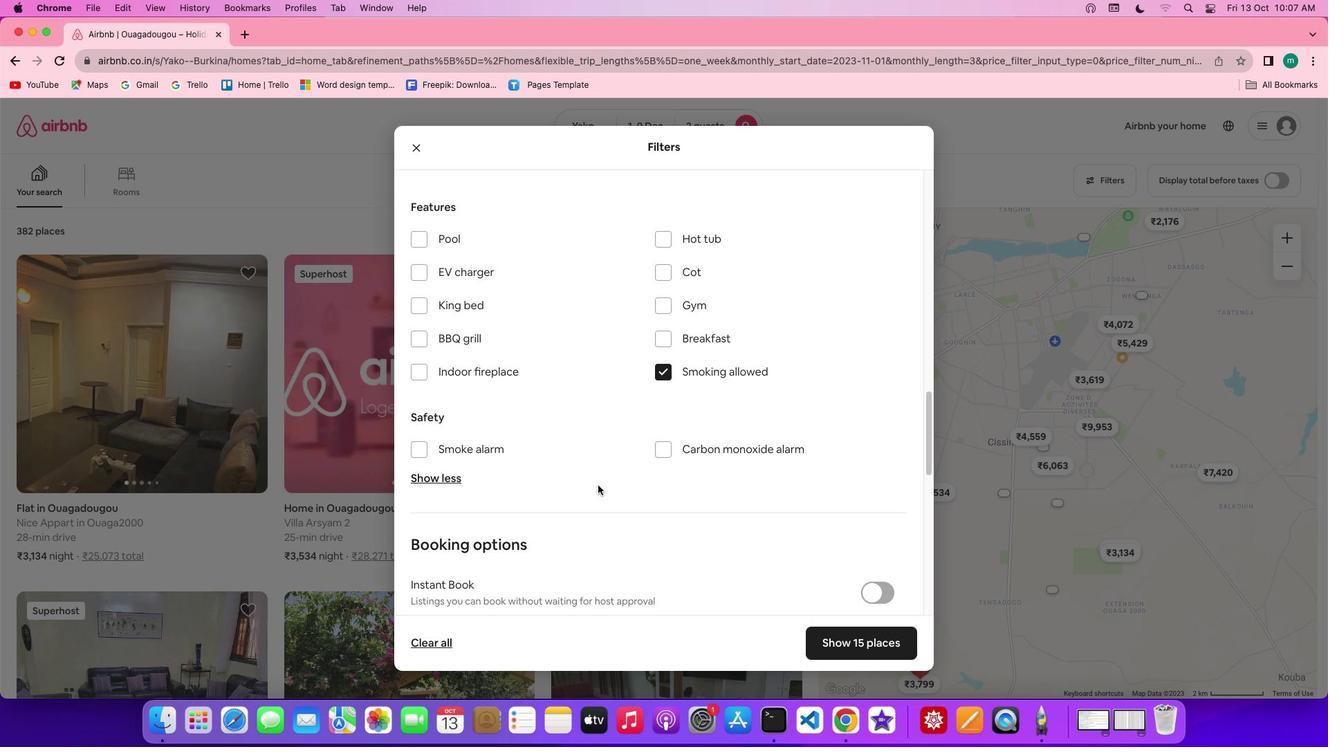 
Action: Mouse scrolled (598, 485) with delta (0, 0)
Screenshot: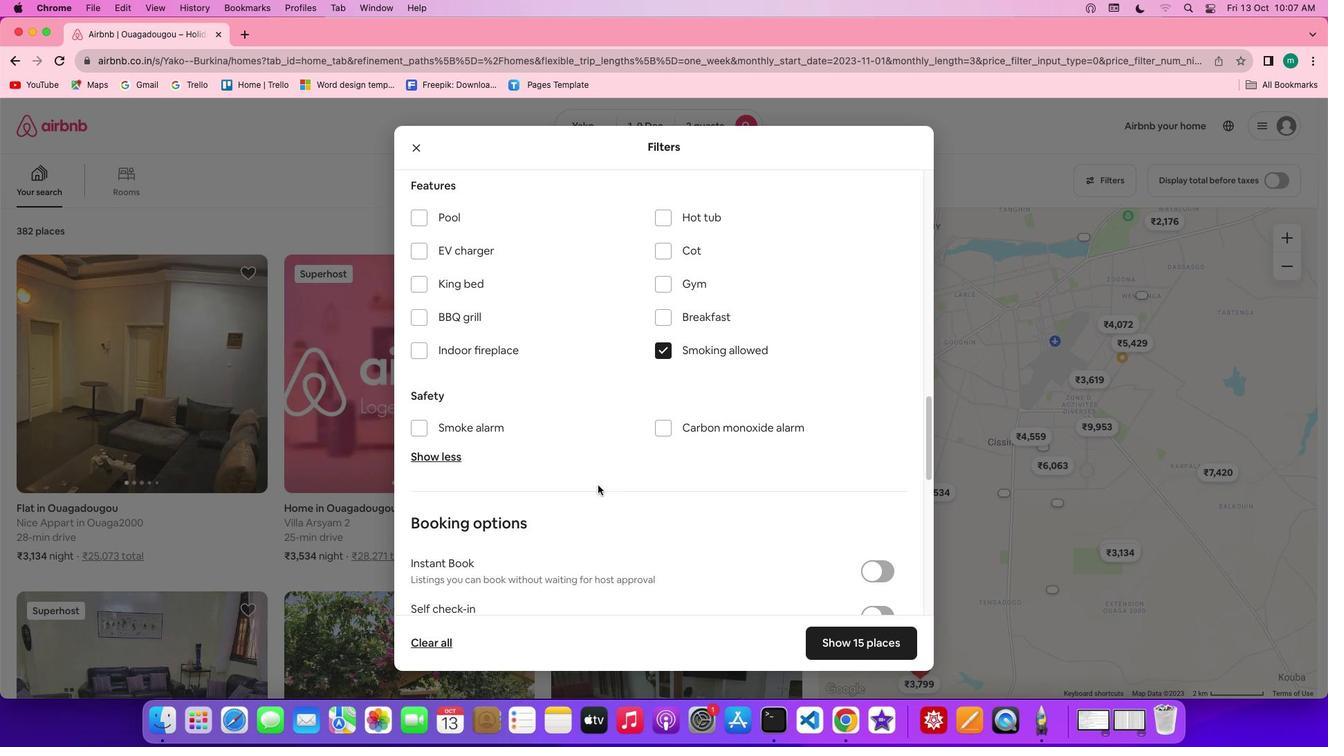 
Action: Mouse scrolled (598, 485) with delta (0, 0)
Screenshot: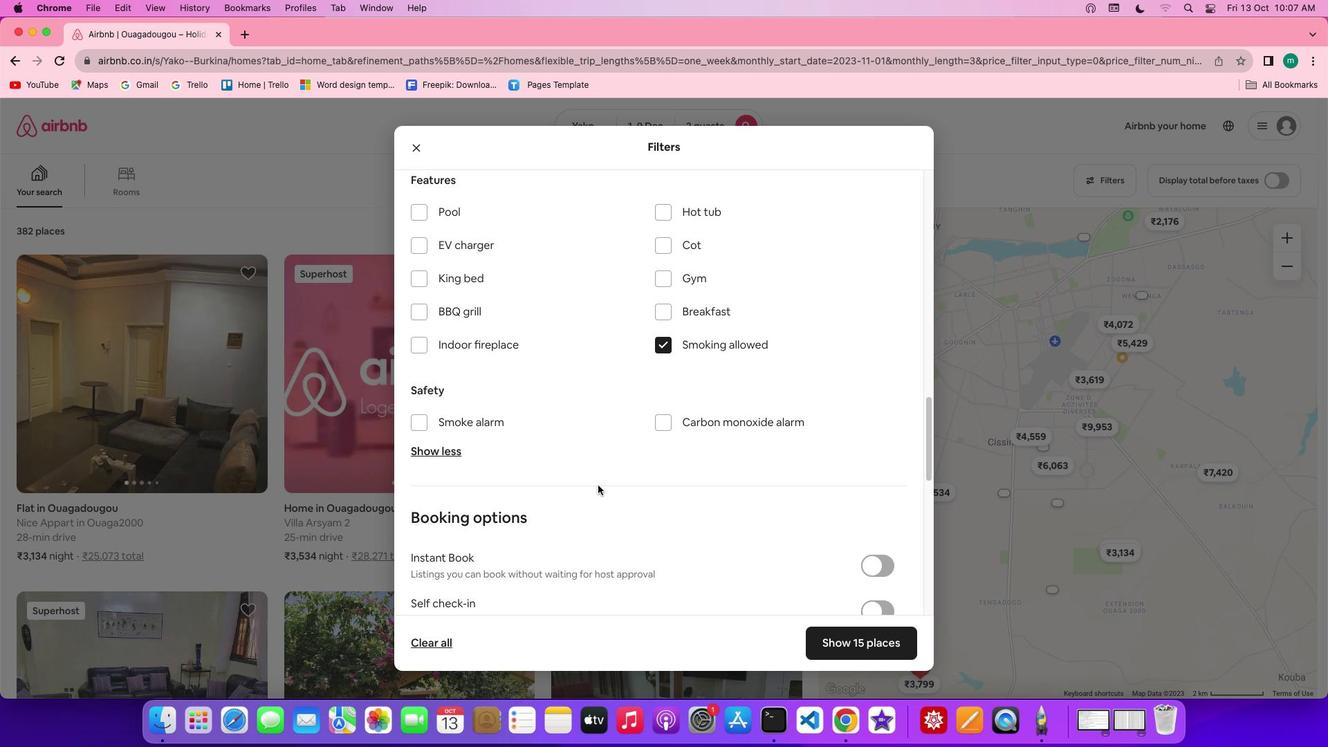 
Action: Mouse scrolled (598, 485) with delta (0, 0)
Screenshot: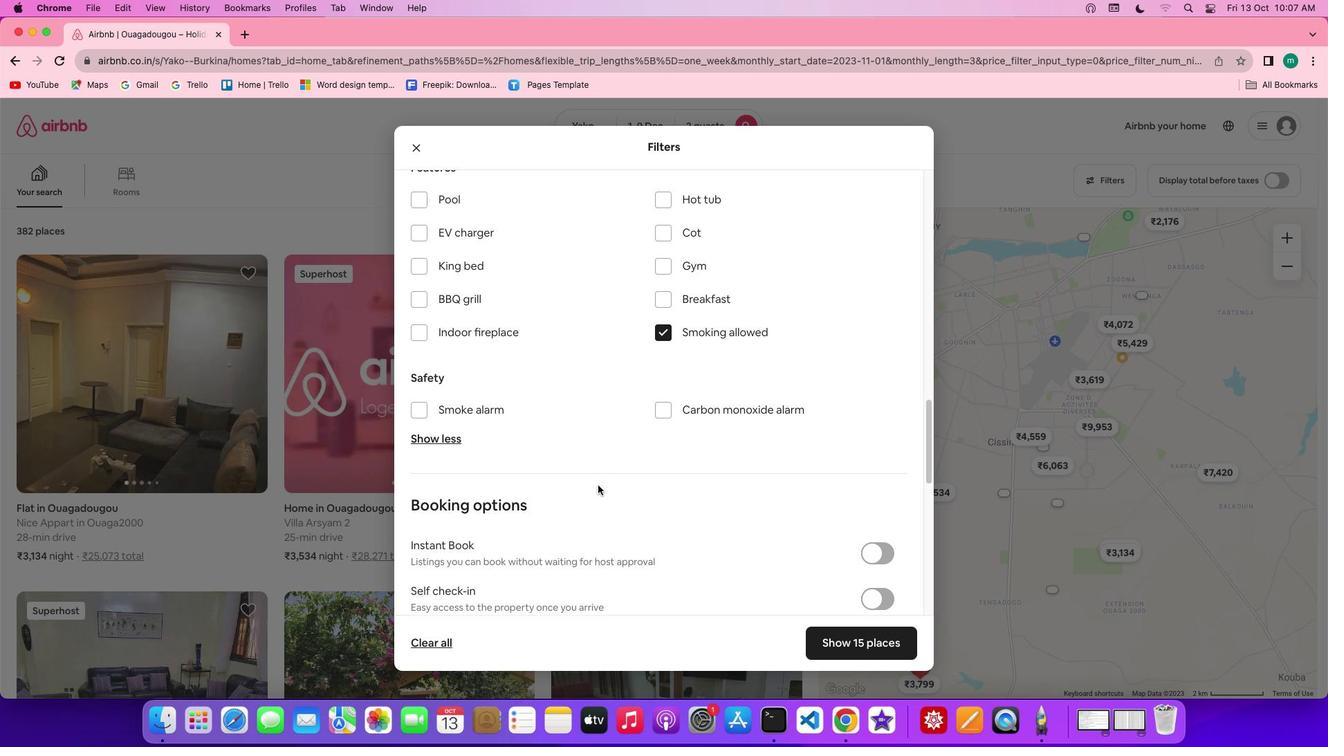 
Action: Mouse scrolled (598, 485) with delta (0, 0)
Screenshot: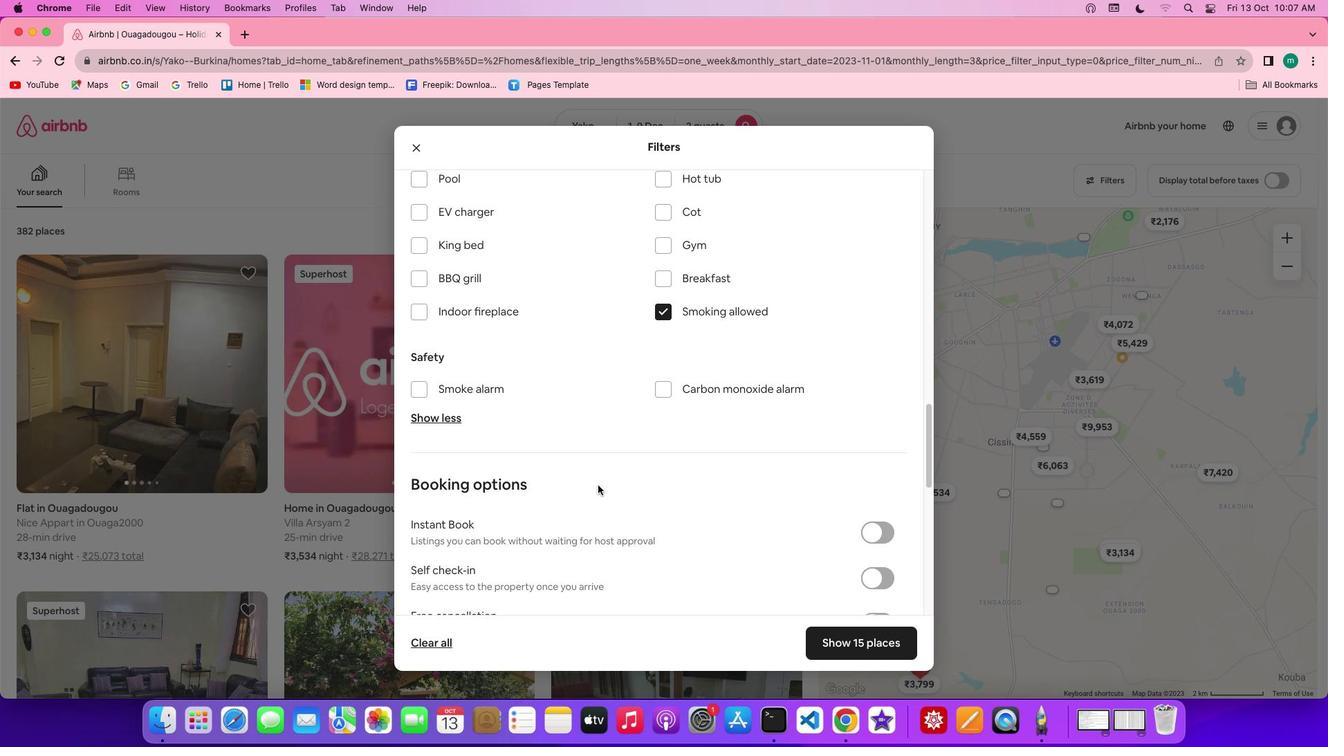 
Action: Mouse scrolled (598, 485) with delta (0, 0)
Screenshot: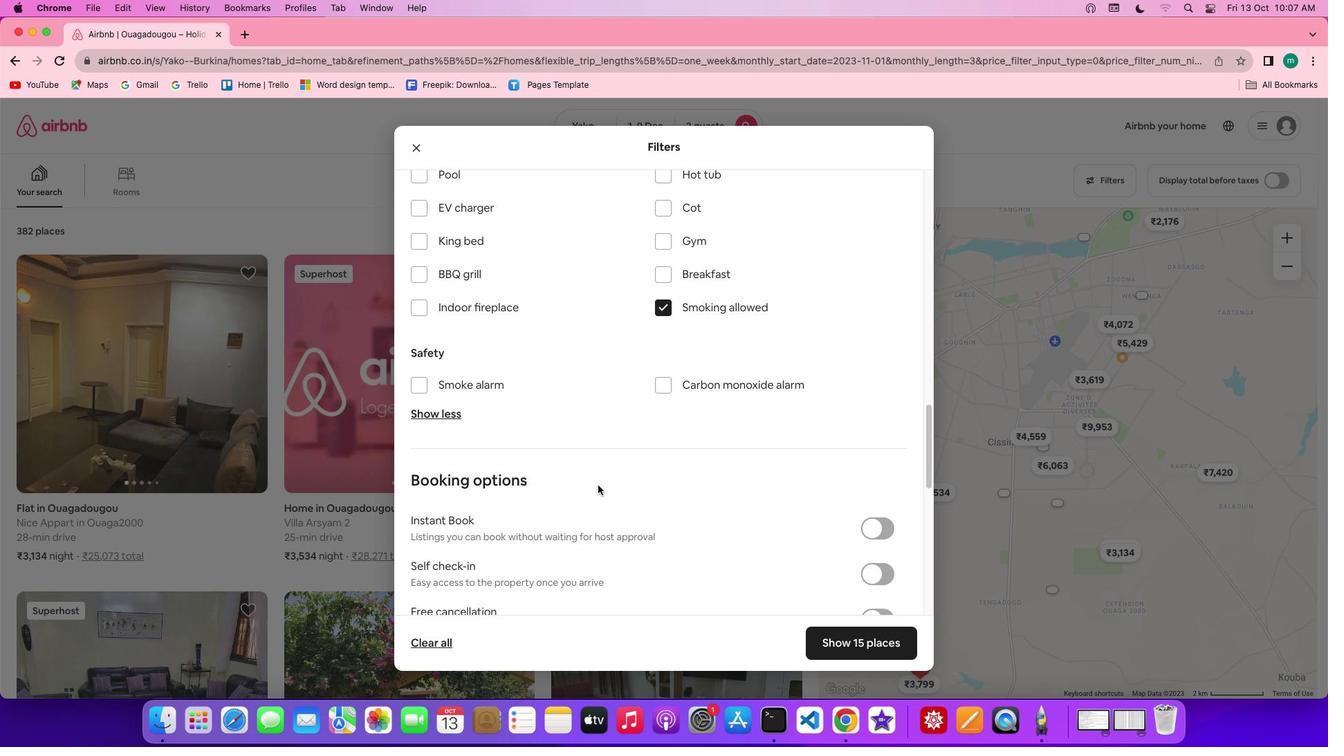 
Action: Mouse scrolled (598, 485) with delta (0, 0)
Screenshot: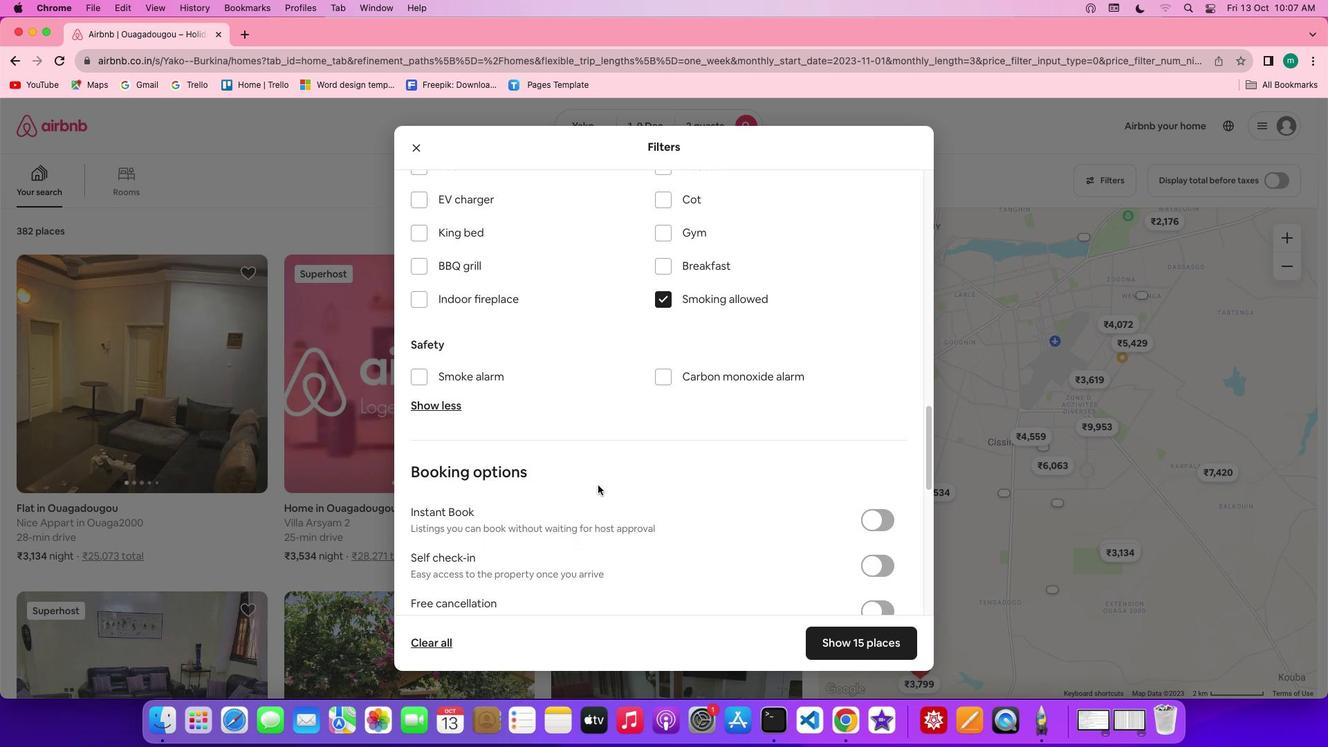 
Action: Mouse scrolled (598, 485) with delta (0, 0)
Screenshot: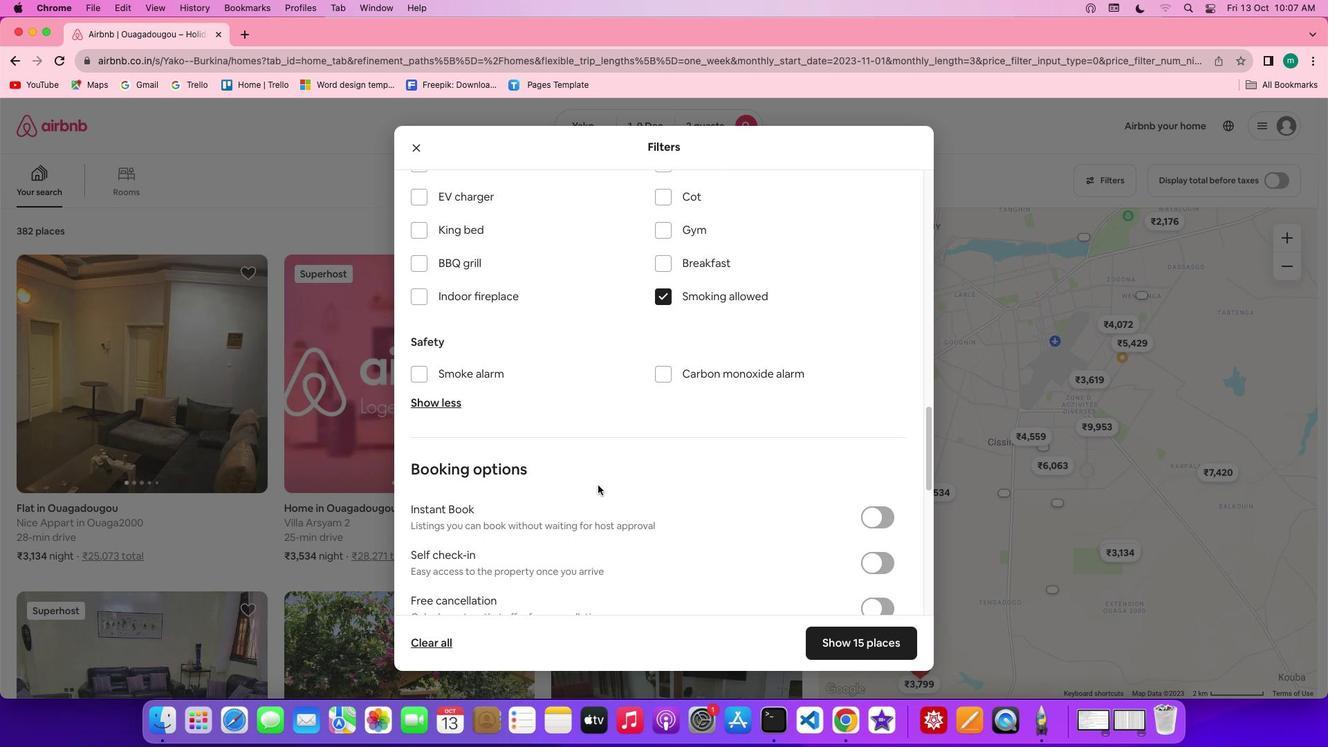 
Action: Mouse scrolled (598, 485) with delta (0, 0)
Screenshot: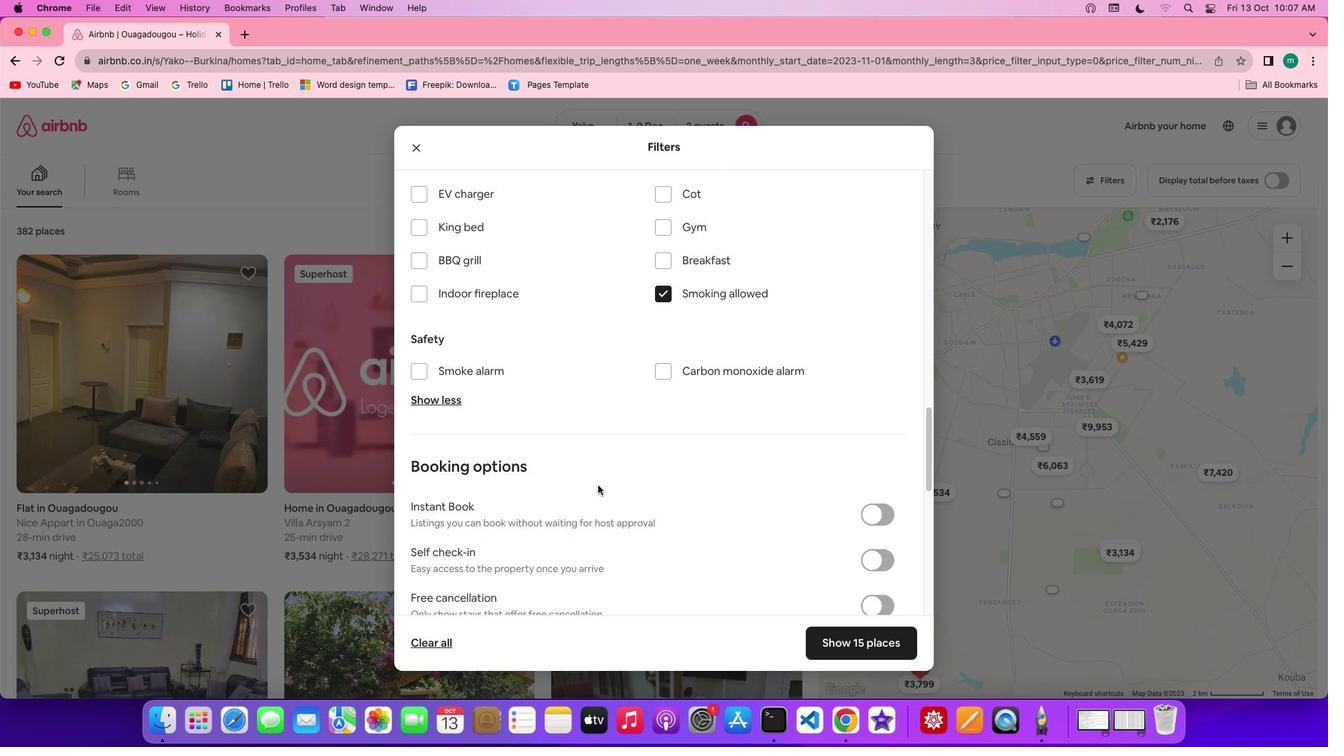 
Action: Mouse scrolled (598, 485) with delta (0, 0)
Screenshot: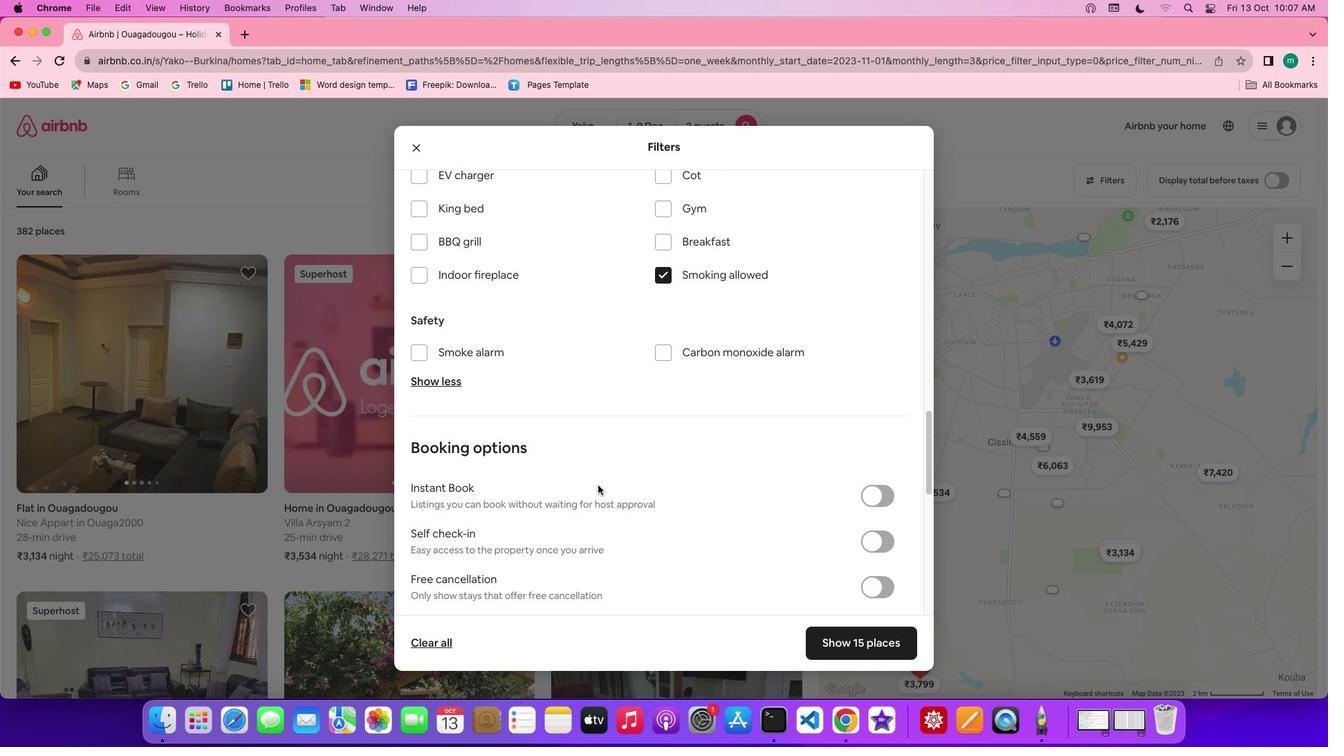 
Action: Mouse moved to (717, 539)
Screenshot: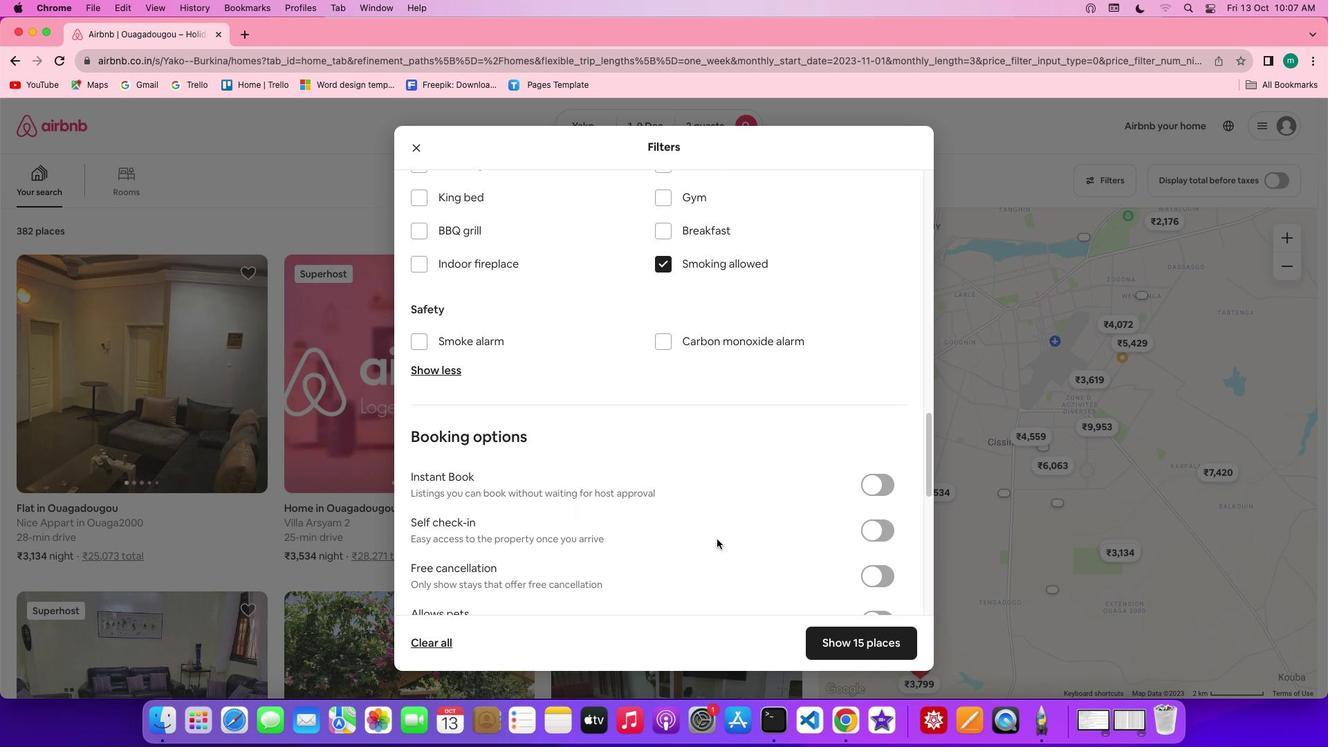 
Action: Mouse scrolled (717, 539) with delta (0, 0)
Screenshot: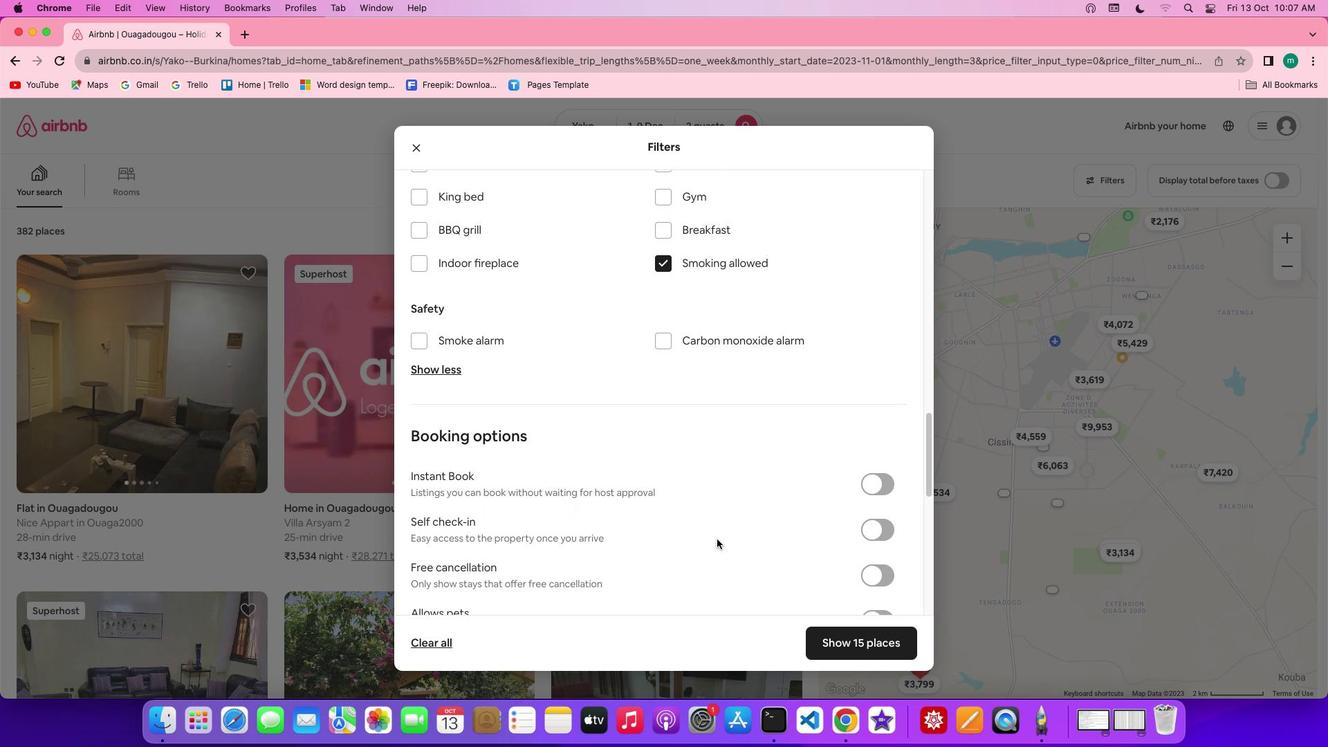 
Action: Mouse scrolled (717, 539) with delta (0, 0)
Screenshot: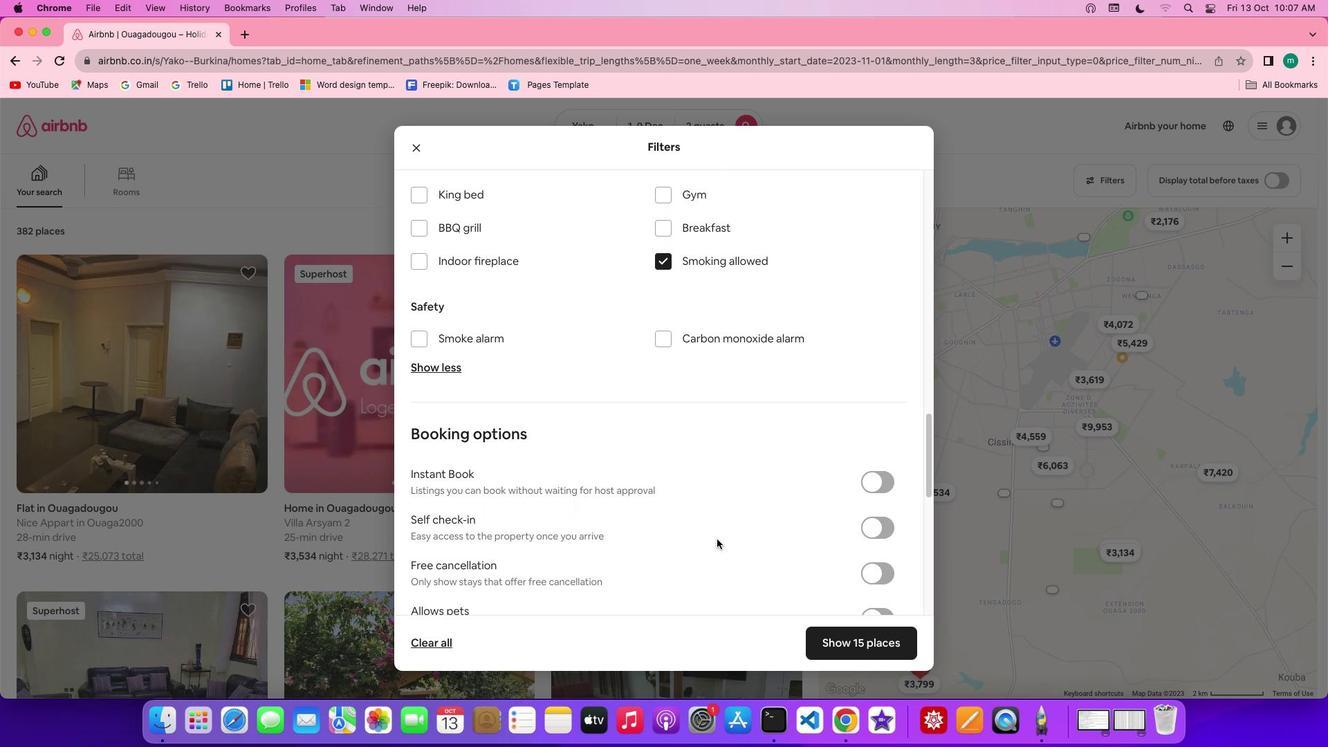 
Action: Mouse scrolled (717, 539) with delta (0, 0)
Screenshot: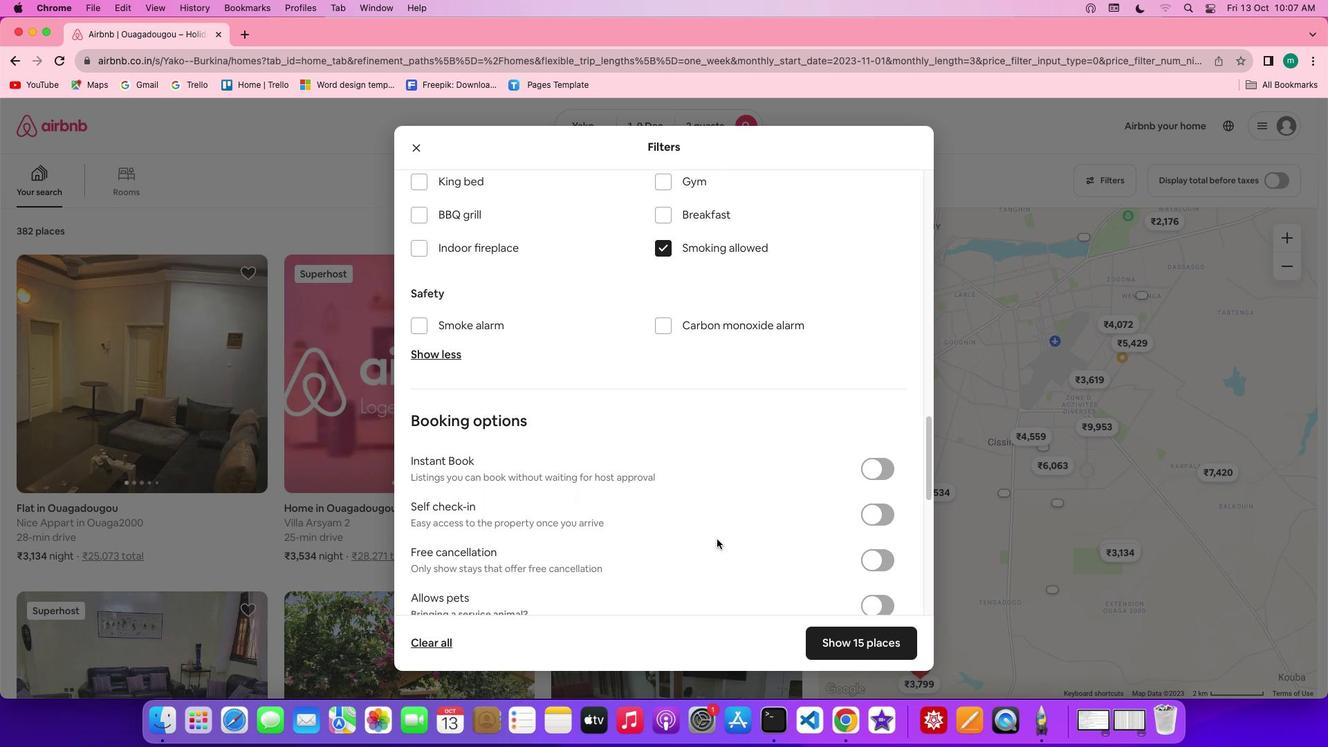 
Action: Mouse scrolled (717, 539) with delta (0, 0)
Screenshot: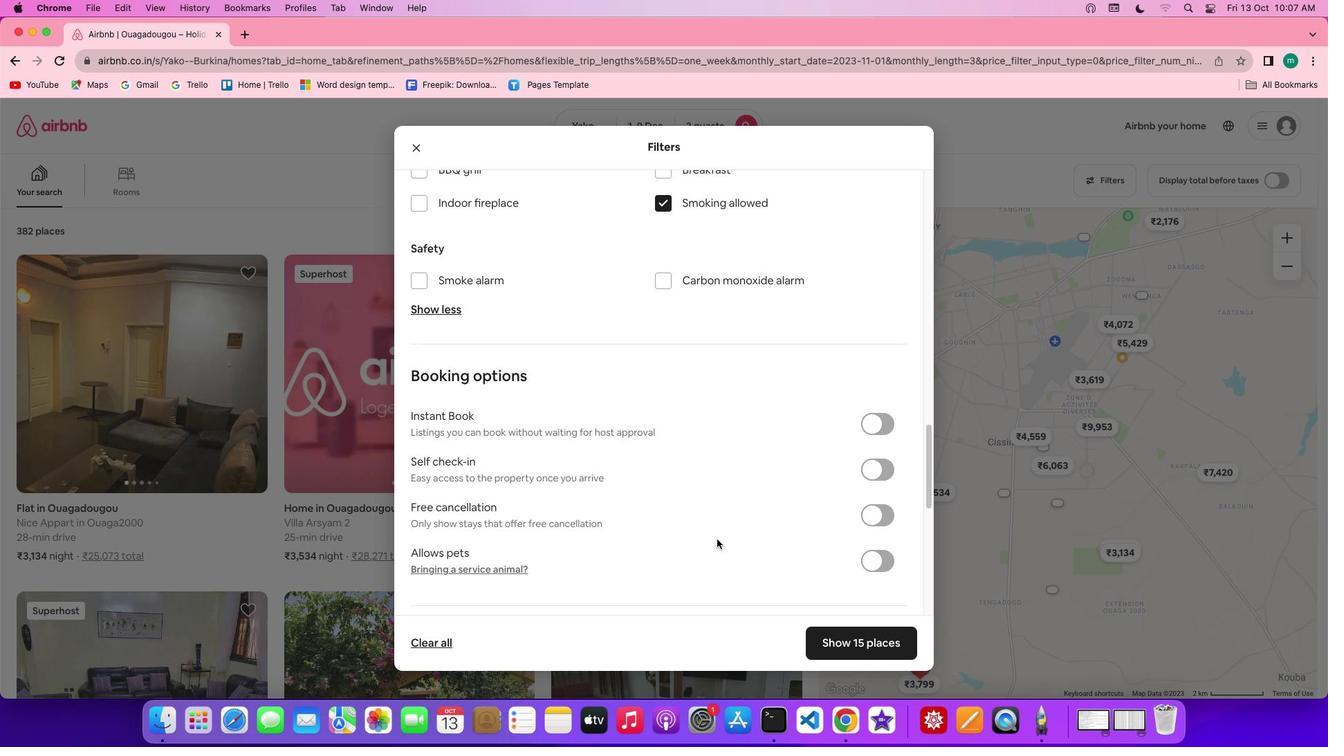 
Action: Mouse scrolled (717, 539) with delta (0, 0)
Screenshot: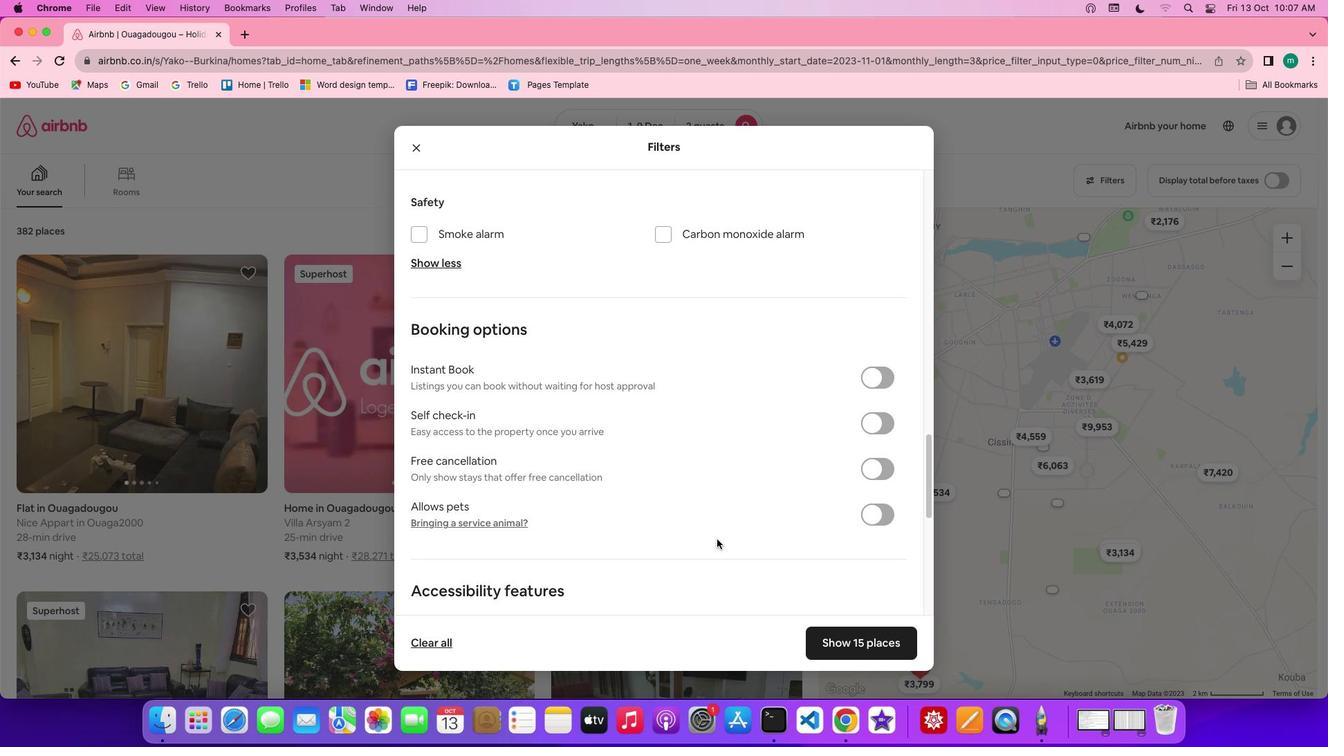 
Action: Mouse scrolled (717, 539) with delta (0, 0)
Screenshot: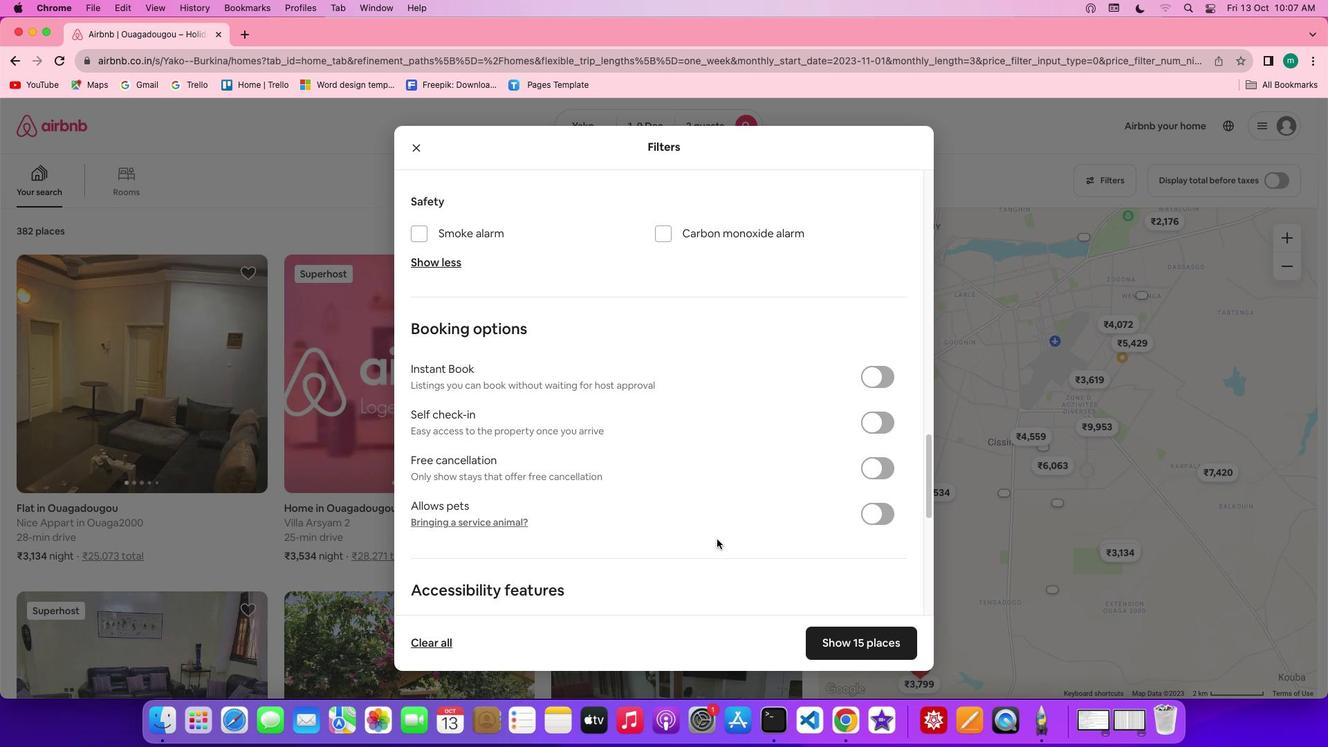 
Action: Mouse scrolled (717, 539) with delta (0, 0)
Screenshot: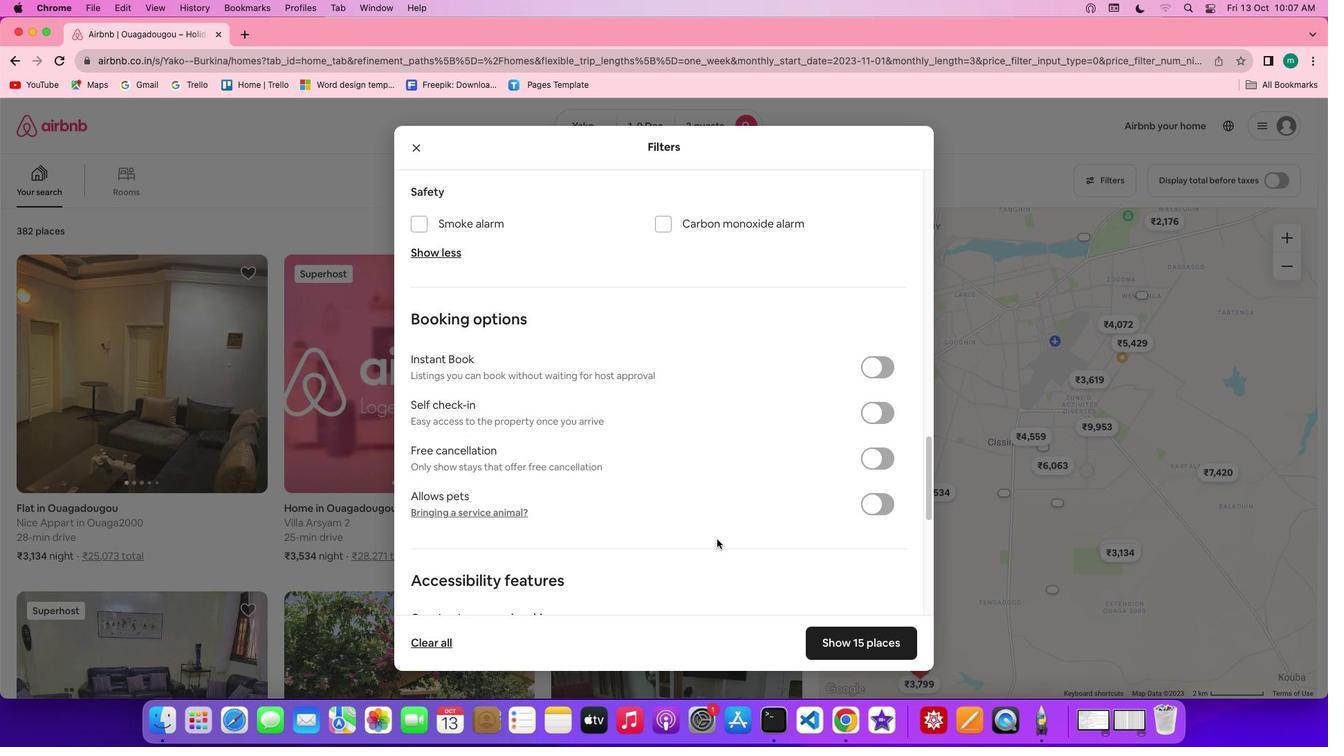 
Action: Mouse scrolled (717, 539) with delta (0, 0)
Screenshot: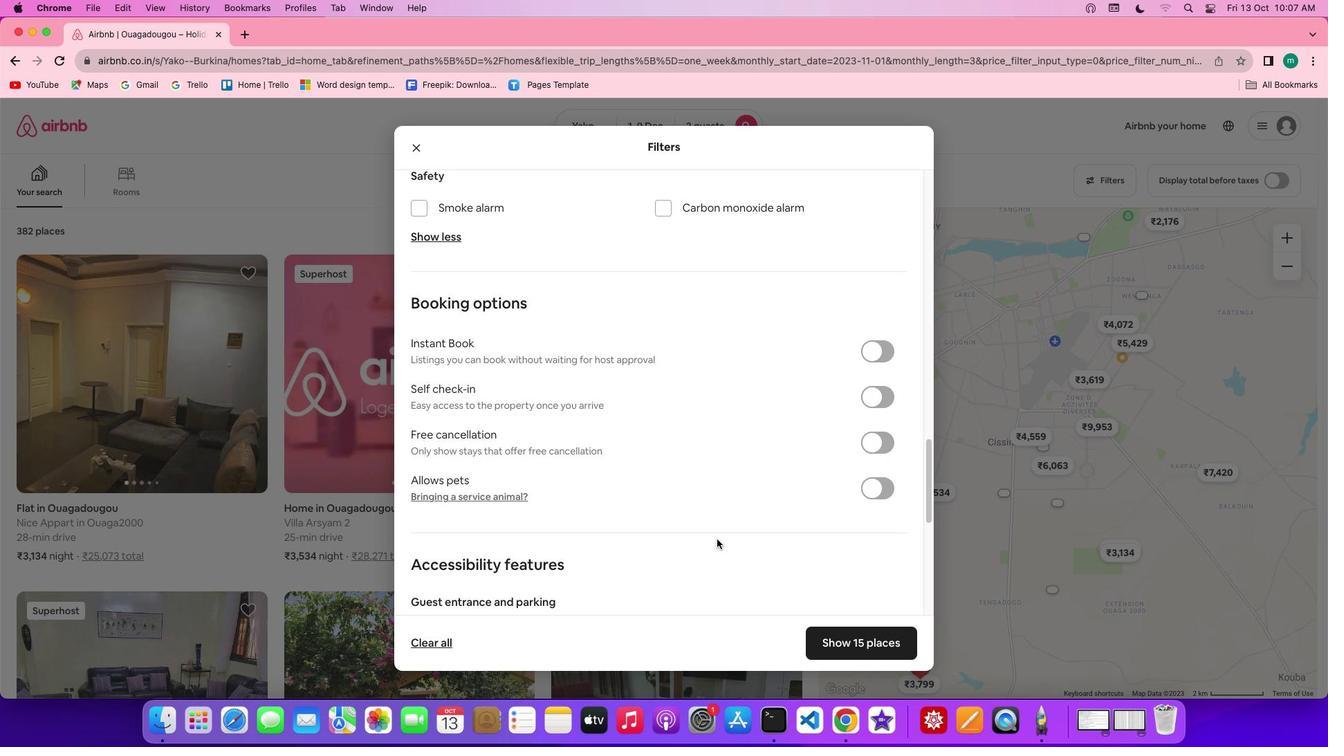 
Action: Mouse scrolled (717, 539) with delta (0, 0)
Screenshot: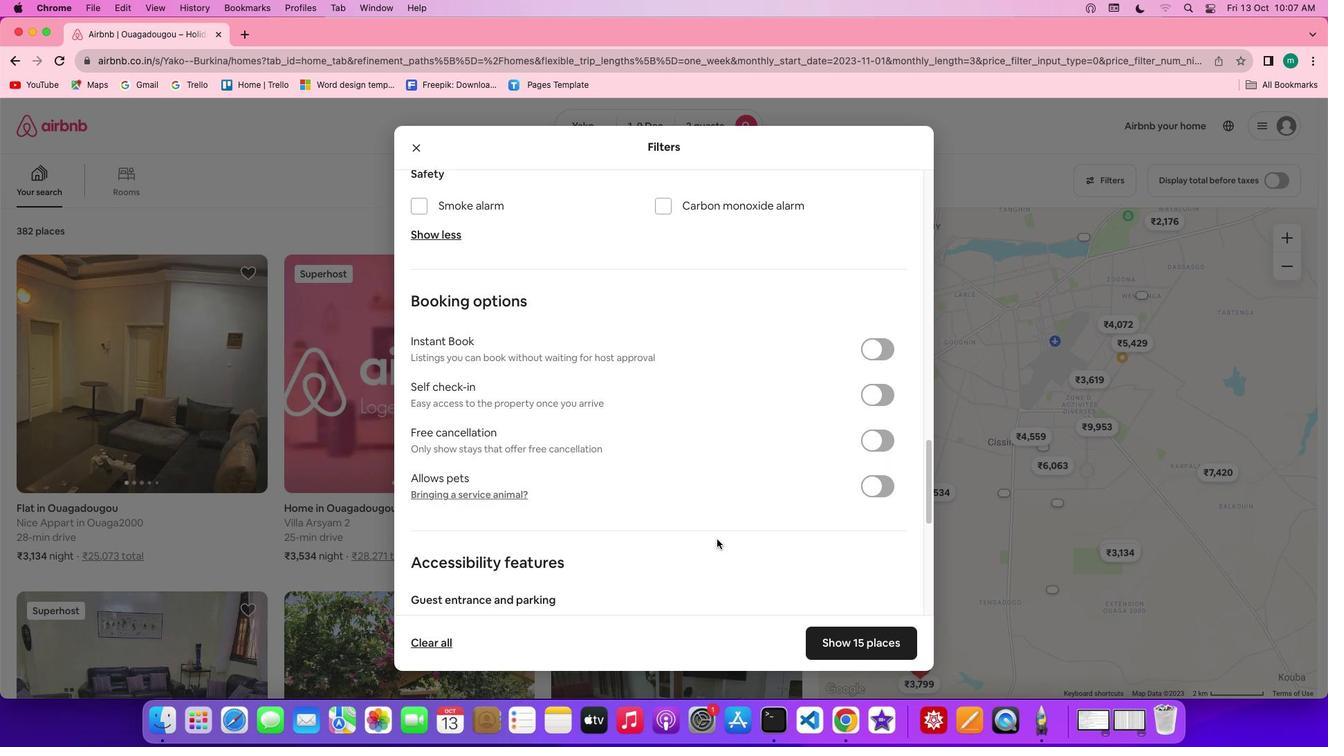 
Action: Mouse scrolled (717, 539) with delta (0, 0)
Screenshot: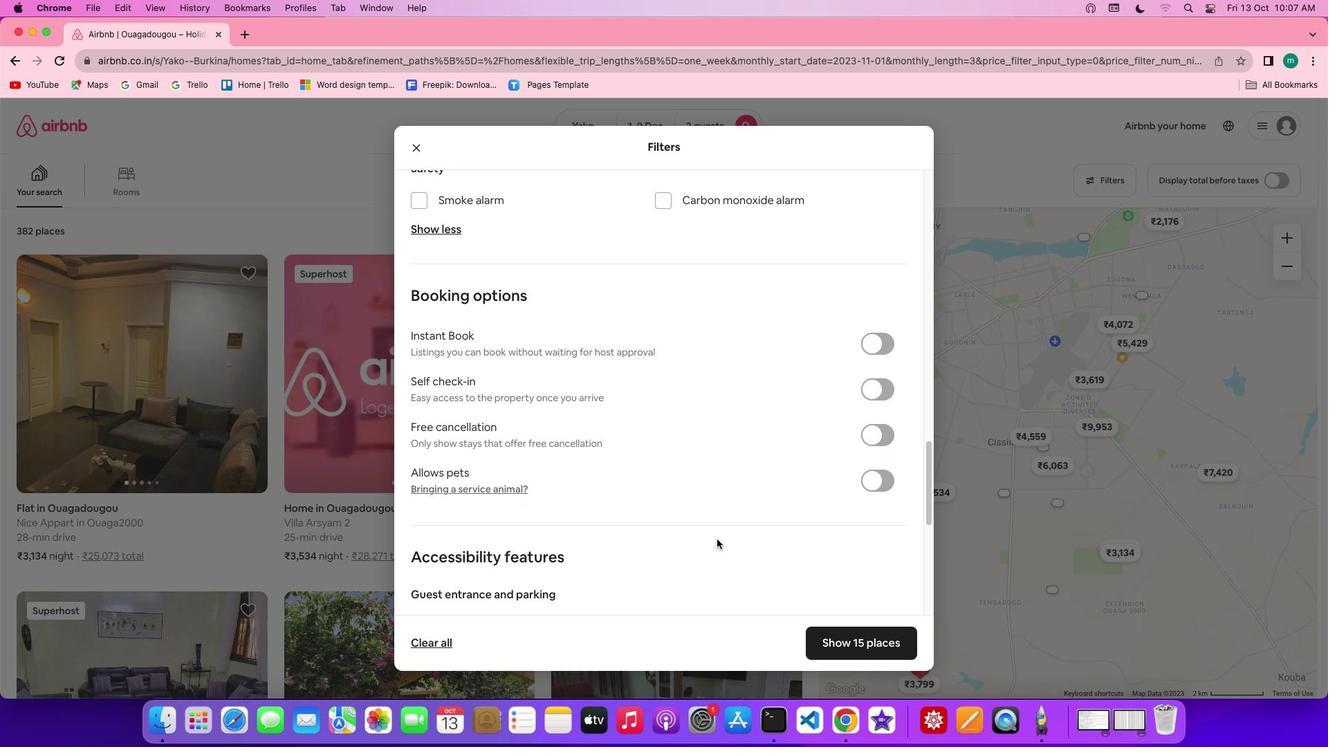 
Action: Mouse scrolled (717, 539) with delta (0, 0)
Screenshot: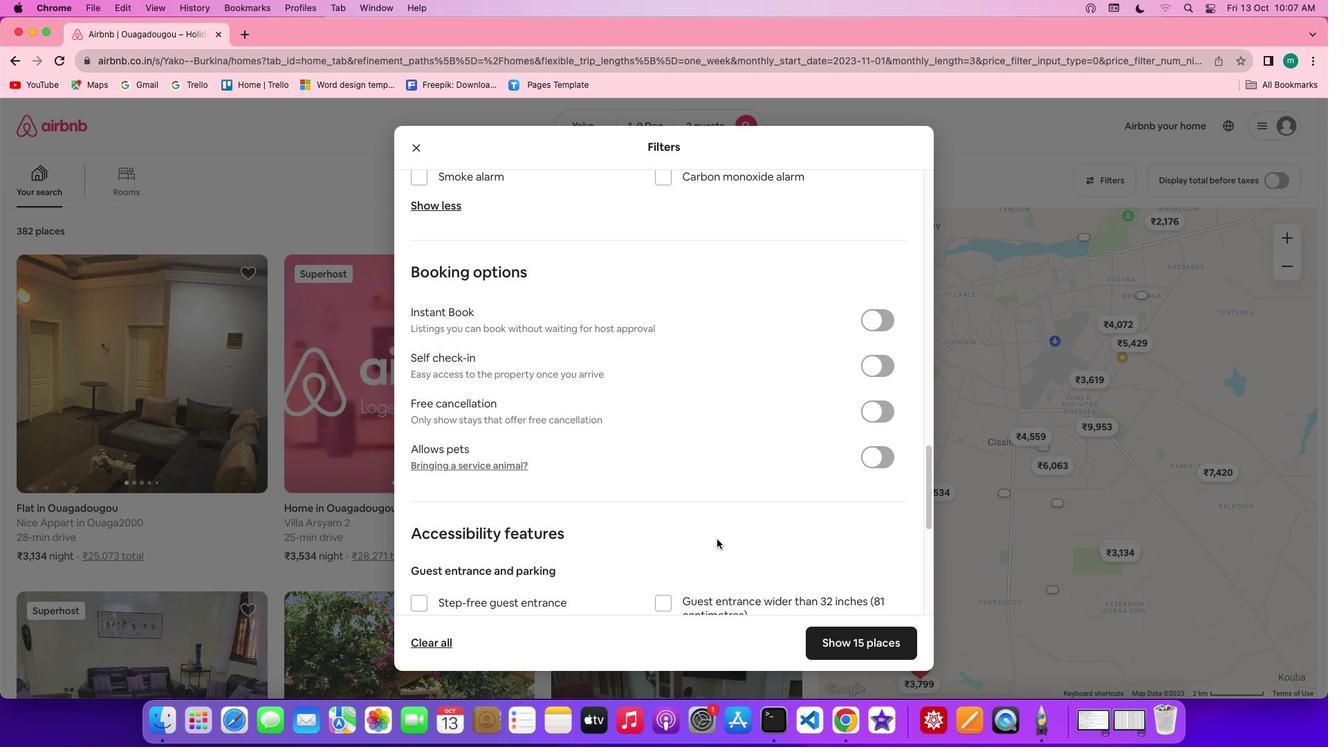 
Action: Mouse scrolled (717, 539) with delta (0, 0)
Screenshot: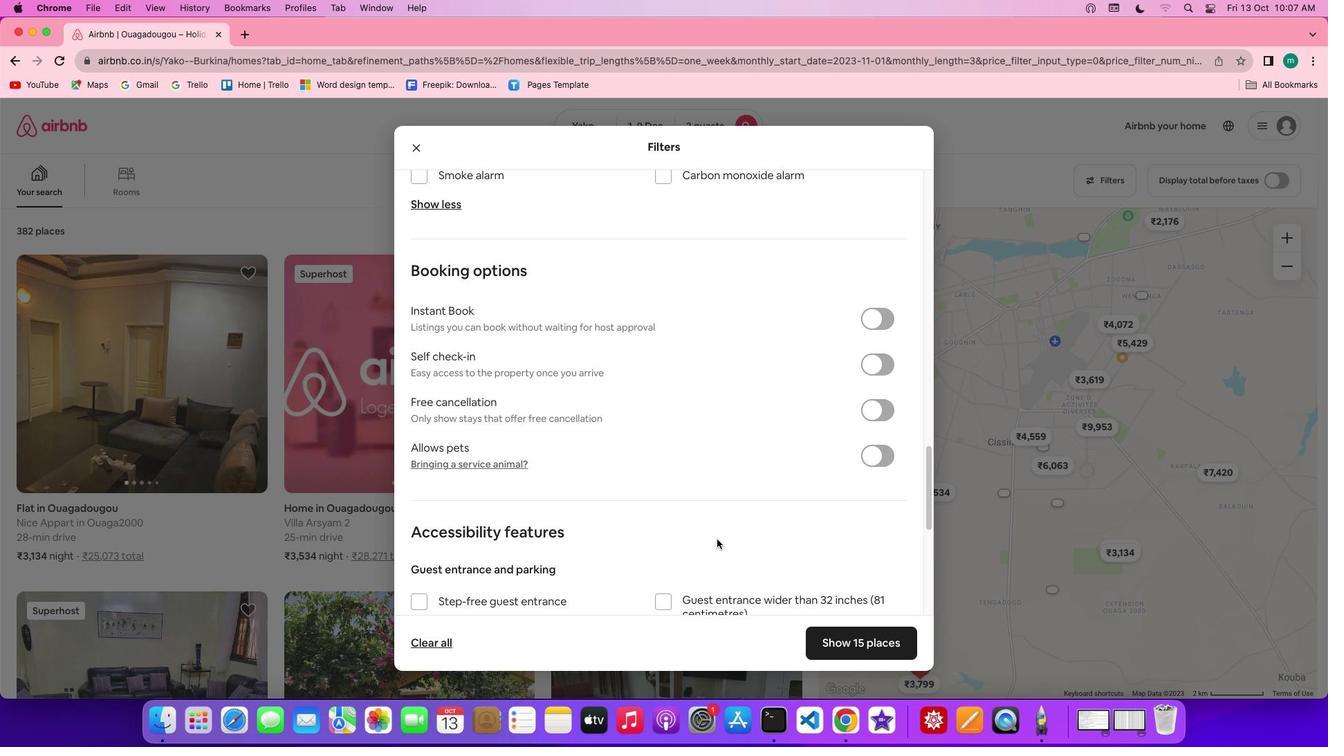 
Action: Mouse scrolled (717, 539) with delta (0, 0)
Screenshot: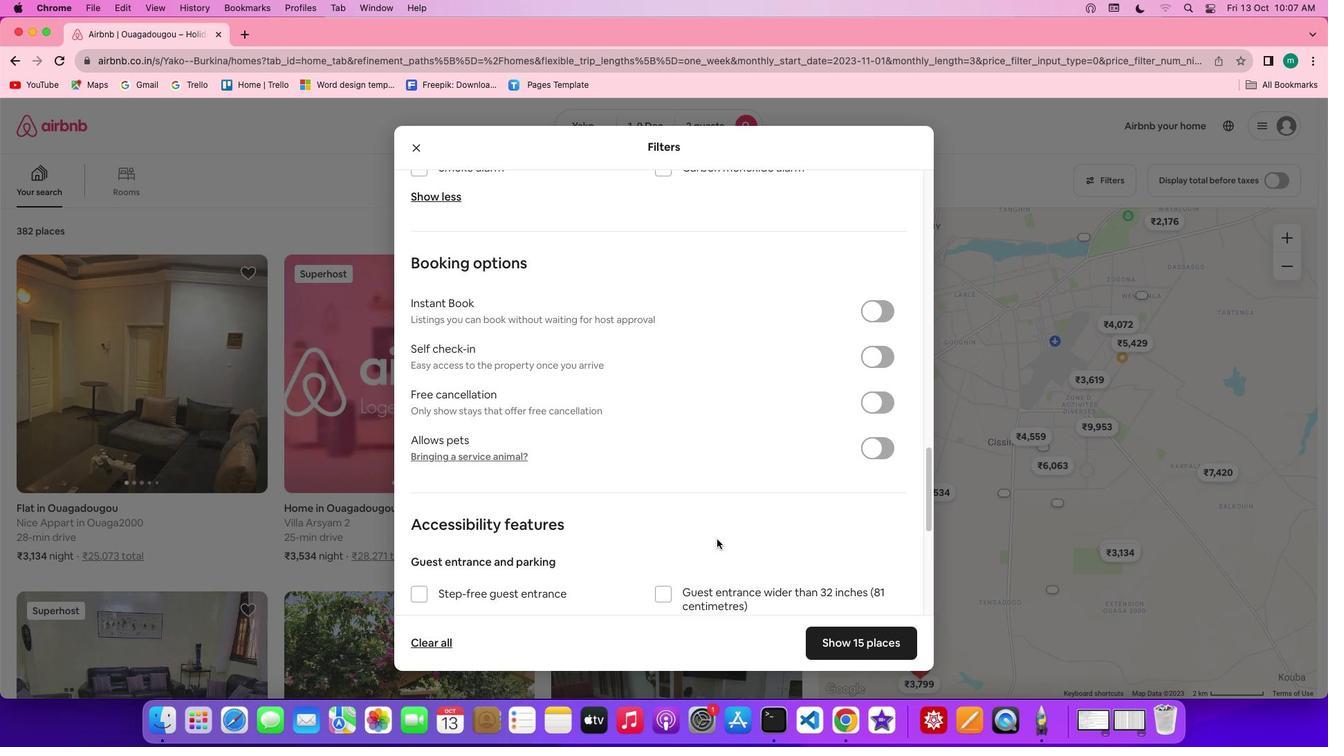 
Action: Mouse moved to (764, 563)
Screenshot: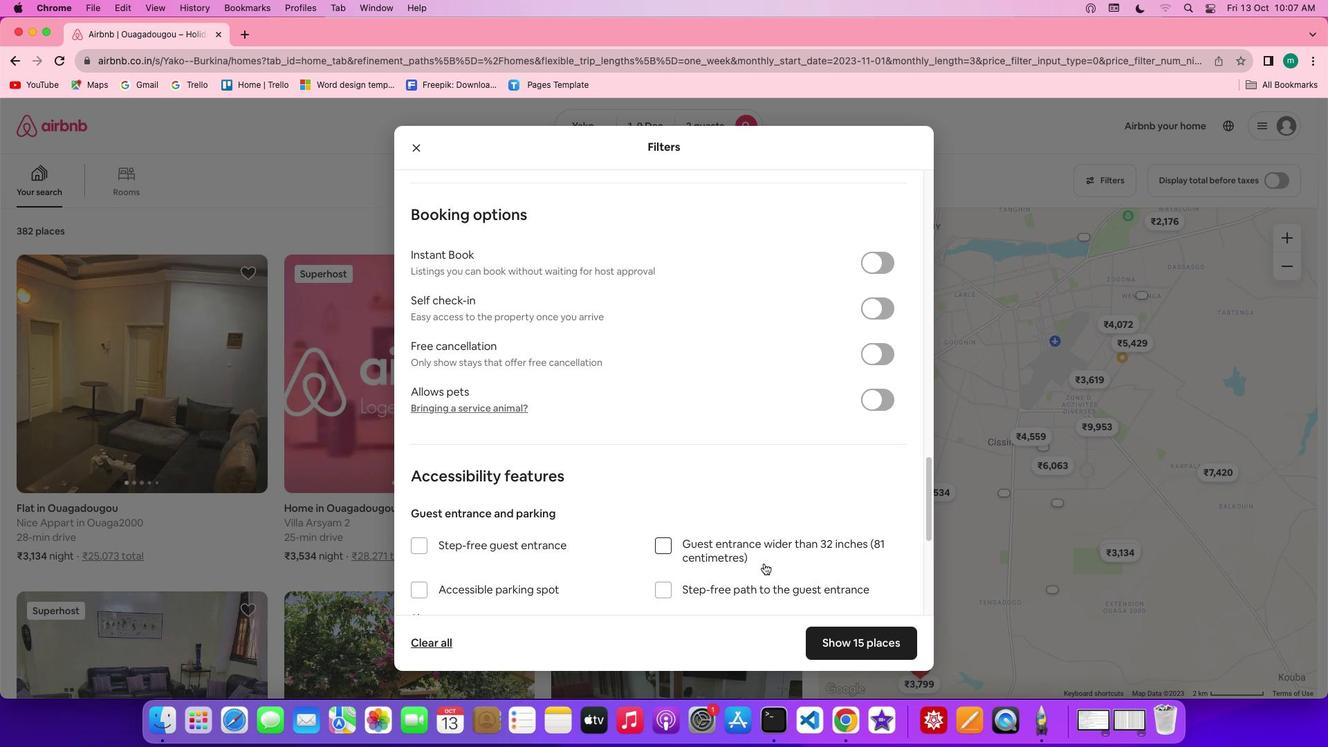 
Action: Mouse scrolled (764, 563) with delta (0, 0)
Screenshot: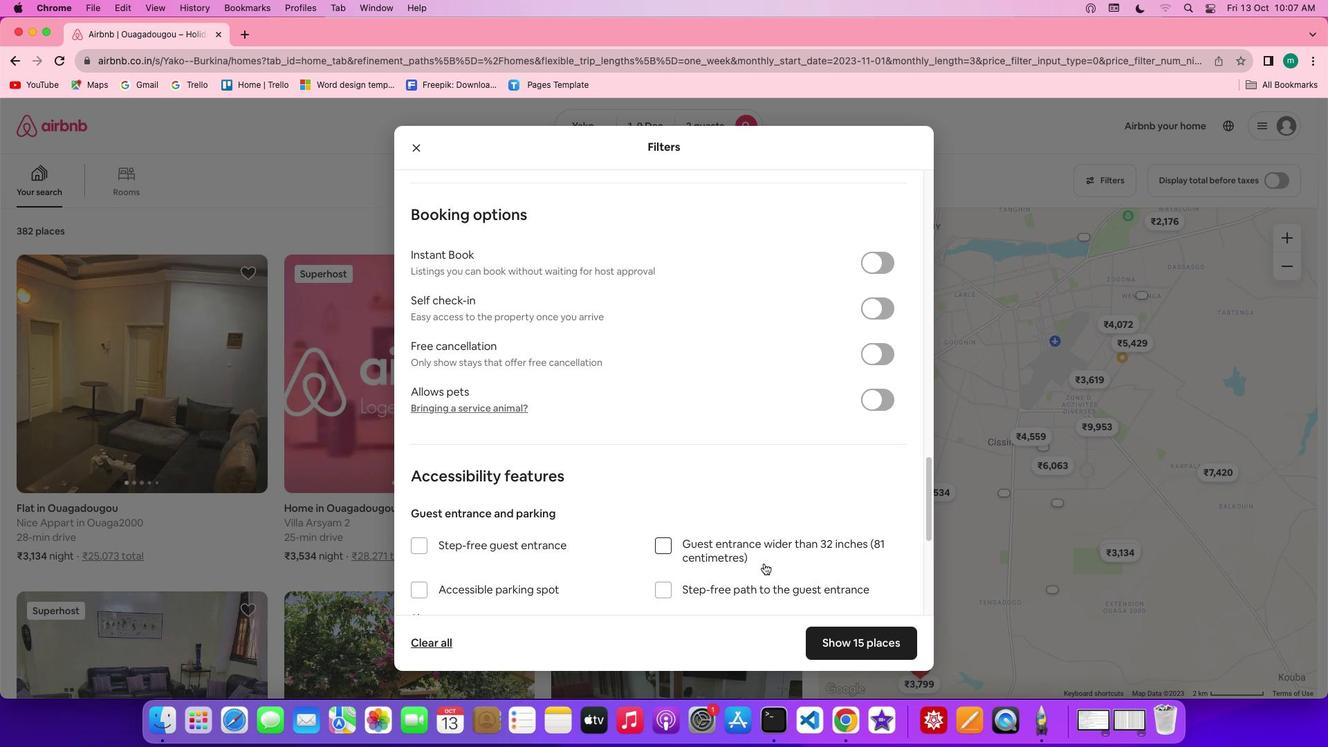 
Action: Mouse scrolled (764, 563) with delta (0, 0)
Screenshot: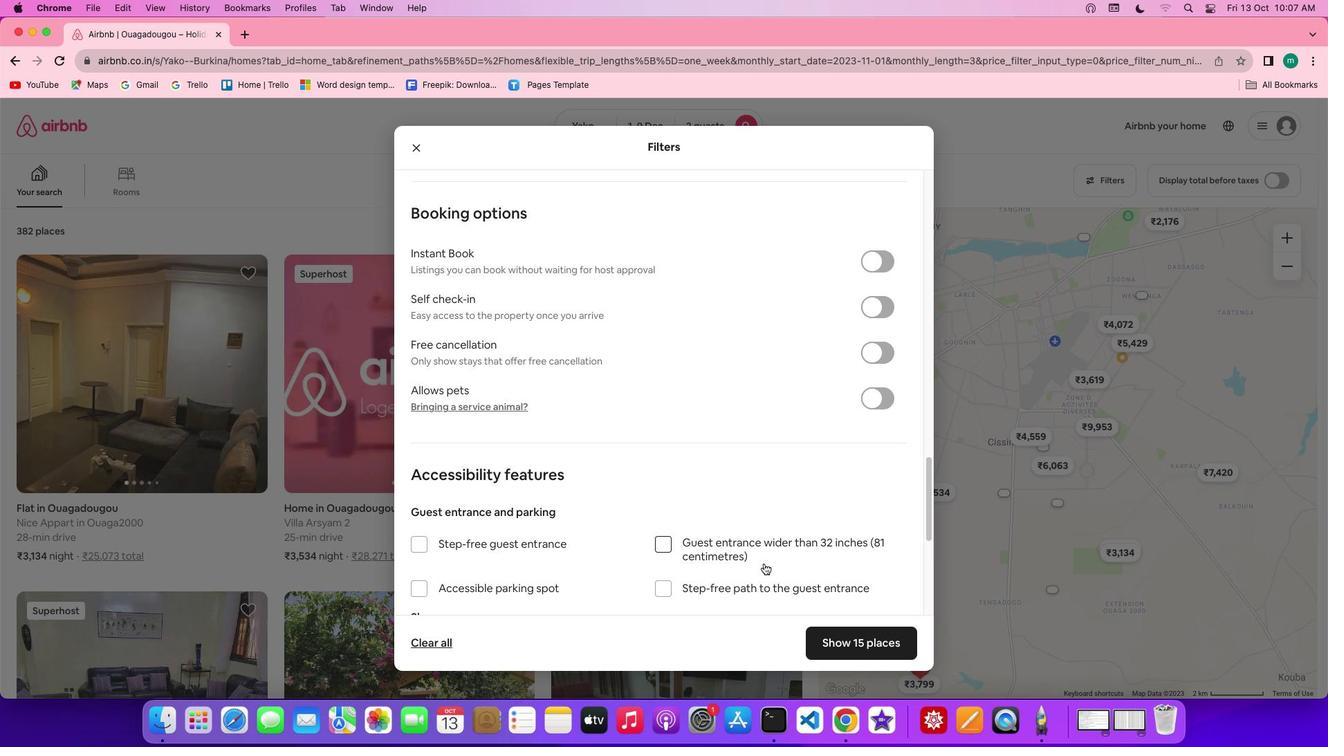 
Action: Mouse scrolled (764, 563) with delta (0, -1)
Screenshot: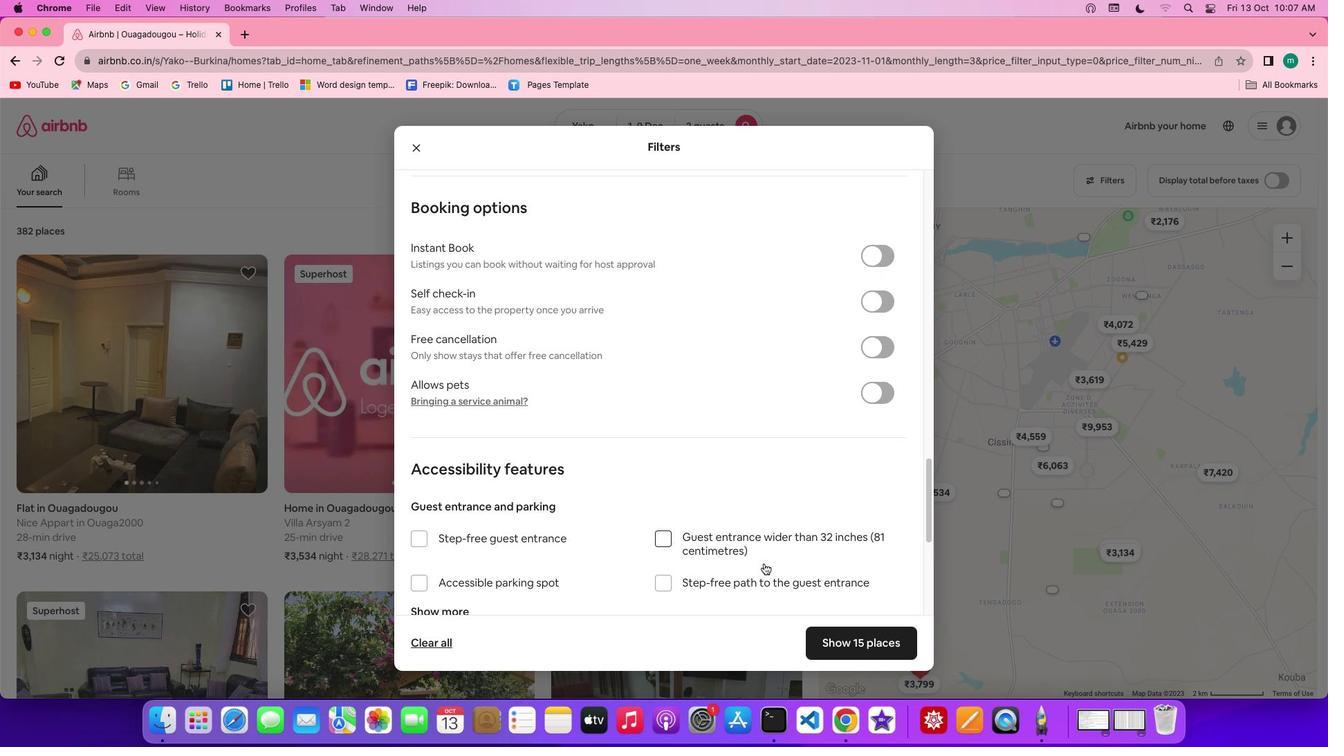 
Action: Mouse scrolled (764, 563) with delta (0, -2)
Screenshot: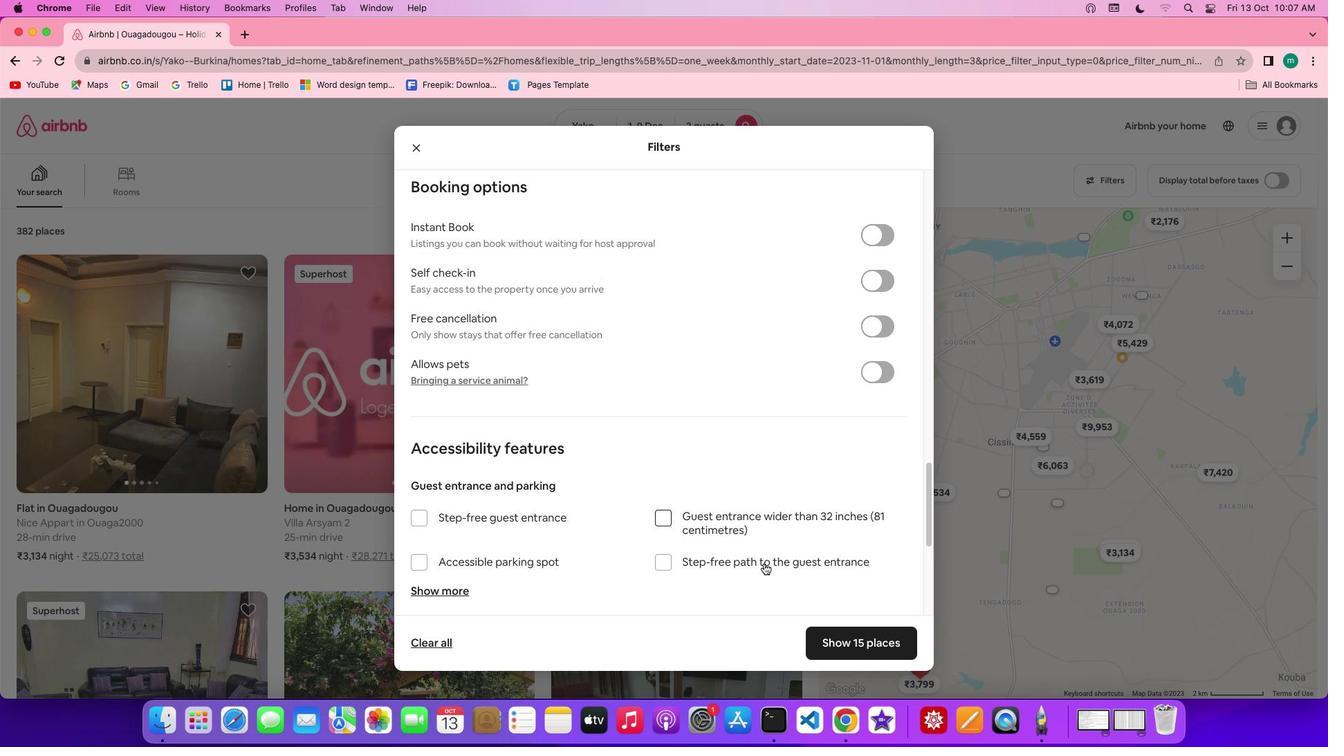 
Action: Mouse scrolled (764, 563) with delta (0, 0)
Screenshot: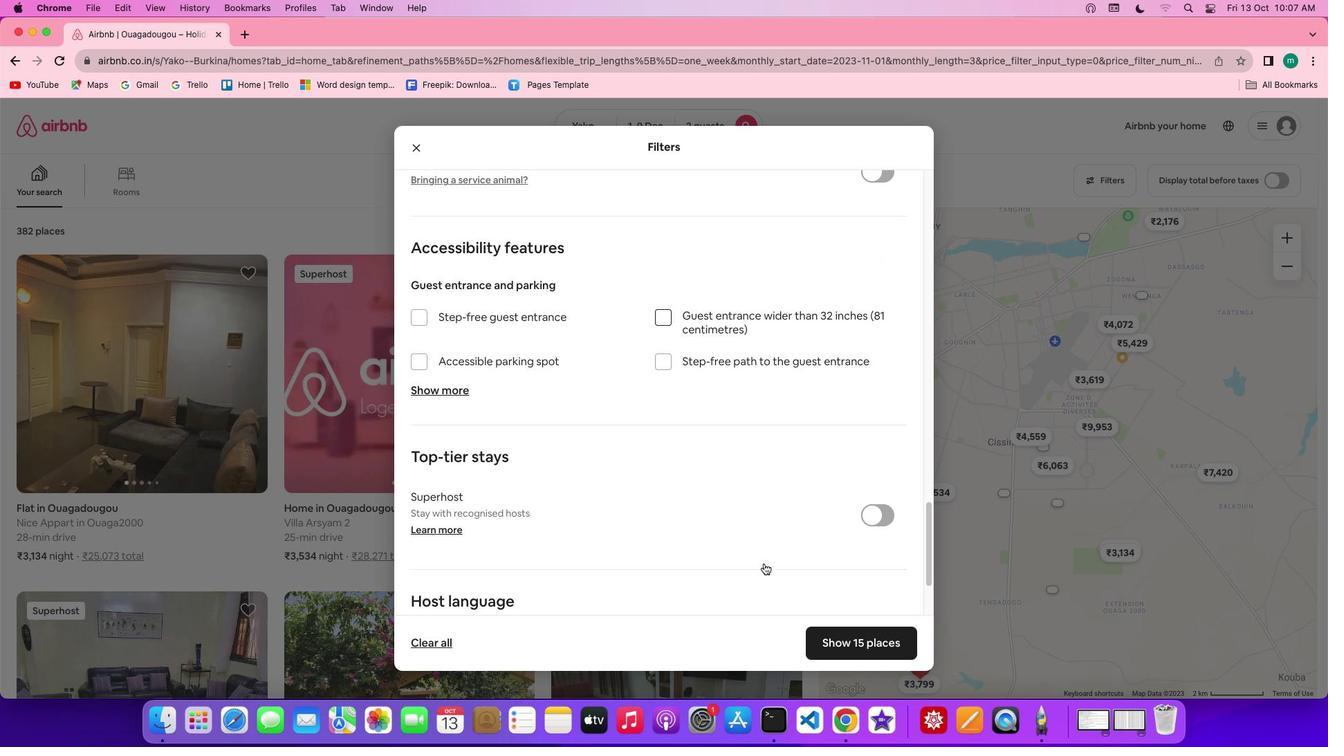 
Action: Mouse scrolled (764, 563) with delta (0, 0)
Screenshot: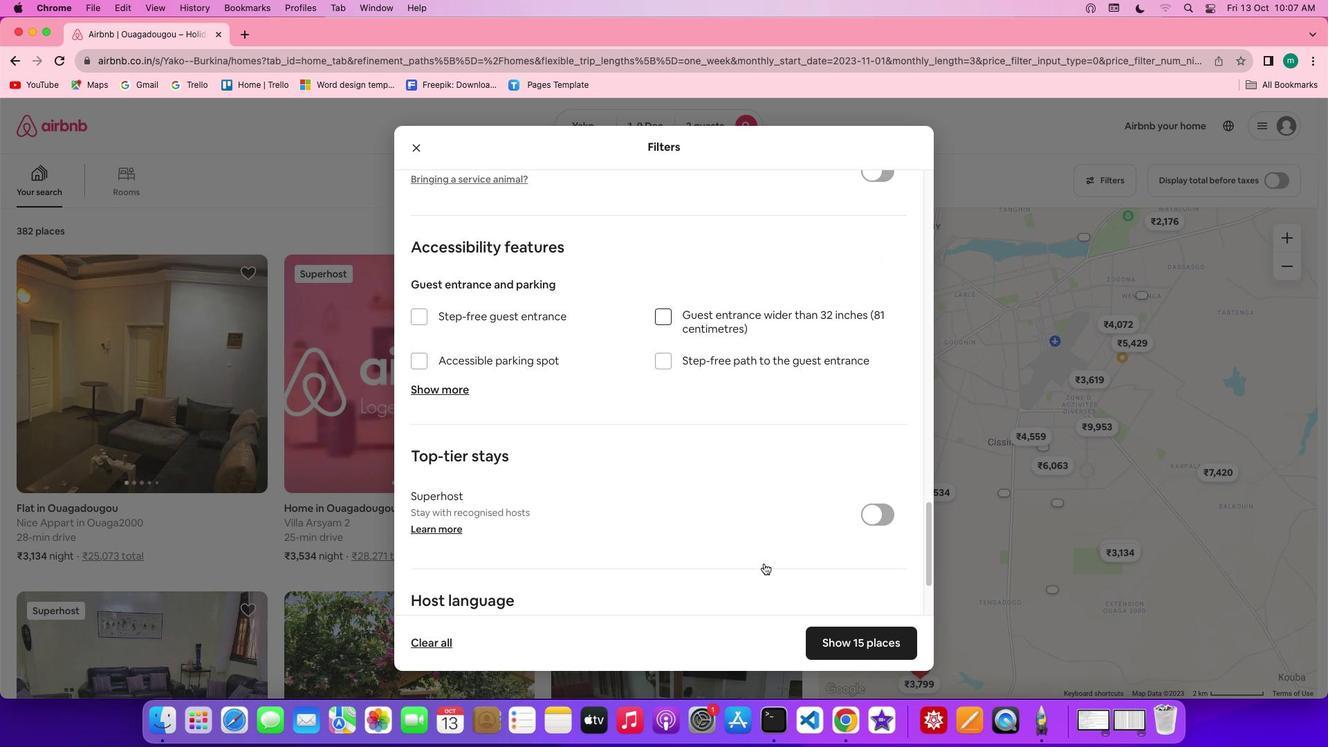 
Action: Mouse scrolled (764, 563) with delta (0, -2)
Screenshot: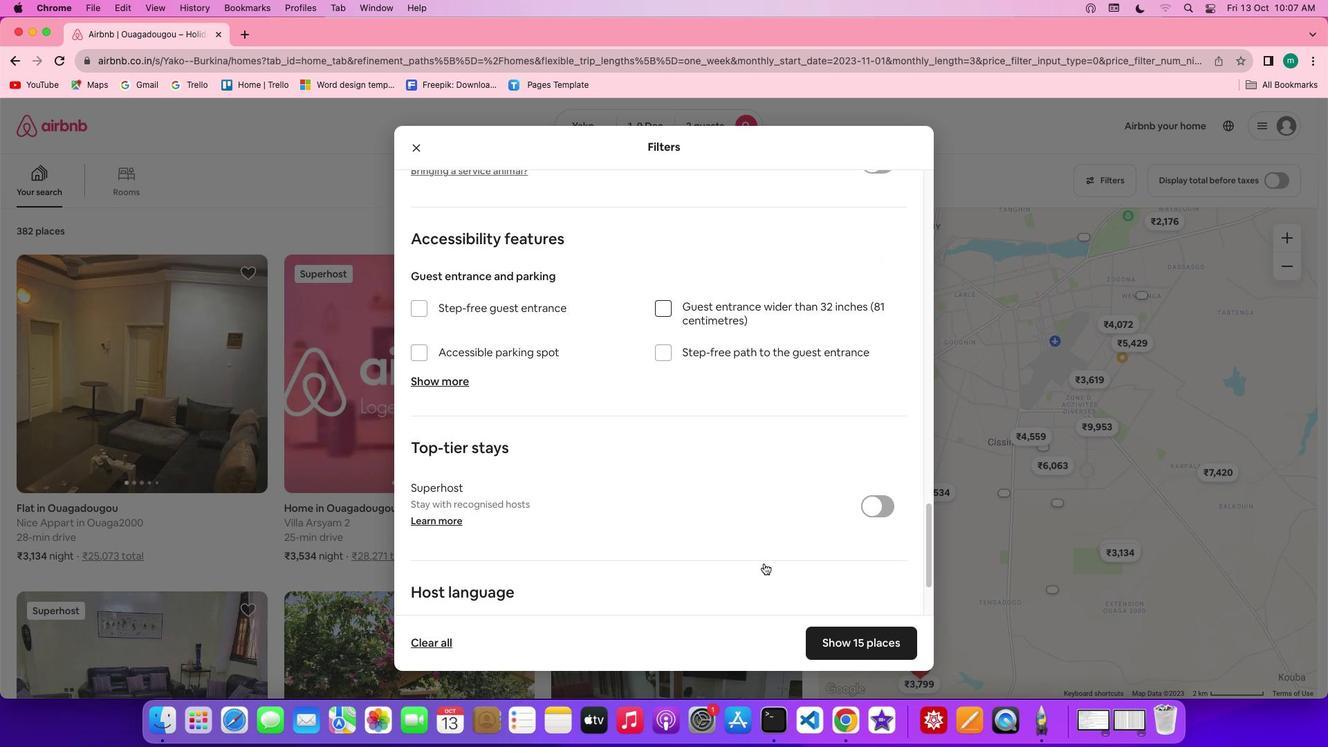 
Action: Mouse scrolled (764, 563) with delta (0, -3)
Screenshot: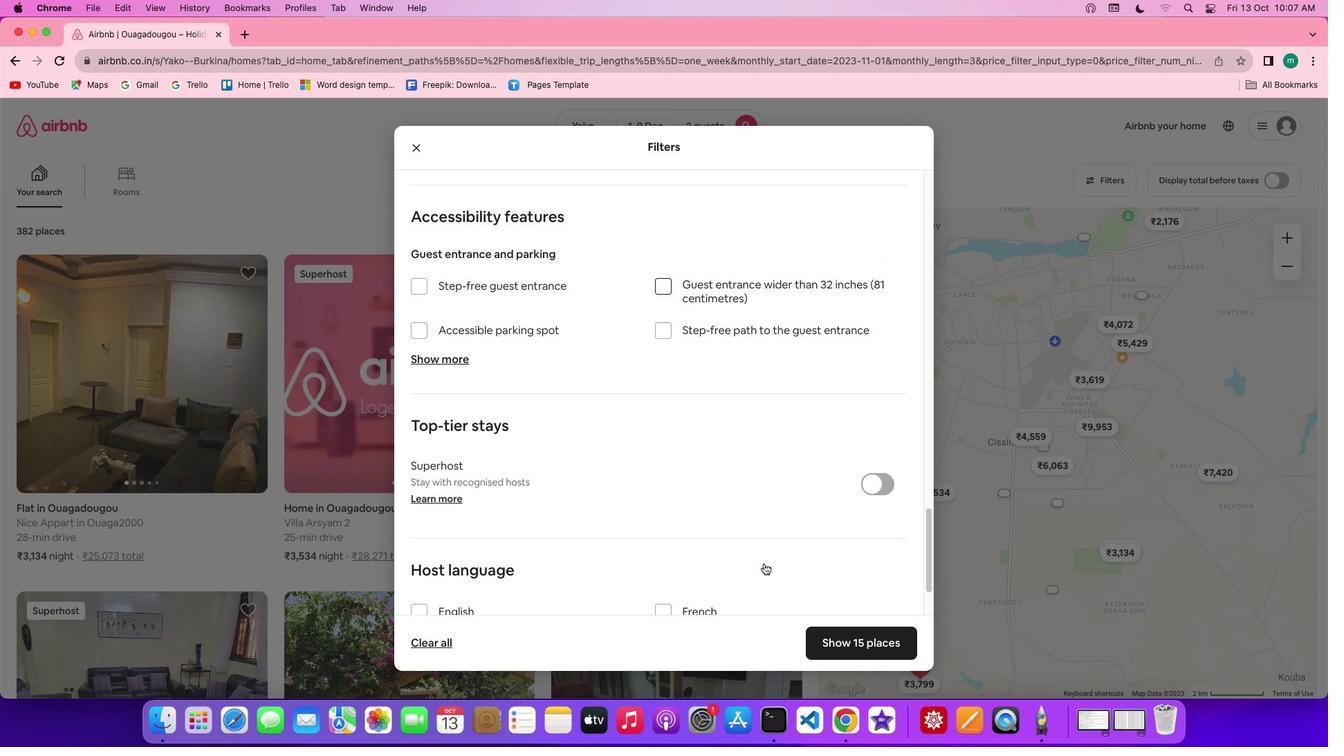 
Action: Mouse scrolled (764, 563) with delta (0, -3)
Screenshot: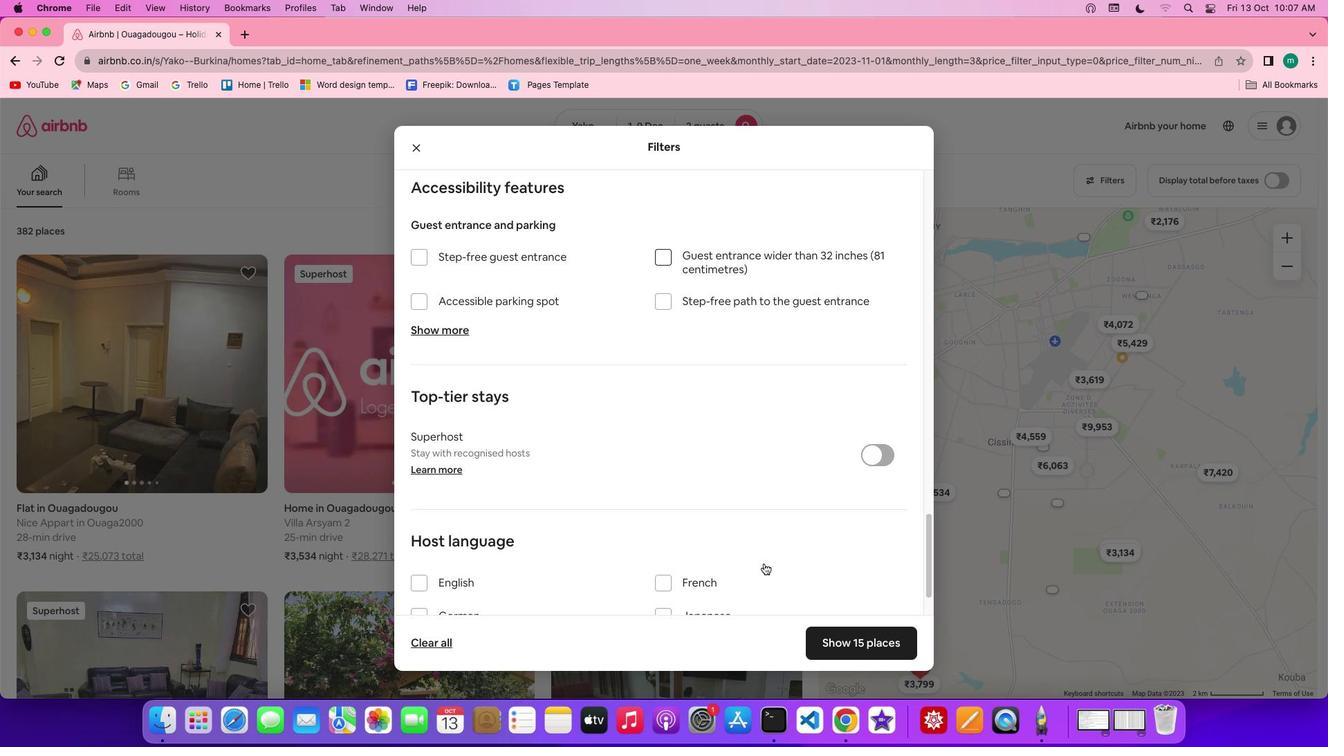 
Action: Mouse scrolled (764, 563) with delta (0, 0)
Screenshot: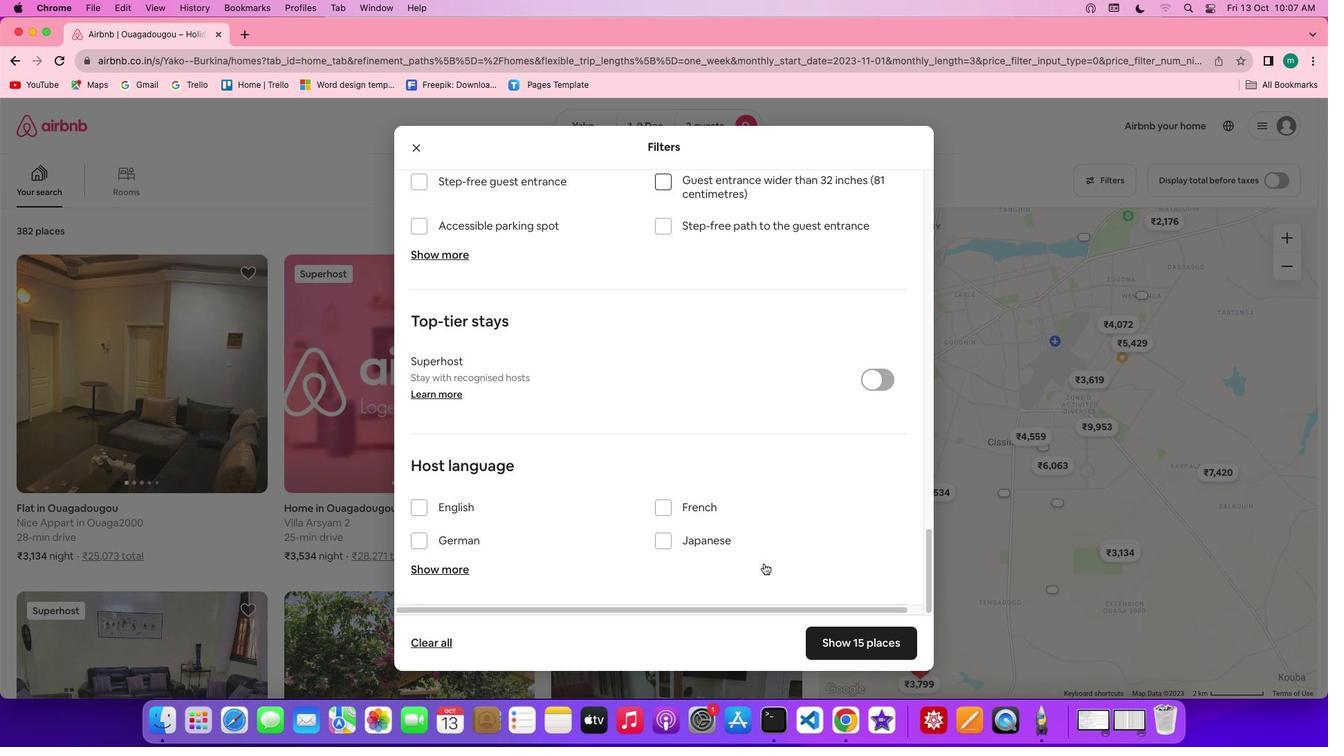 
Action: Mouse scrolled (764, 563) with delta (0, 0)
Screenshot: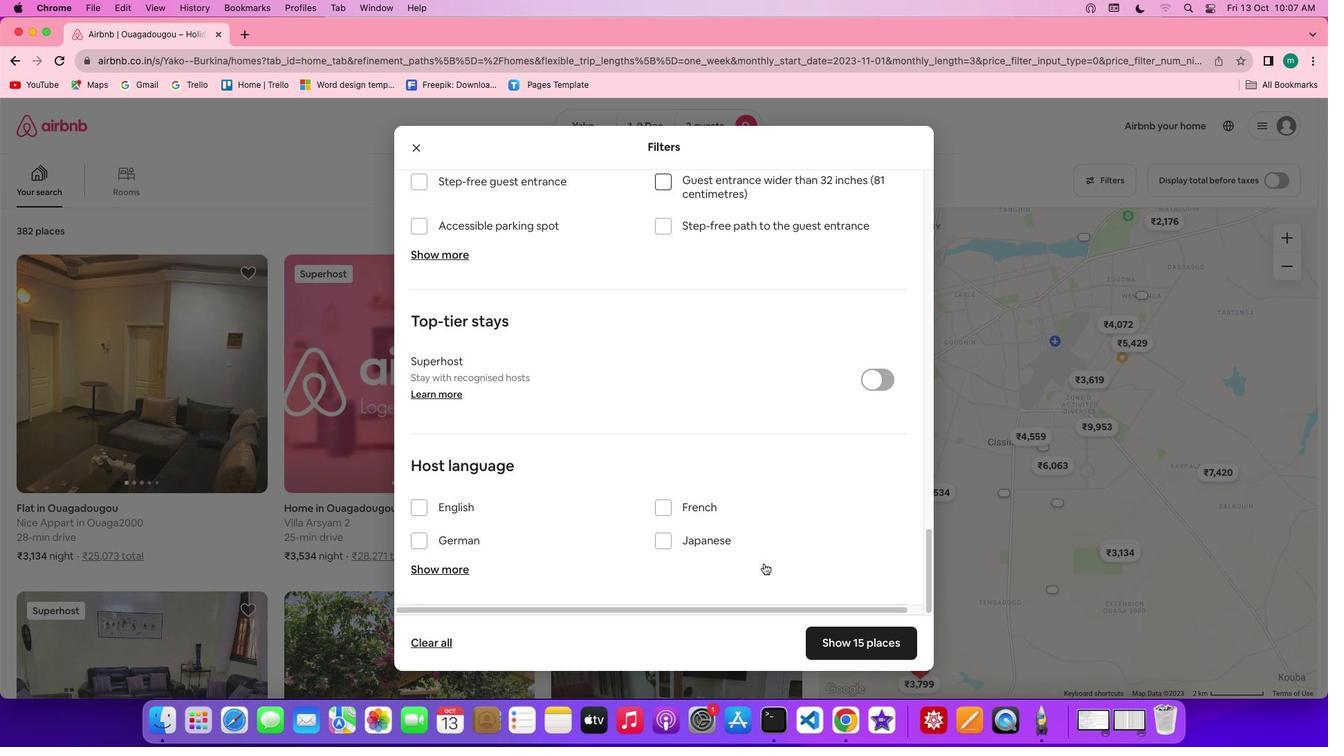 
Action: Mouse scrolled (764, 563) with delta (0, -2)
Screenshot: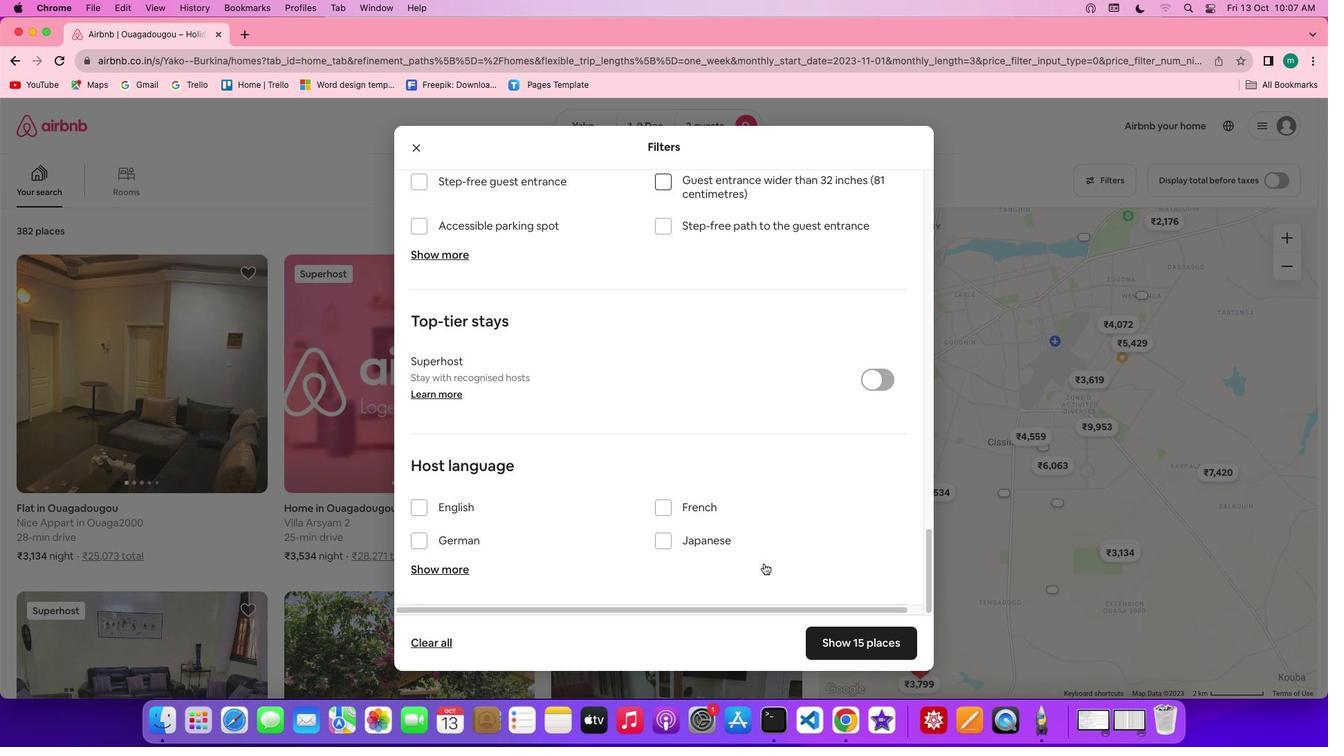 
Action: Mouse scrolled (764, 563) with delta (0, -2)
Screenshot: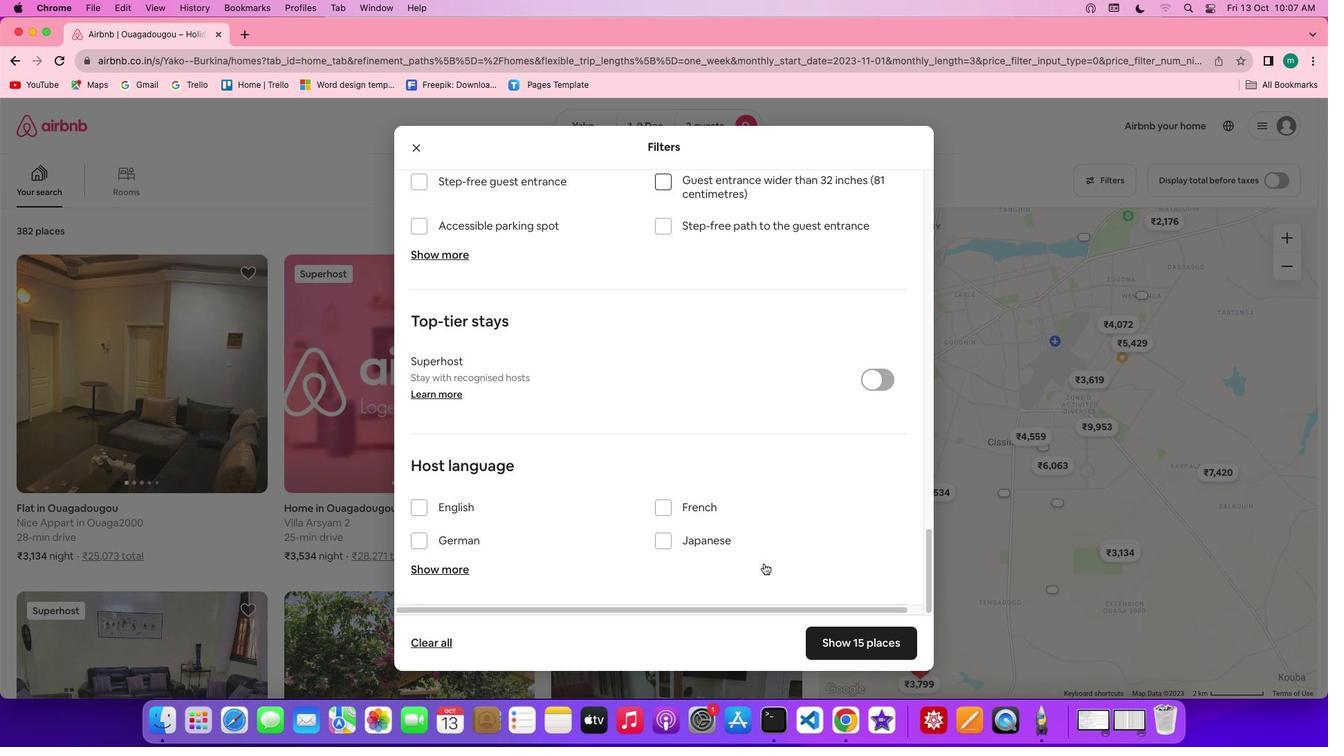 
Action: Mouse moved to (887, 640)
Screenshot: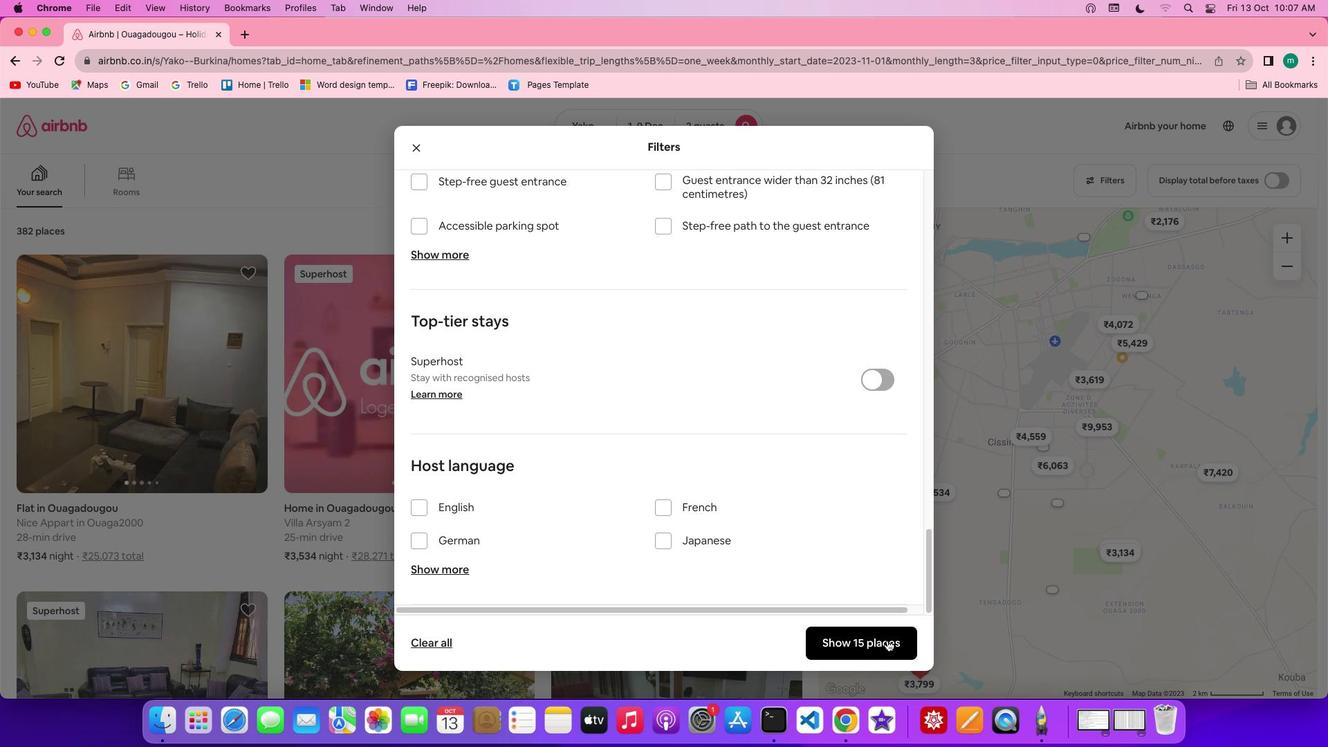 
Action: Mouse pressed left at (887, 640)
Screenshot: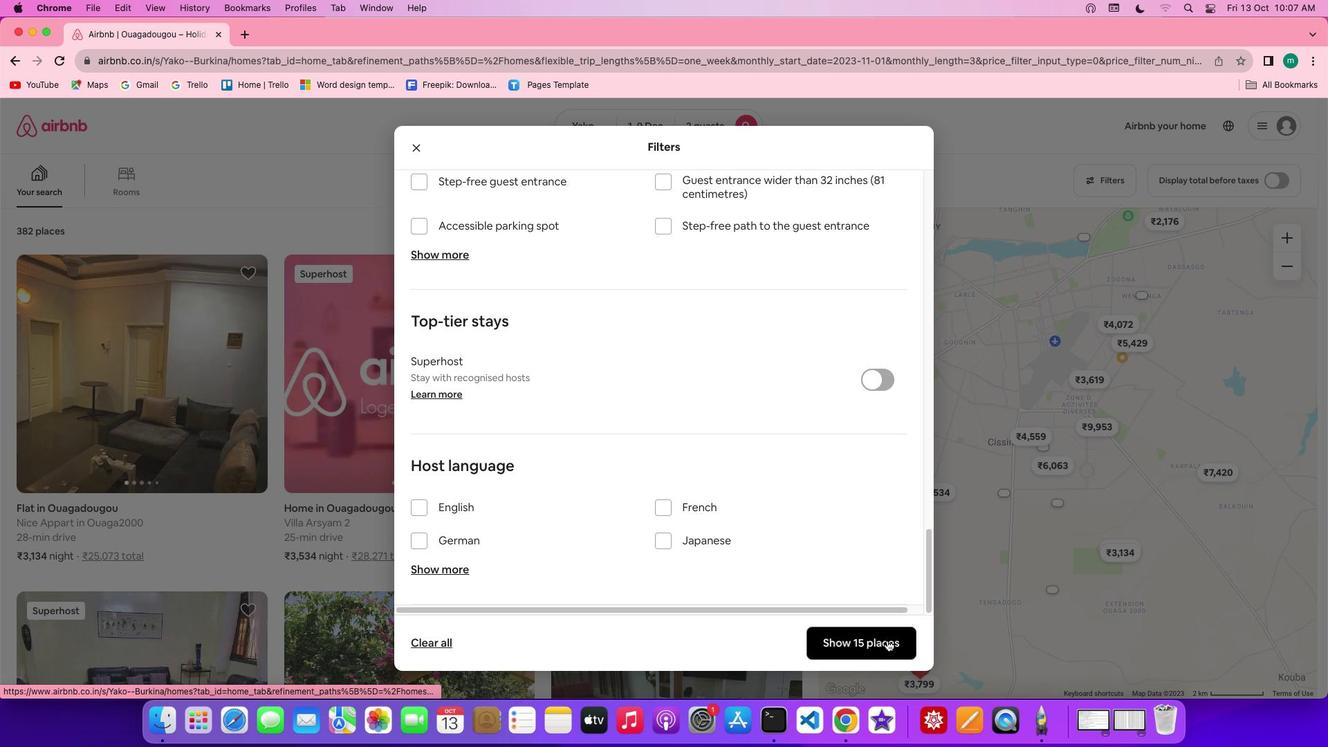 
Action: Mouse moved to (408, 422)
Screenshot: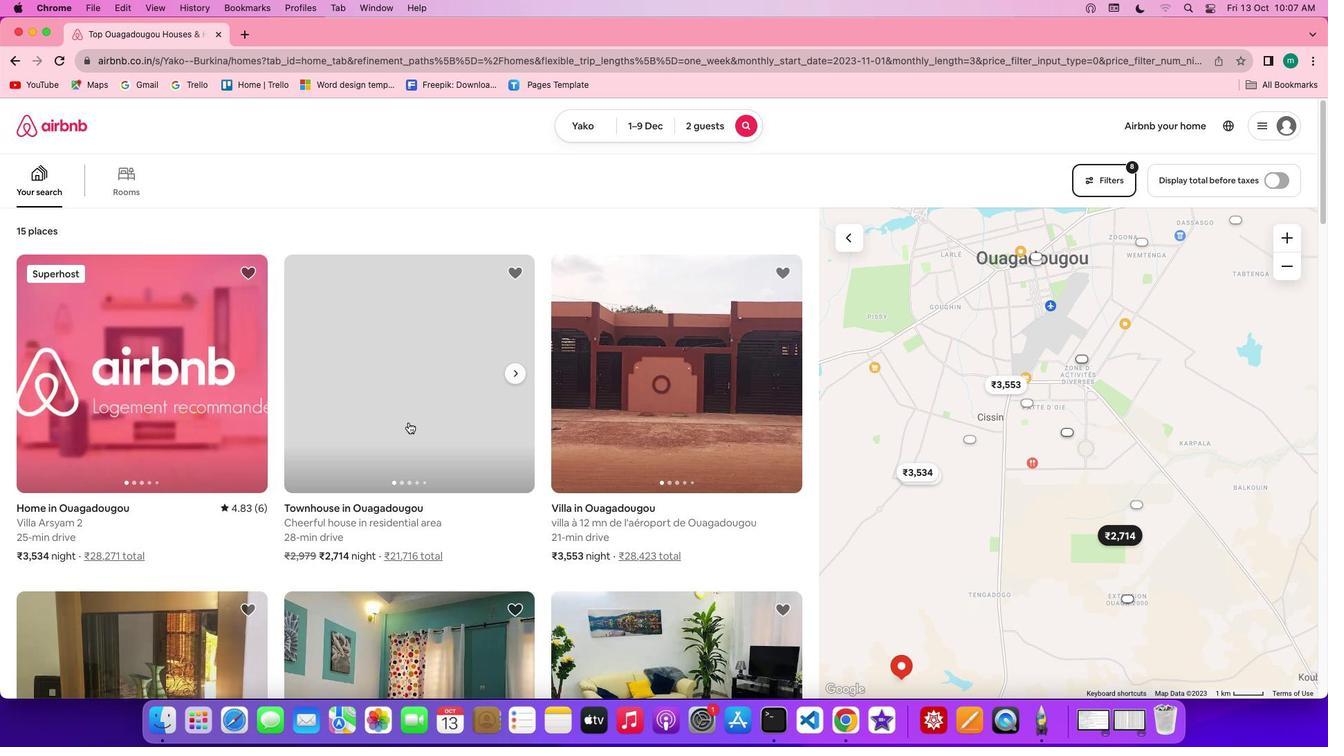 
Action: Mouse pressed left at (408, 422)
Screenshot: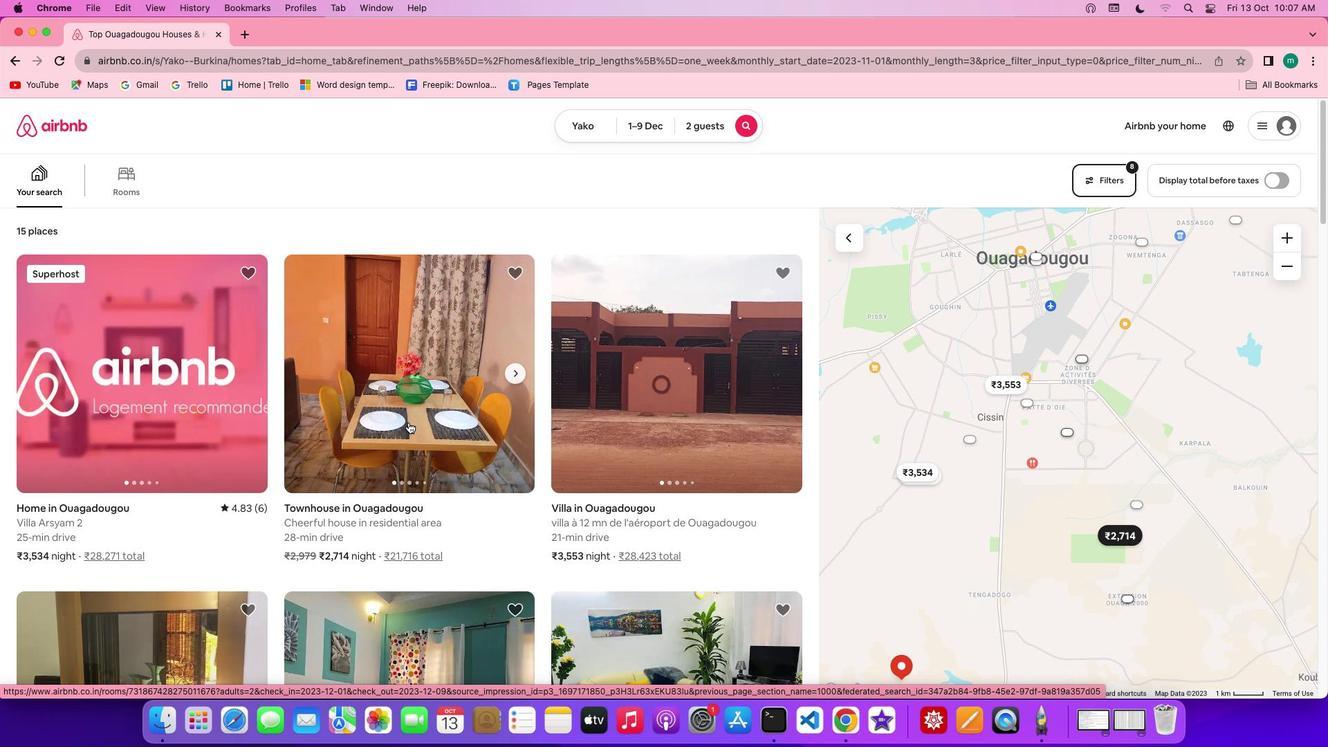 
Action: Mouse moved to (975, 522)
Screenshot: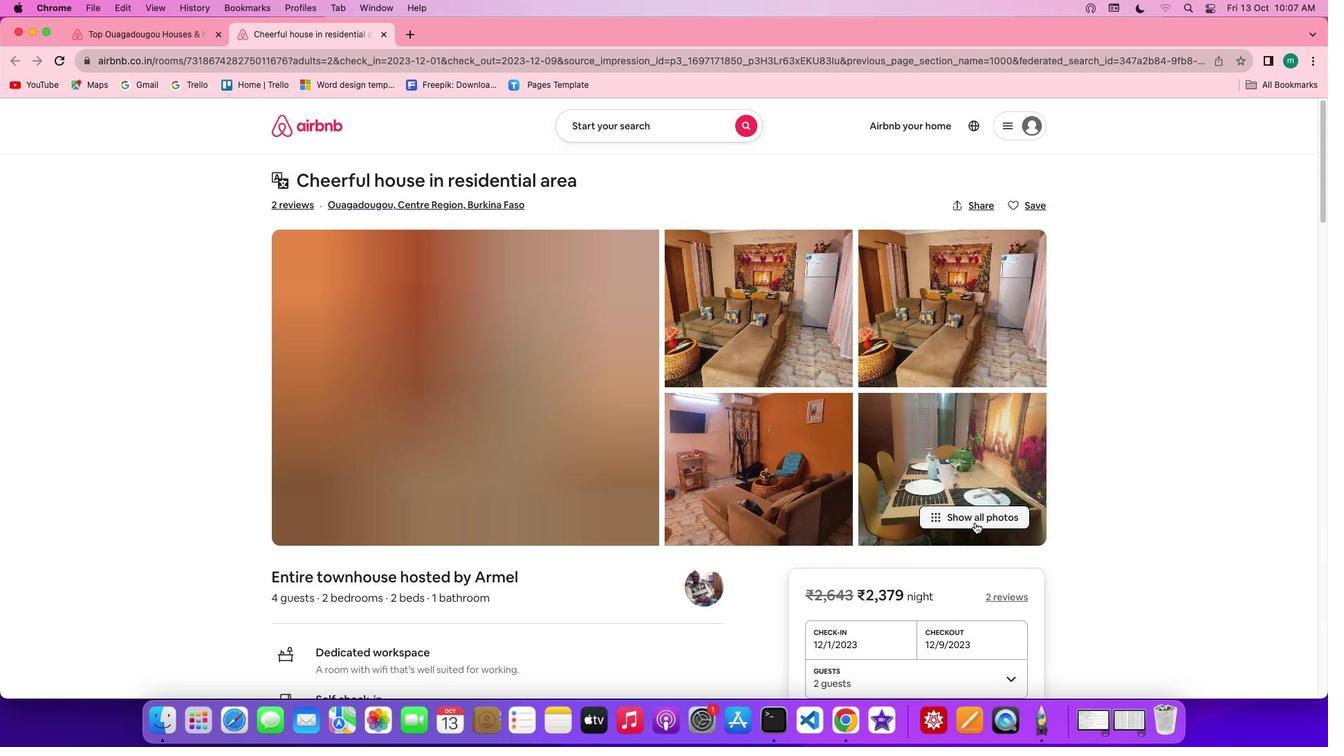 
Action: Mouse pressed left at (975, 522)
Screenshot: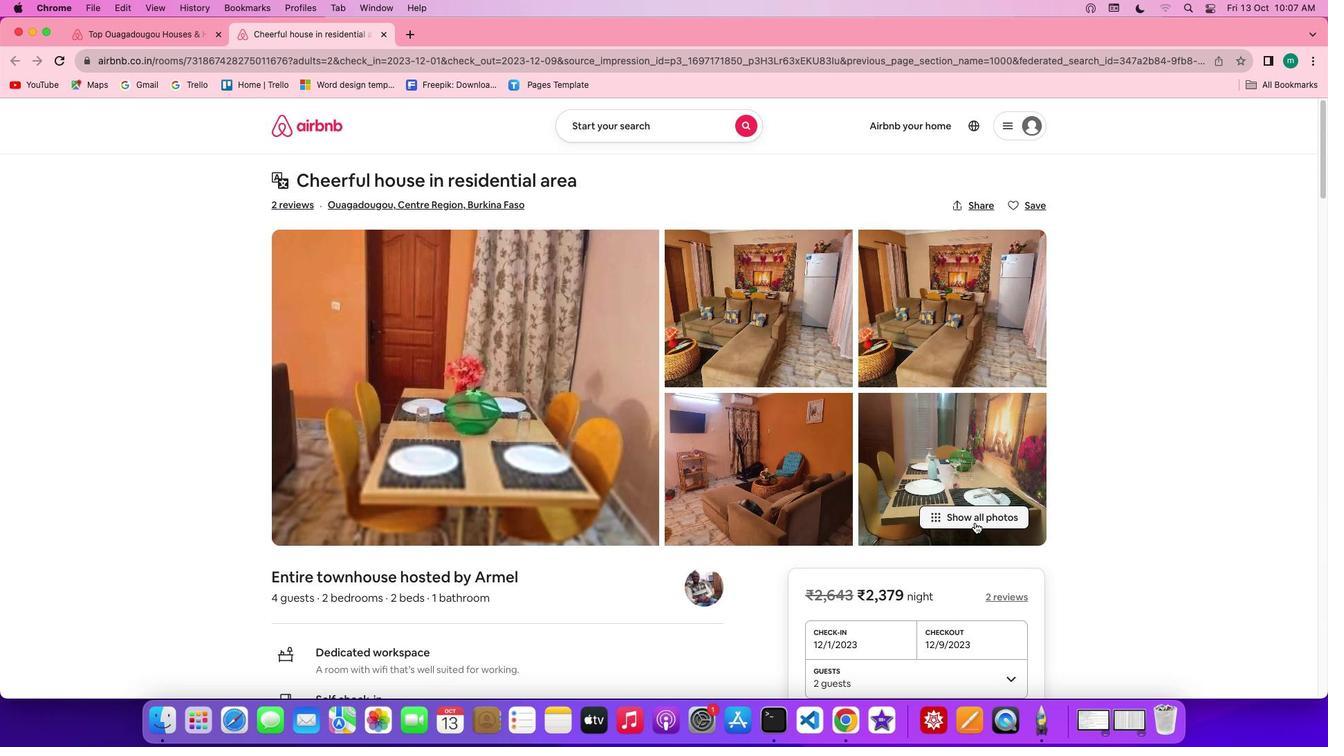 
Action: Mouse moved to (723, 588)
Screenshot: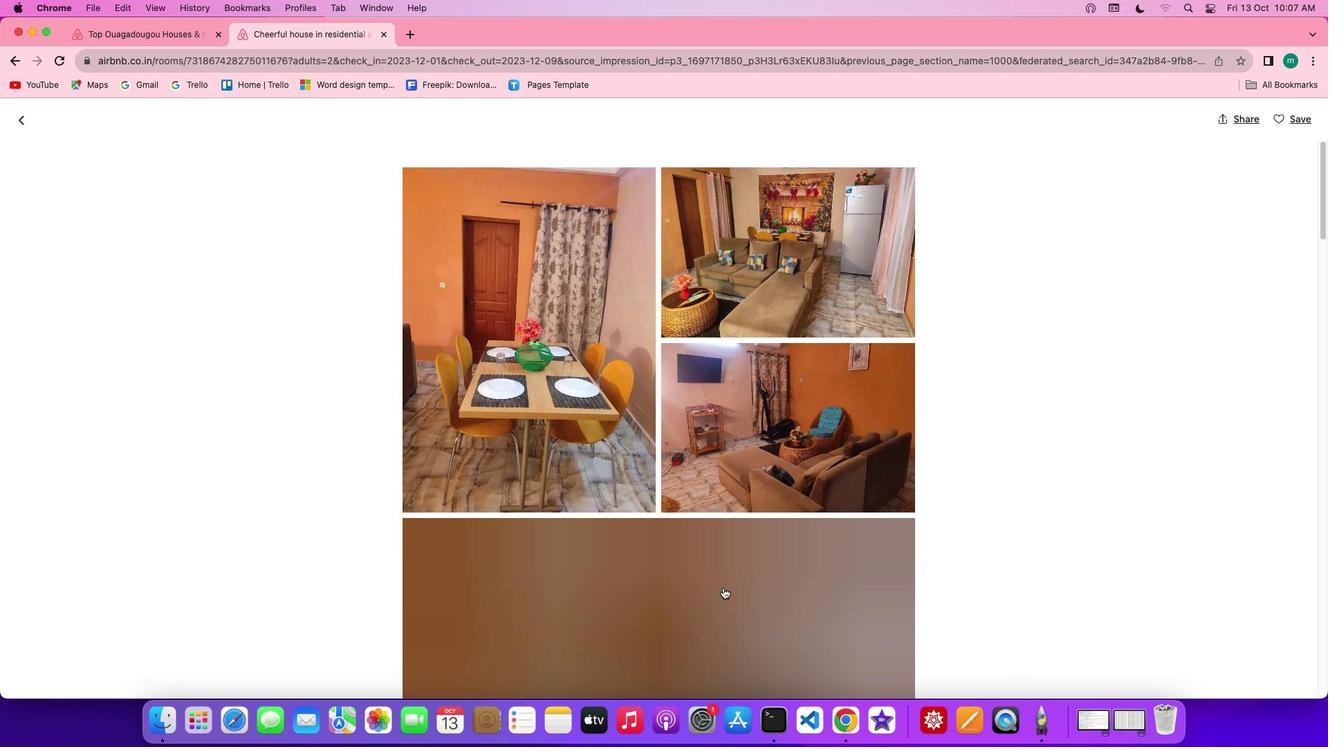 
Action: Mouse scrolled (723, 588) with delta (0, 0)
Screenshot: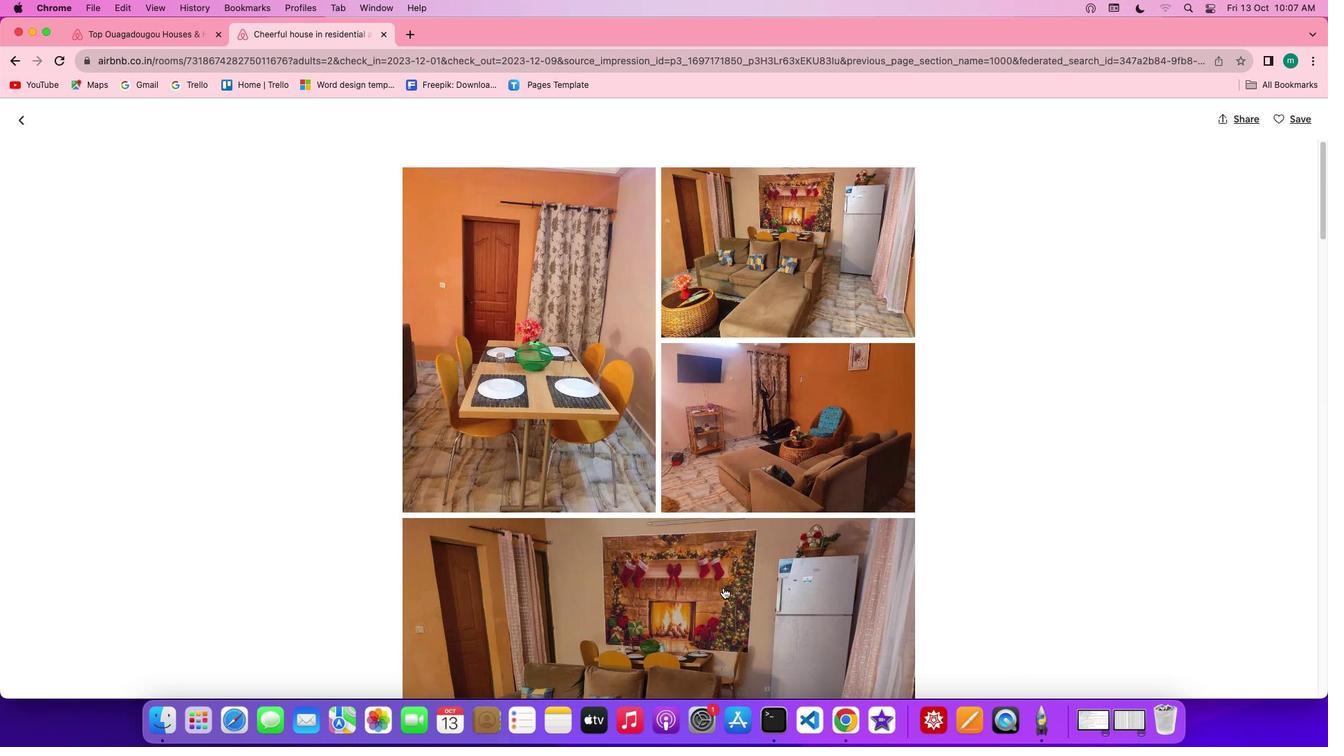 
Action: Mouse scrolled (723, 588) with delta (0, 0)
Screenshot: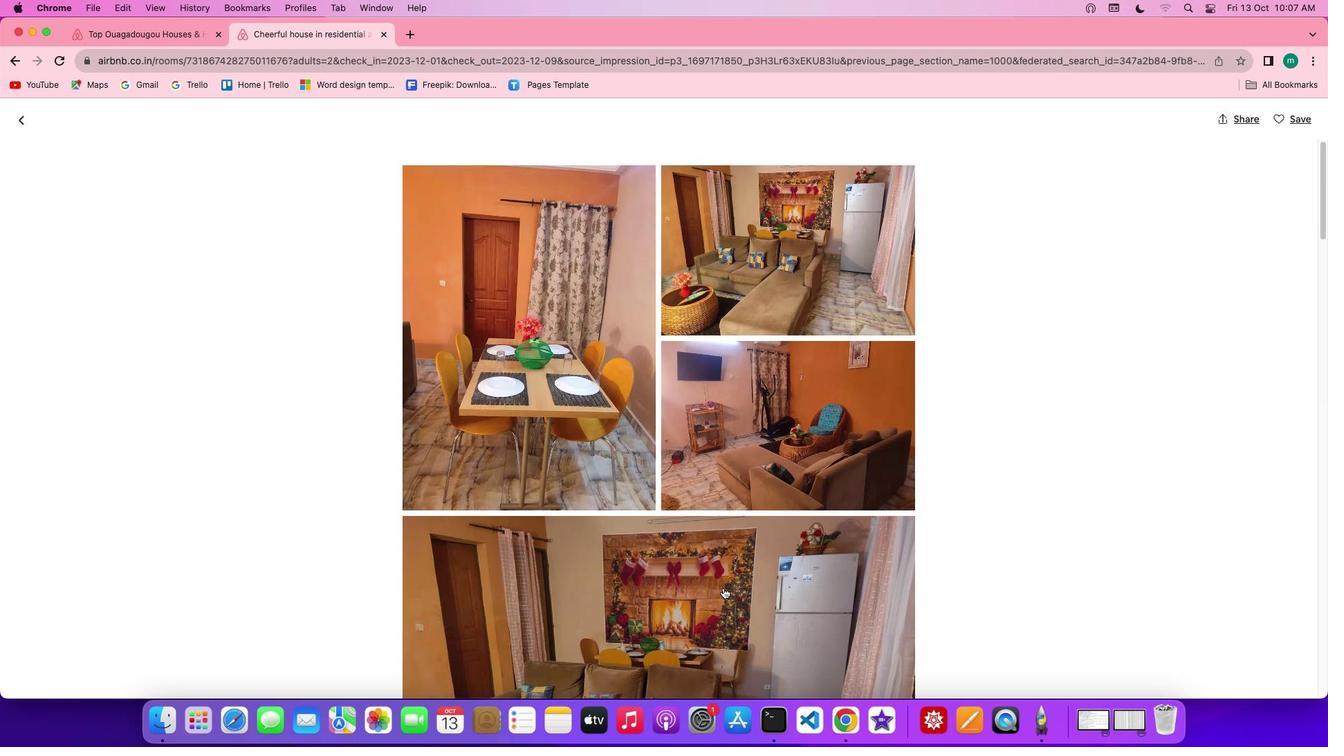 
Action: Mouse scrolled (723, 588) with delta (0, 0)
Screenshot: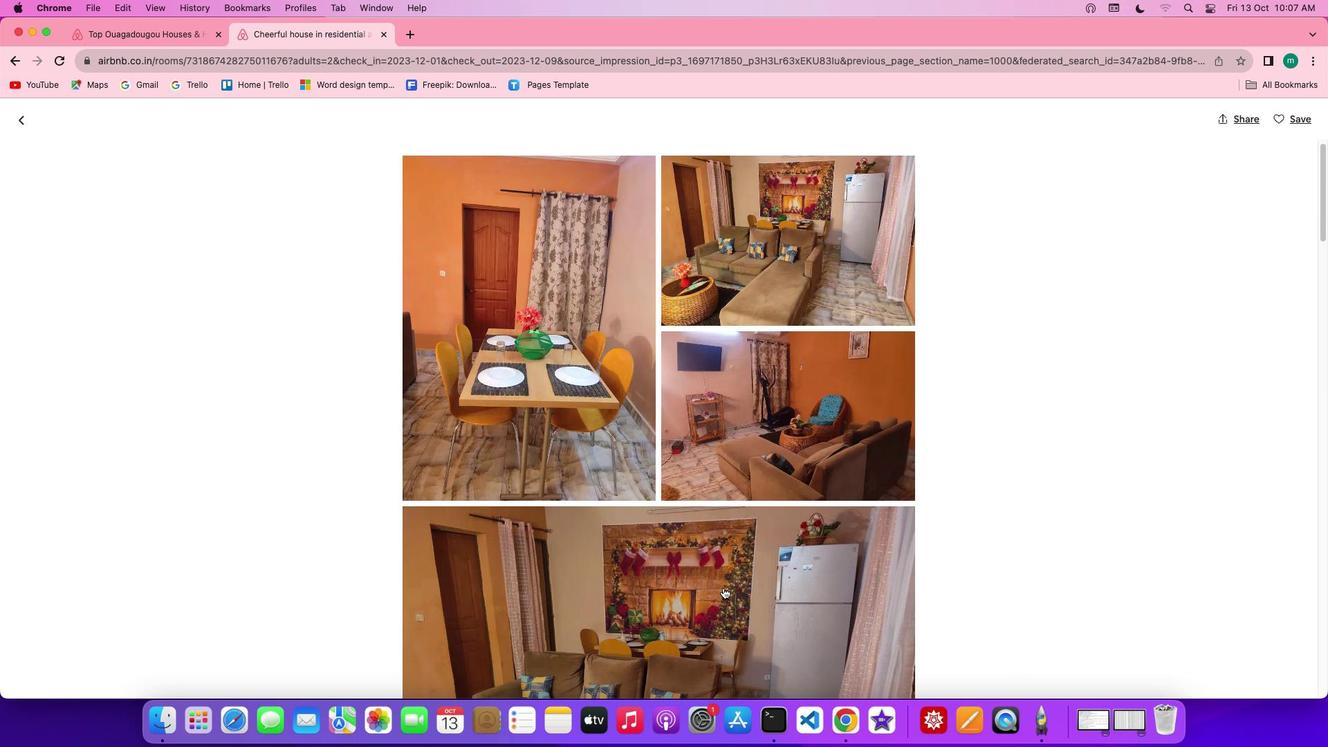 
Action: Mouse scrolled (723, 588) with delta (0, 0)
Screenshot: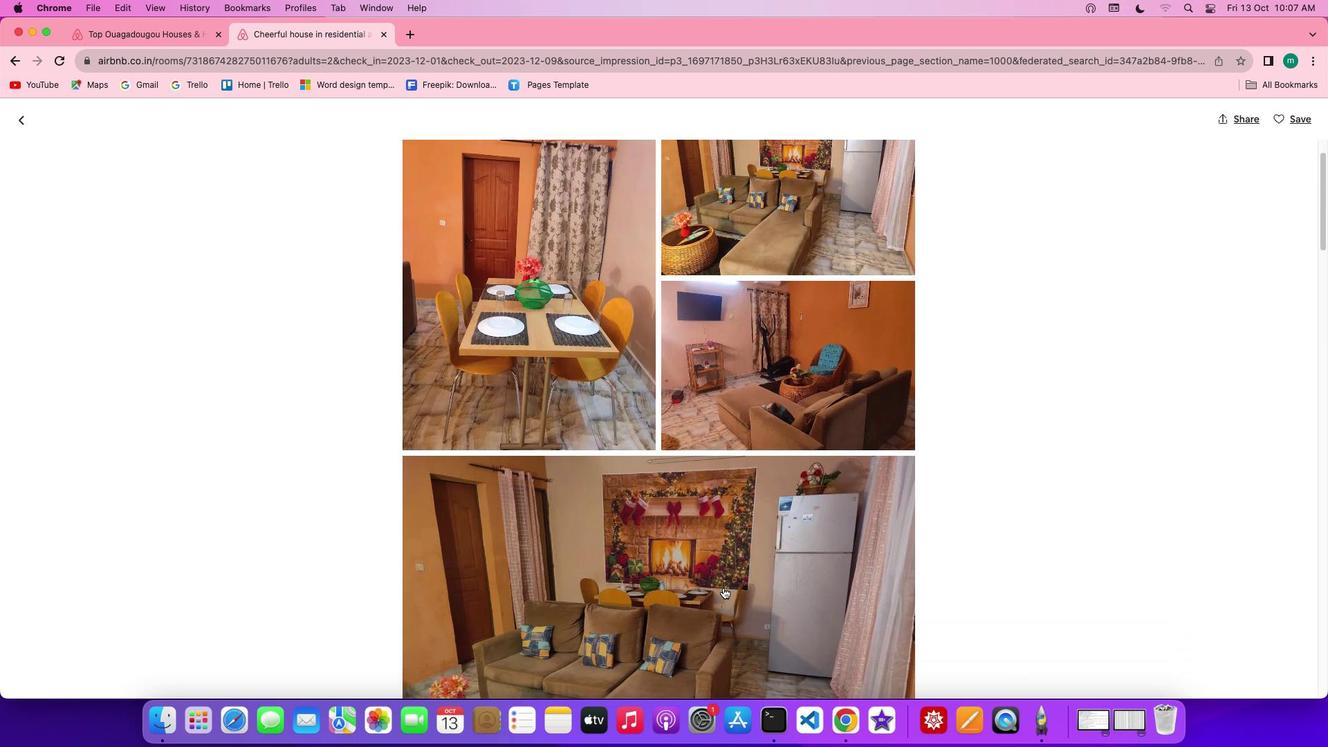 
Action: Mouse scrolled (723, 588) with delta (0, 0)
Screenshot: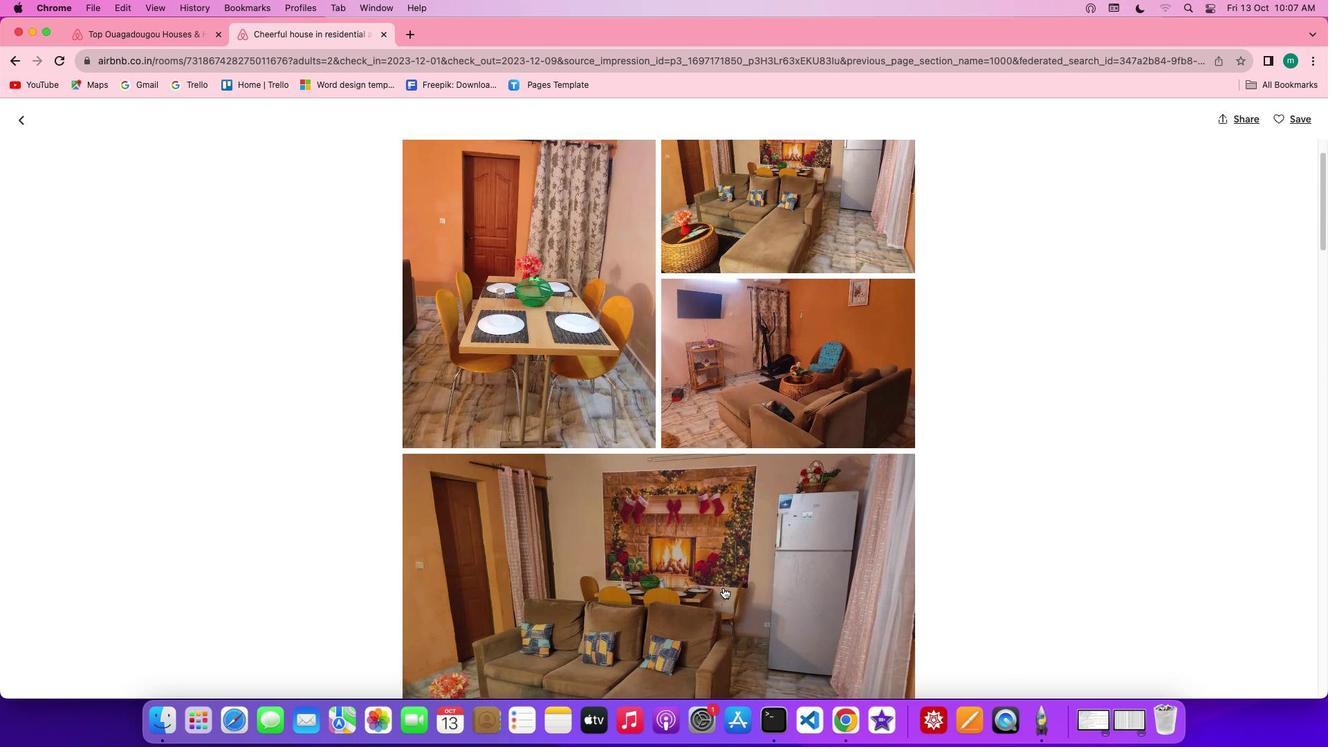 
Action: Mouse scrolled (723, 588) with delta (0, 0)
Screenshot: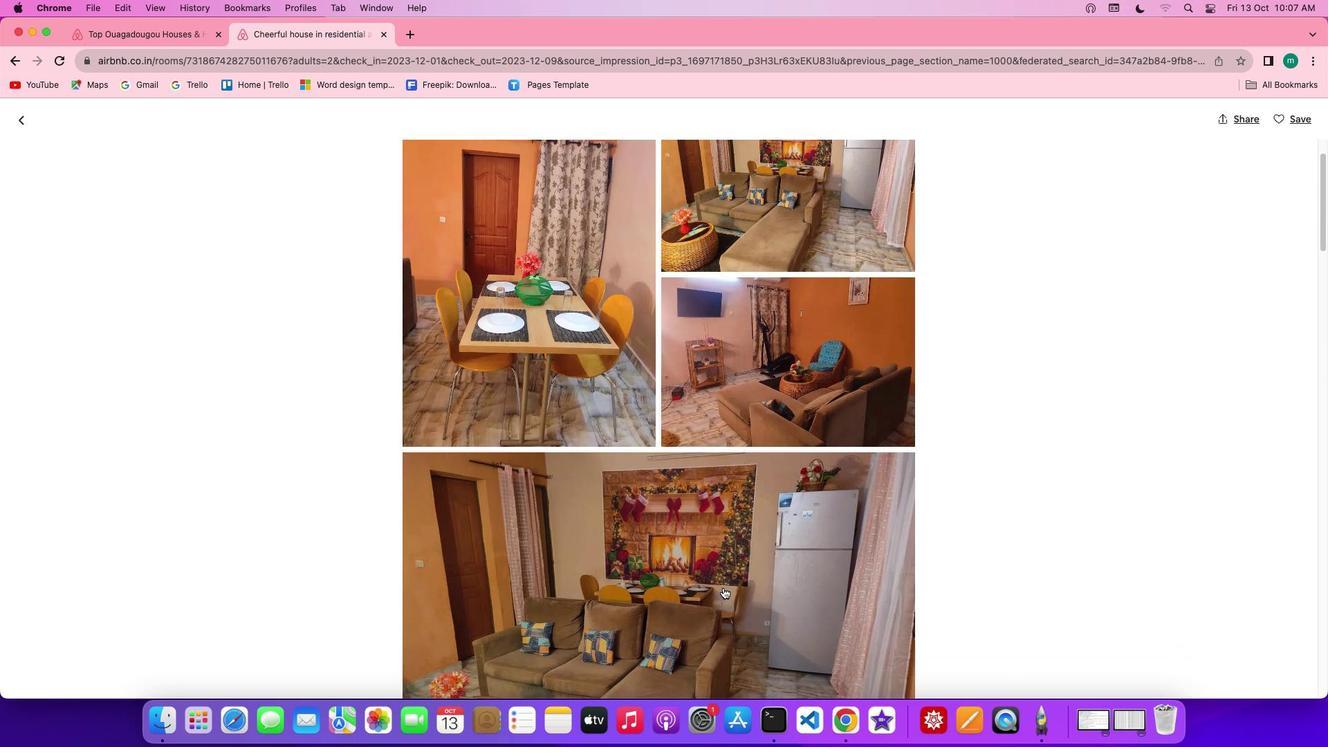 
Action: Mouse scrolled (723, 588) with delta (0, 0)
Screenshot: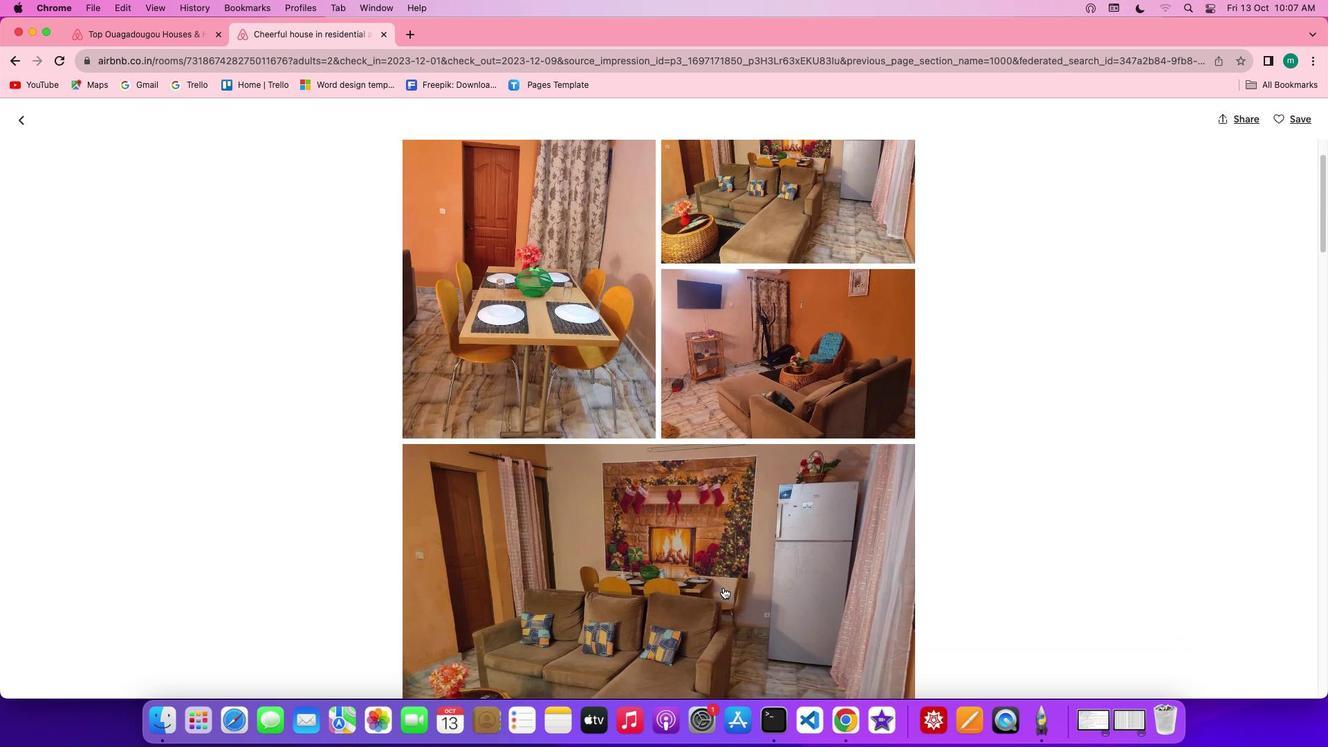 
Action: Mouse scrolled (723, 588) with delta (0, 0)
Screenshot: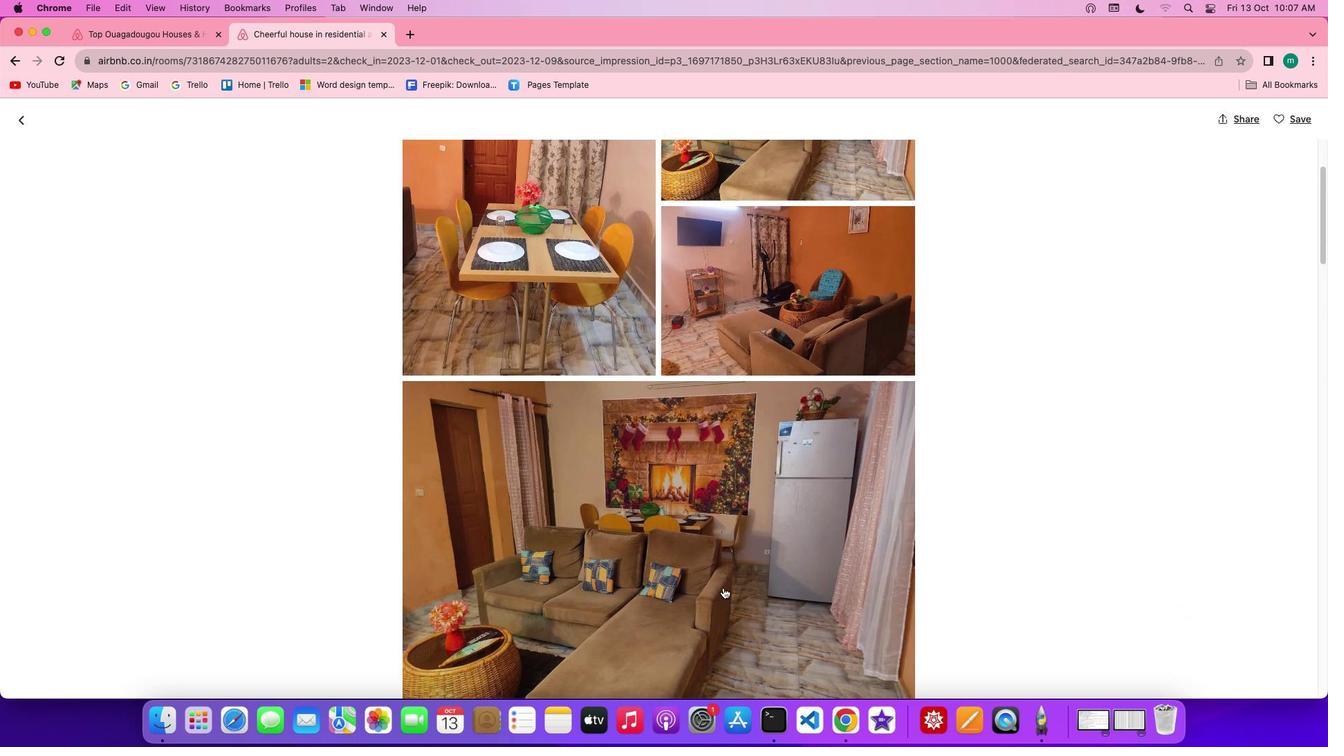 
Action: Mouse scrolled (723, 588) with delta (0, 0)
Screenshot: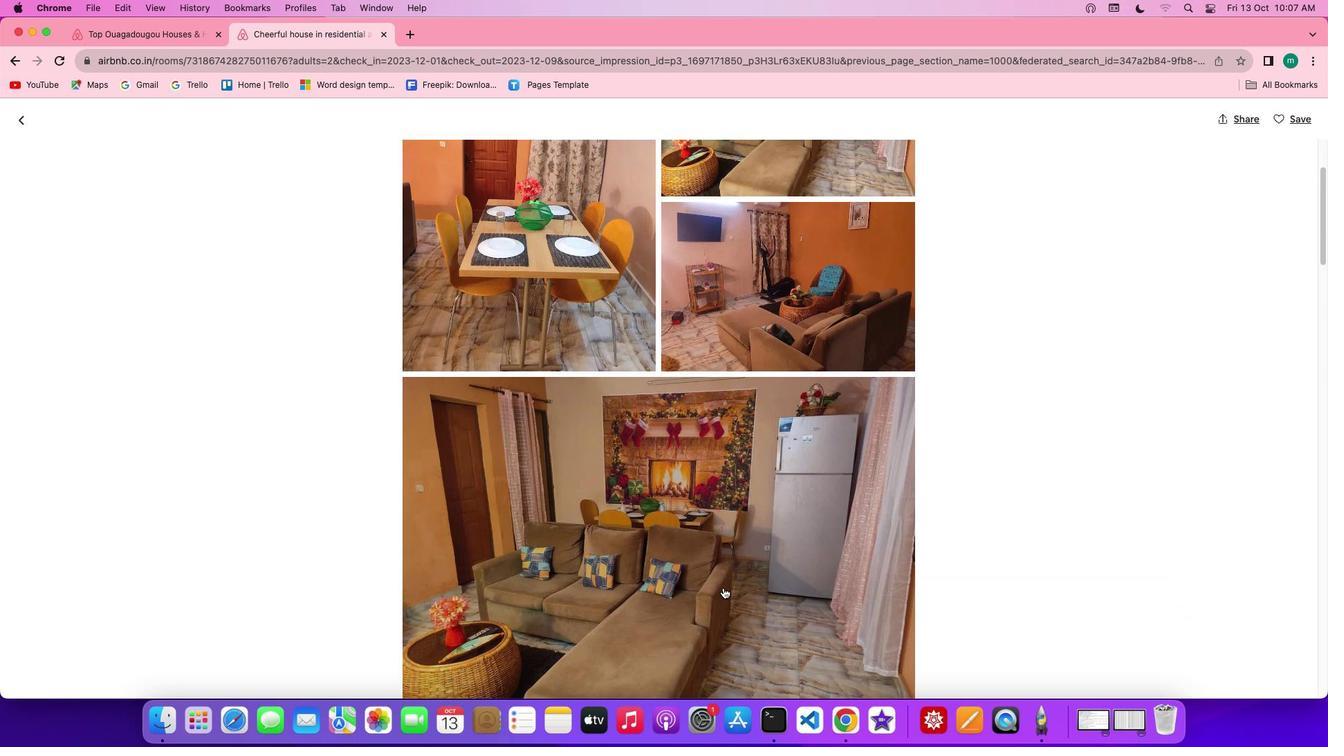 
Action: Mouse scrolled (723, 588) with delta (0, 0)
Screenshot: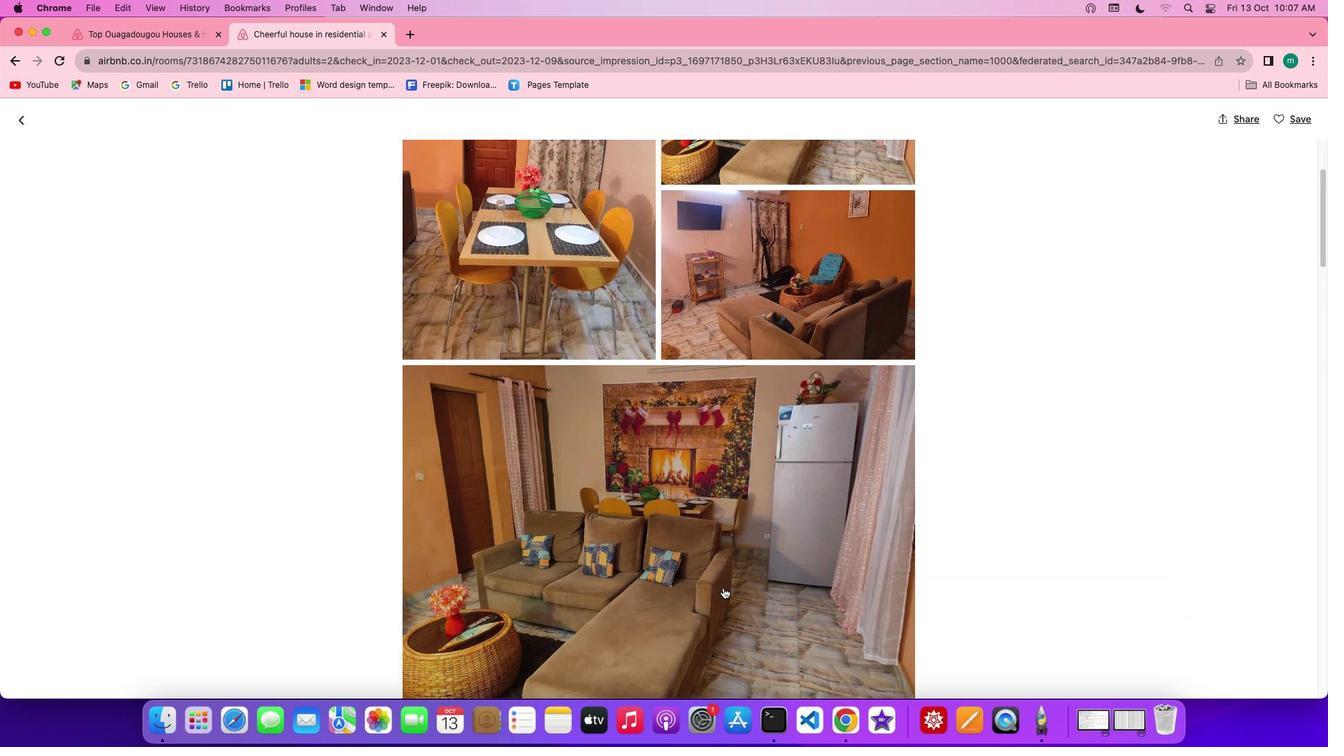 
Action: Mouse scrolled (723, 588) with delta (0, 0)
Screenshot: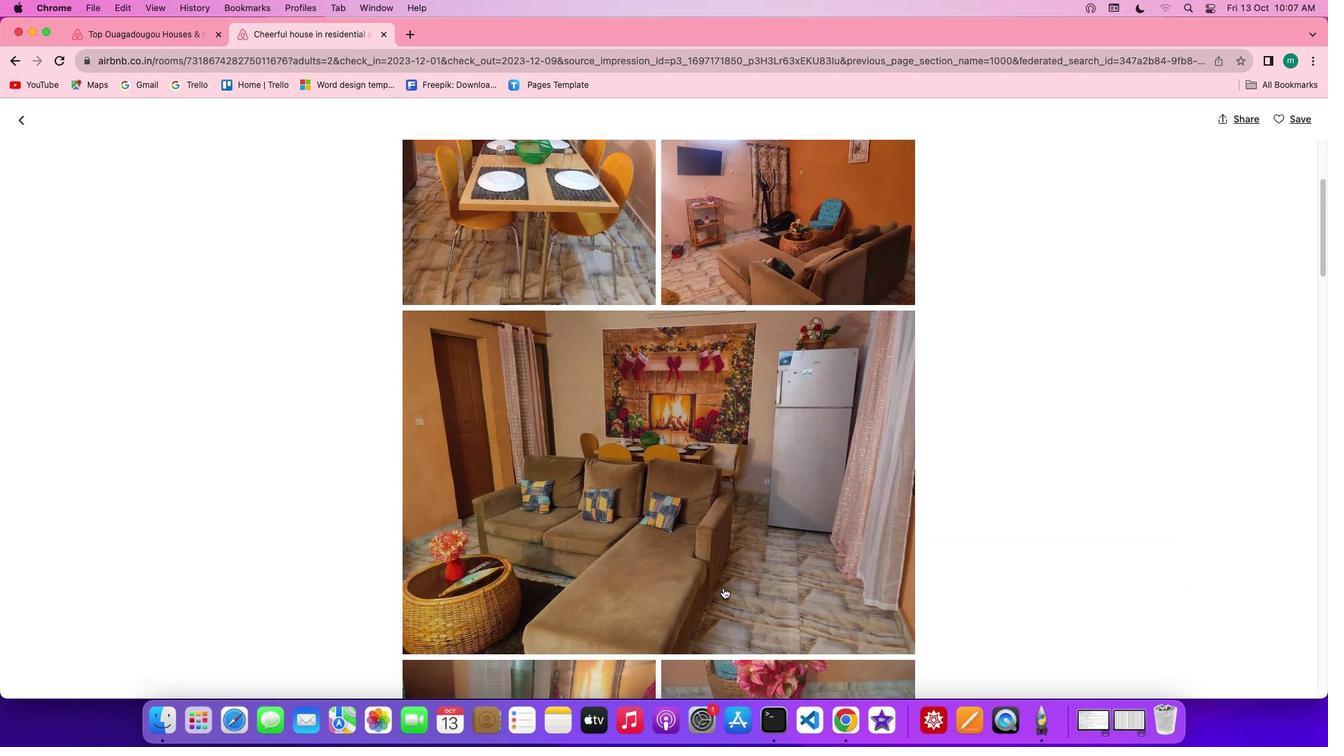 
Action: Mouse scrolled (723, 588) with delta (0, 0)
Screenshot: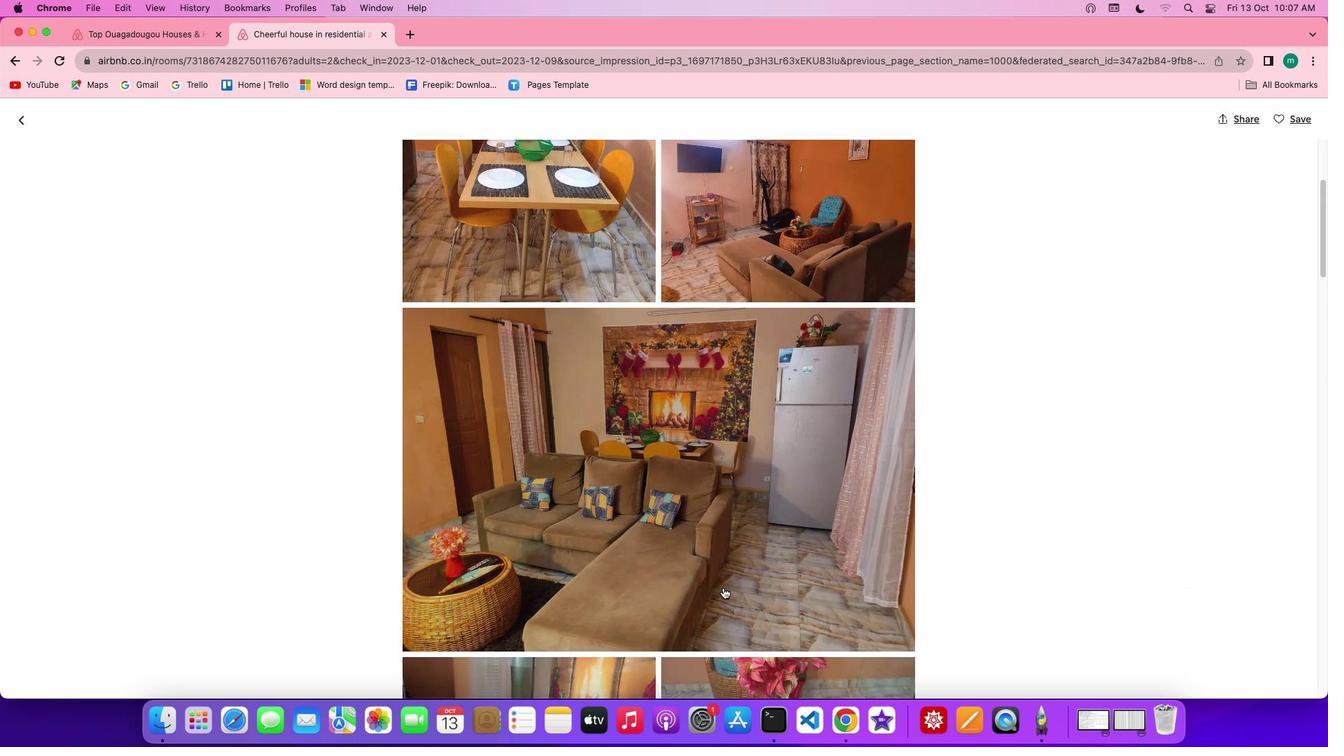
Action: Mouse scrolled (723, 588) with delta (0, 0)
Screenshot: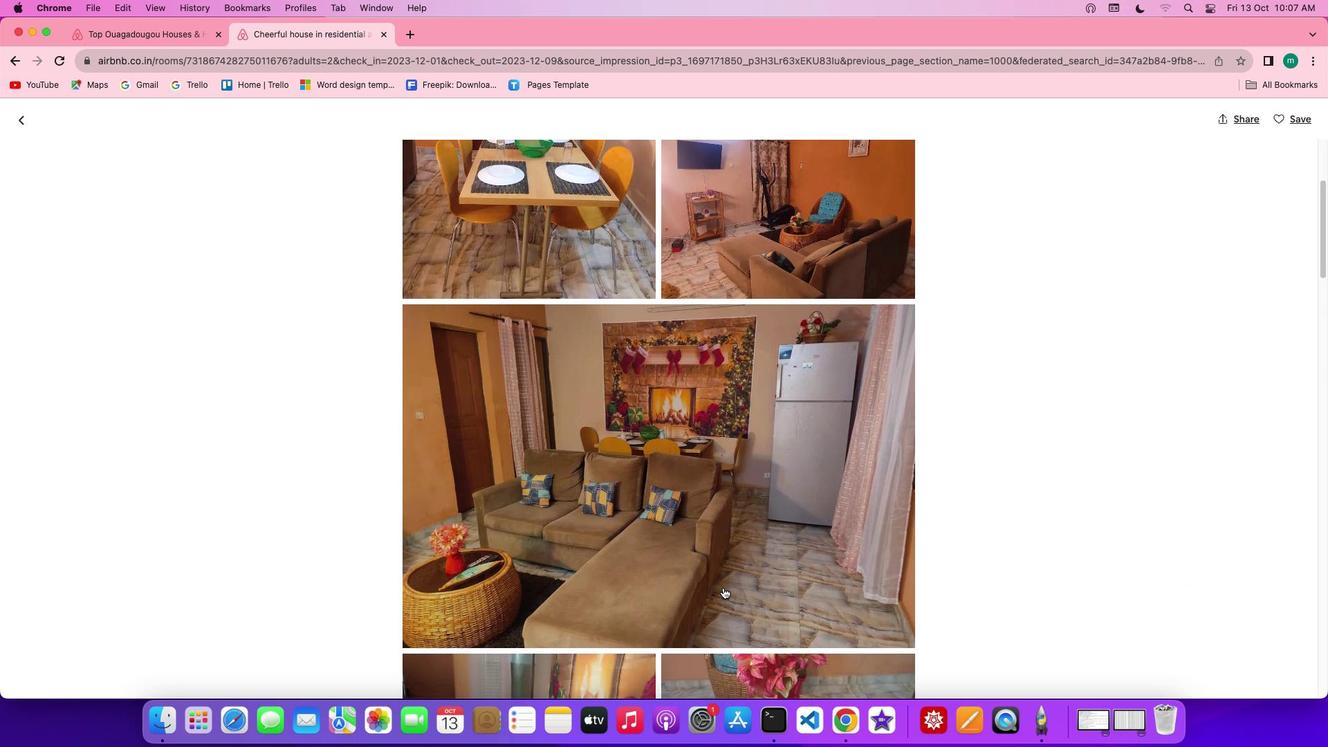 
Action: Mouse scrolled (723, 588) with delta (0, 0)
Screenshot: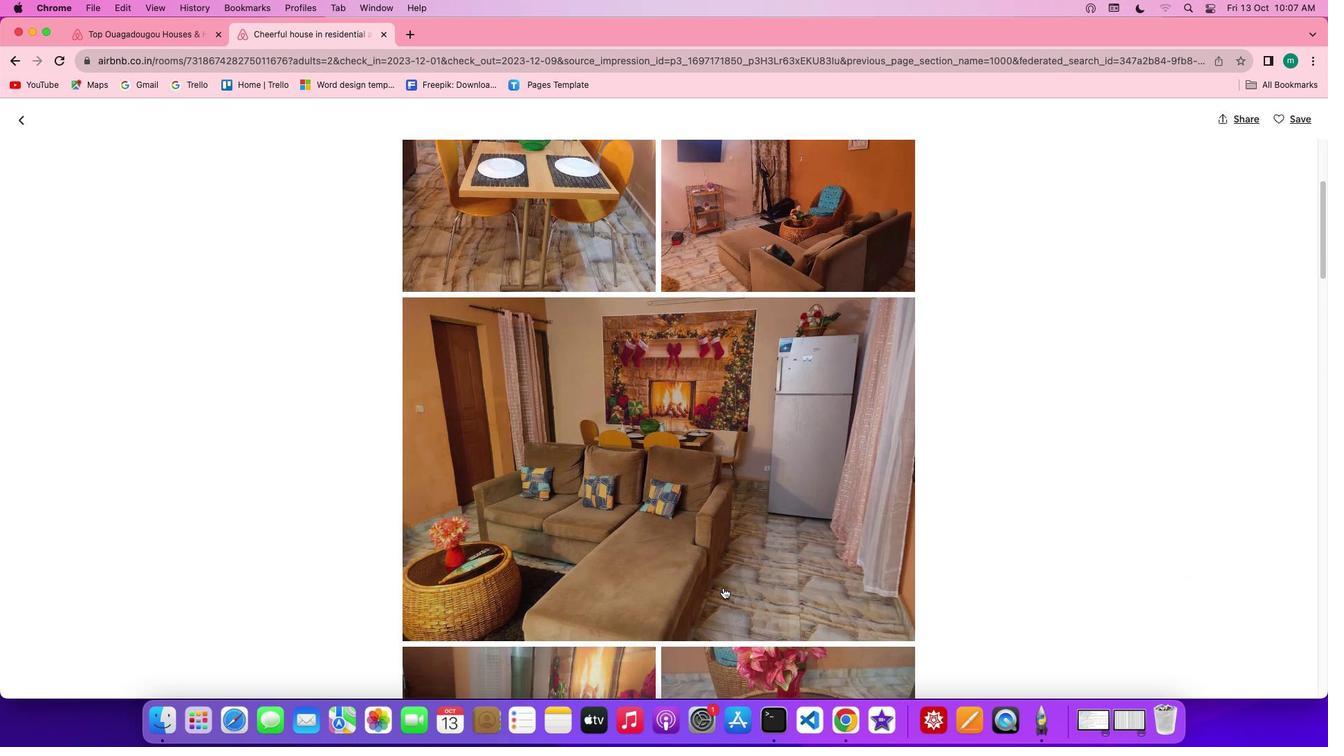 
Action: Mouse scrolled (723, 588) with delta (0, 0)
Screenshot: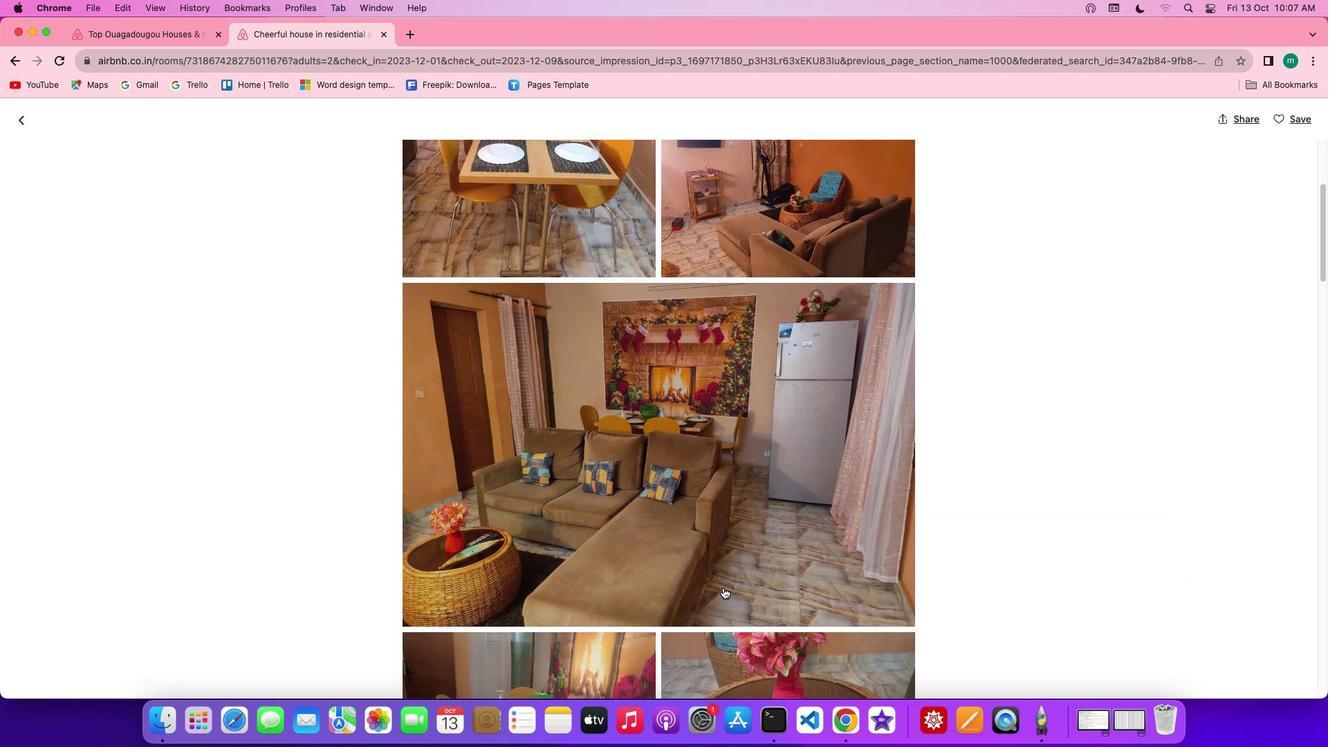 
Action: Mouse scrolled (723, 588) with delta (0, 0)
Screenshot: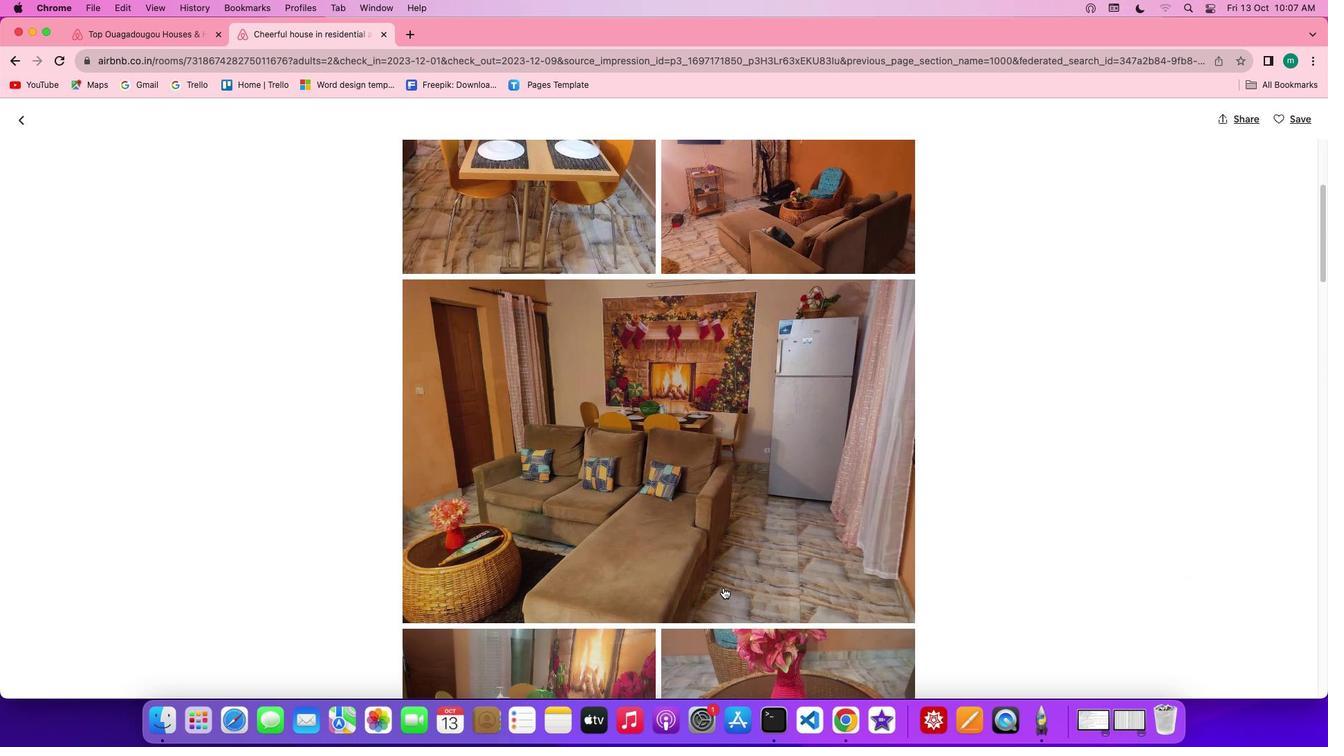 
Action: Mouse scrolled (723, 588) with delta (0, 0)
Screenshot: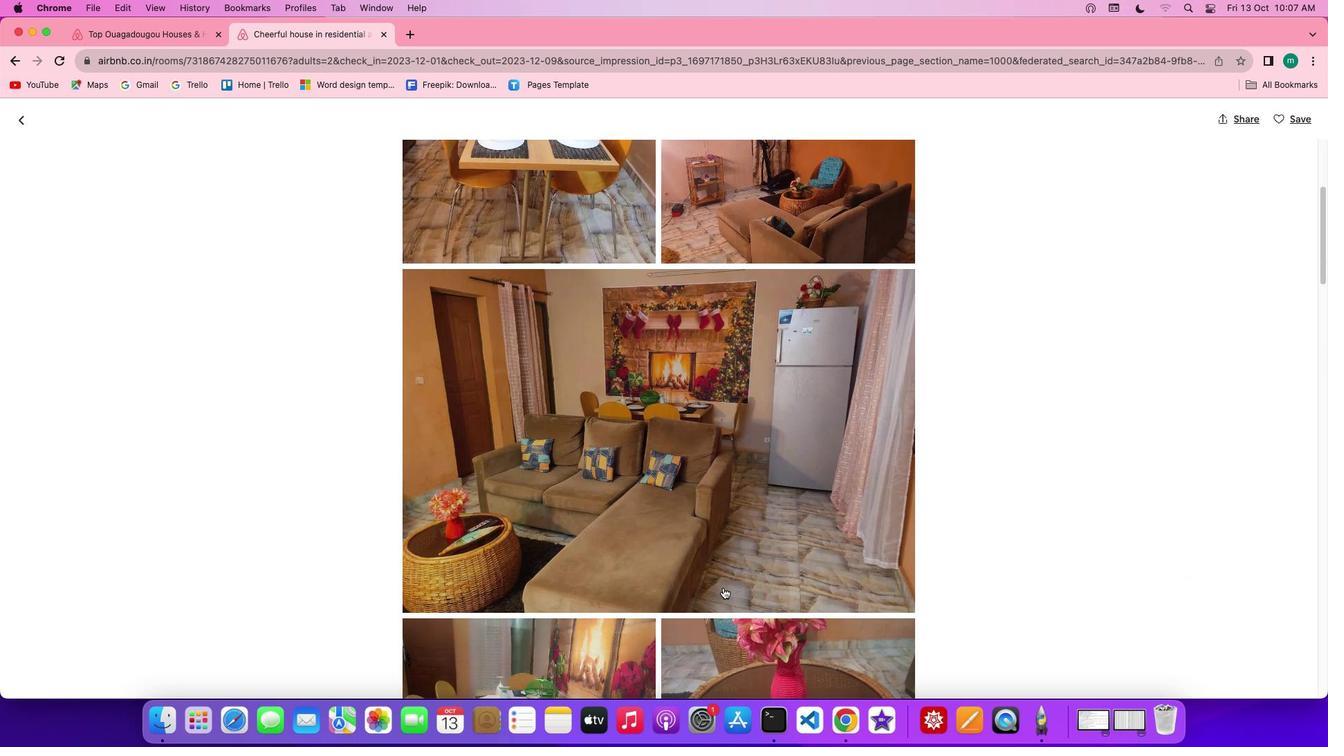 
Action: Mouse scrolled (723, 588) with delta (0, 0)
Screenshot: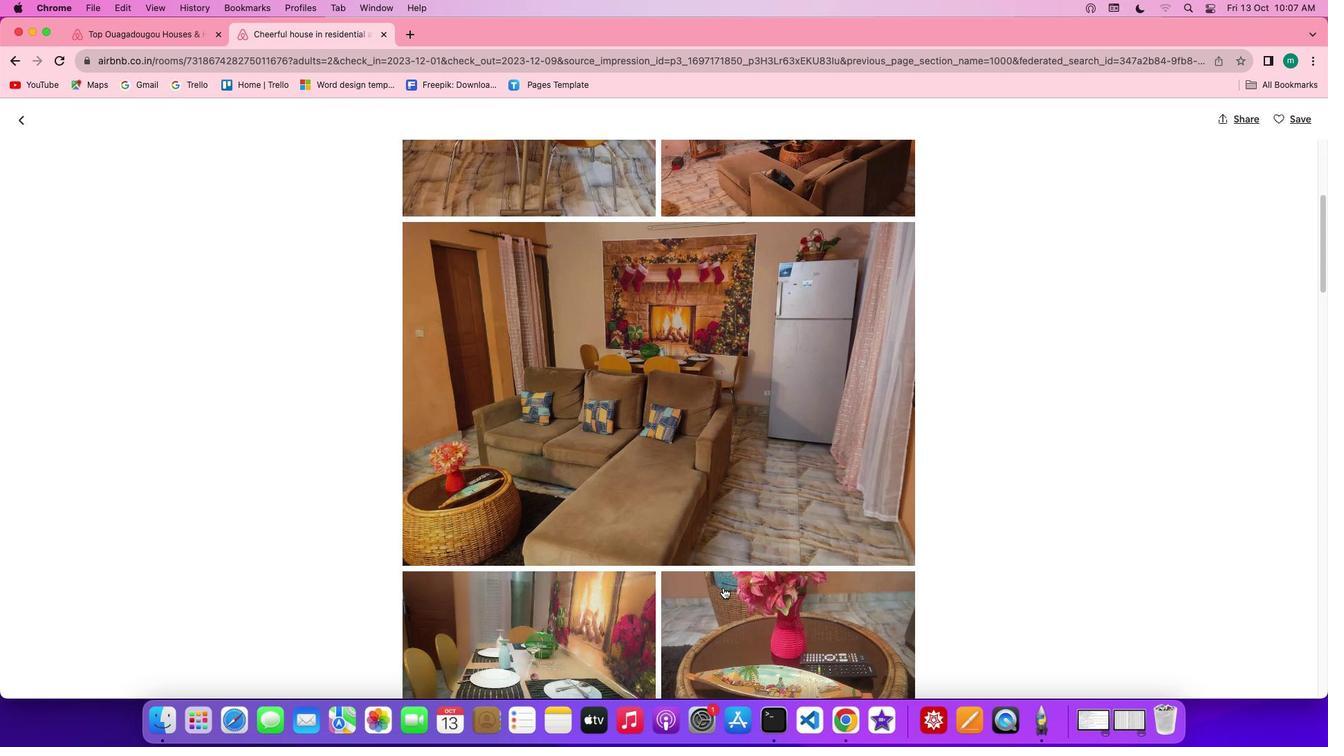 
Action: Mouse scrolled (723, 588) with delta (0, 0)
Screenshot: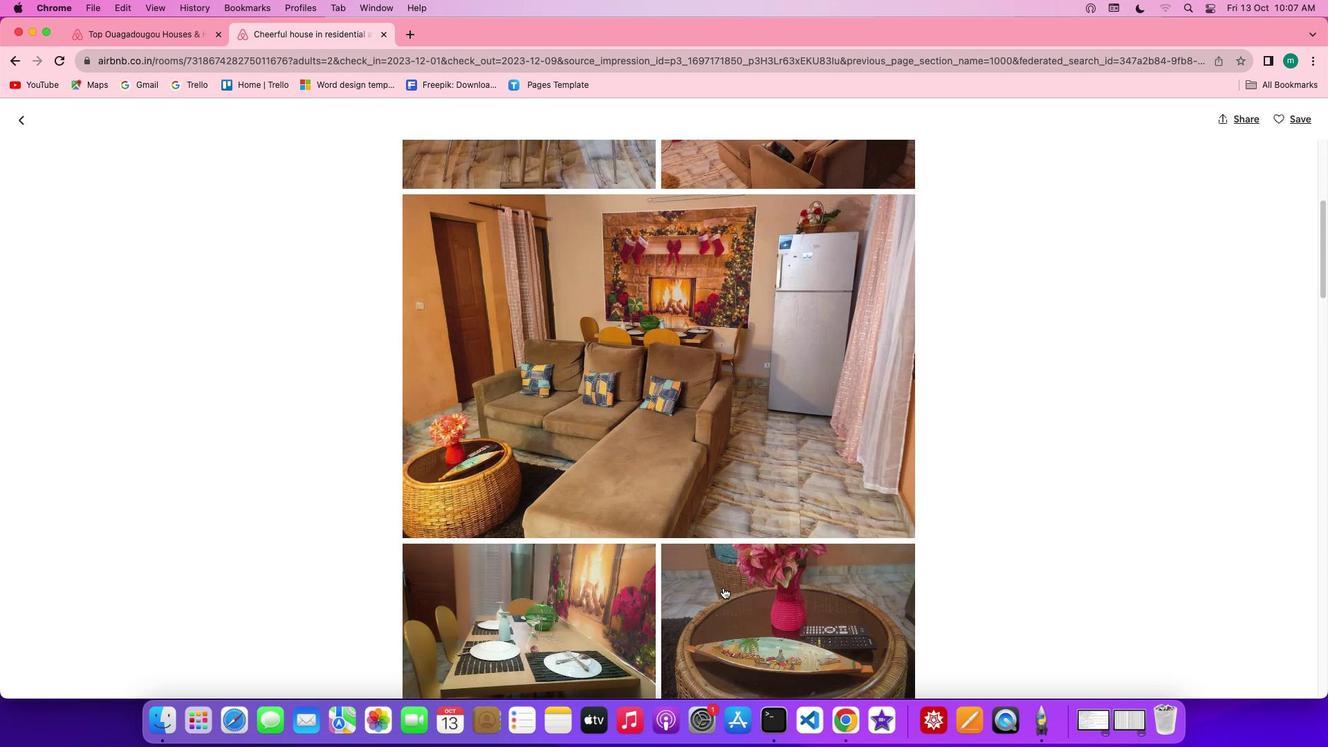 
Action: Mouse scrolled (723, 588) with delta (0, 0)
Screenshot: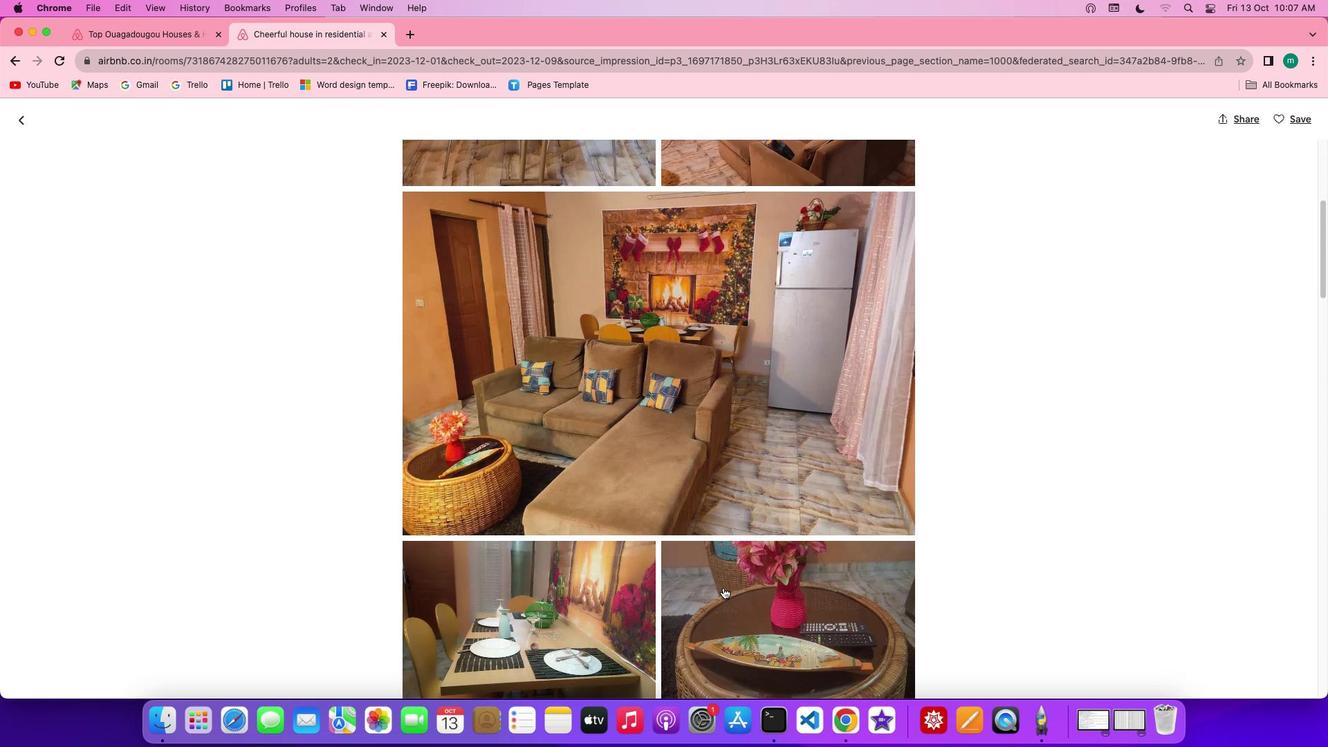 
Action: Mouse scrolled (723, 588) with delta (0, 0)
Screenshot: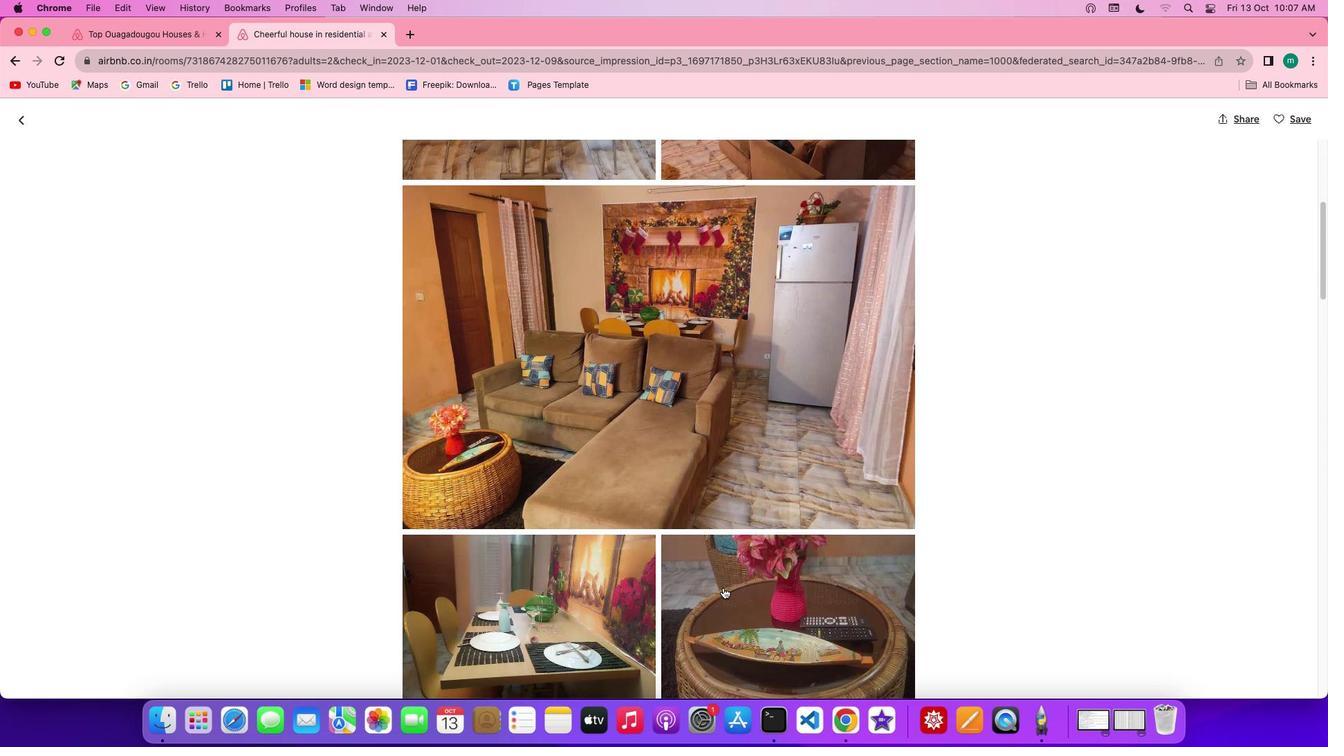 
Action: Mouse scrolled (723, 588) with delta (0, 0)
Screenshot: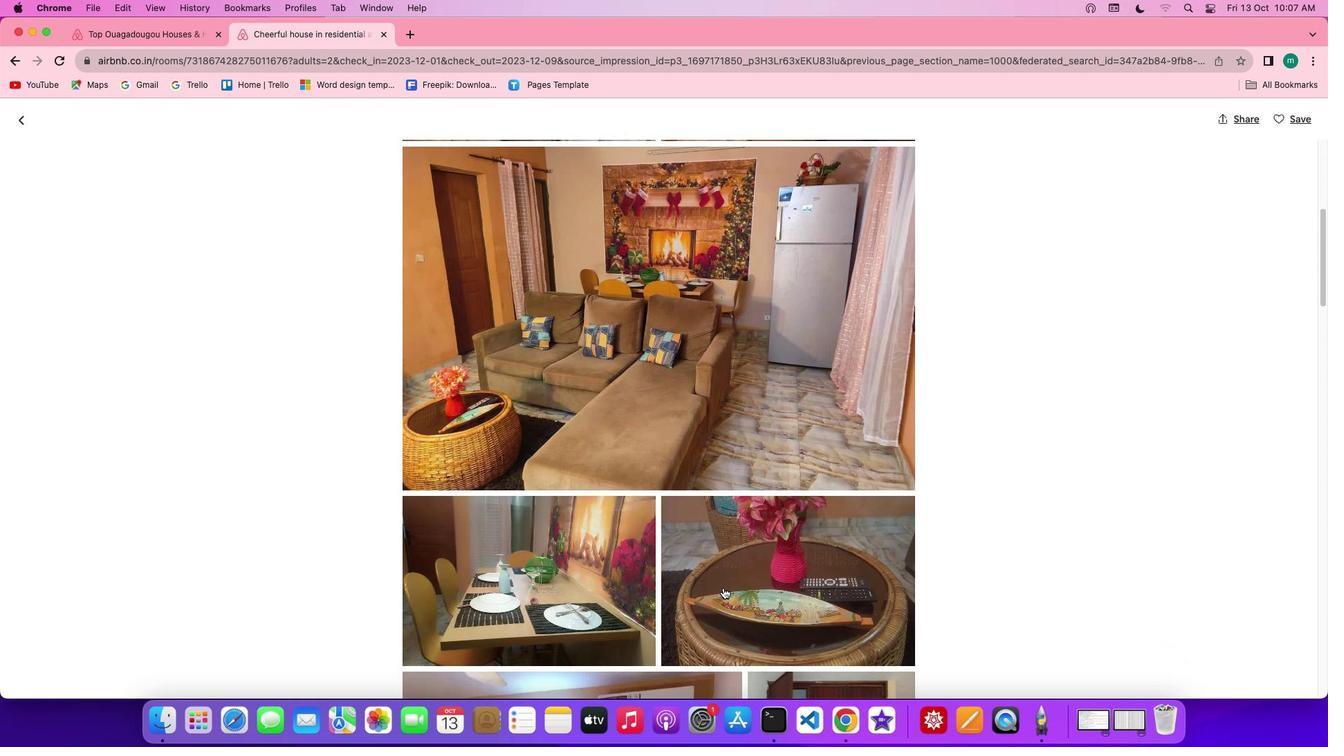 
Action: Mouse scrolled (723, 588) with delta (0, 0)
Screenshot: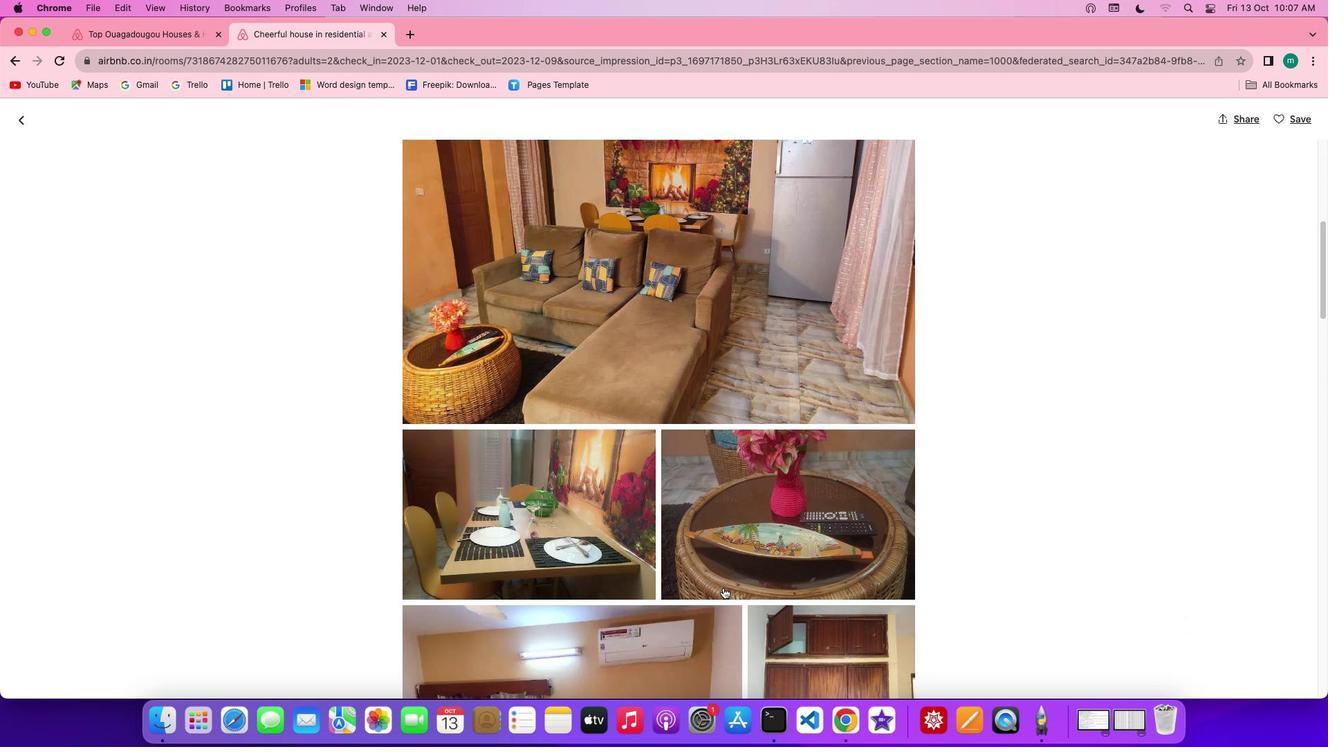 
Action: Mouse scrolled (723, 588) with delta (0, 0)
Screenshot: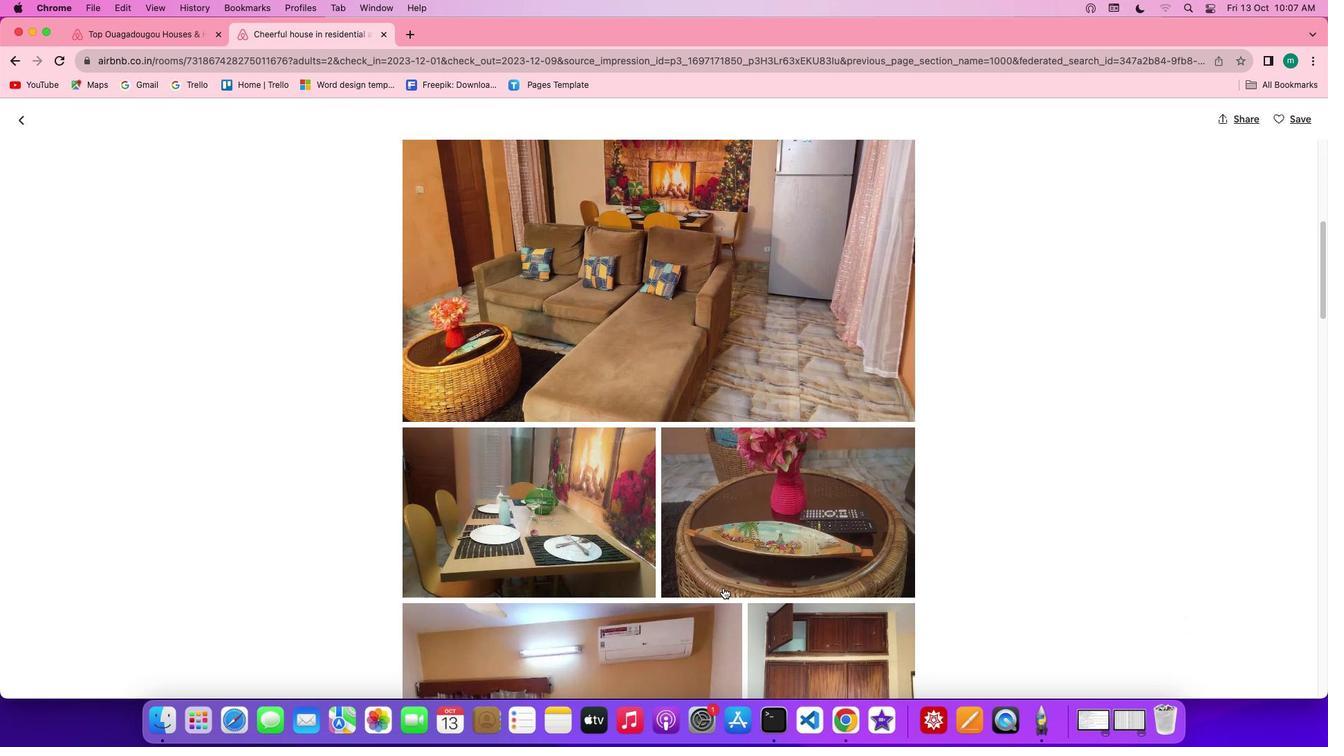 
Action: Mouse scrolled (723, 588) with delta (0, 0)
Screenshot: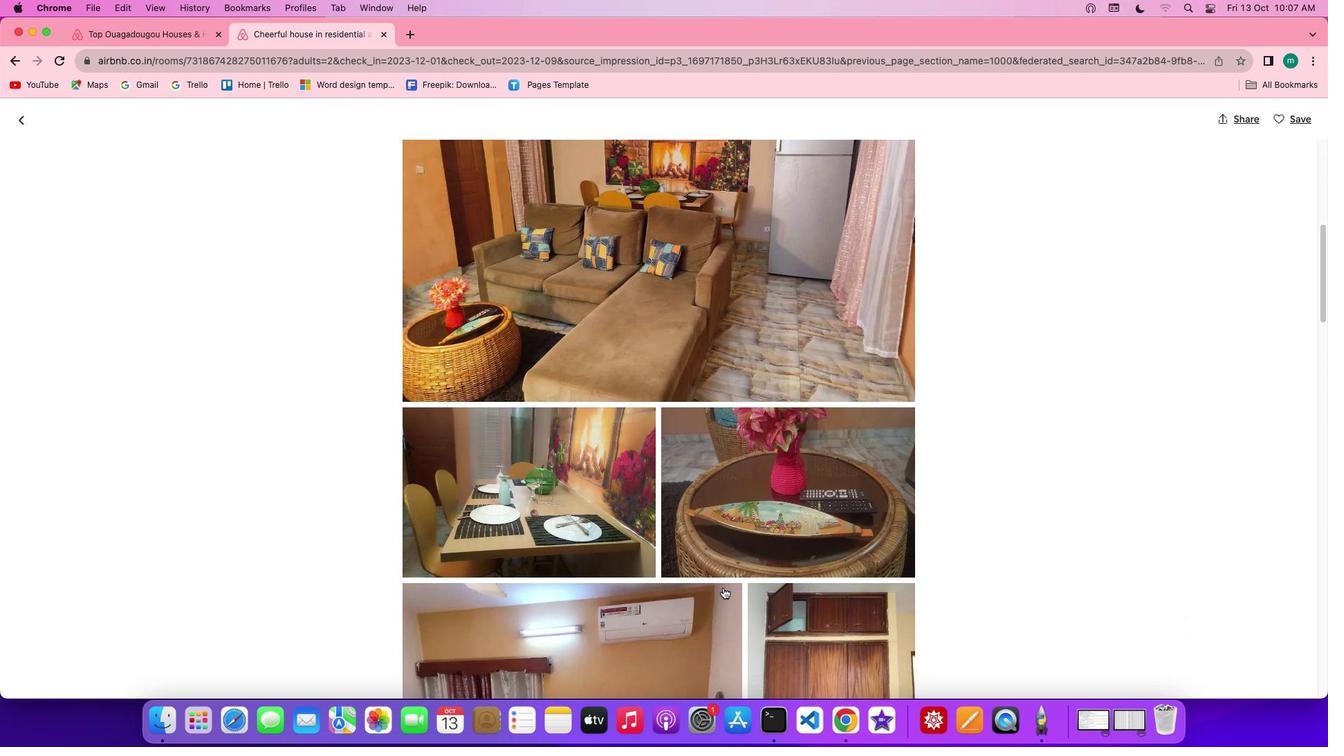 
Action: Mouse scrolled (723, 588) with delta (0, 0)
Screenshot: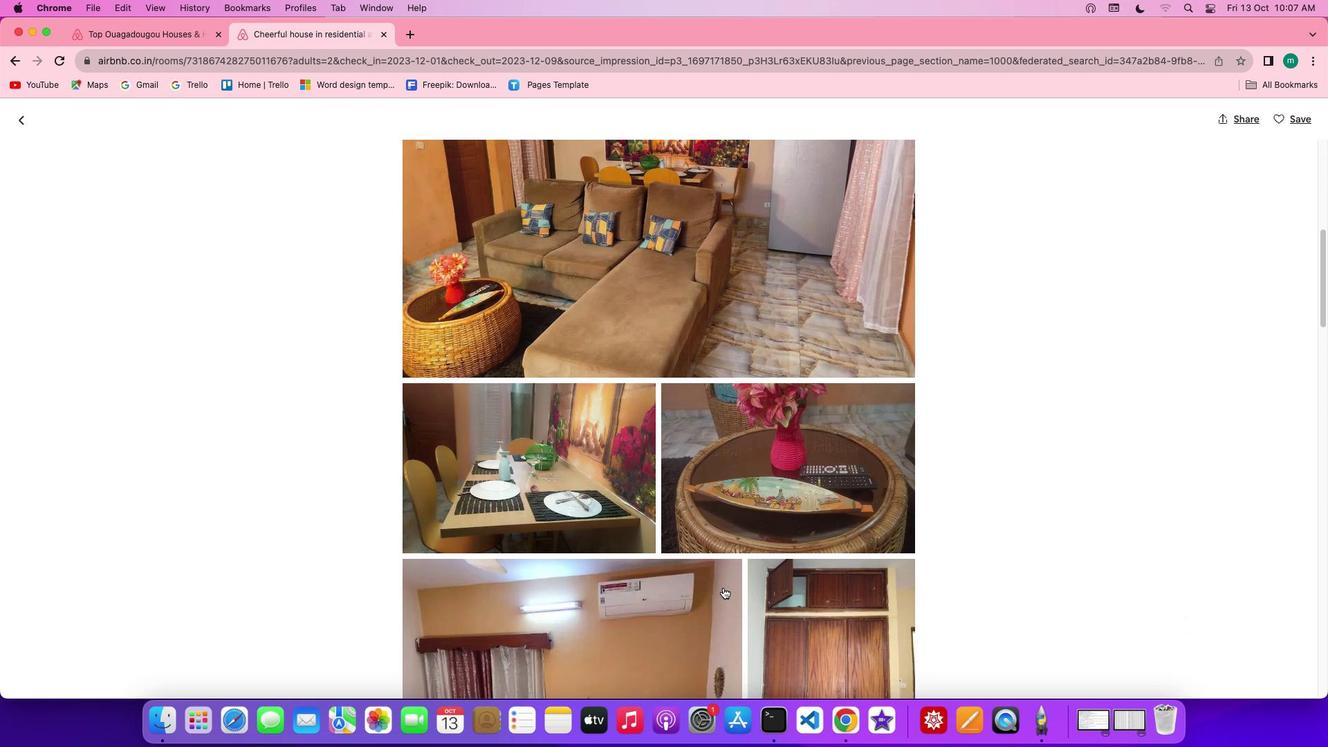 
Action: Mouse scrolled (723, 588) with delta (0, 0)
Screenshot: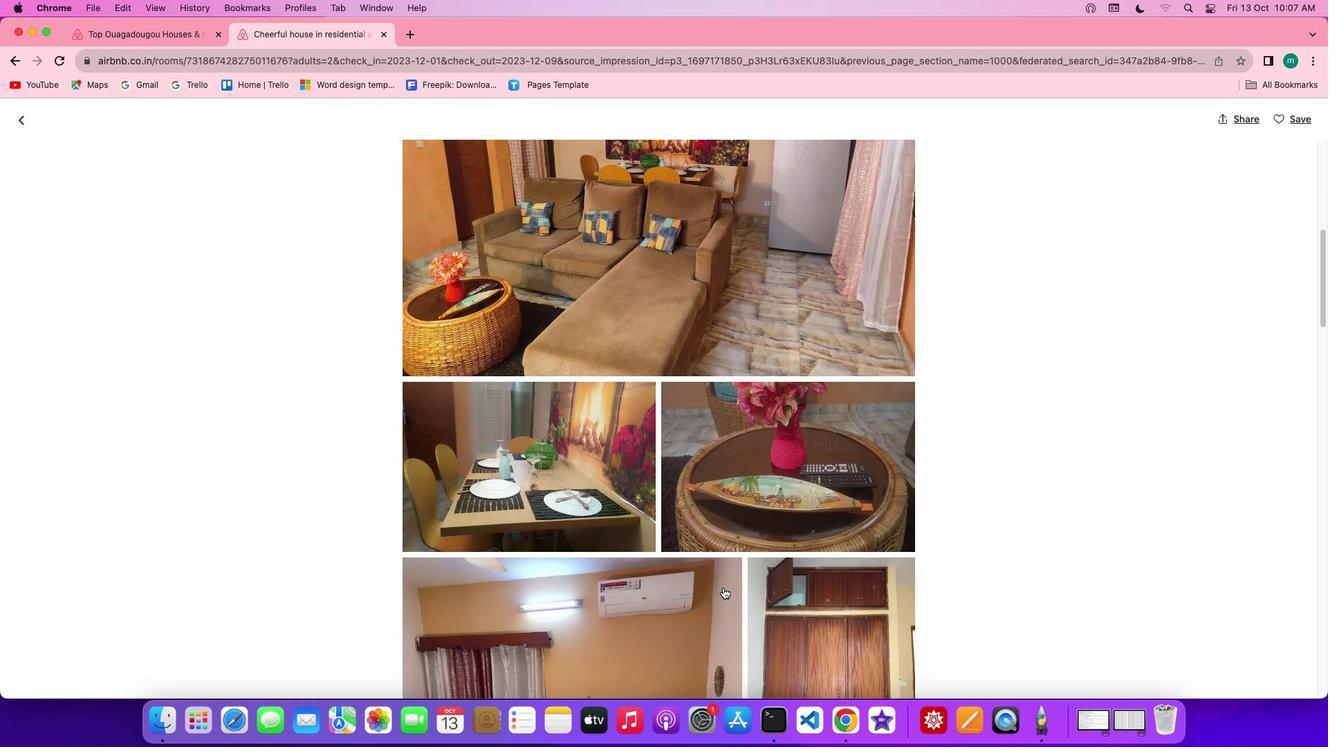 
Action: Mouse scrolled (723, 588) with delta (0, 0)
Screenshot: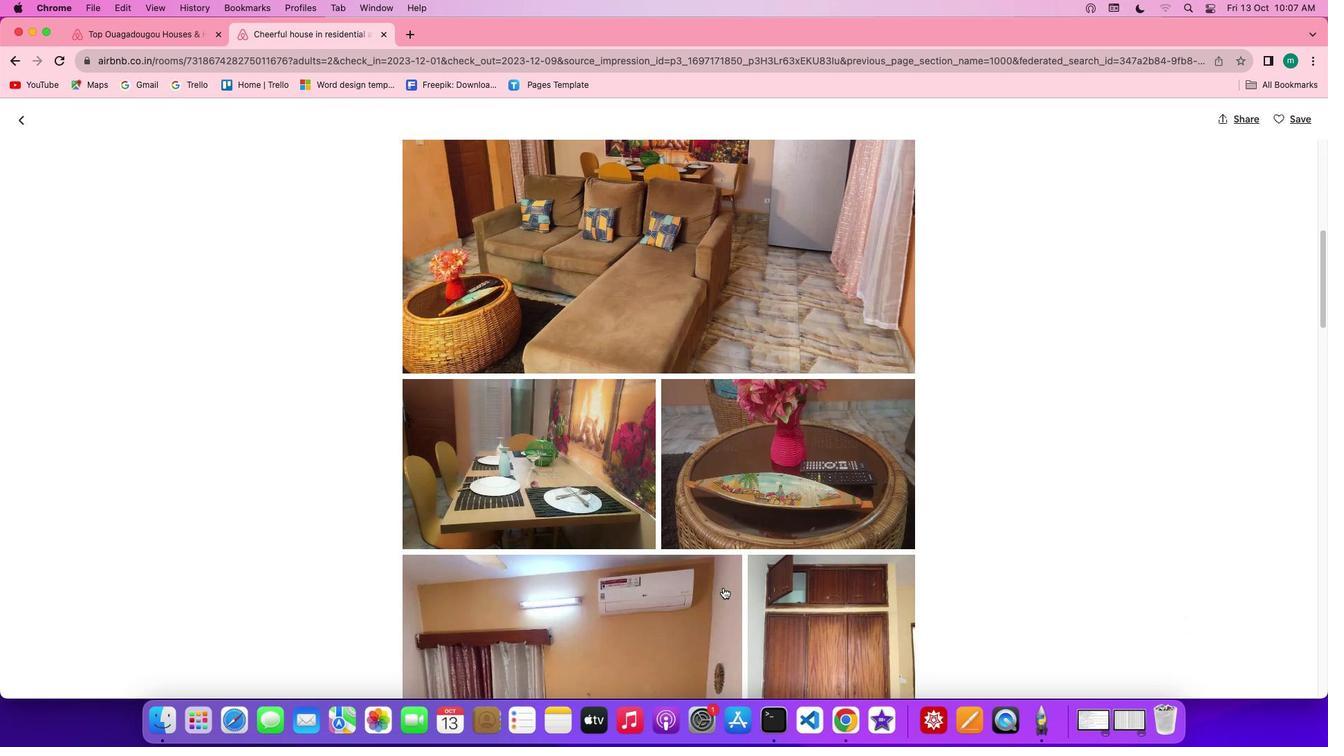 
Action: Mouse scrolled (723, 588) with delta (0, 0)
Screenshot: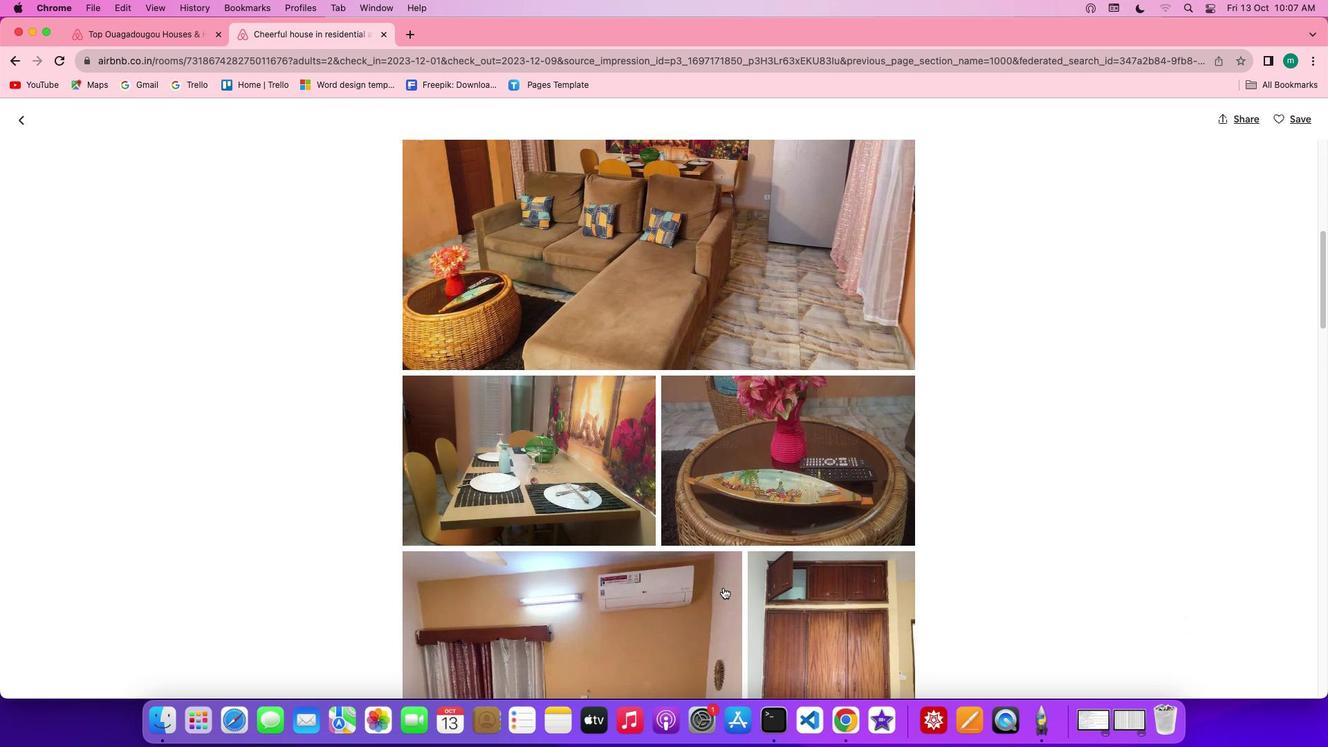 
Action: Mouse scrolled (723, 588) with delta (0, 0)
Screenshot: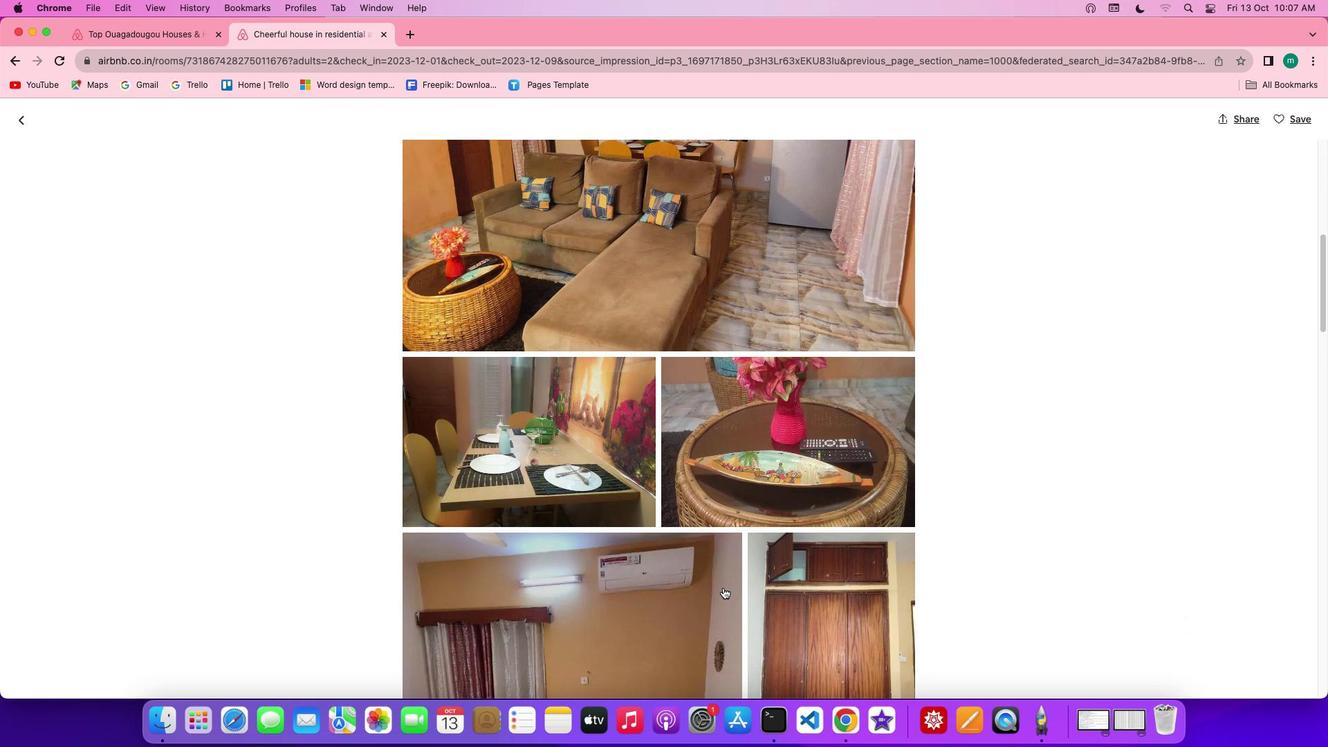 
Action: Mouse scrolled (723, 588) with delta (0, 0)
Screenshot: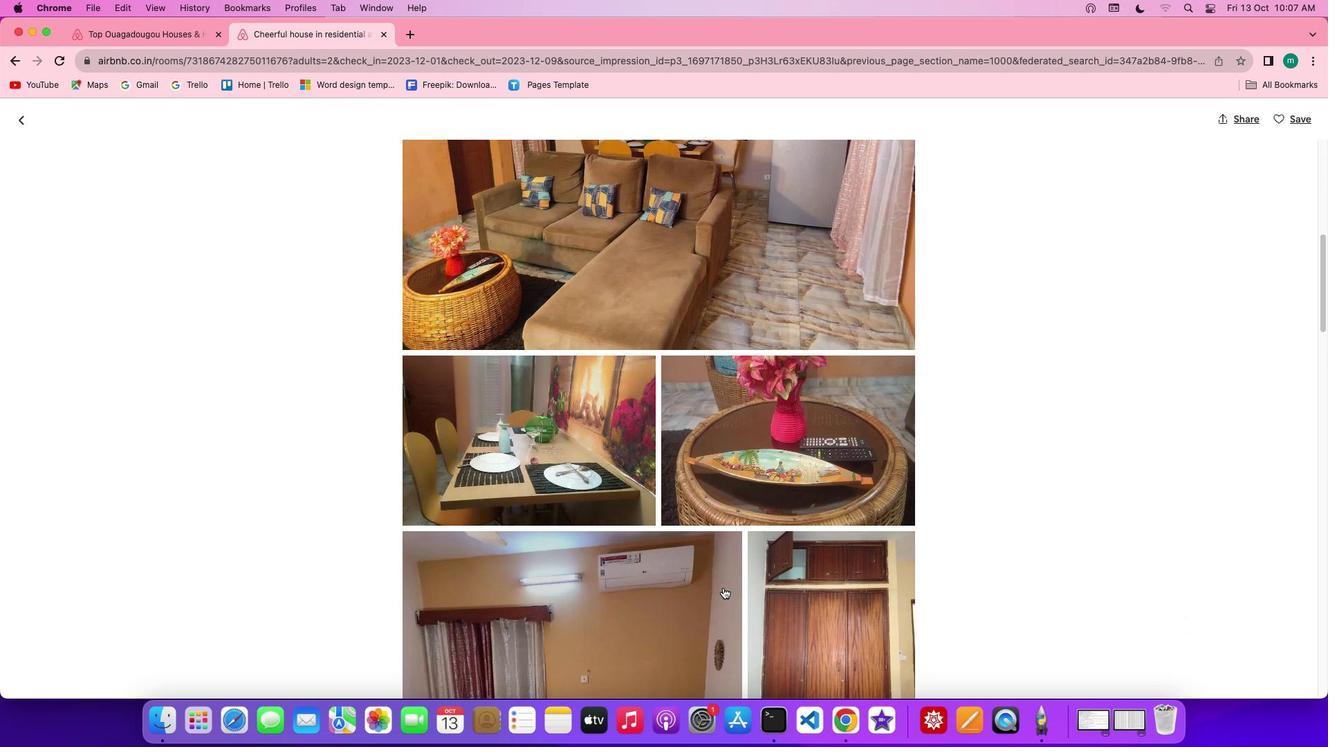 
Action: Mouse scrolled (723, 588) with delta (0, 0)
Screenshot: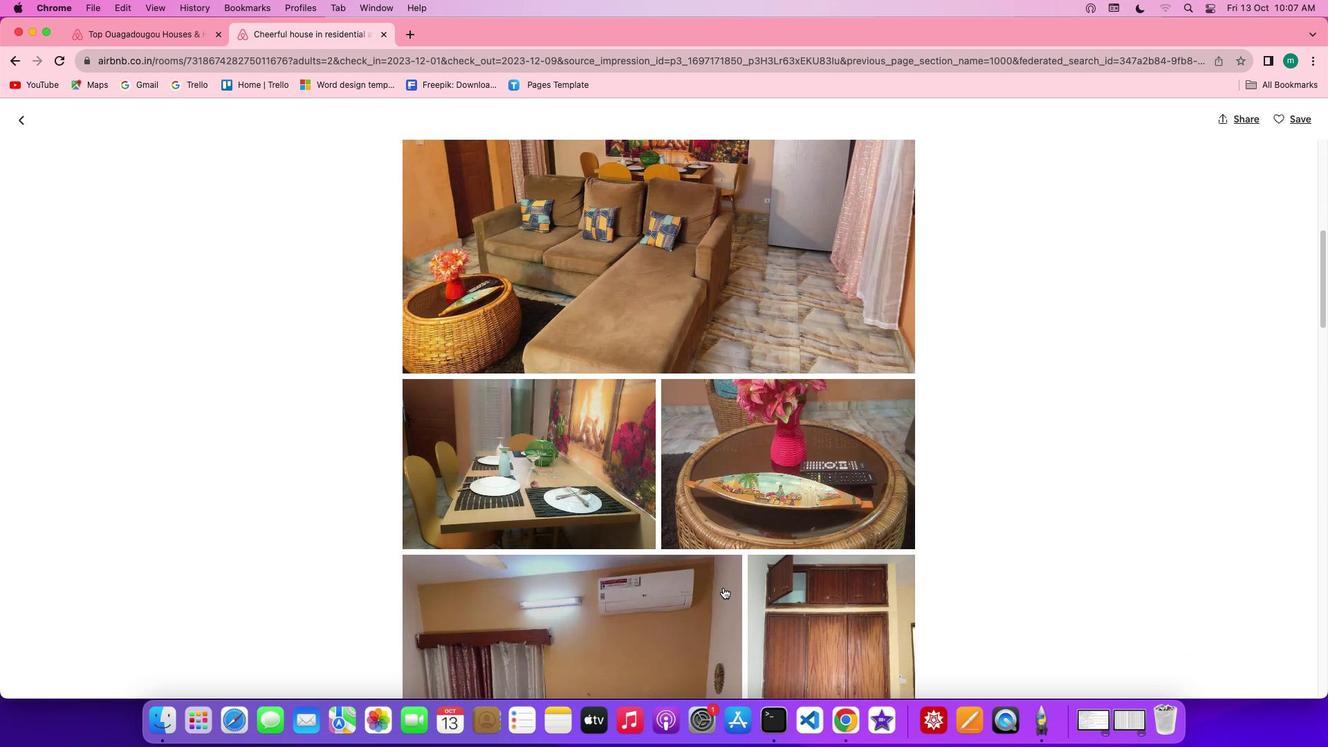 
Action: Mouse scrolled (723, 588) with delta (0, 0)
Screenshot: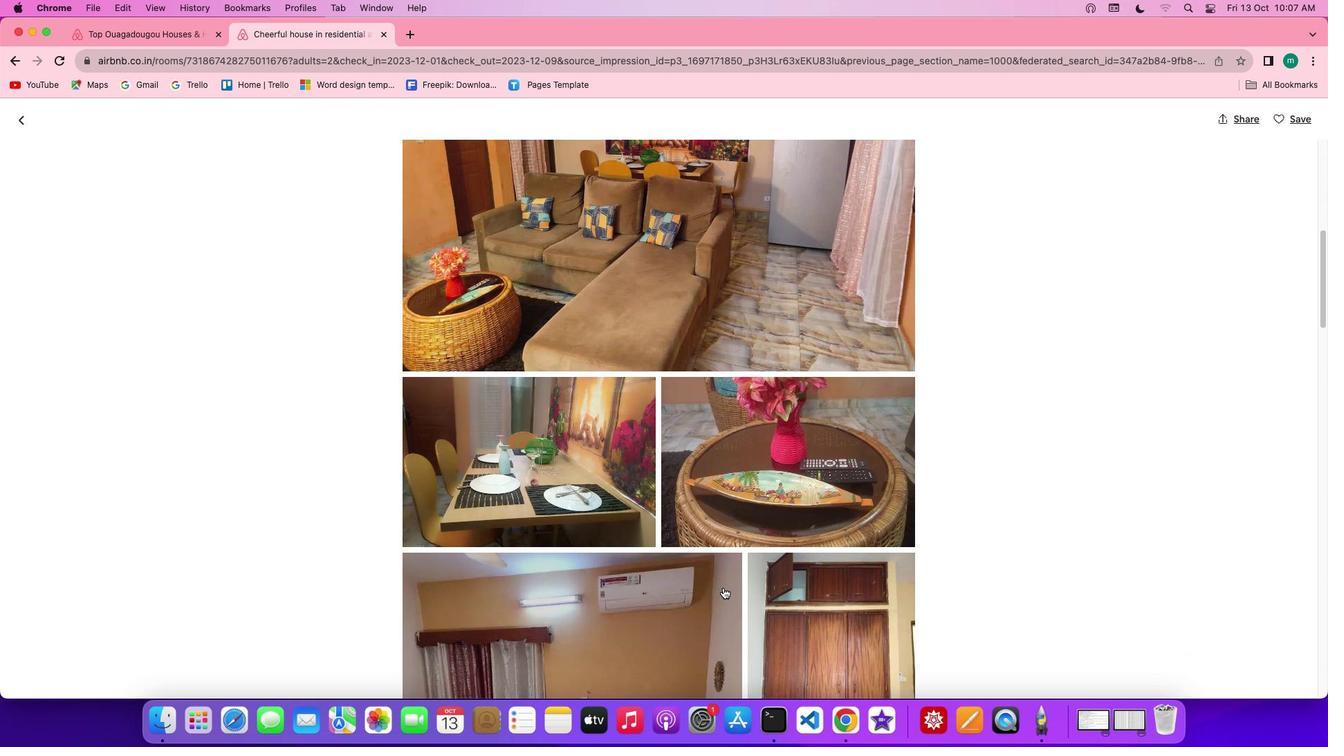 
Action: Mouse scrolled (723, 588) with delta (0, 0)
Screenshot: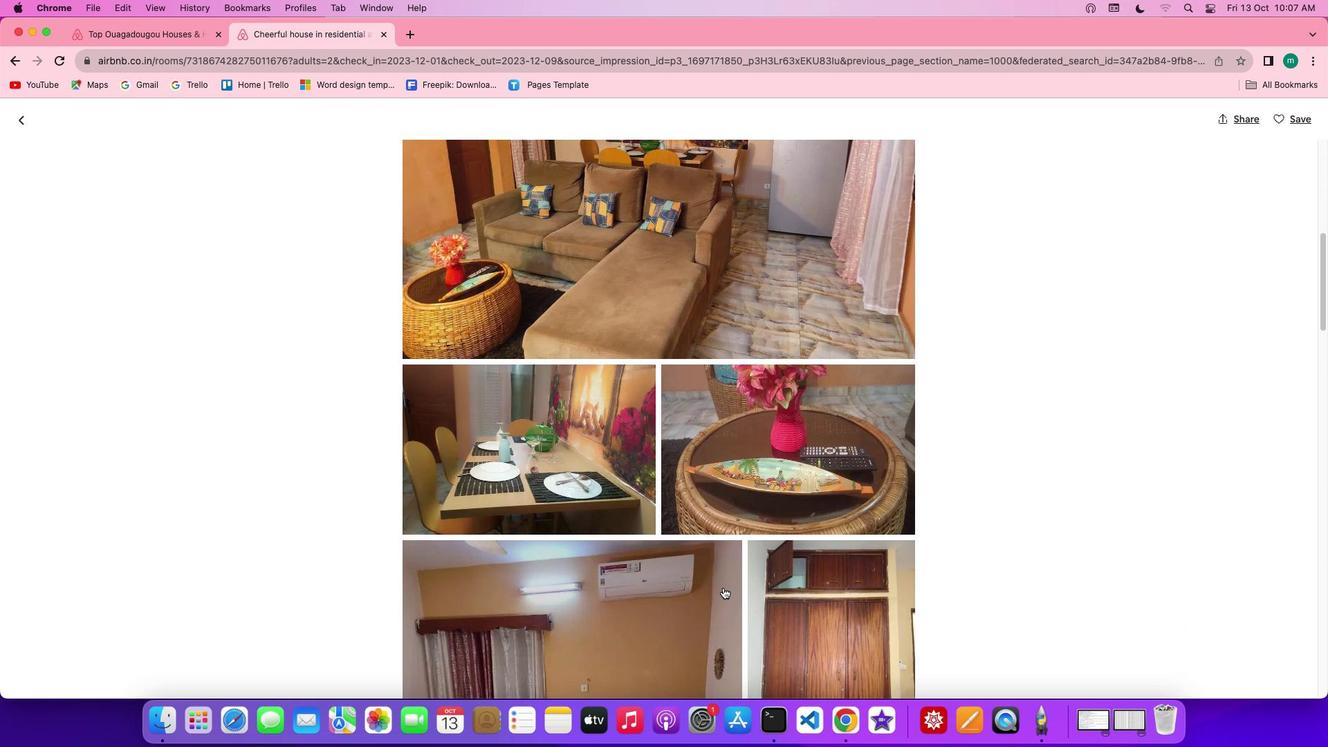 
Action: Mouse scrolled (723, 588) with delta (0, 0)
Screenshot: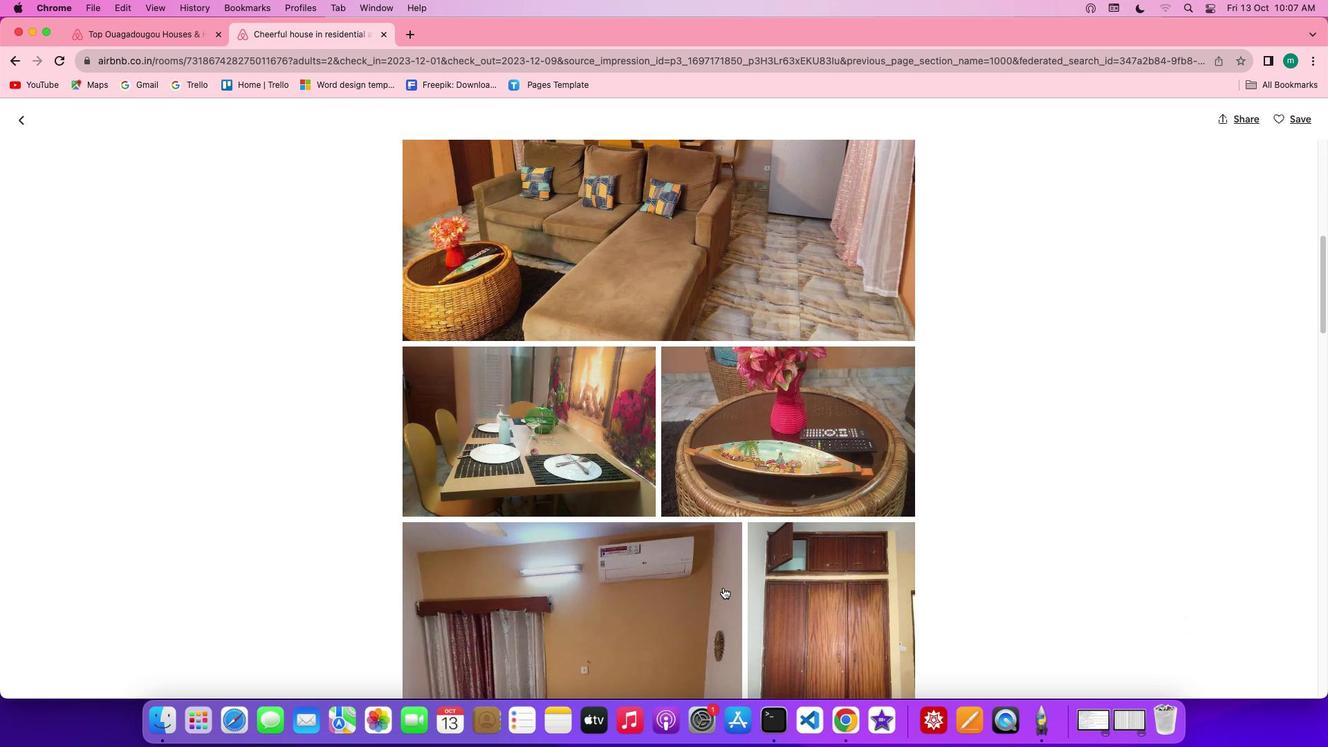 
Action: Mouse scrolled (723, 588) with delta (0, 0)
Screenshot: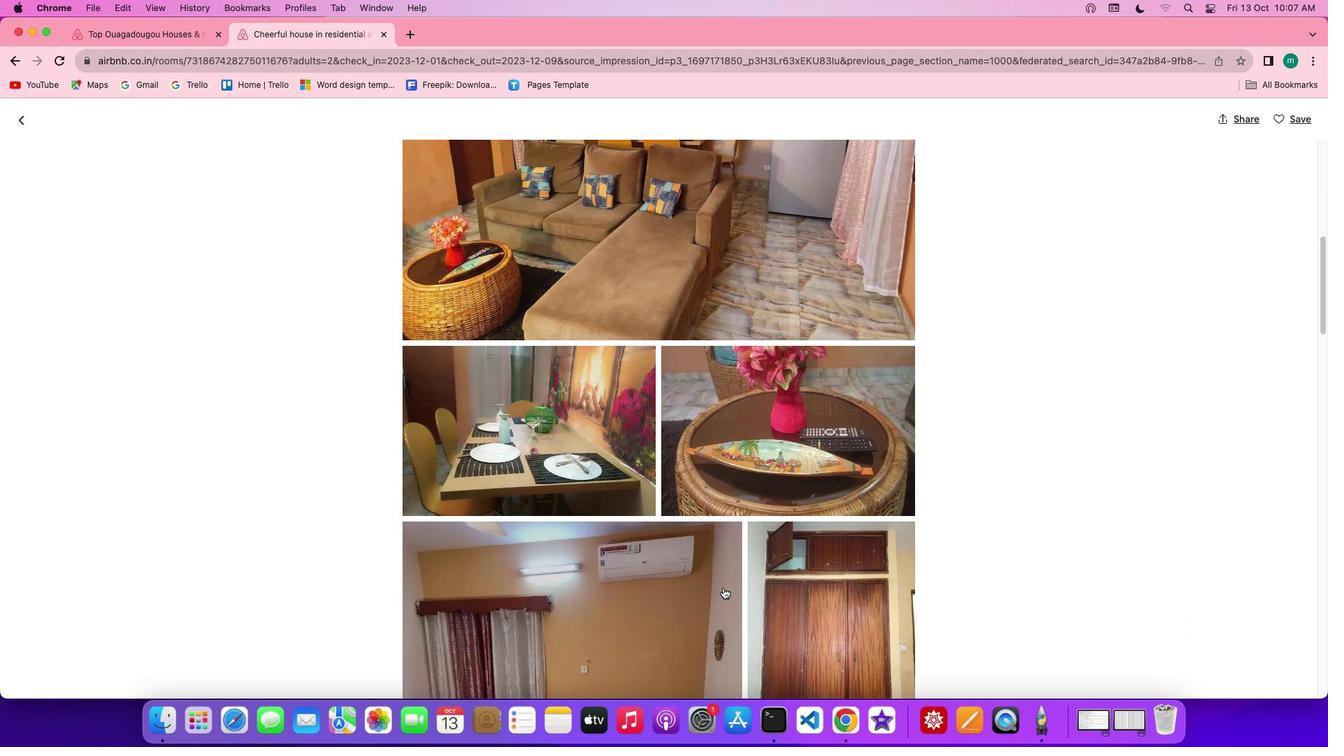 
Action: Mouse scrolled (723, 588) with delta (0, 0)
Screenshot: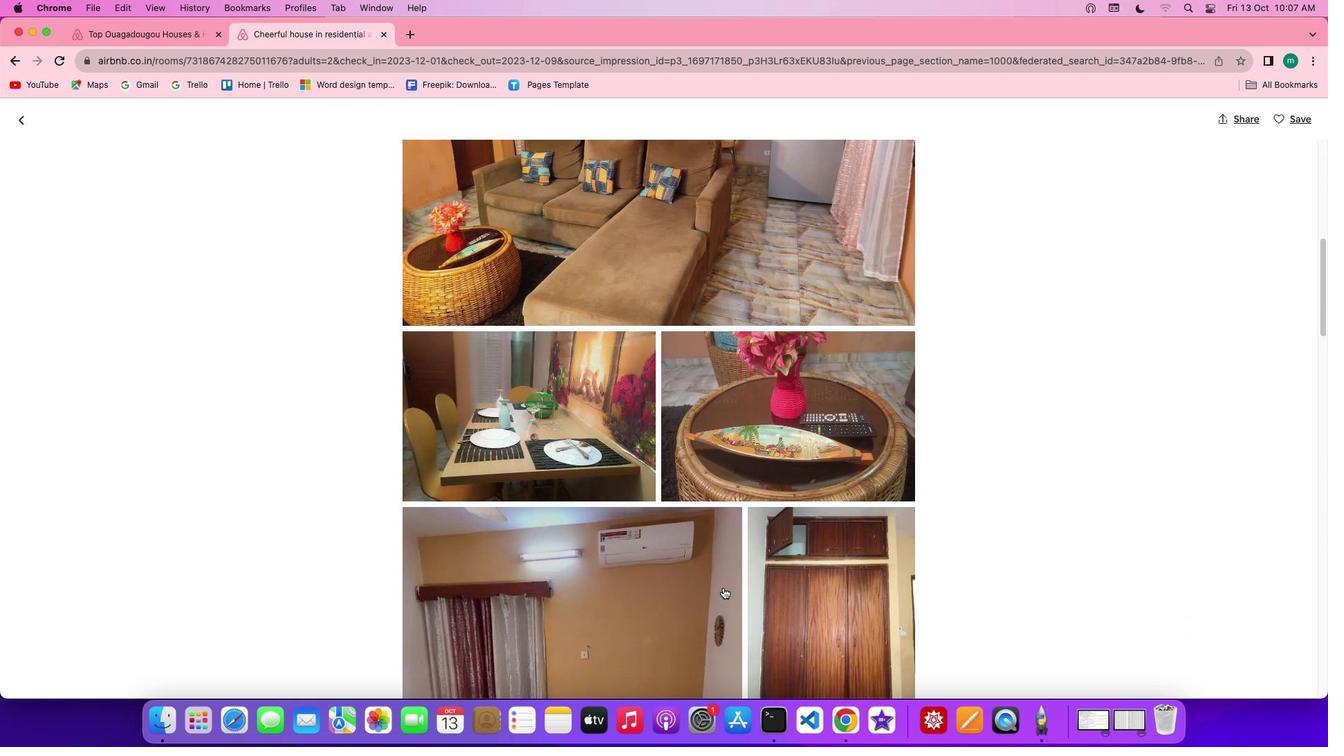 
Action: Mouse scrolled (723, 588) with delta (0, 0)
Screenshot: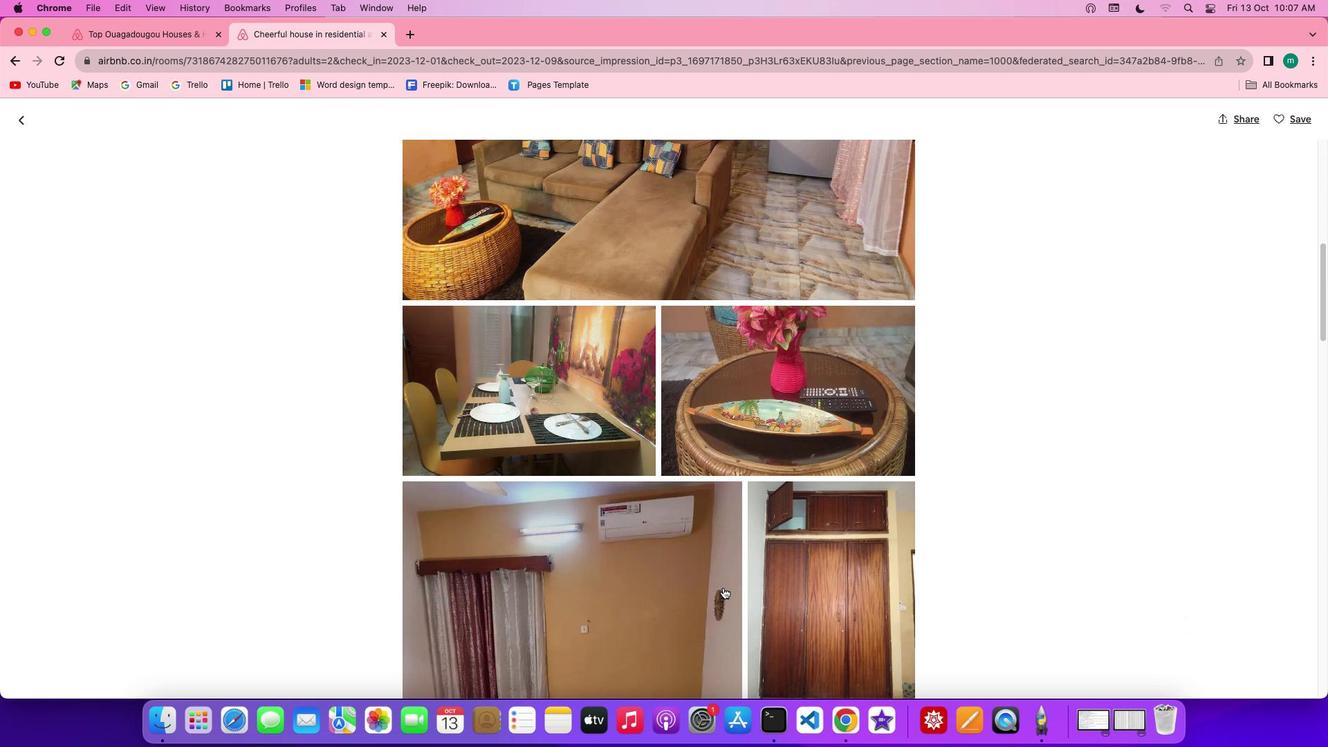 
Action: Mouse scrolled (723, 588) with delta (0, 0)
Screenshot: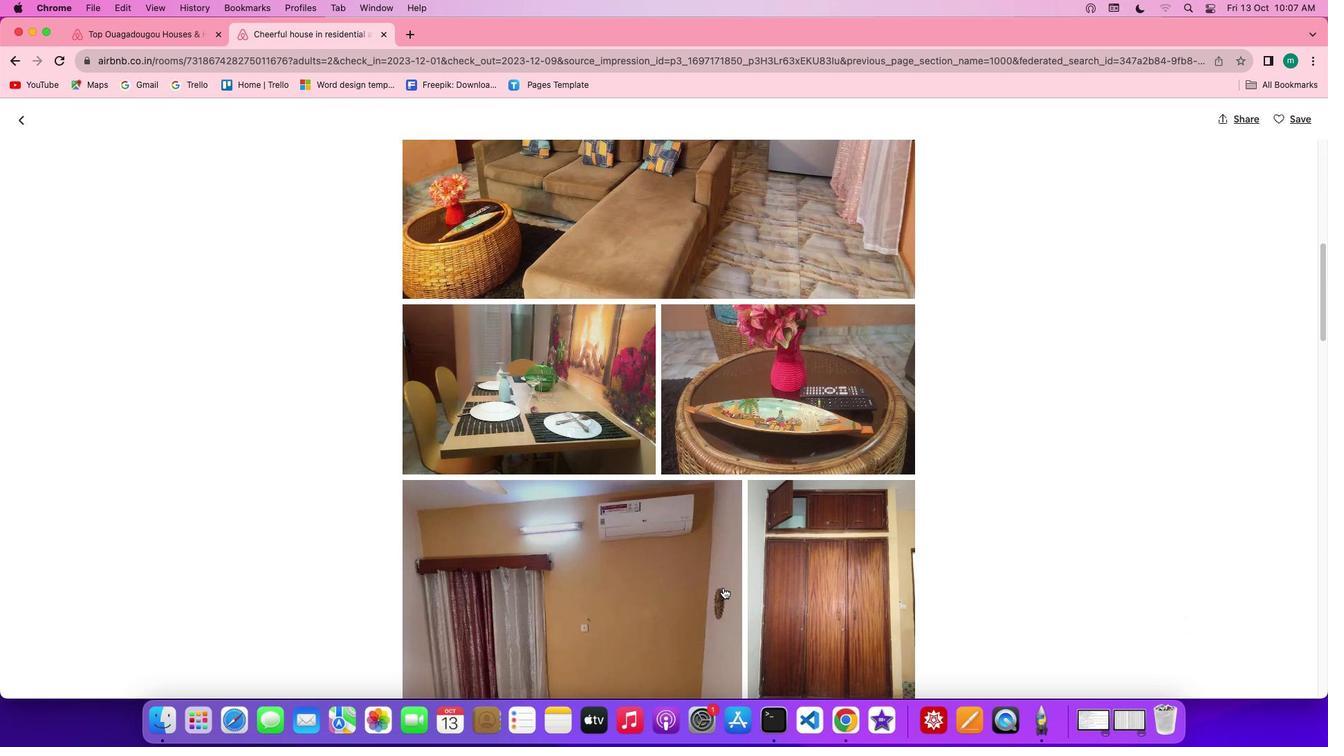 
Action: Mouse scrolled (723, 588) with delta (0, 0)
Screenshot: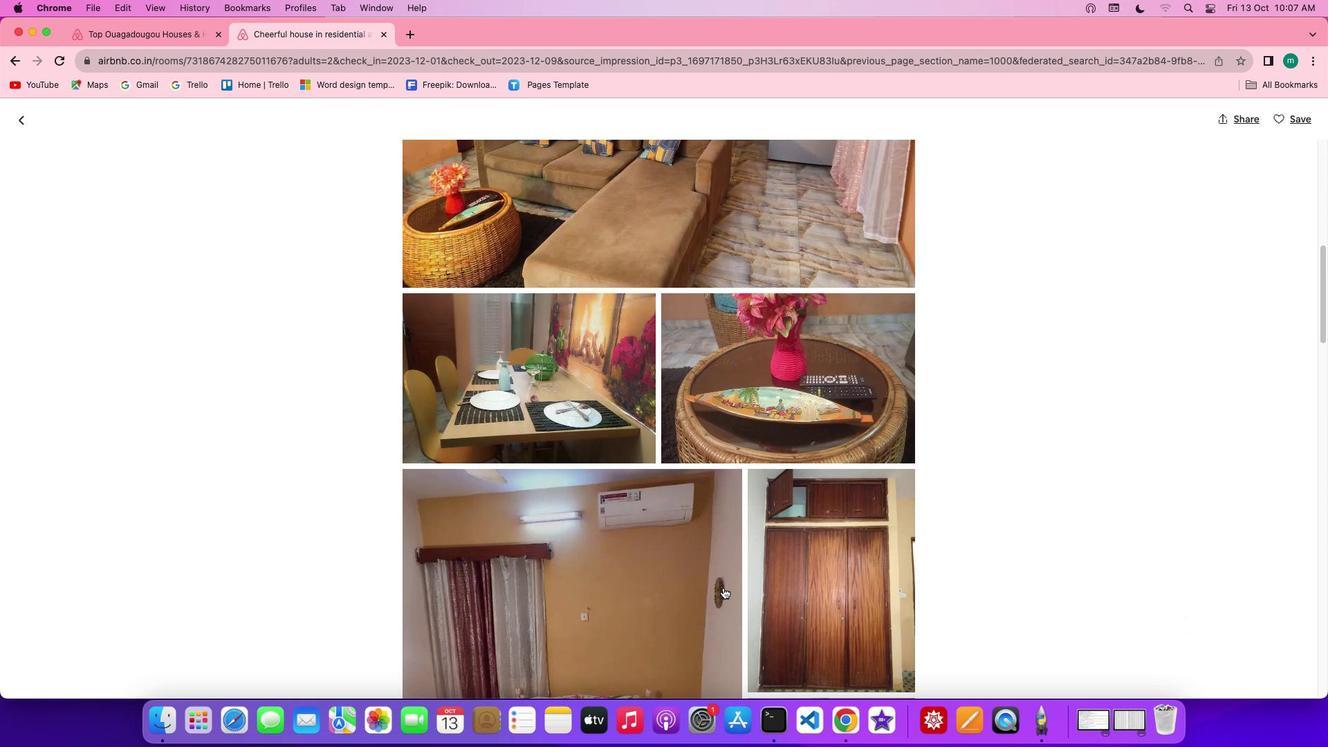 
Action: Mouse scrolled (723, 588) with delta (0, 0)
Screenshot: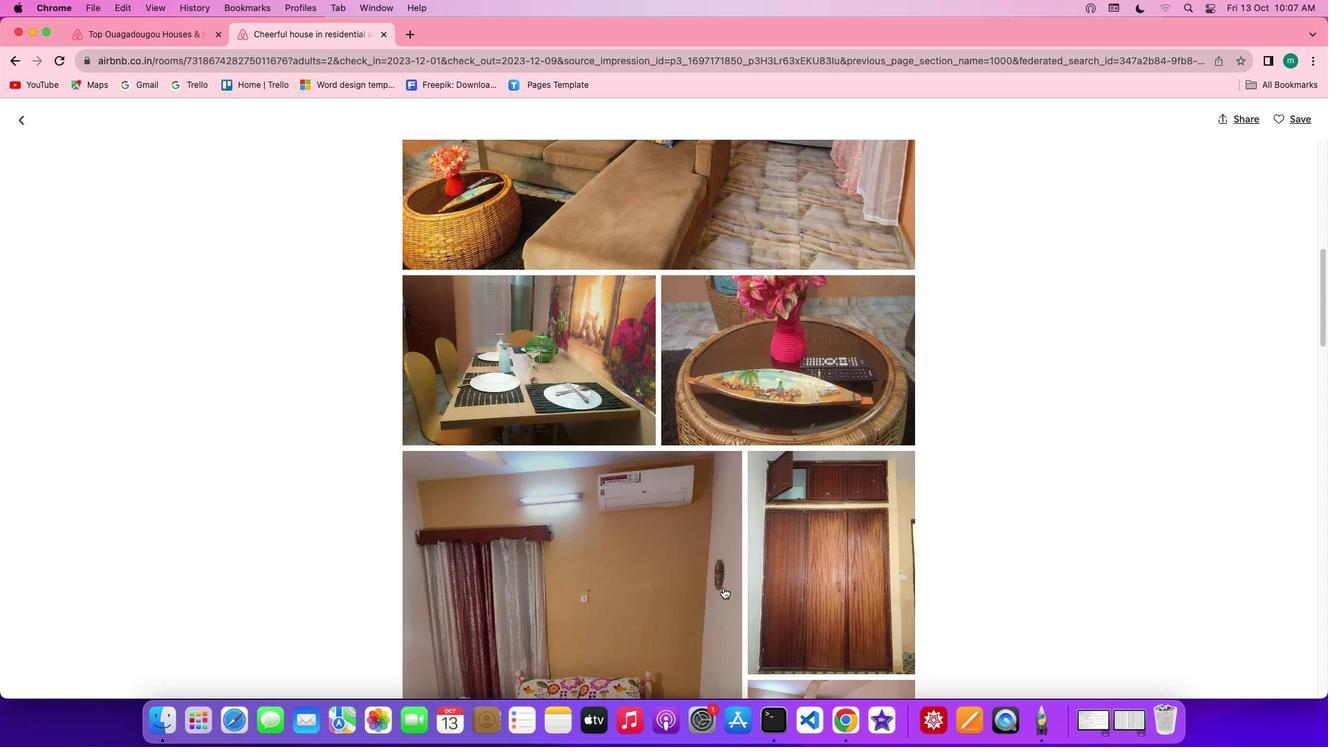 
Action: Mouse scrolled (723, 588) with delta (0, 0)
Screenshot: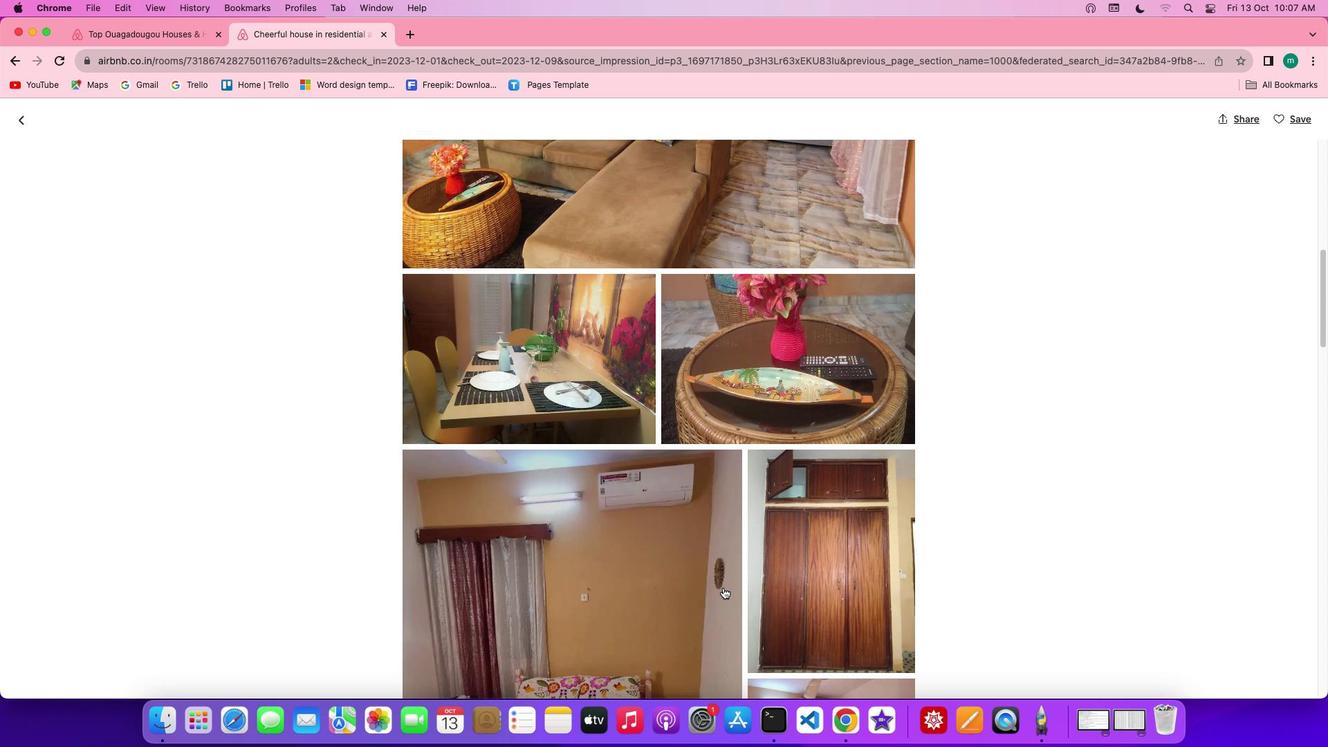 
Action: Mouse scrolled (723, 588) with delta (0, 0)
Screenshot: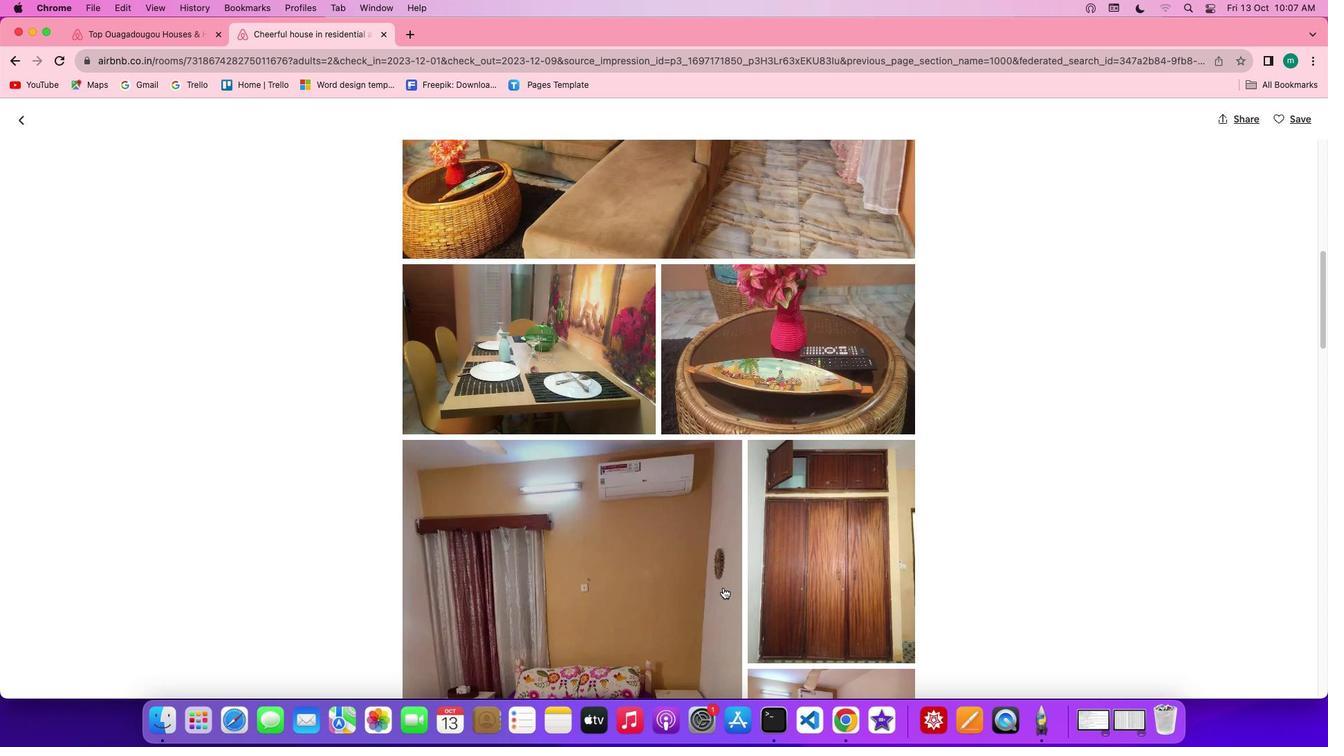 
Action: Mouse scrolled (723, 588) with delta (0, 0)
Screenshot: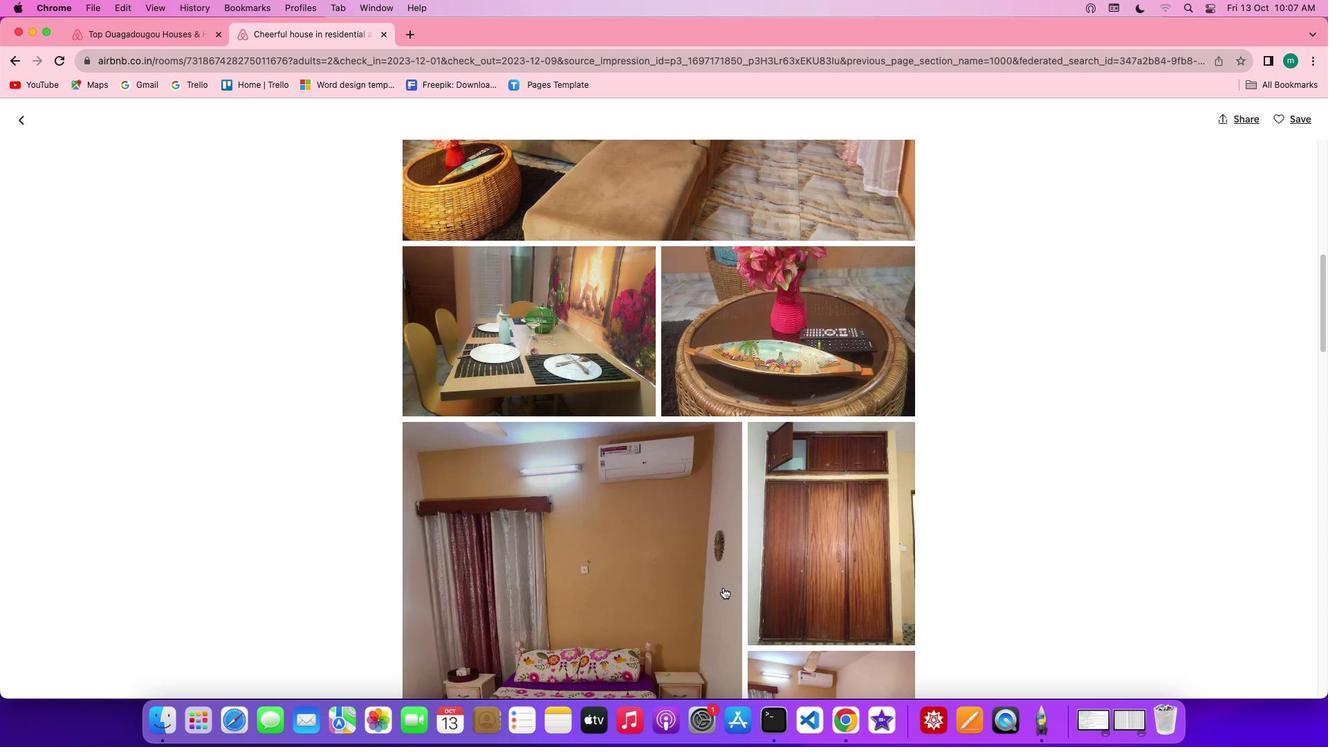 
Action: Mouse scrolled (723, 588) with delta (0, 0)
Screenshot: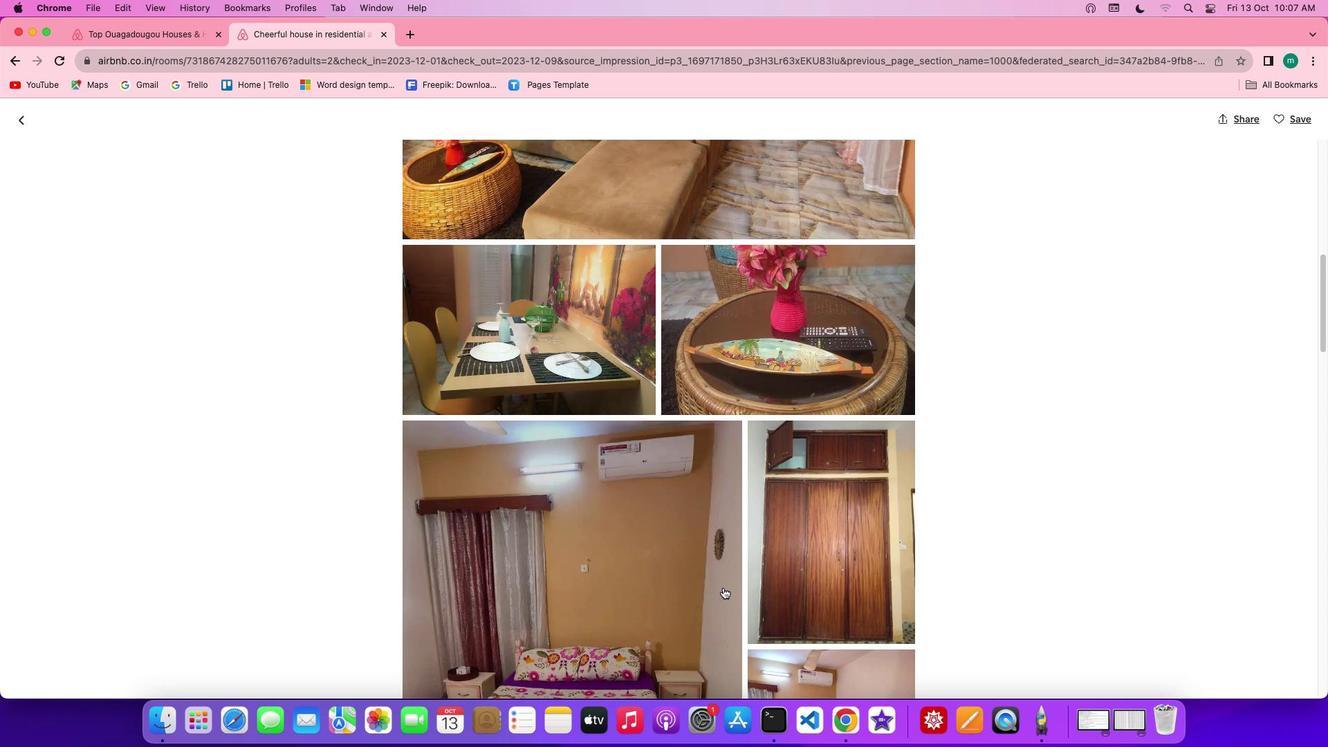 
Action: Mouse scrolled (723, 588) with delta (0, 0)
Screenshot: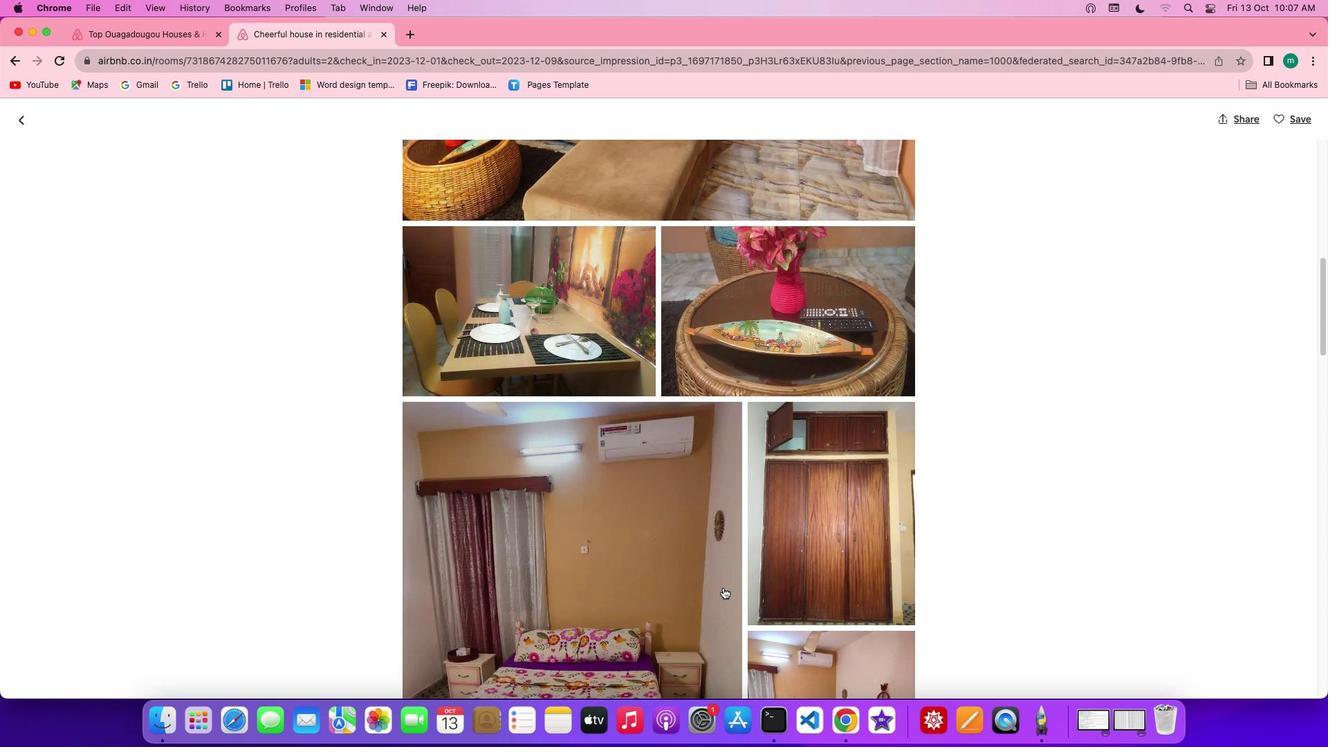 
Action: Mouse scrolled (723, 588) with delta (0, 0)
Screenshot: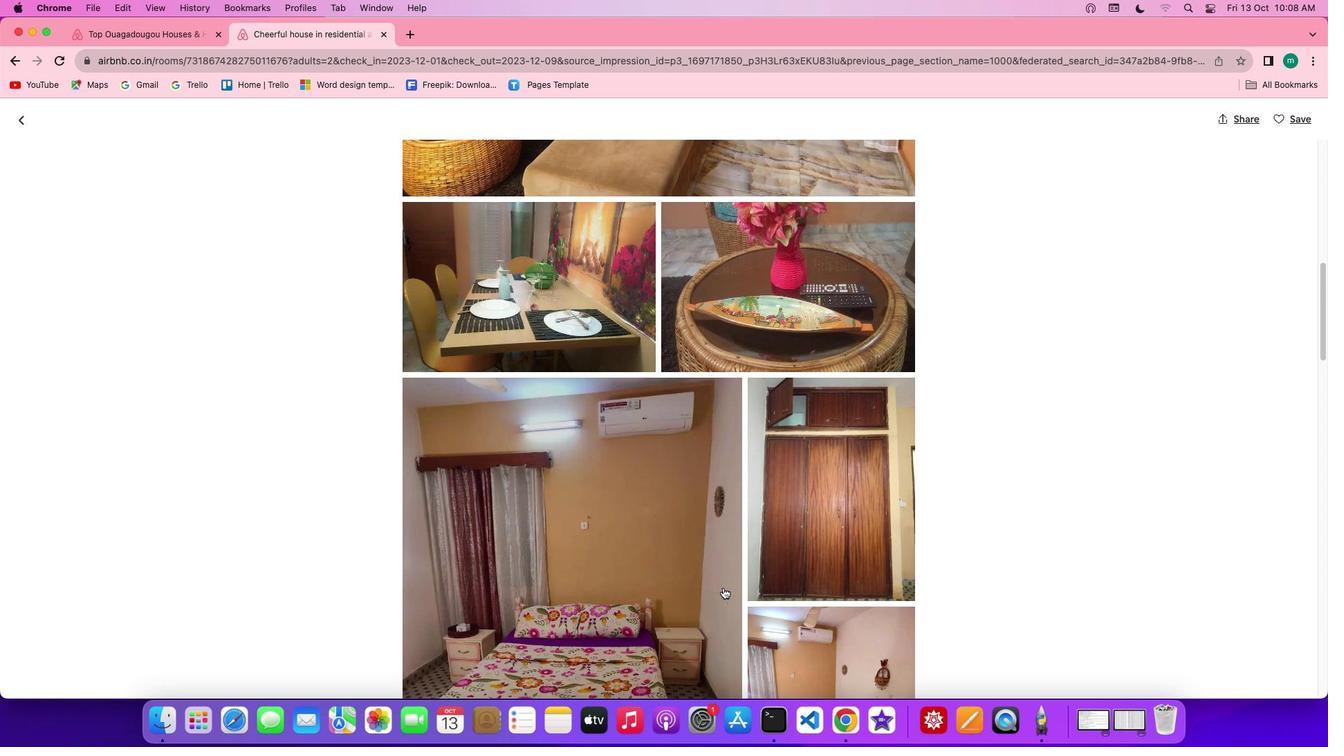 
Action: Mouse scrolled (723, 588) with delta (0, 0)
Screenshot: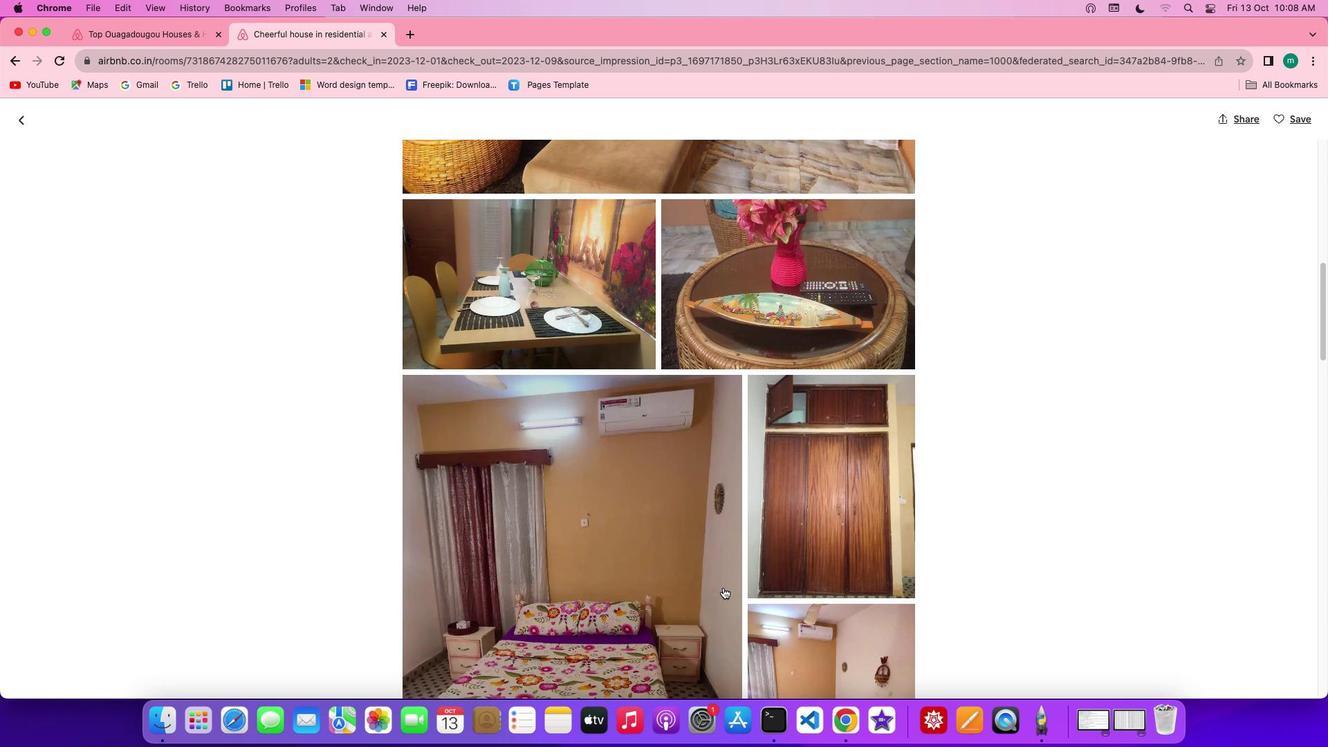 
Action: Mouse scrolled (723, 588) with delta (0, 0)
Screenshot: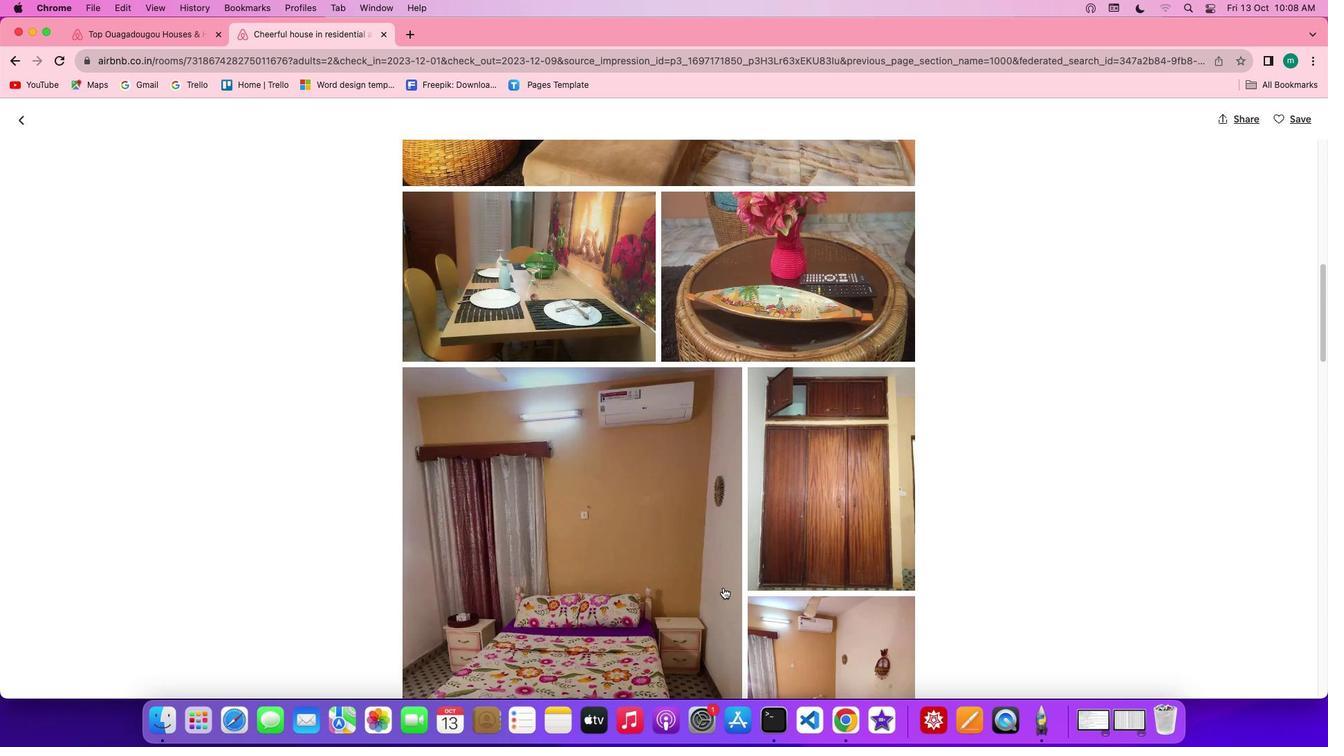 
Action: Mouse scrolled (723, 588) with delta (0, 0)
Screenshot: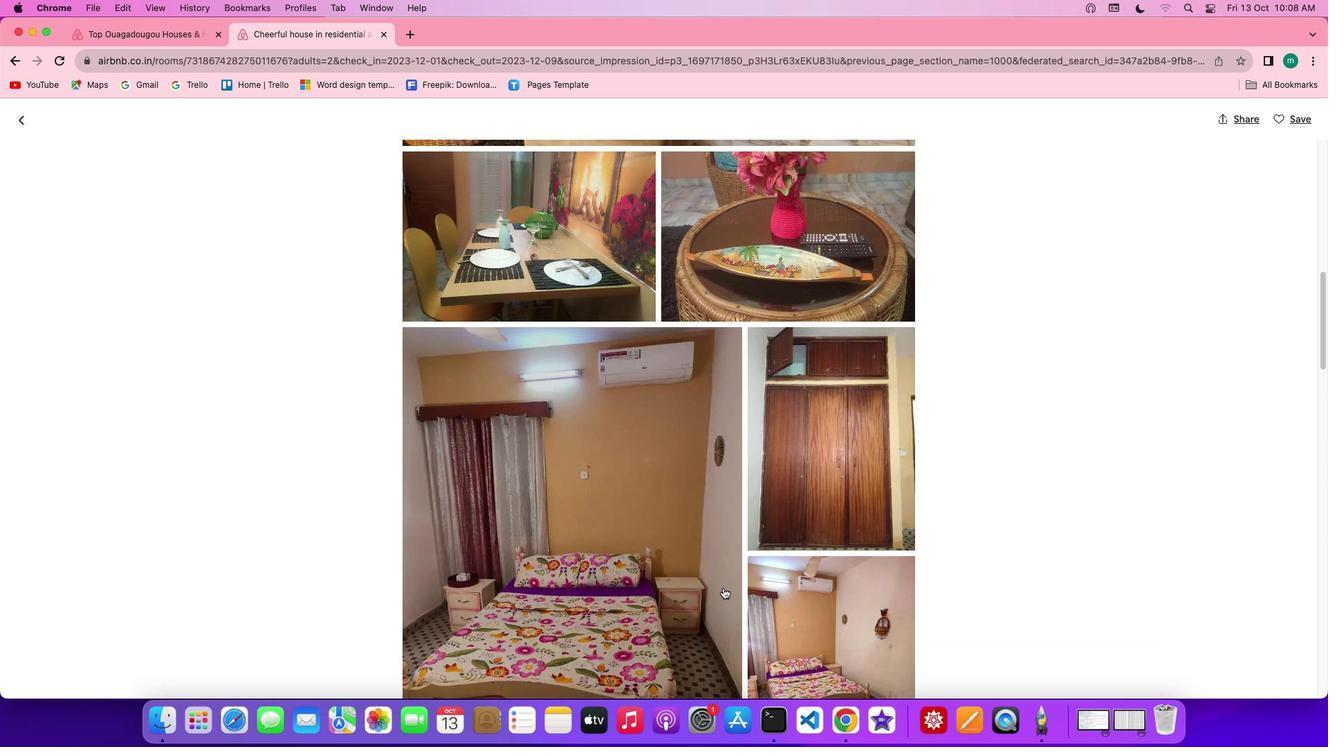 
Action: Mouse scrolled (723, 588) with delta (0, 0)
Screenshot: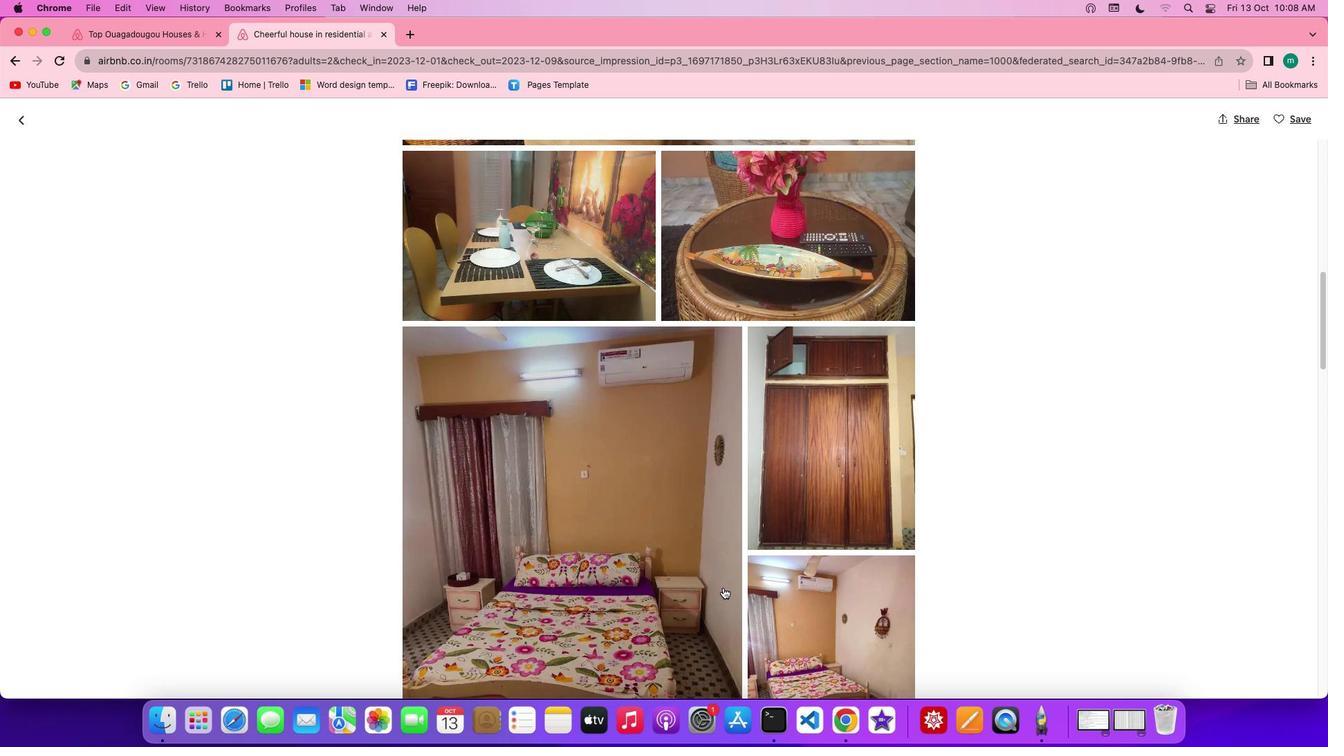 
Action: Mouse scrolled (723, 588) with delta (0, 0)
Screenshot: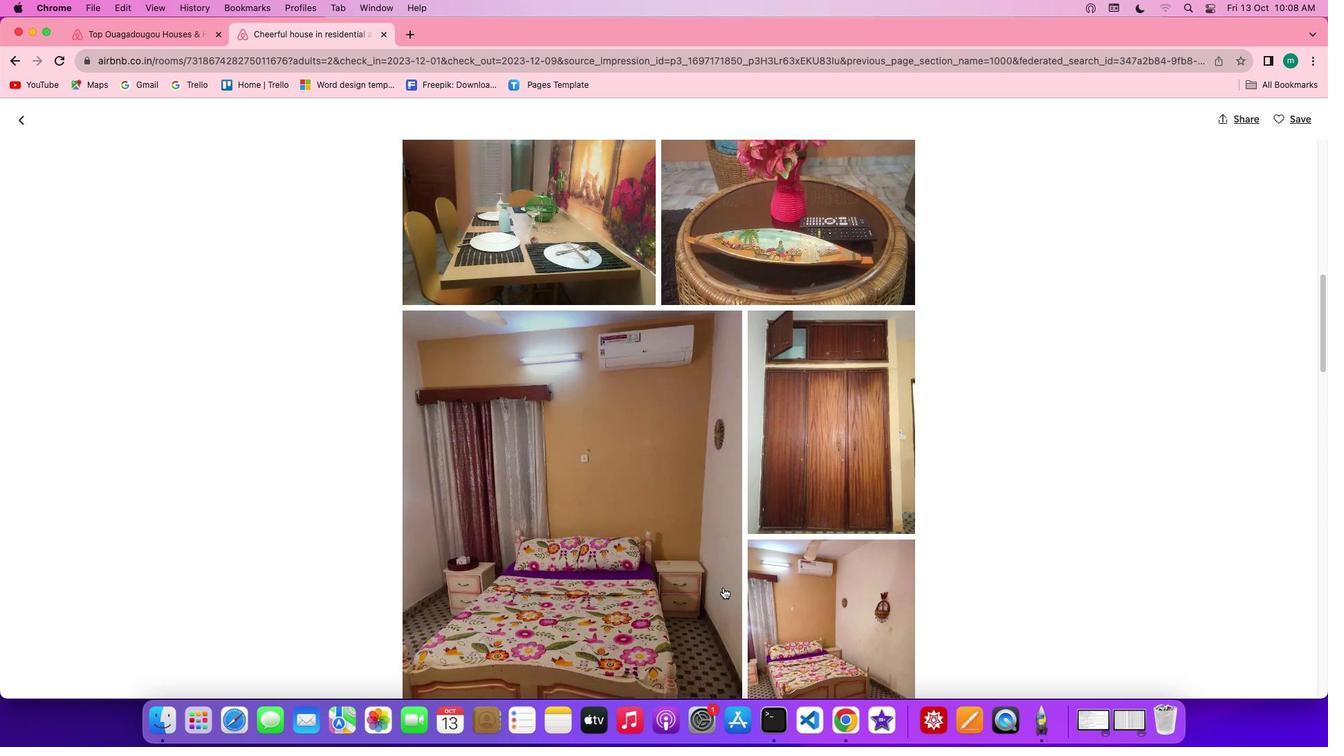 
Action: Mouse scrolled (723, 588) with delta (0, 0)
Screenshot: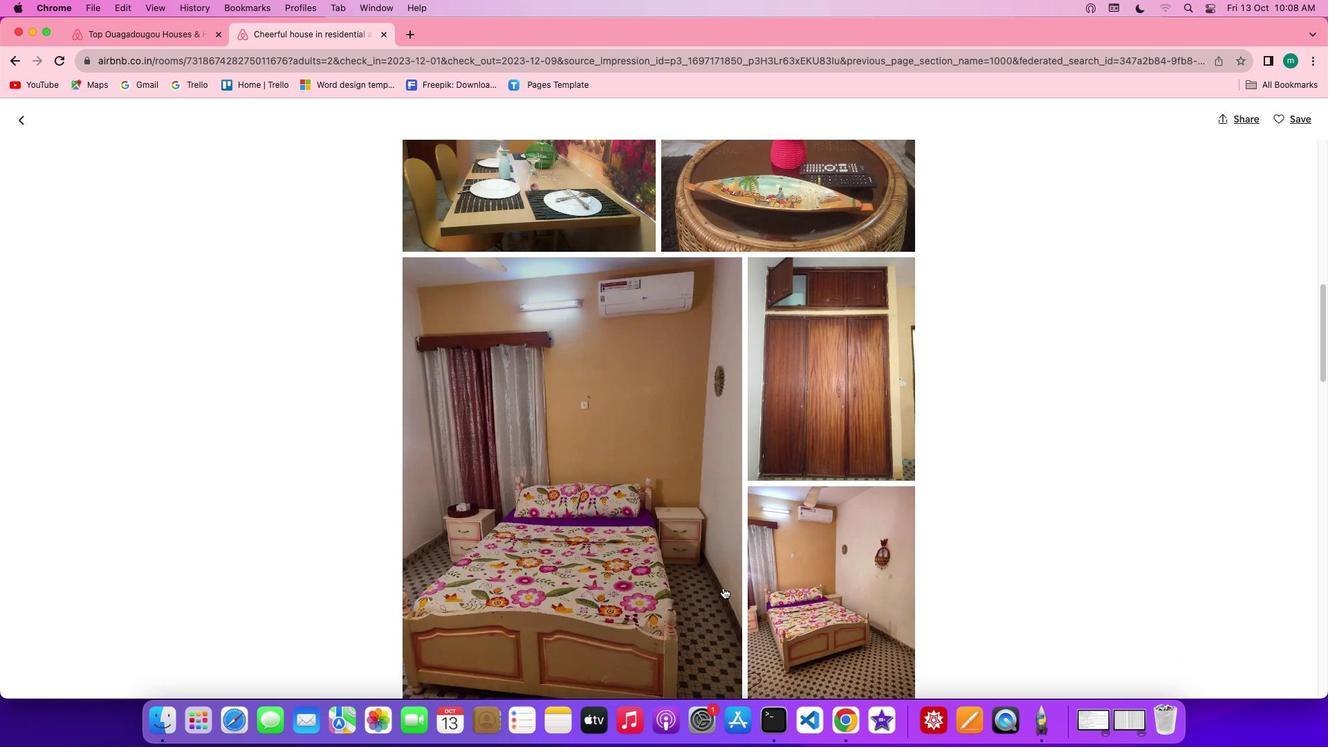 
Action: Mouse scrolled (723, 588) with delta (0, 0)
Screenshot: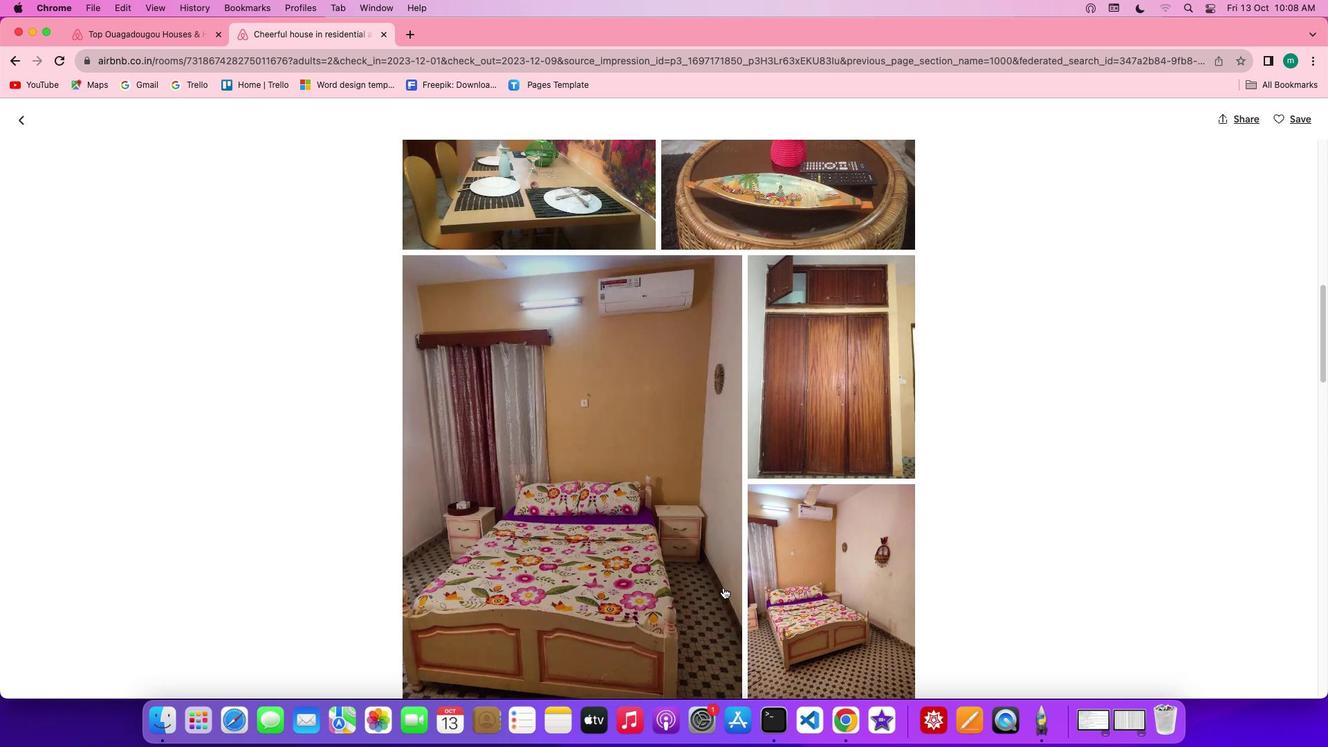 
Action: Mouse scrolled (723, 588) with delta (0, 0)
Screenshot: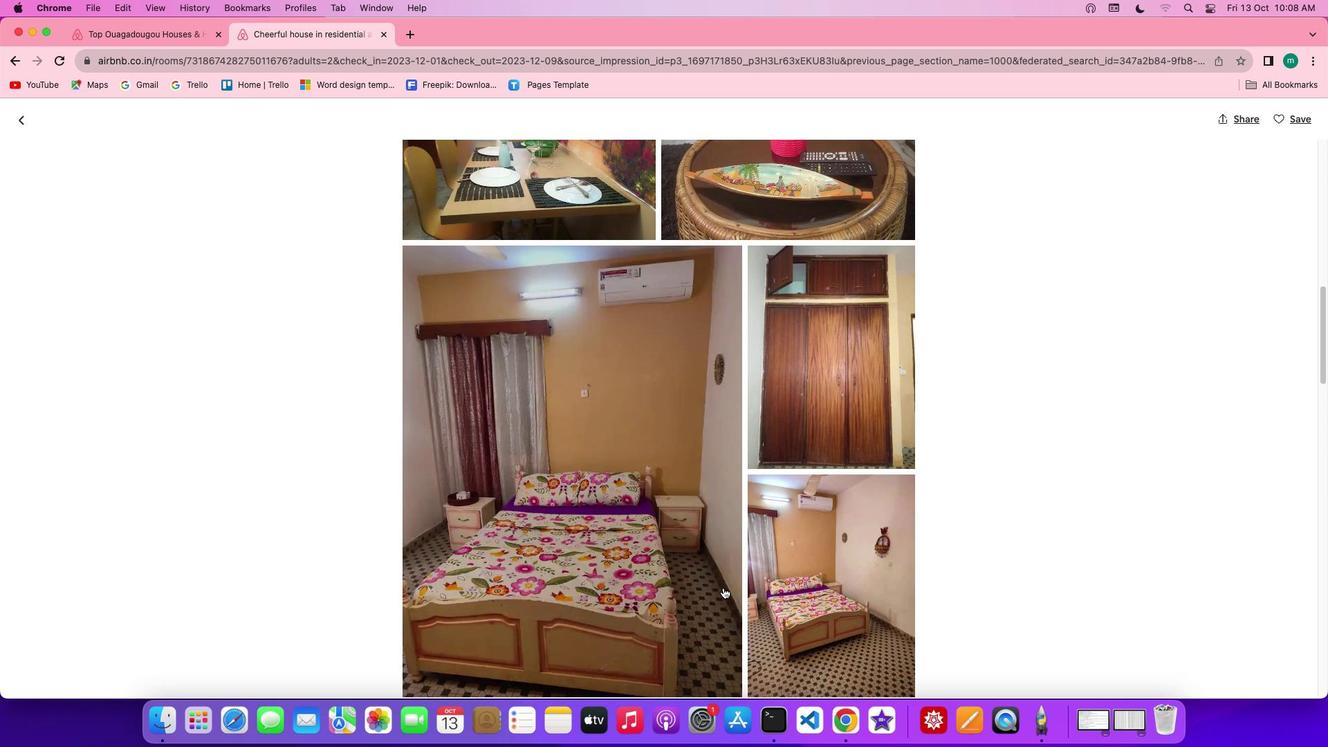
Action: Mouse scrolled (723, 588) with delta (0, 0)
Screenshot: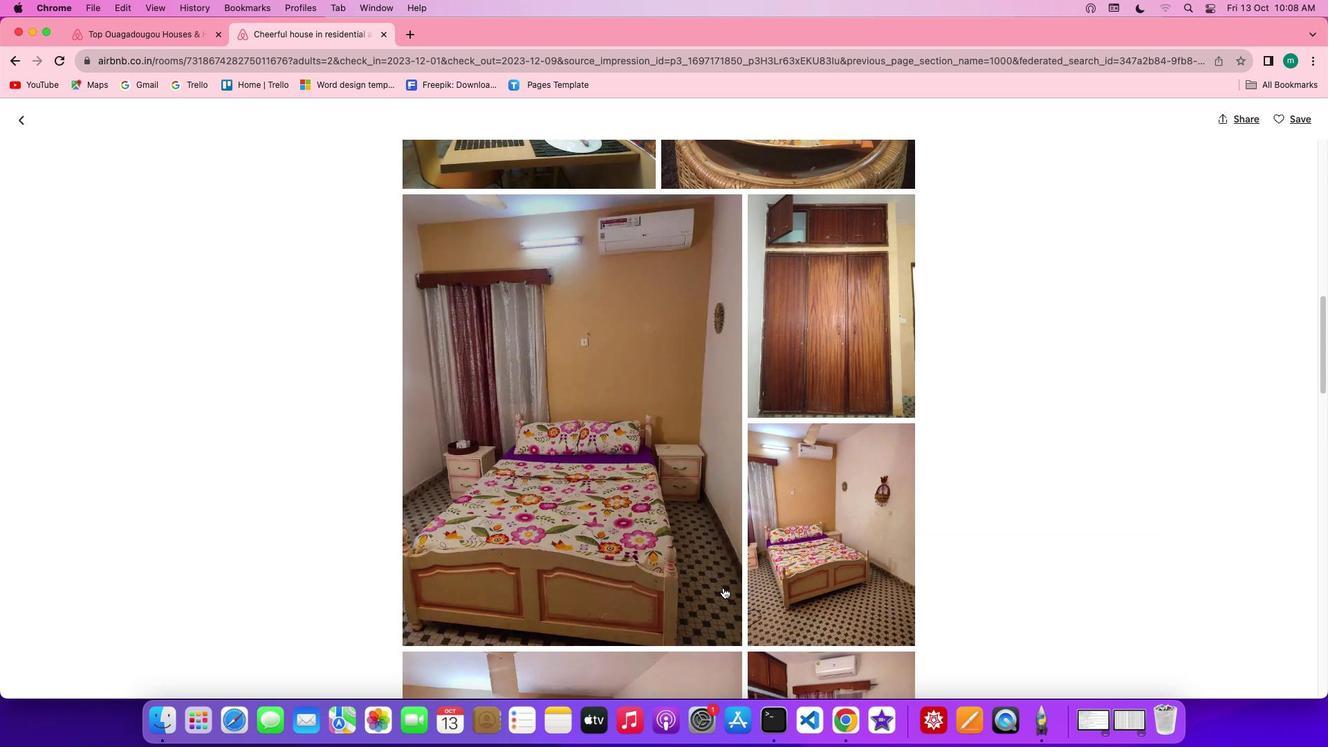
Action: Mouse scrolled (723, 588) with delta (0, 0)
Screenshot: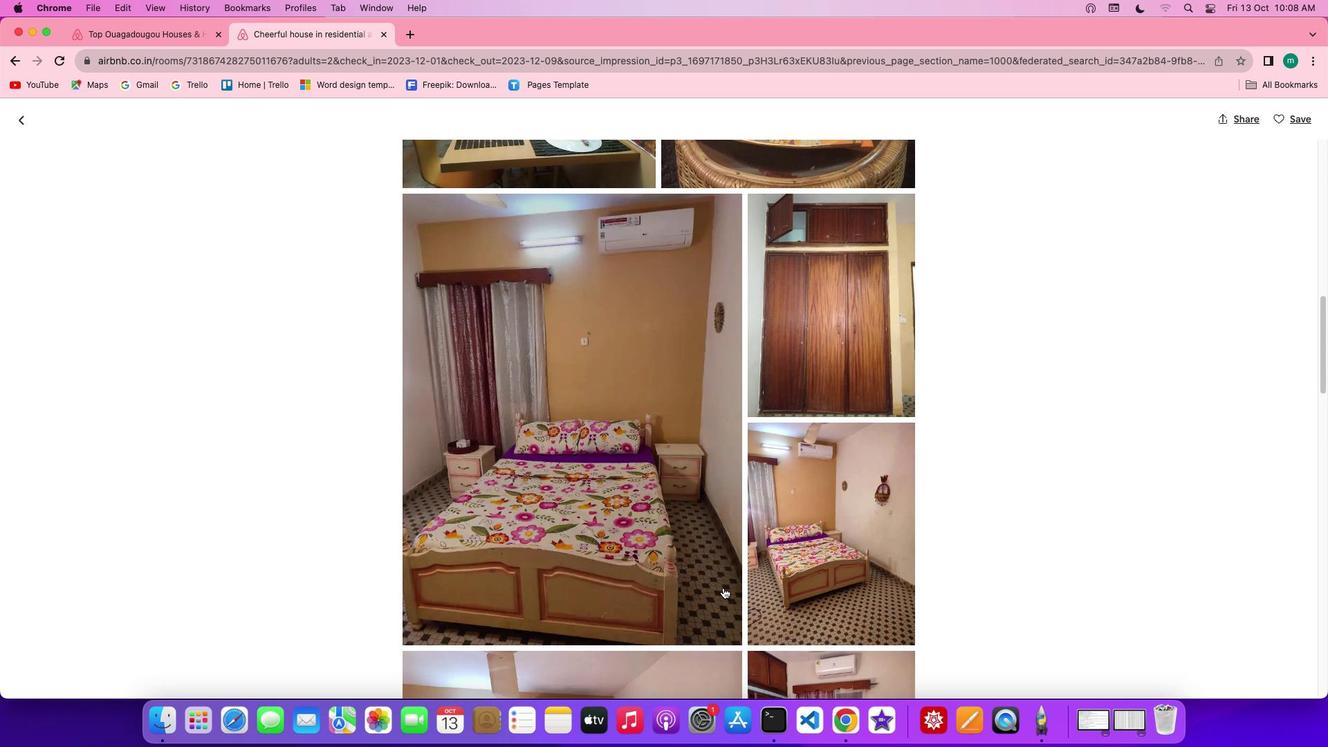 
Action: Mouse scrolled (723, 588) with delta (0, 0)
Screenshot: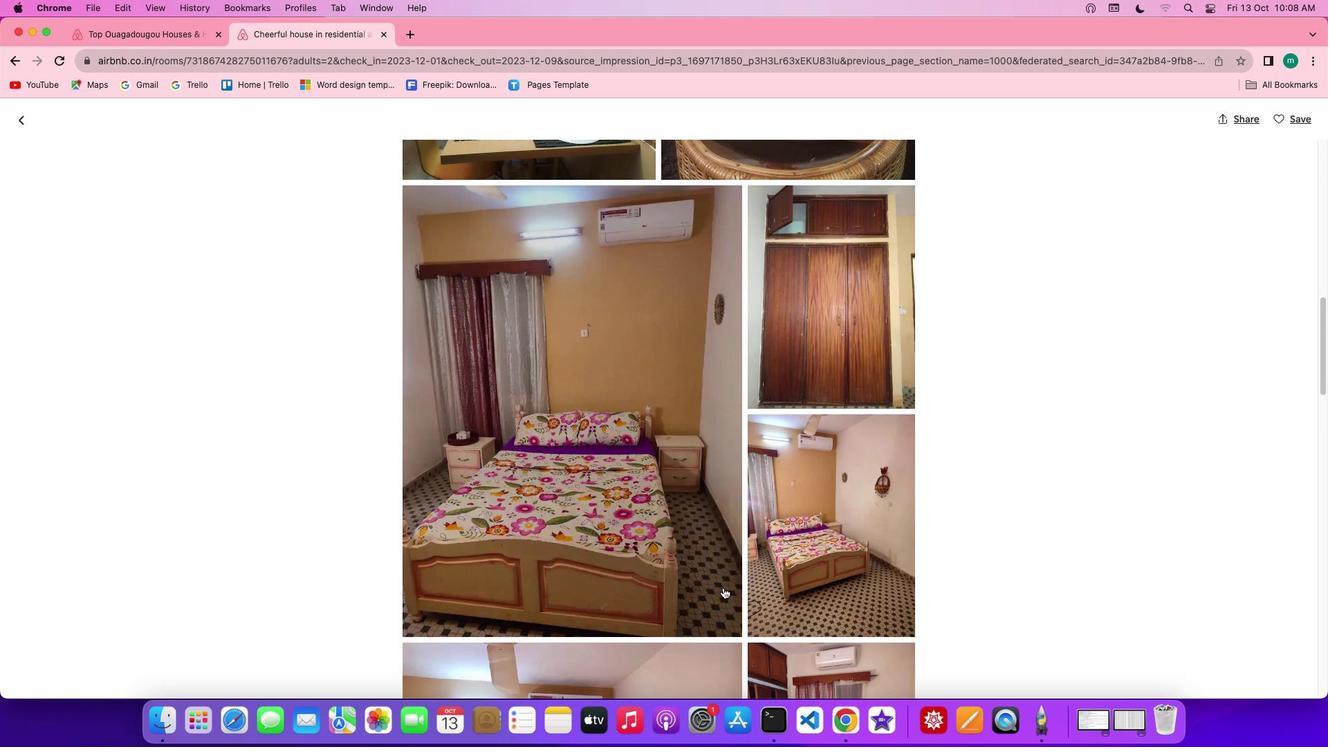 
Action: Mouse scrolled (723, 588) with delta (0, 0)
Screenshot: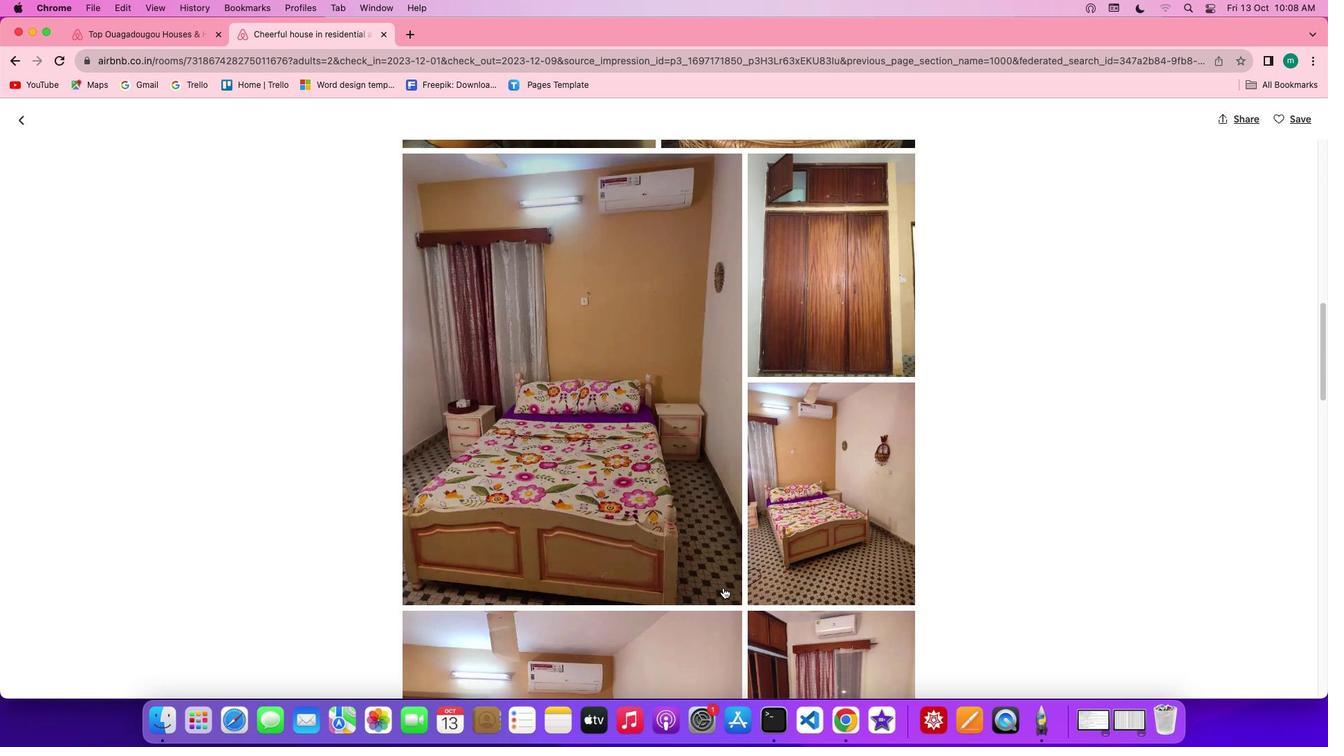 
Action: Mouse scrolled (723, 588) with delta (0, 0)
Screenshot: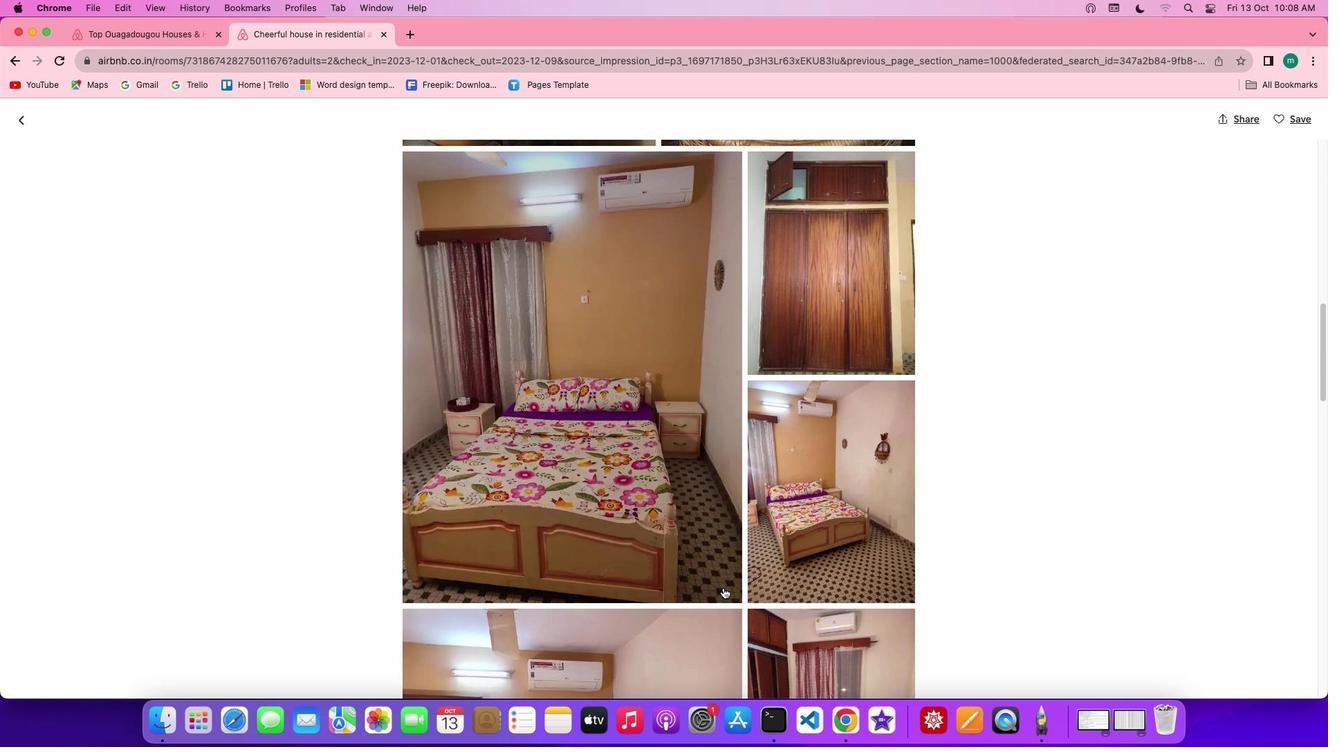 
Action: Mouse scrolled (723, 588) with delta (0, 0)
Screenshot: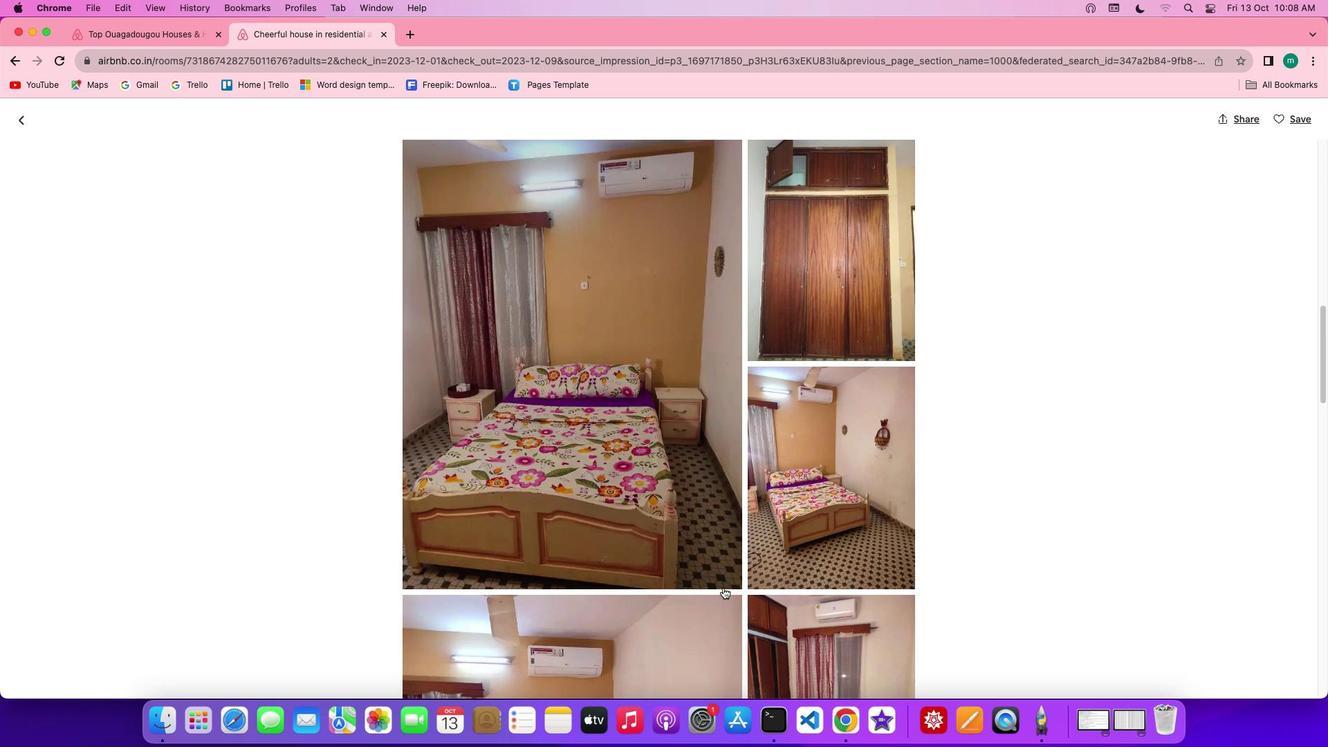 
Action: Mouse scrolled (723, 588) with delta (0, 0)
